 Task: Create reports for vendor object.
Action: Mouse moved to (29, 89)
Screenshot: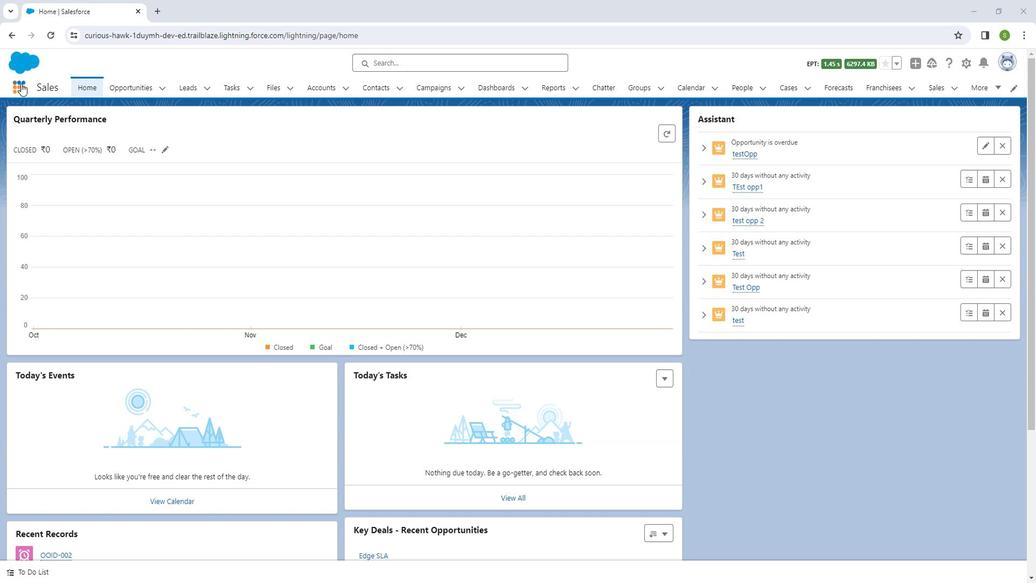 
Action: Mouse pressed left at (29, 89)
Screenshot: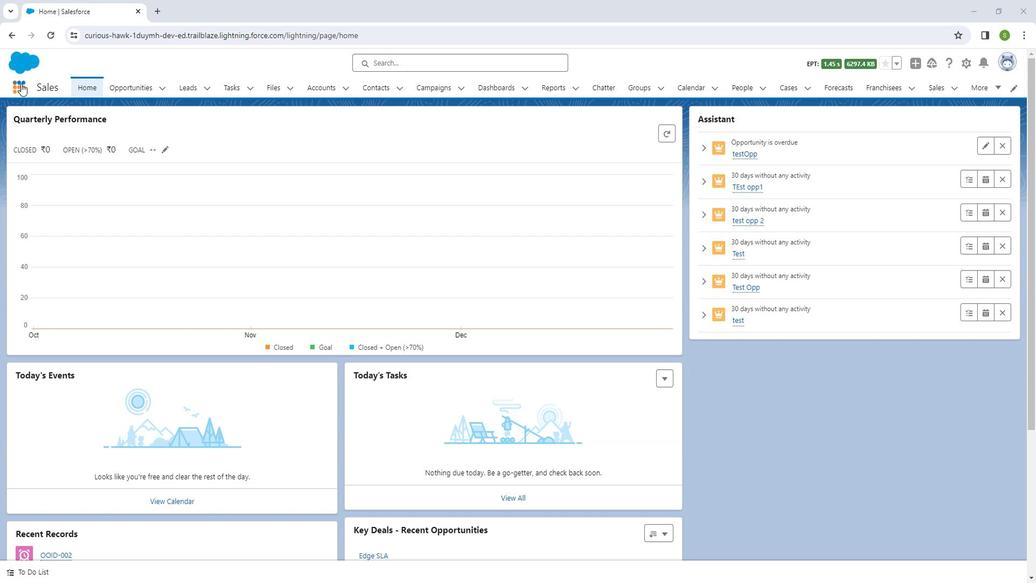 
Action: Mouse moved to (49, 284)
Screenshot: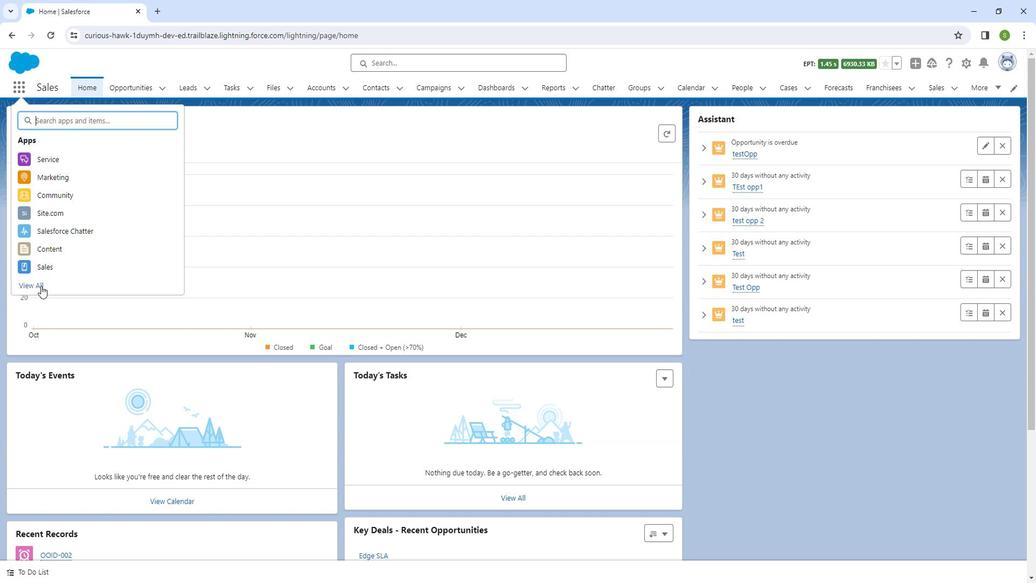 
Action: Mouse pressed left at (49, 284)
Screenshot: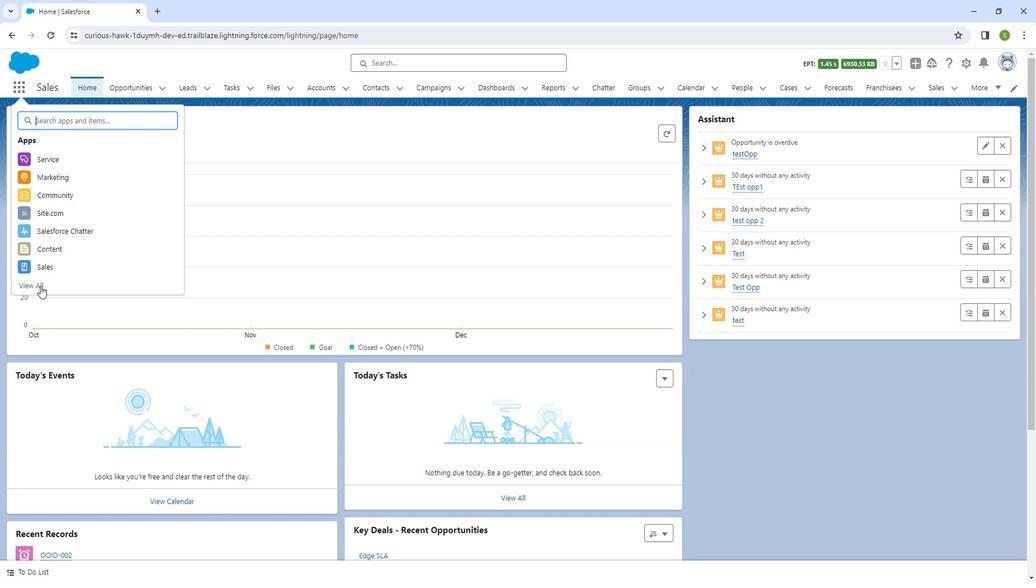 
Action: Mouse moved to (163, 449)
Screenshot: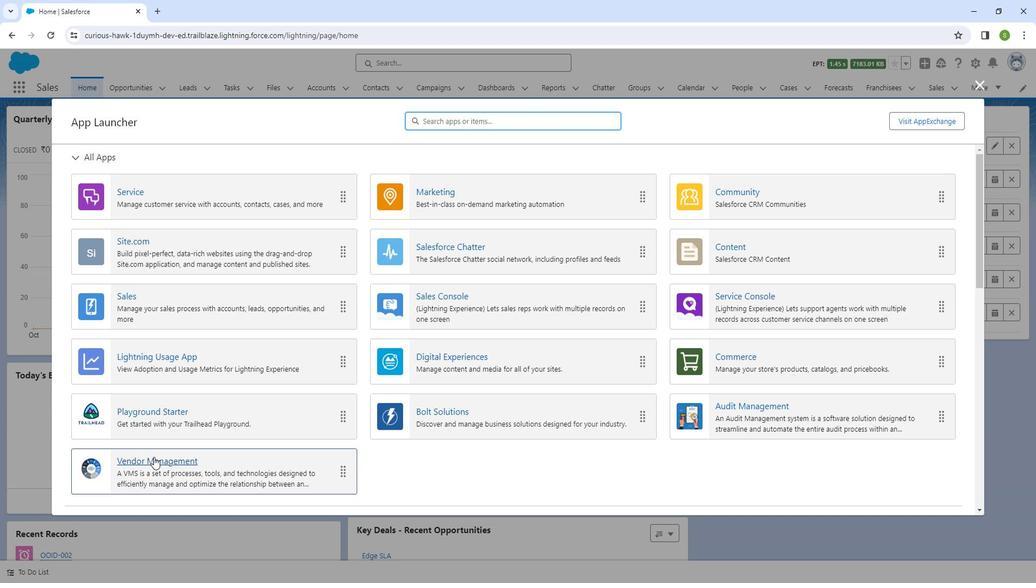 
Action: Mouse pressed left at (163, 449)
Screenshot: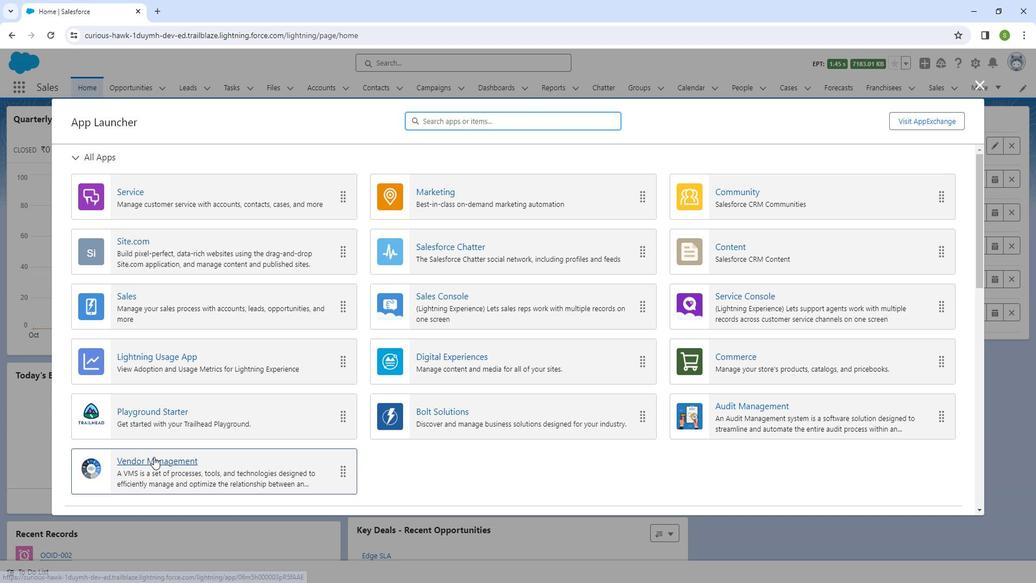 
Action: Mouse moved to (434, 94)
Screenshot: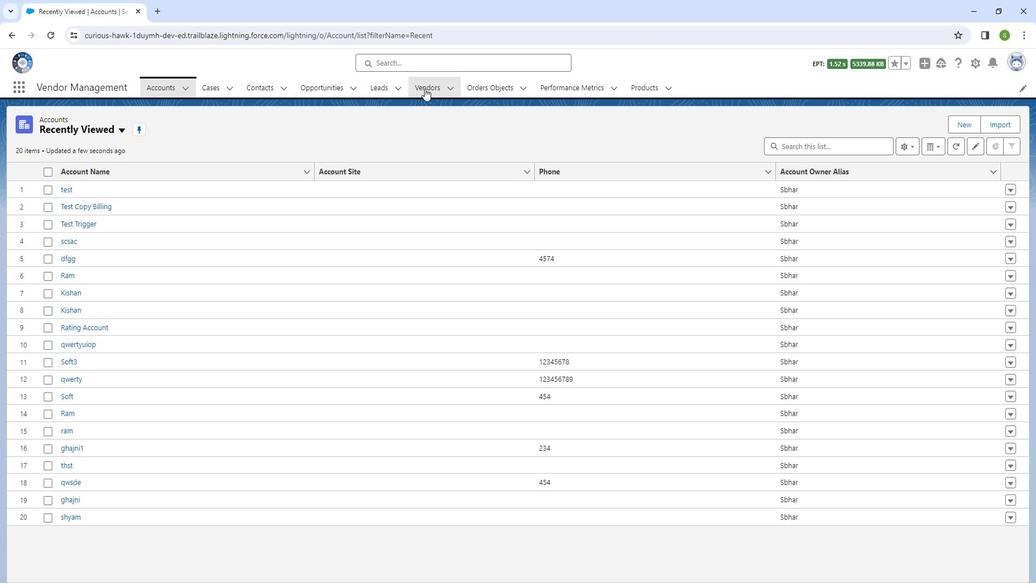 
Action: Mouse pressed left at (434, 94)
Screenshot: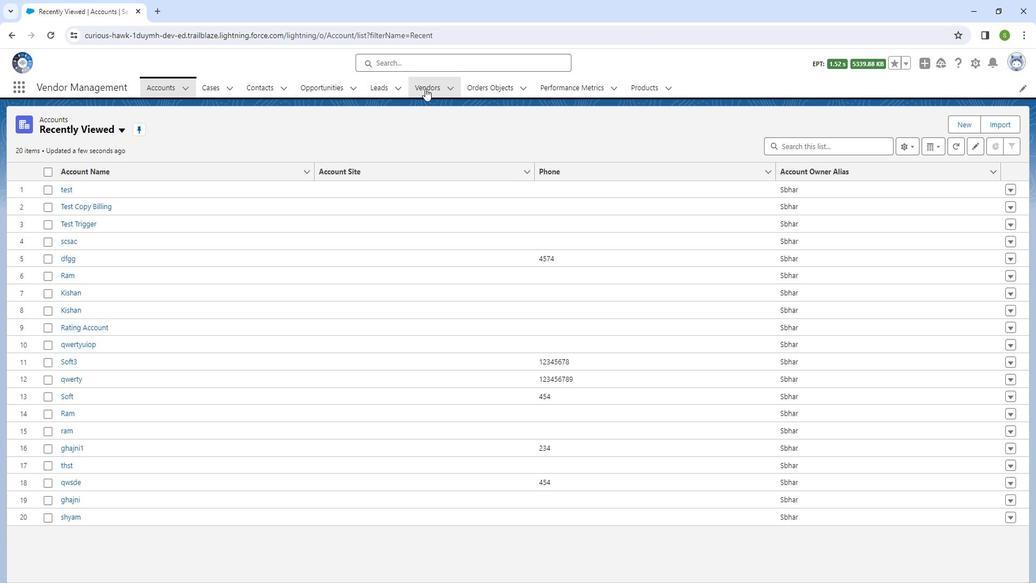 
Action: Mouse moved to (934, 132)
Screenshot: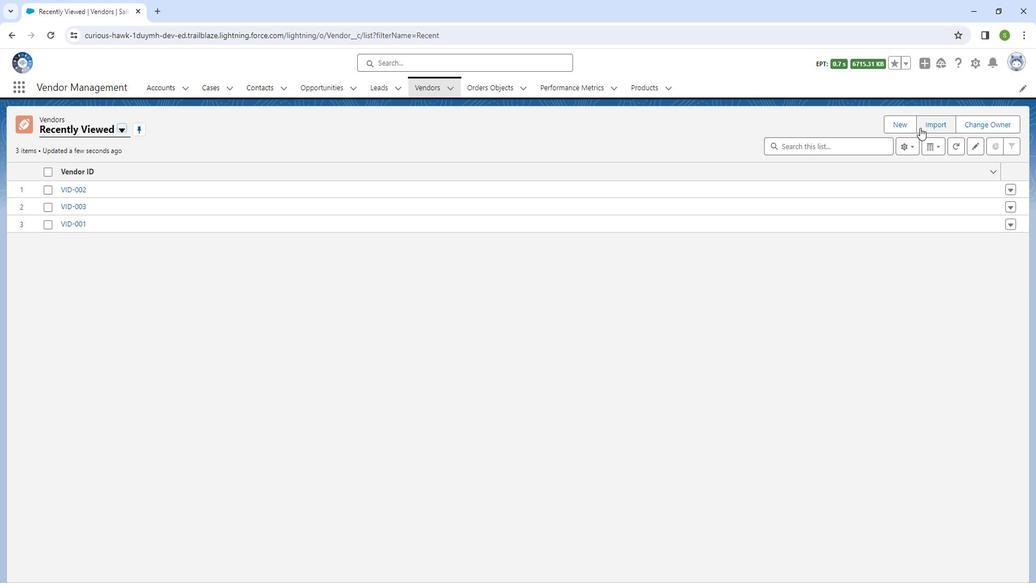 
Action: Mouse pressed left at (934, 132)
Screenshot: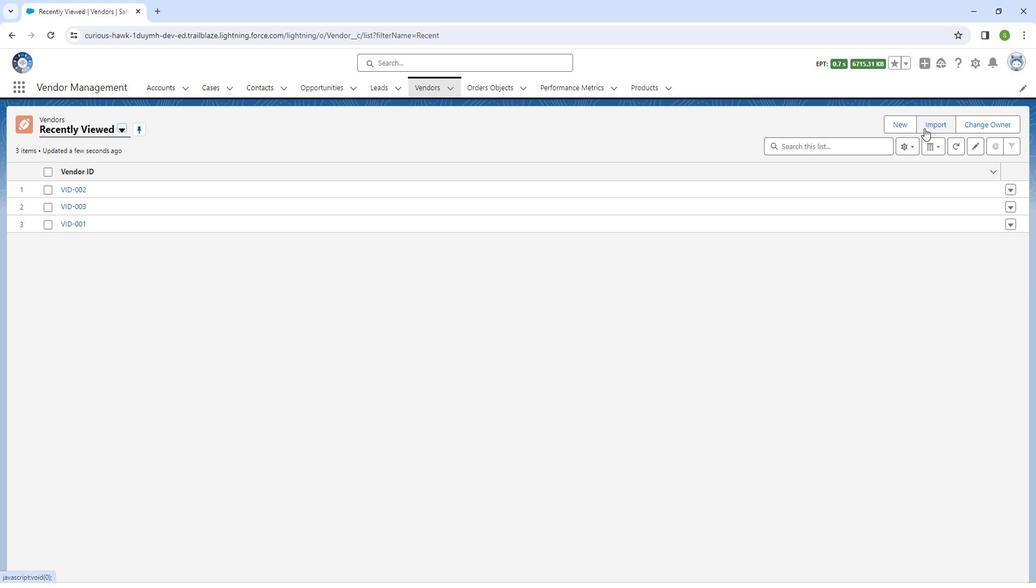 
Action: Mouse moved to (302, 295)
Screenshot: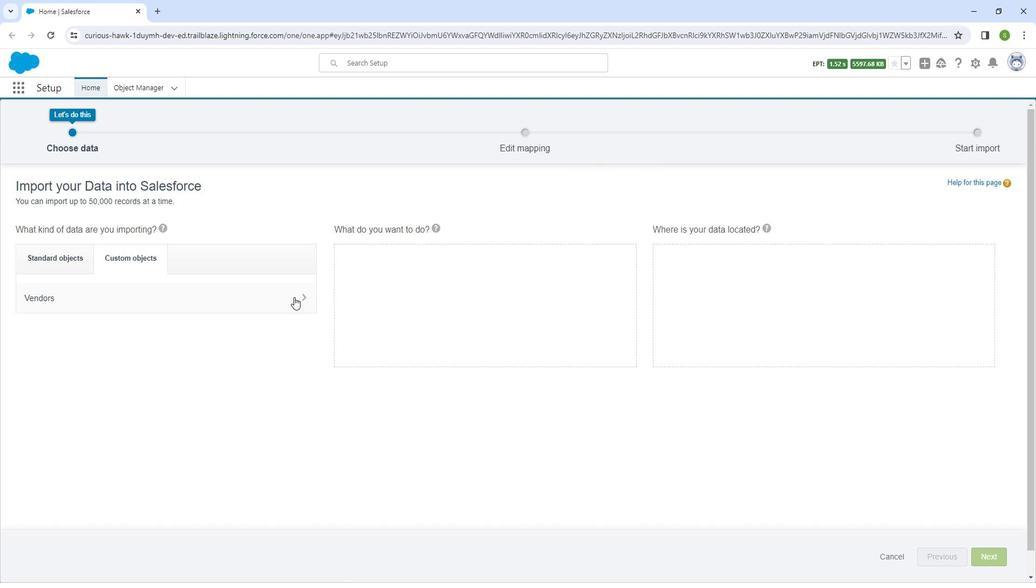 
Action: Mouse pressed left at (302, 295)
Screenshot: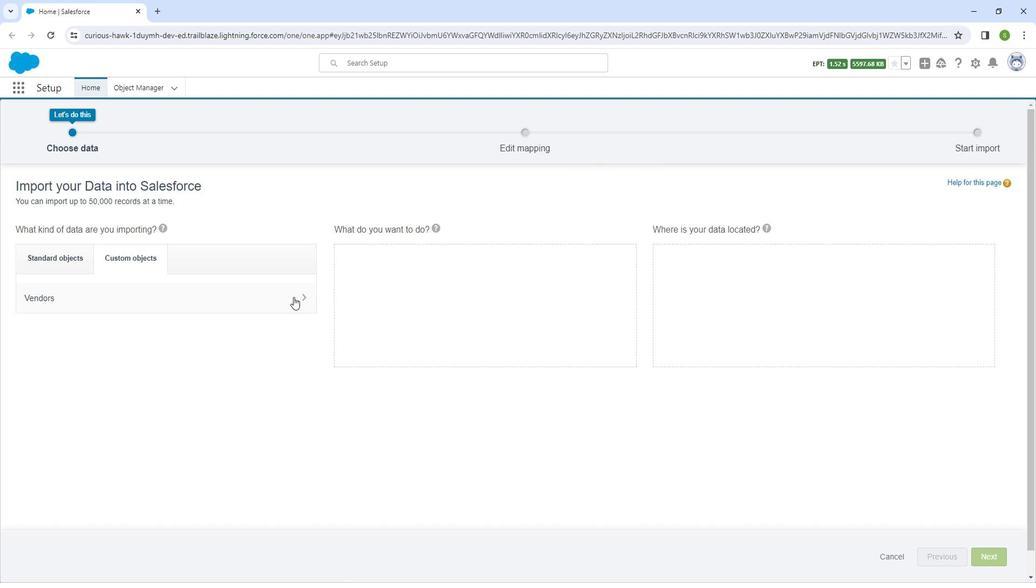 
Action: Mouse moved to (380, 259)
Screenshot: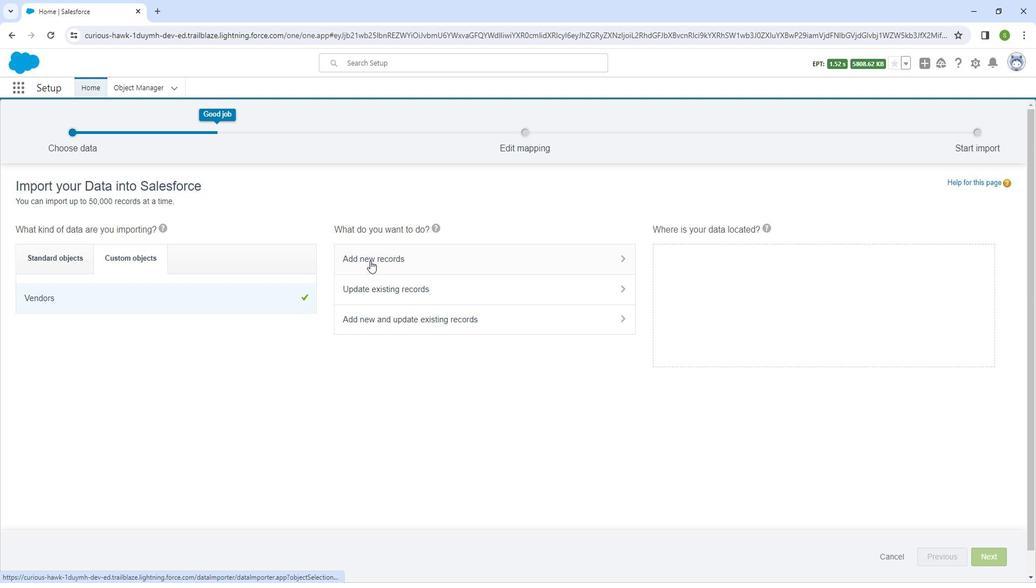 
Action: Mouse pressed left at (380, 259)
Screenshot: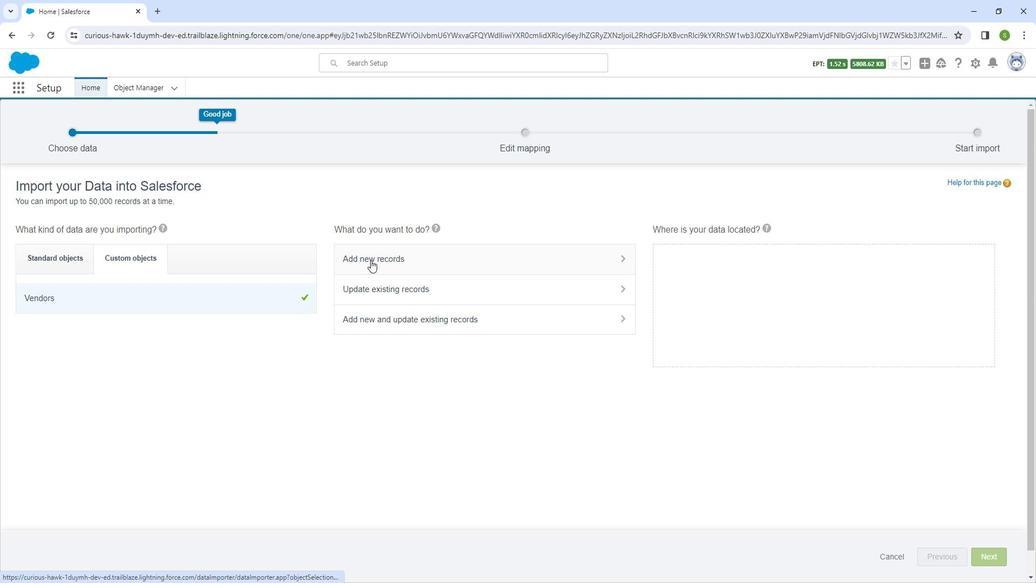 
Action: Mouse moved to (693, 298)
Screenshot: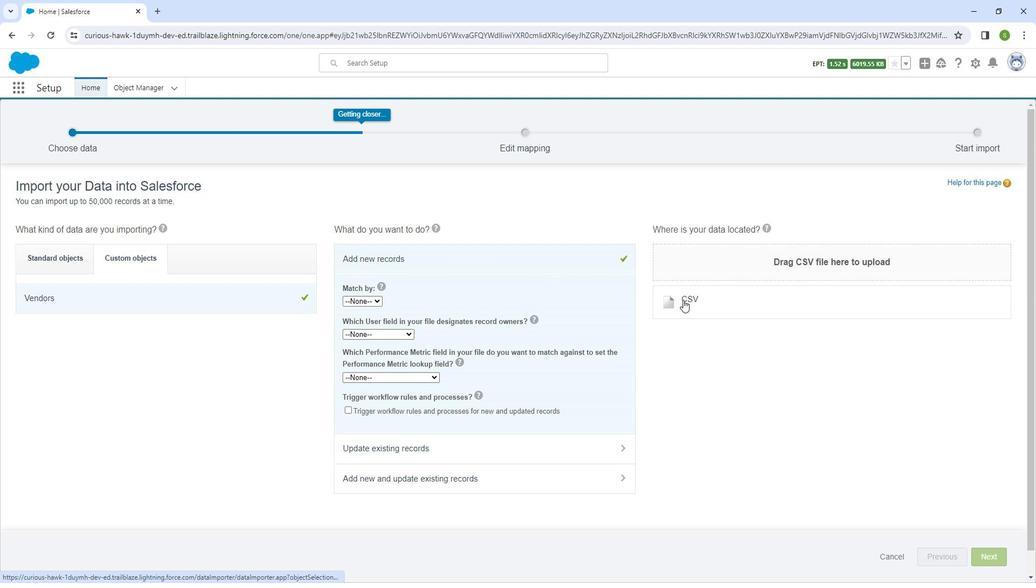 
Action: Mouse pressed left at (693, 298)
Screenshot: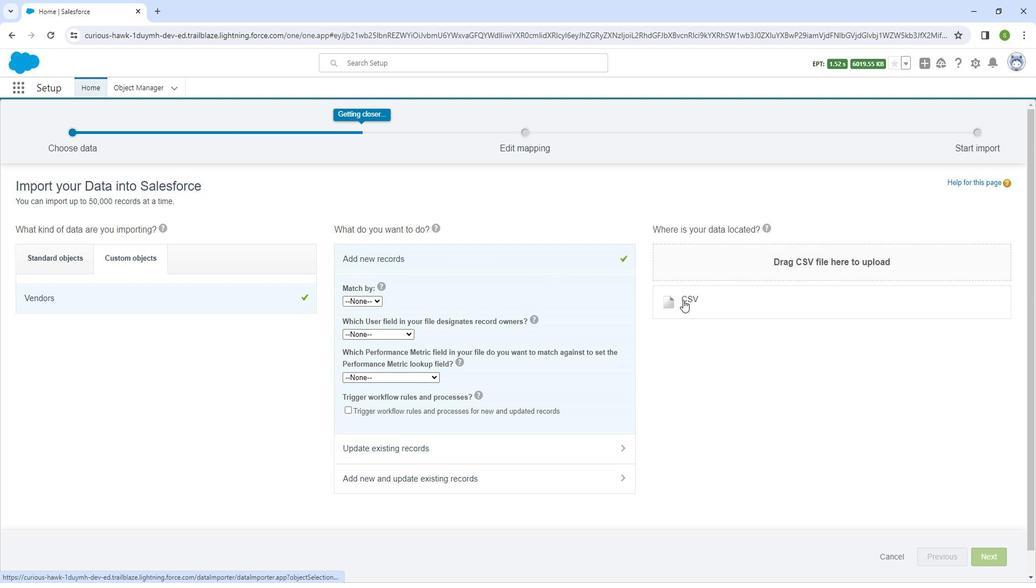 
Action: Mouse pressed left at (693, 298)
Screenshot: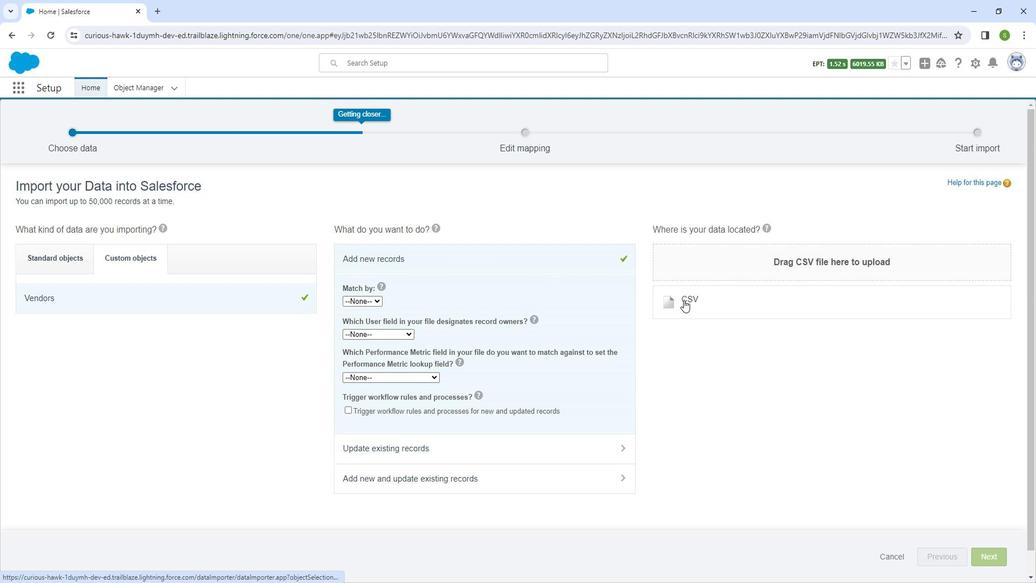 
Action: Mouse moved to (710, 329)
Screenshot: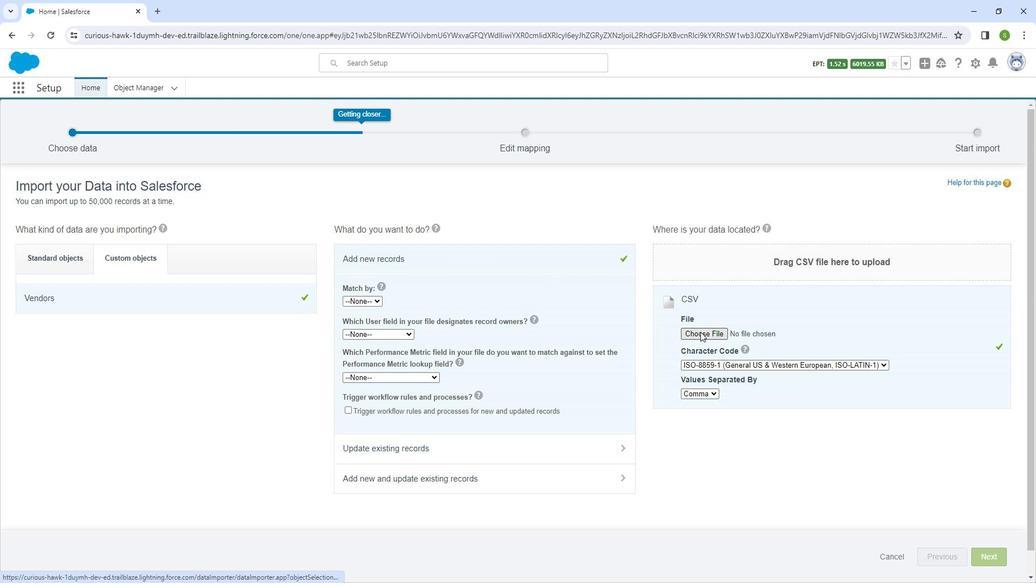 
Action: Mouse pressed left at (710, 329)
Screenshot: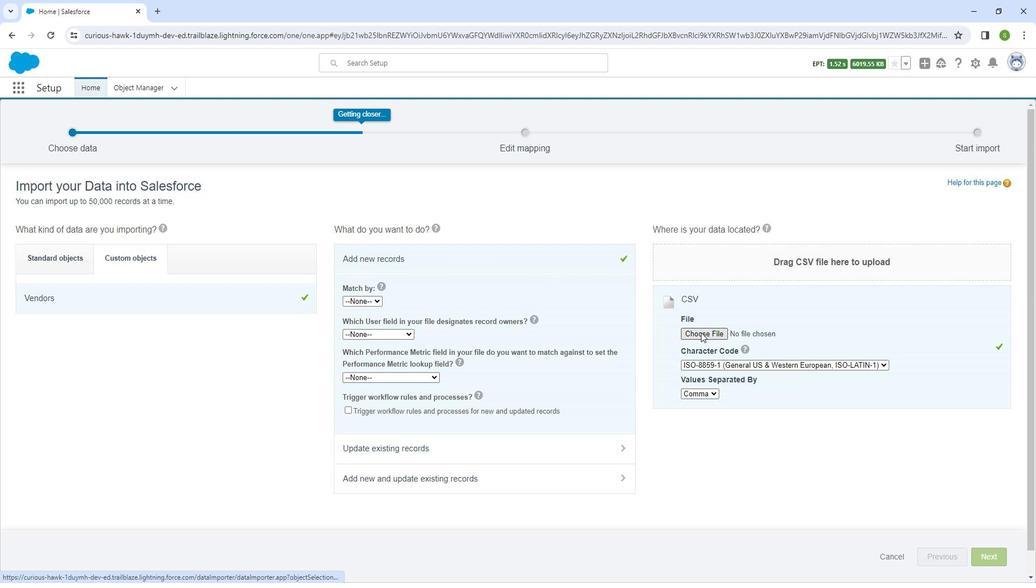
Action: Mouse moved to (186, 104)
Screenshot: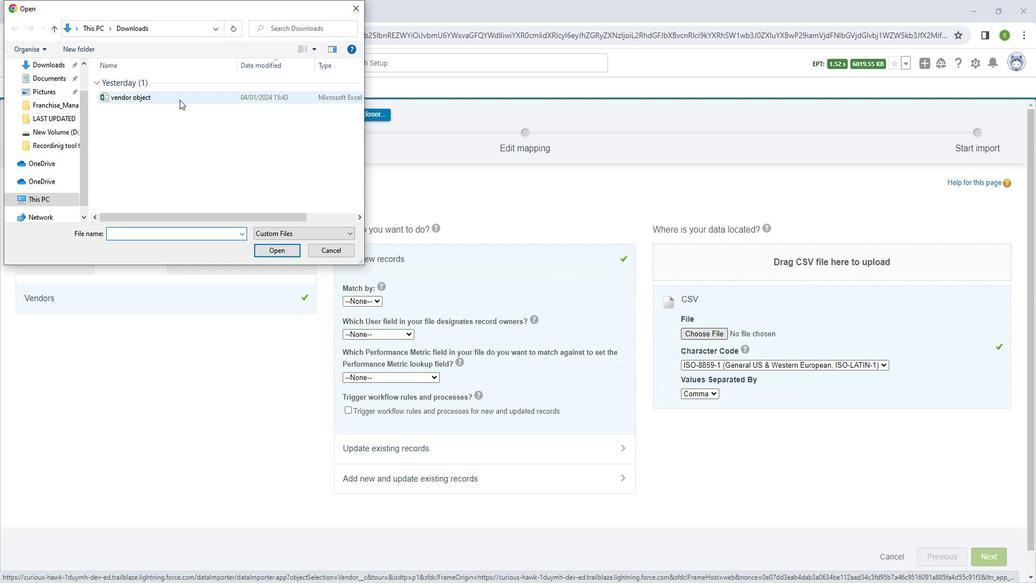 
Action: Mouse pressed left at (186, 104)
Screenshot: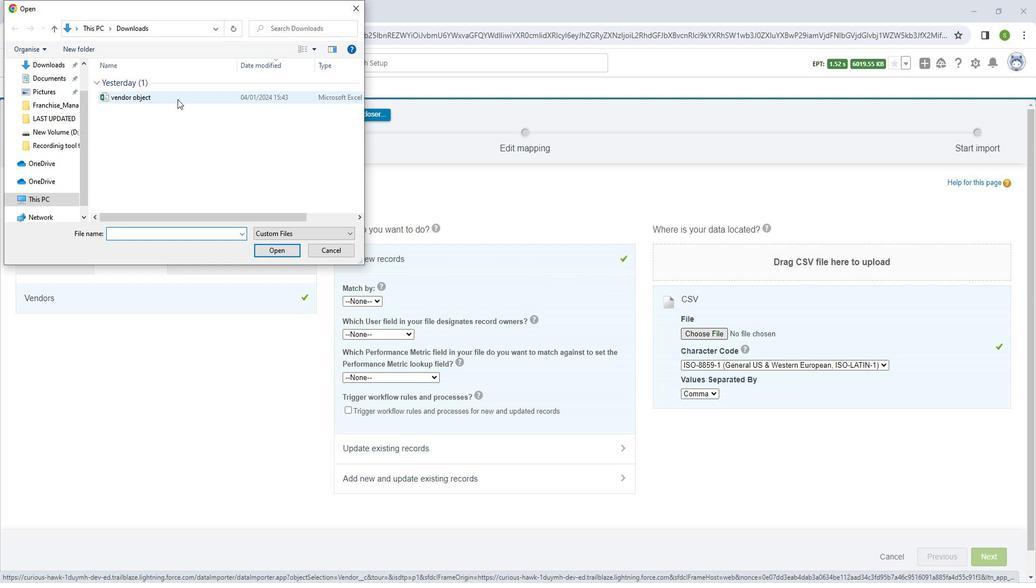 
Action: Mouse moved to (285, 252)
Screenshot: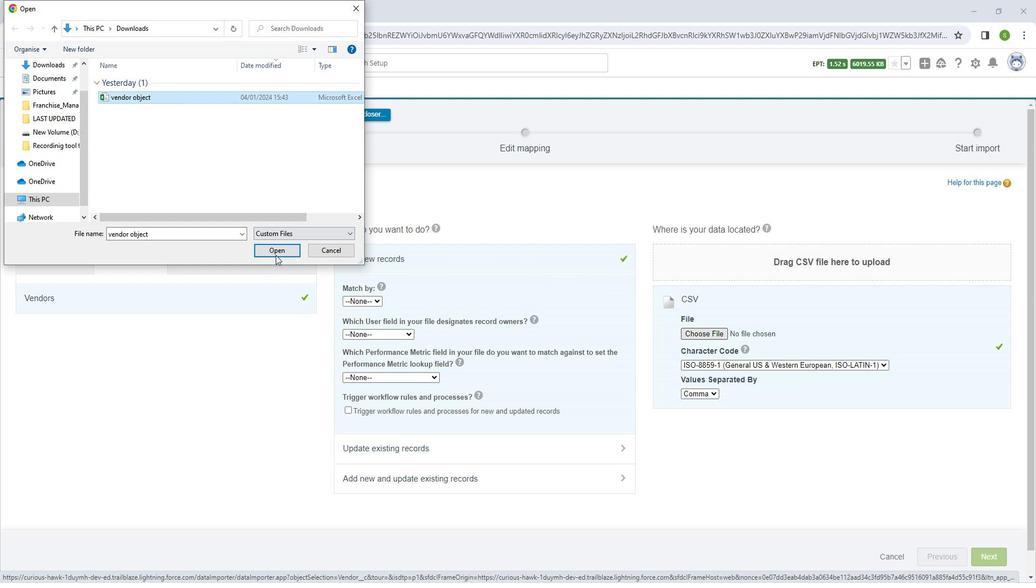 
Action: Mouse pressed left at (285, 252)
Screenshot: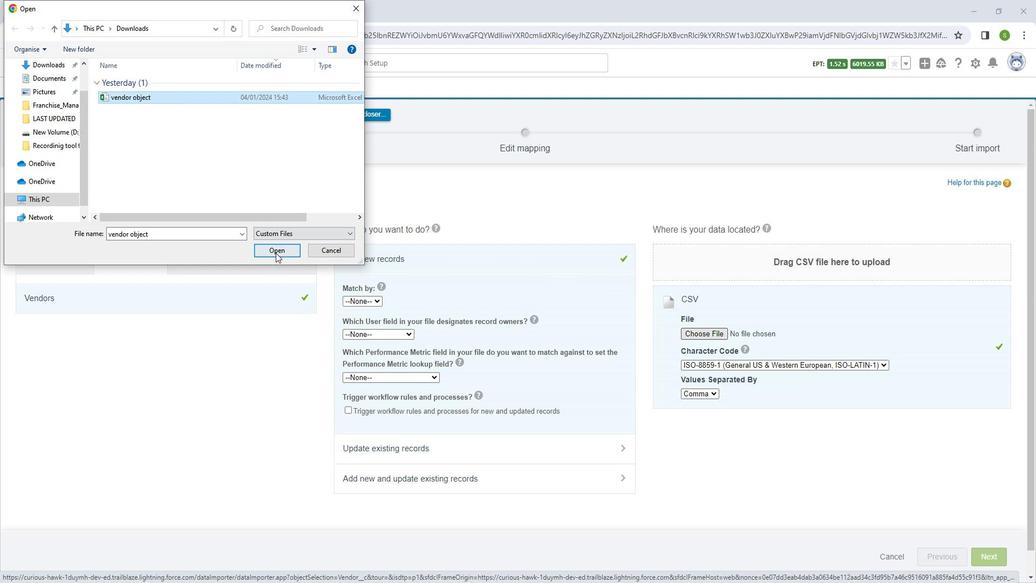 
Action: Mouse moved to (990, 542)
Screenshot: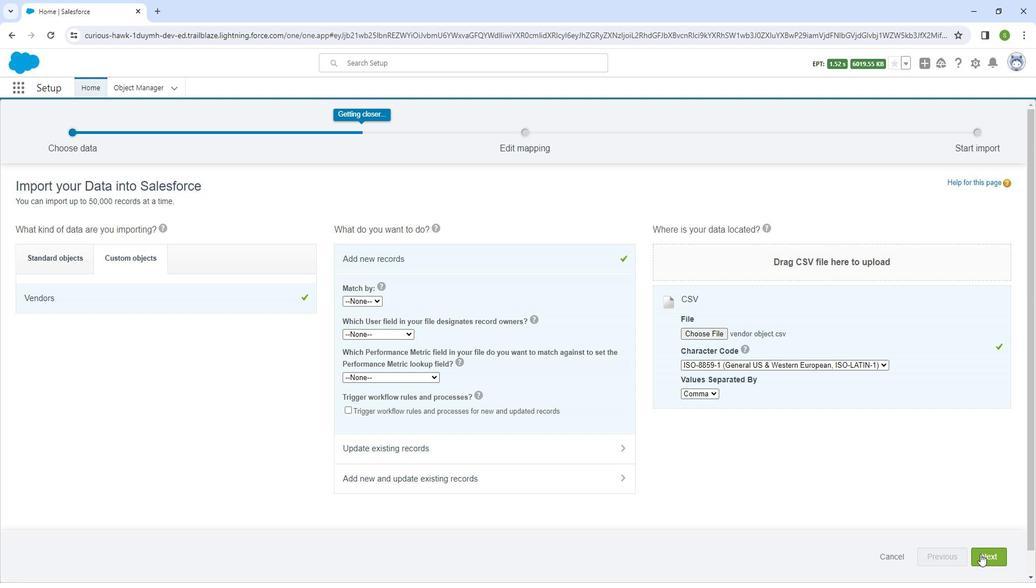 
Action: Mouse pressed left at (990, 542)
Screenshot: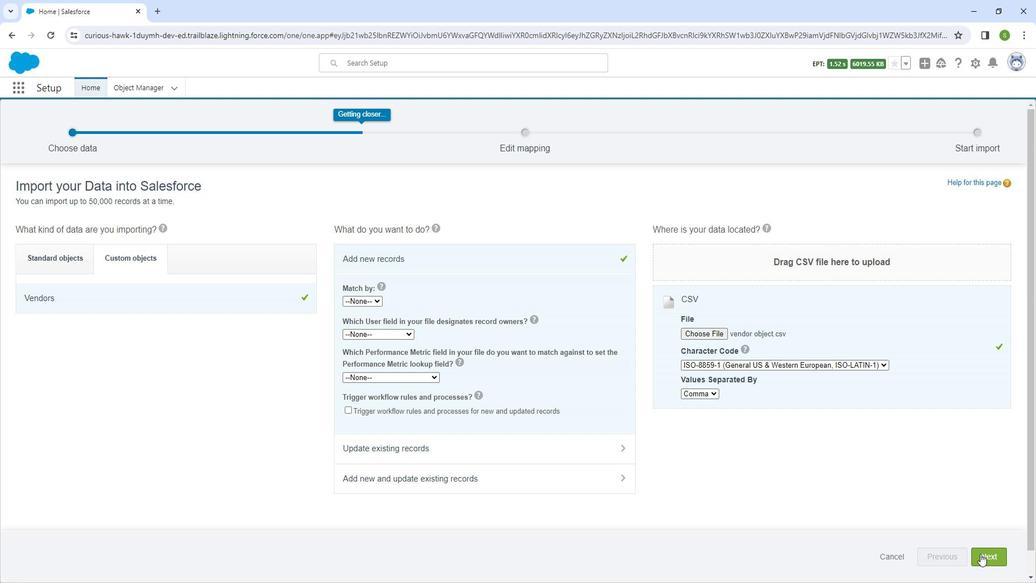 
Action: Mouse moved to (995, 544)
Screenshot: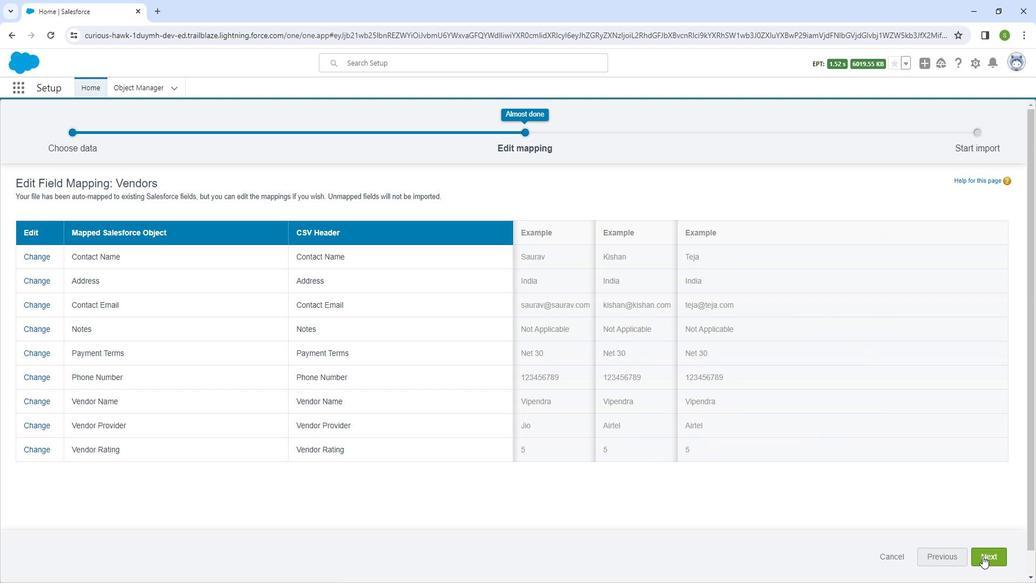 
Action: Mouse pressed left at (995, 544)
Screenshot: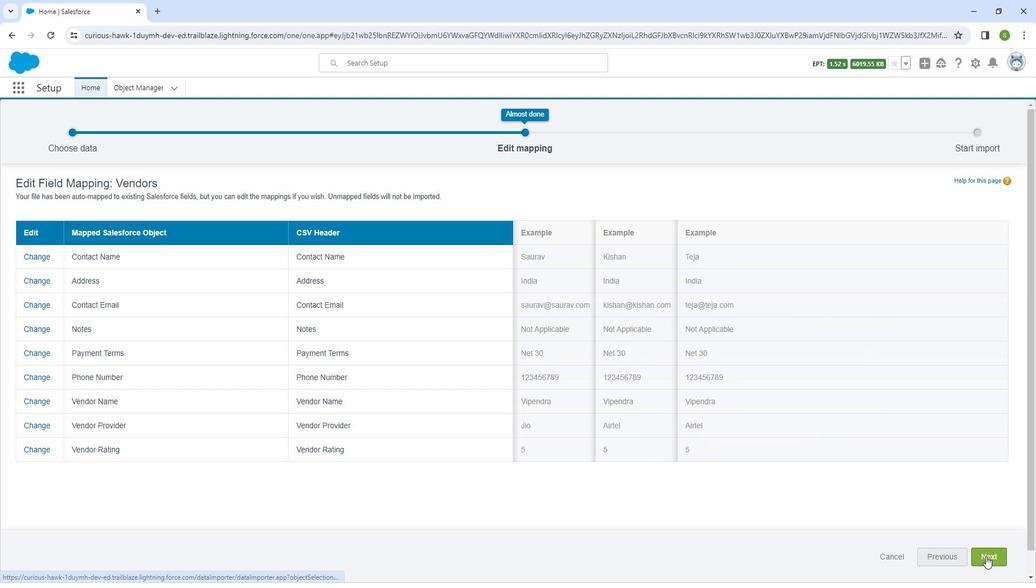 
Action: Mouse moved to (989, 540)
Screenshot: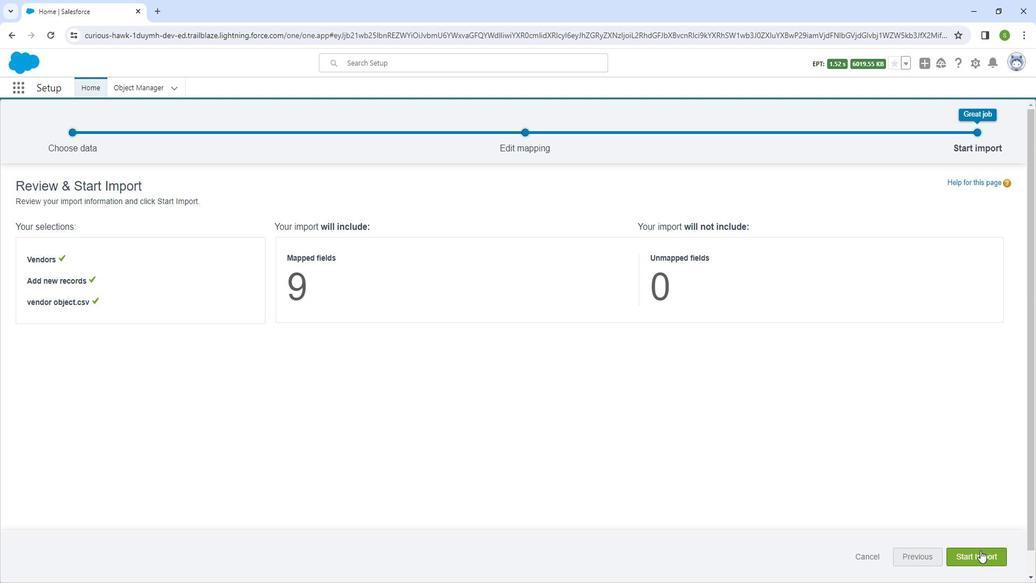 
Action: Mouse pressed left at (989, 540)
Screenshot: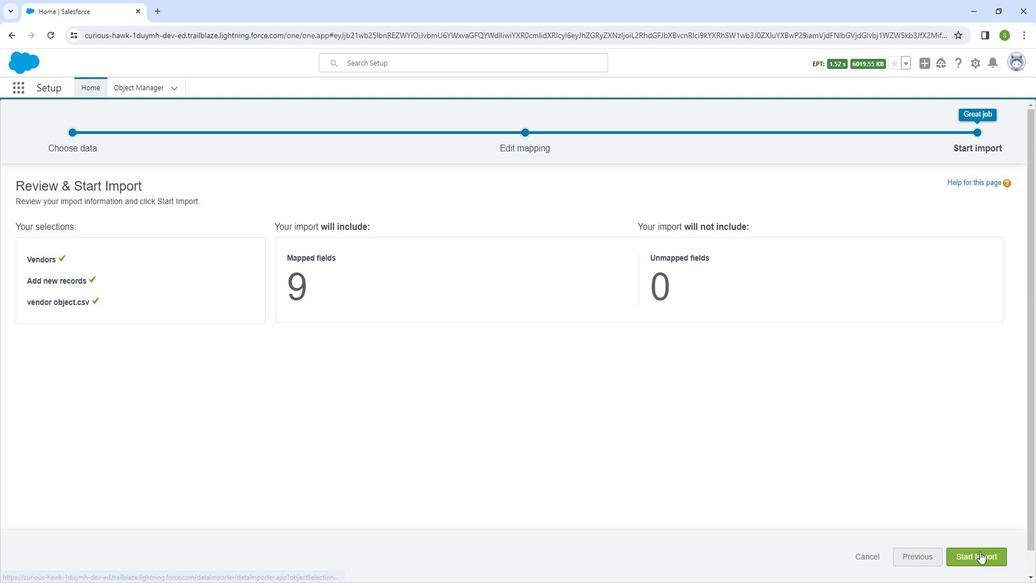 
Action: Mouse moved to (626, 269)
Screenshot: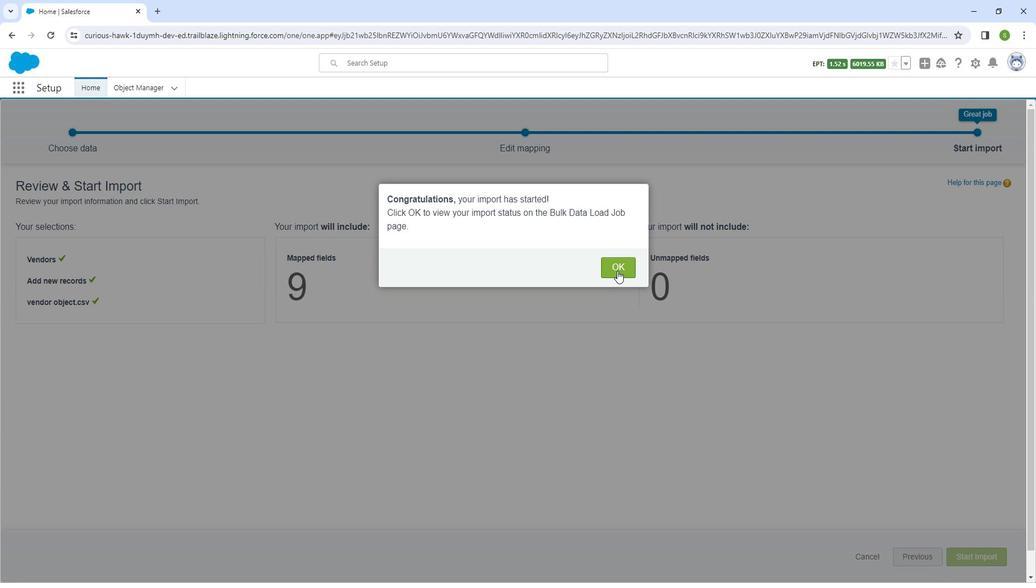 
Action: Mouse pressed left at (626, 269)
Screenshot: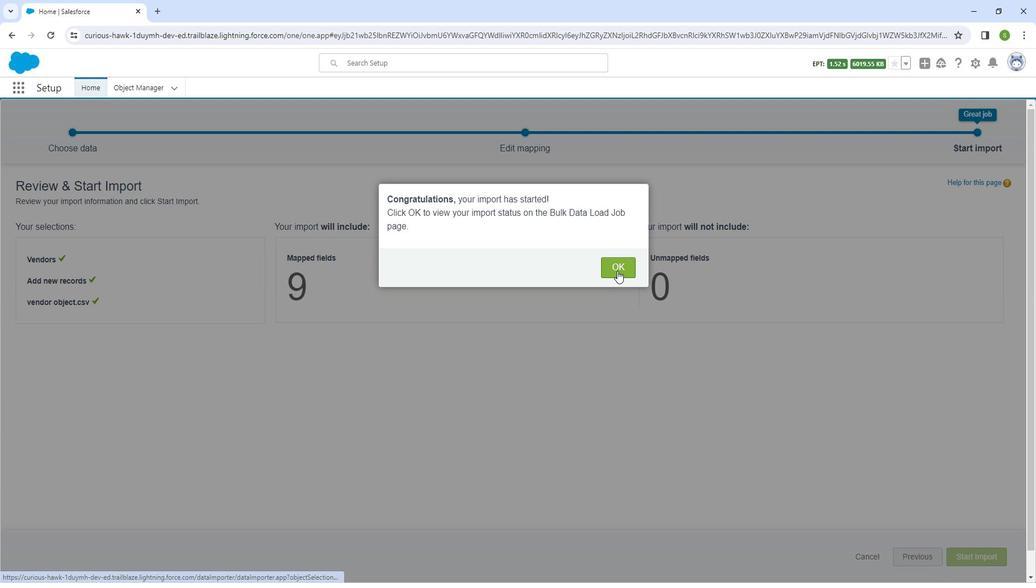 
Action: Mouse moved to (26, 88)
Screenshot: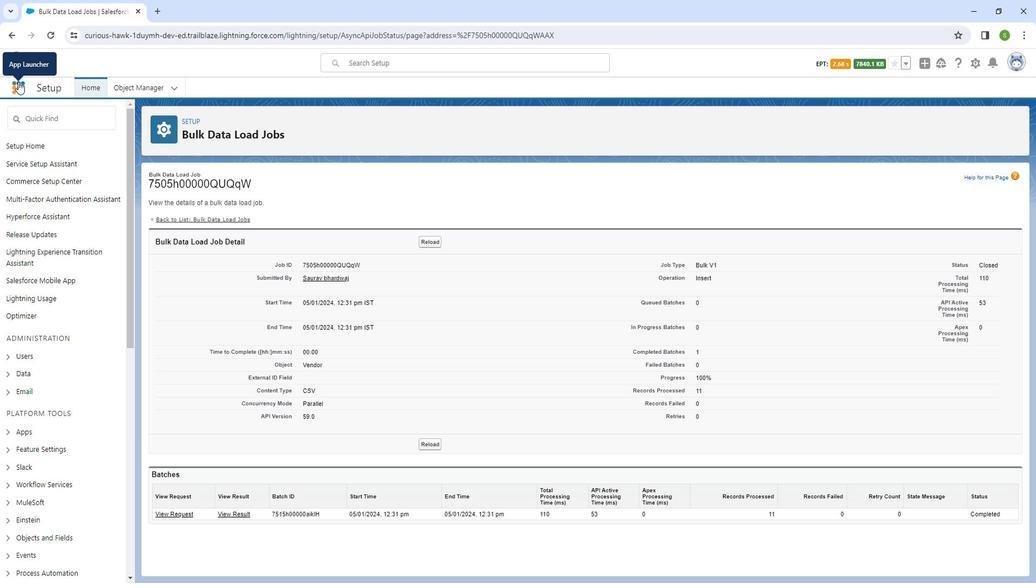 
Action: Mouse pressed left at (26, 88)
Screenshot: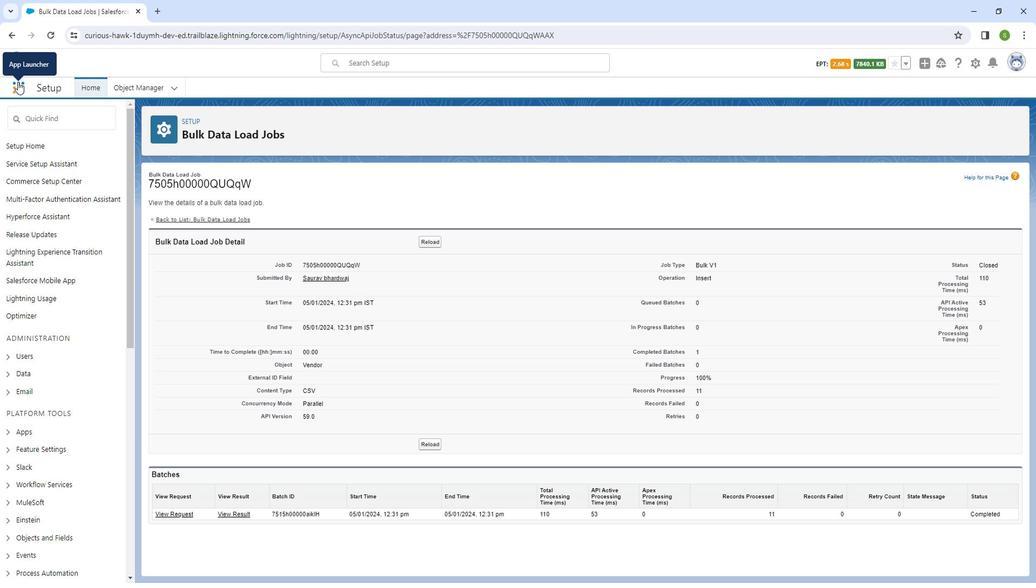 
Action: Mouse moved to (44, 282)
Screenshot: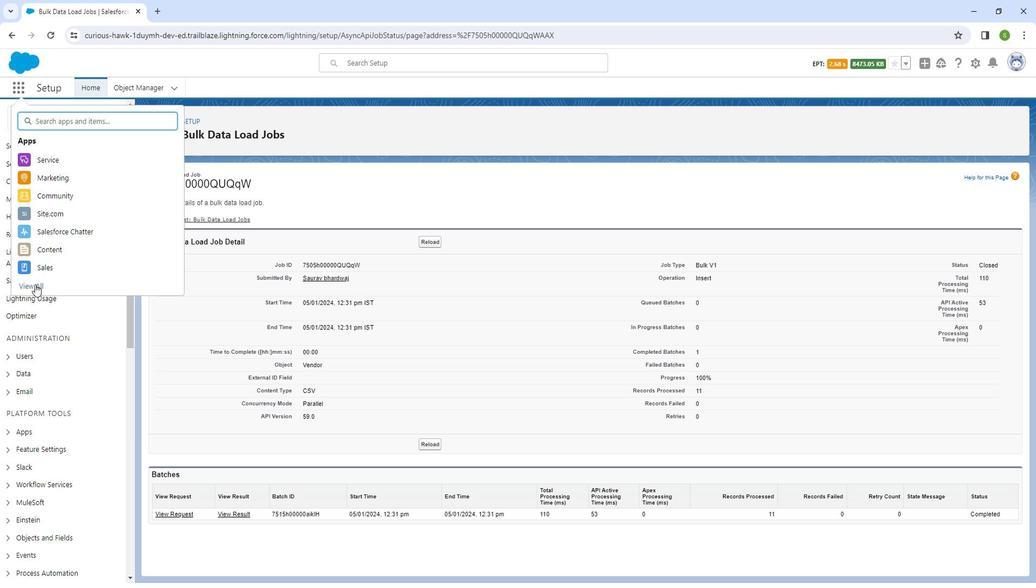 
Action: Mouse pressed left at (44, 282)
Screenshot: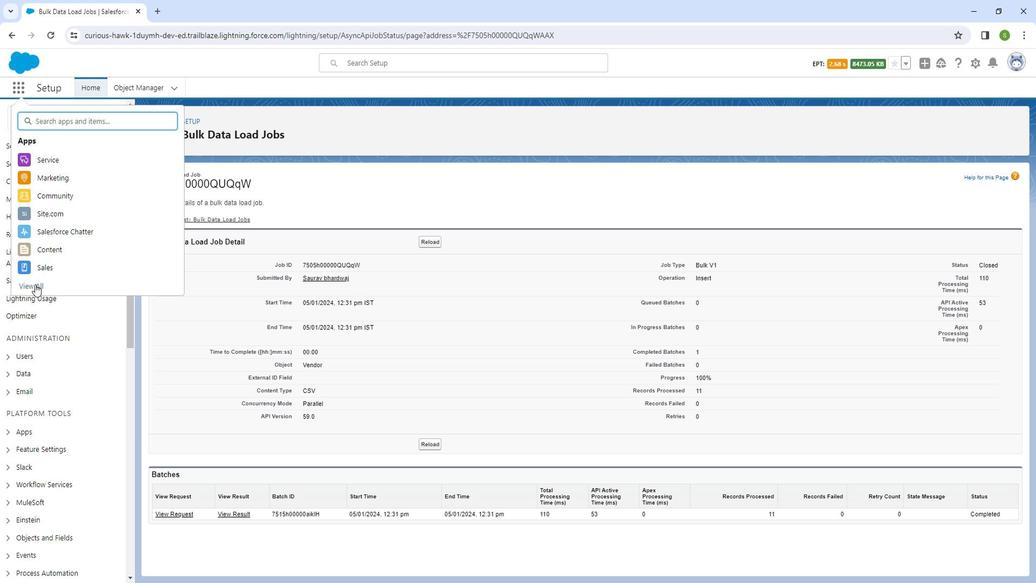
Action: Mouse moved to (152, 451)
Screenshot: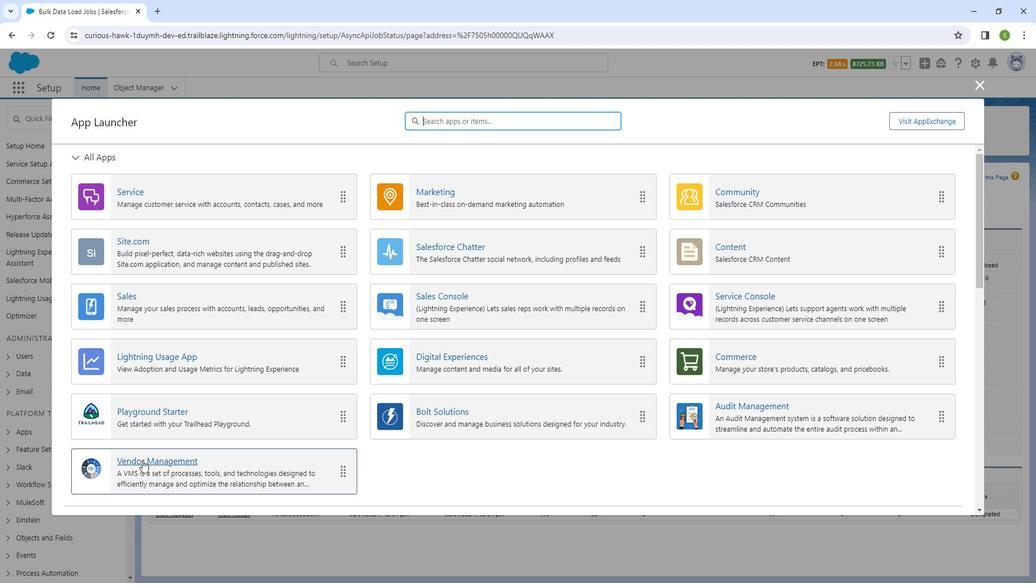 
Action: Mouse pressed left at (152, 451)
Screenshot: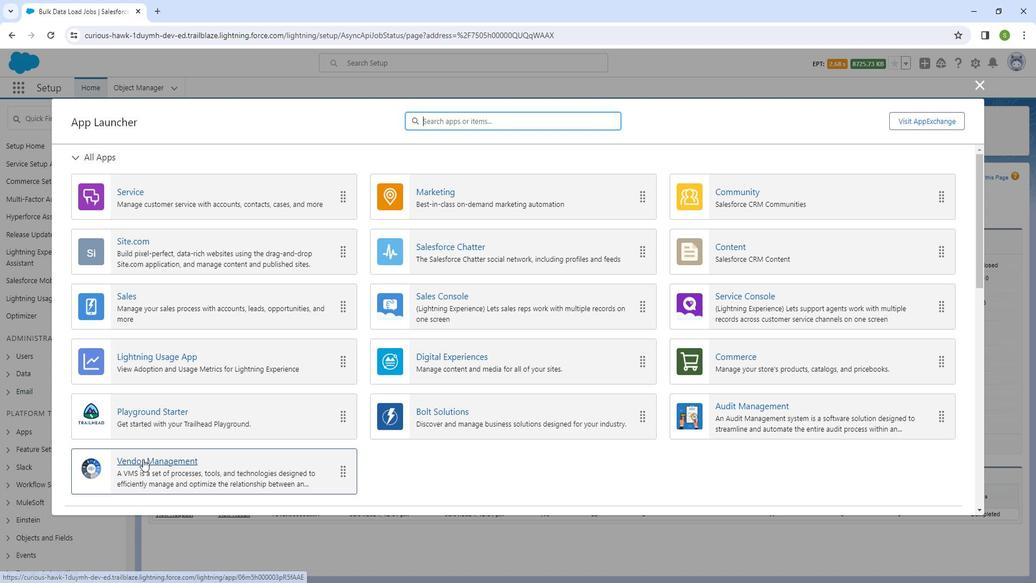 
Action: Mouse moved to (442, 88)
Screenshot: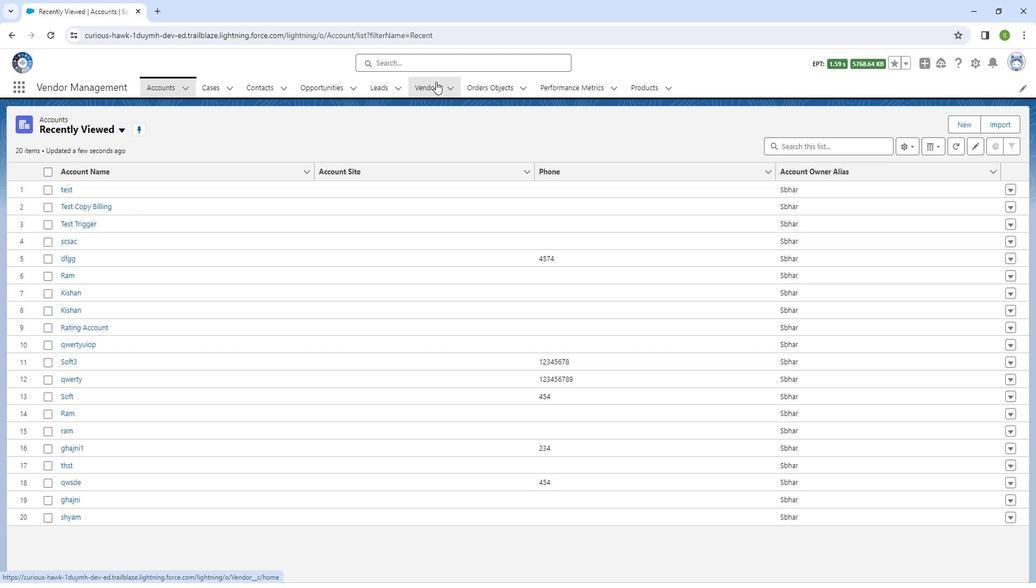 
Action: Mouse pressed left at (442, 88)
Screenshot: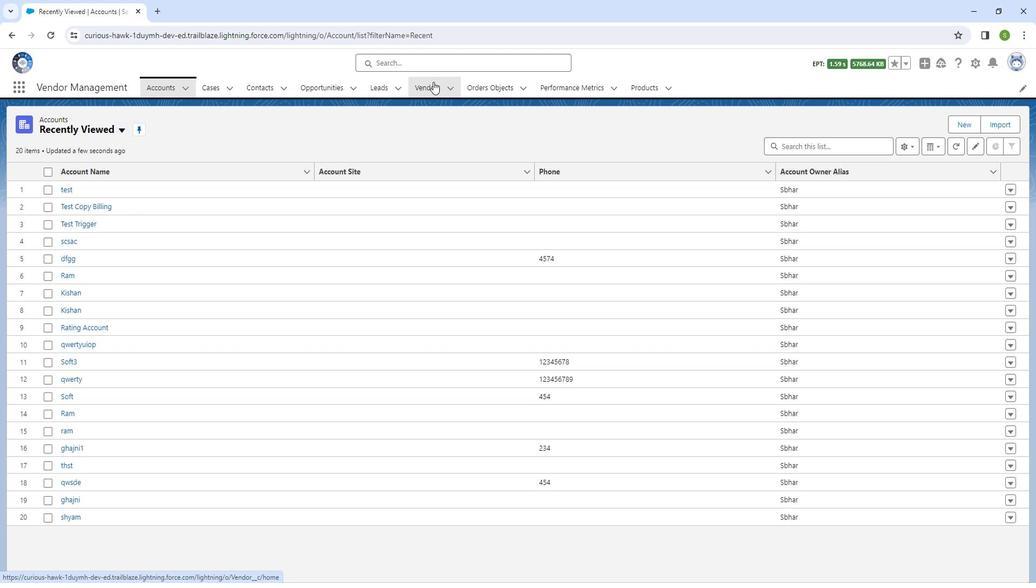 
Action: Mouse moved to (100, 135)
Screenshot: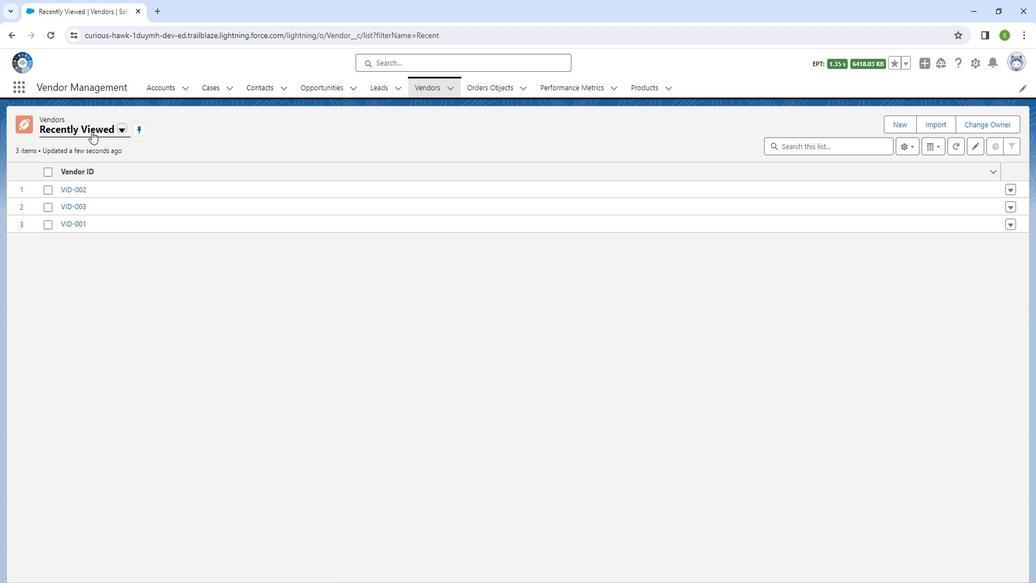 
Action: Mouse pressed left at (100, 135)
Screenshot: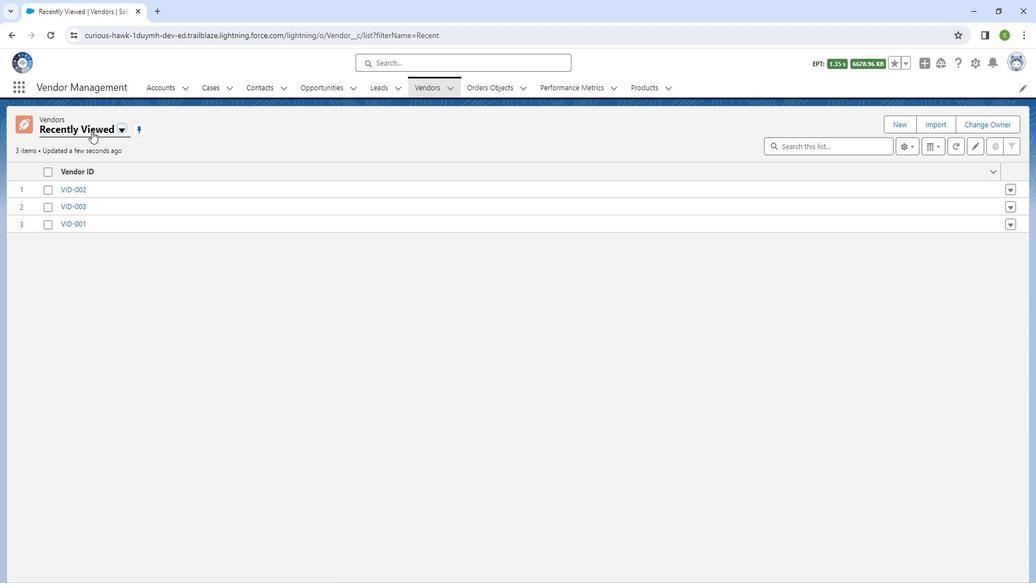 
Action: Mouse moved to (99, 169)
Screenshot: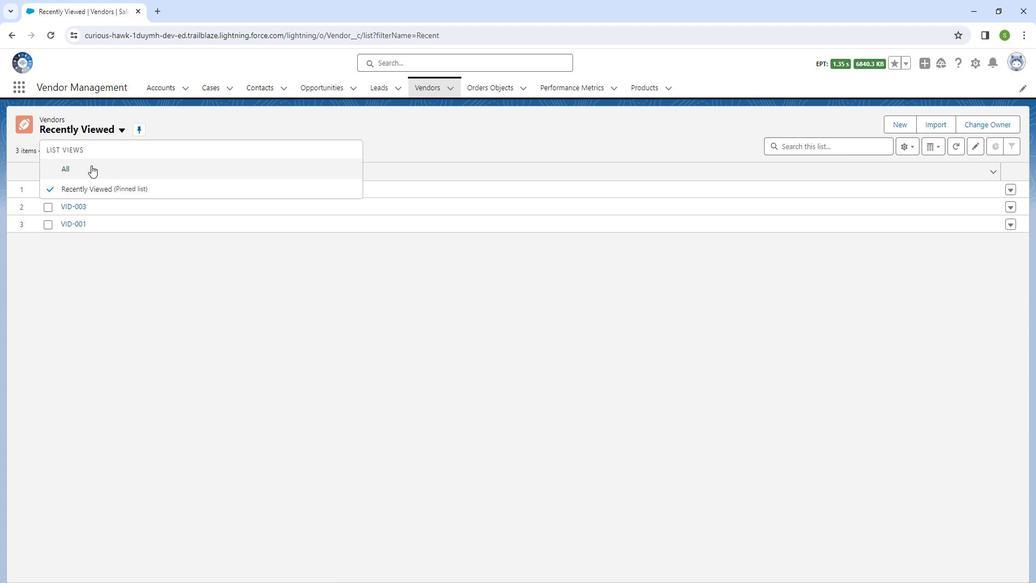 
Action: Mouse pressed left at (99, 169)
Screenshot: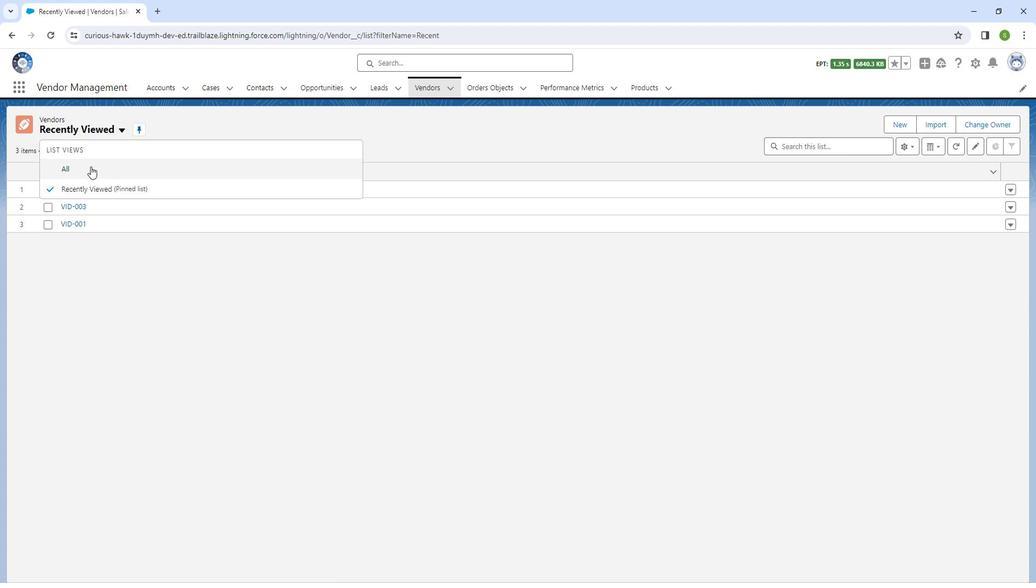 
Action: Mouse moved to (25, 94)
Screenshot: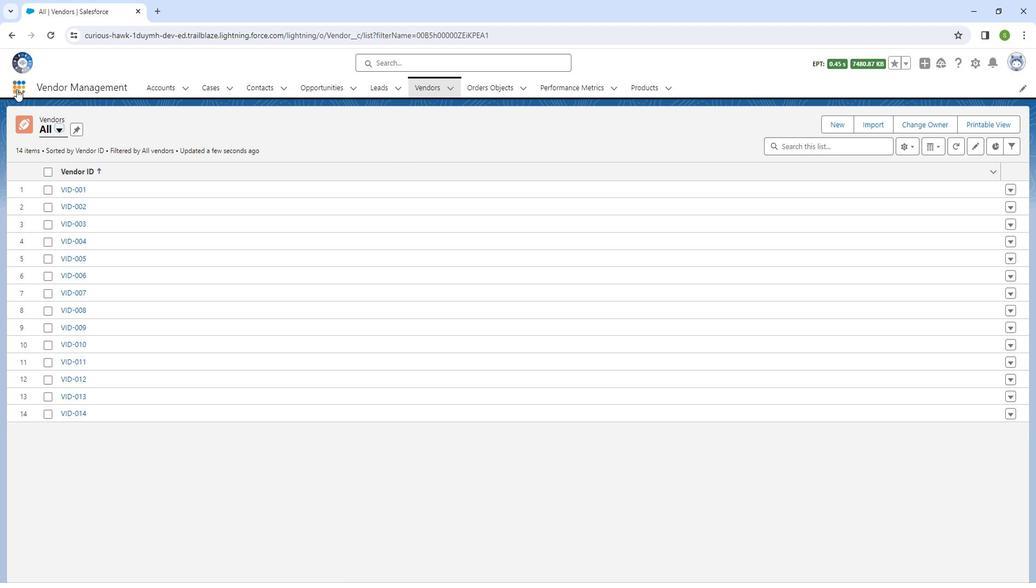 
Action: Mouse pressed left at (25, 94)
Screenshot: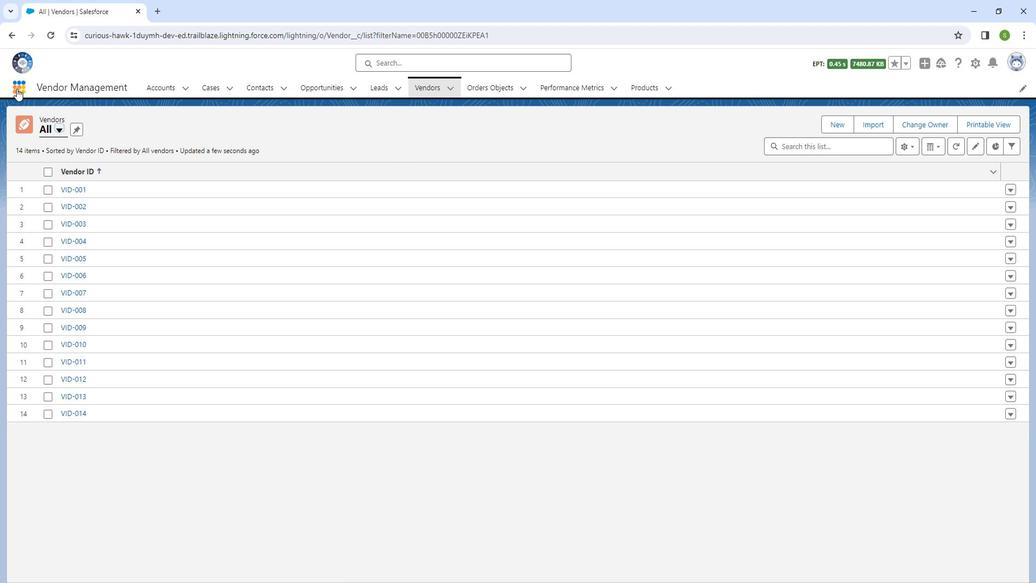 
Action: Mouse moved to (53, 124)
Screenshot: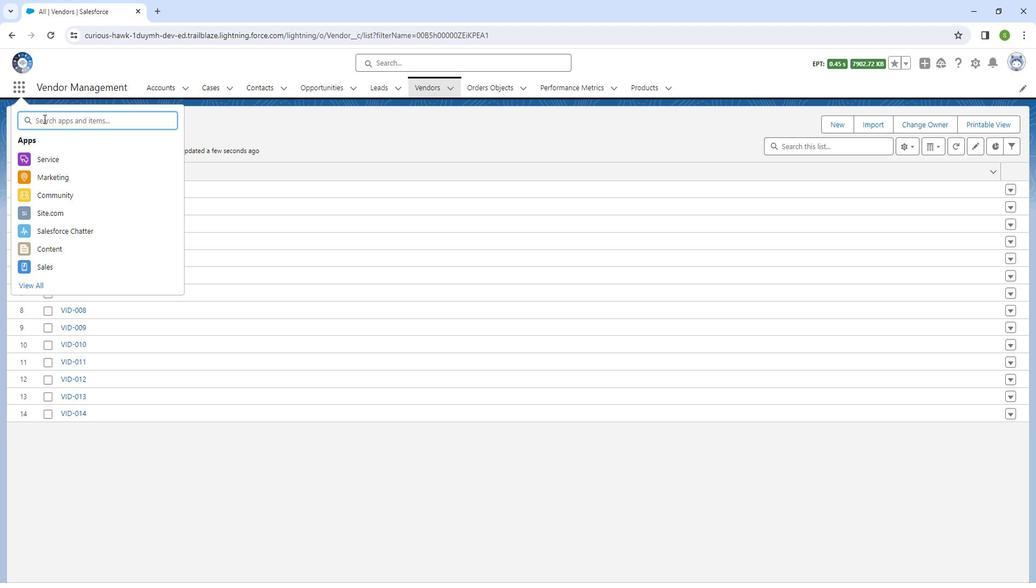 
Action: Mouse pressed left at (53, 124)
Screenshot: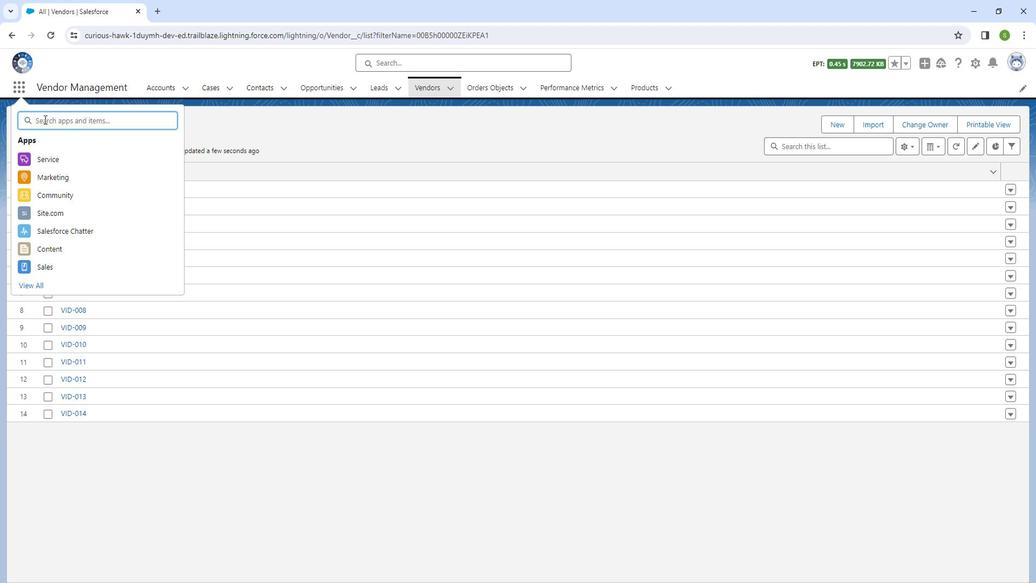 
Action: Mouse moved to (55, 124)
Screenshot: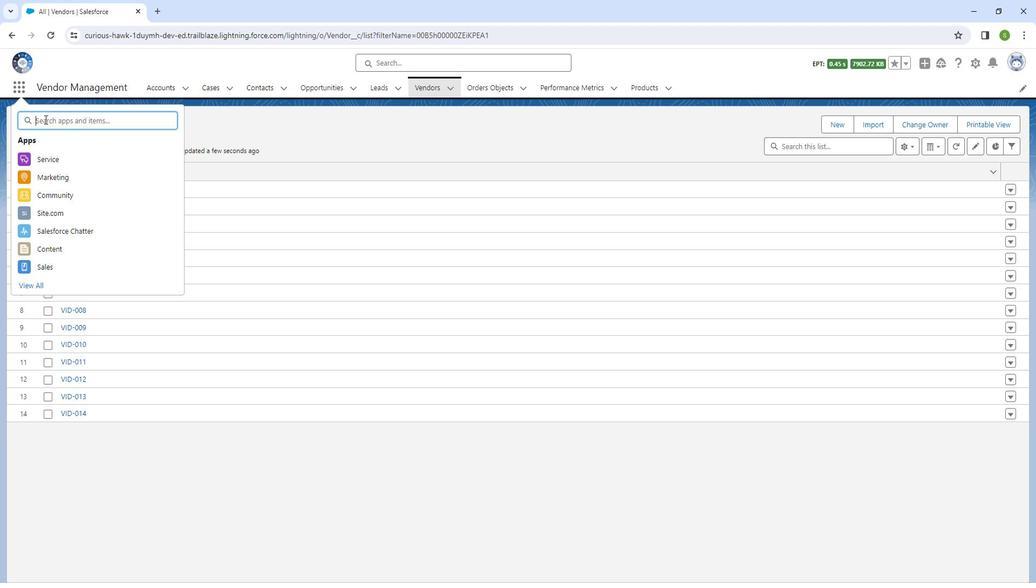 
Action: Key pressed <Key.shift>Re
Screenshot: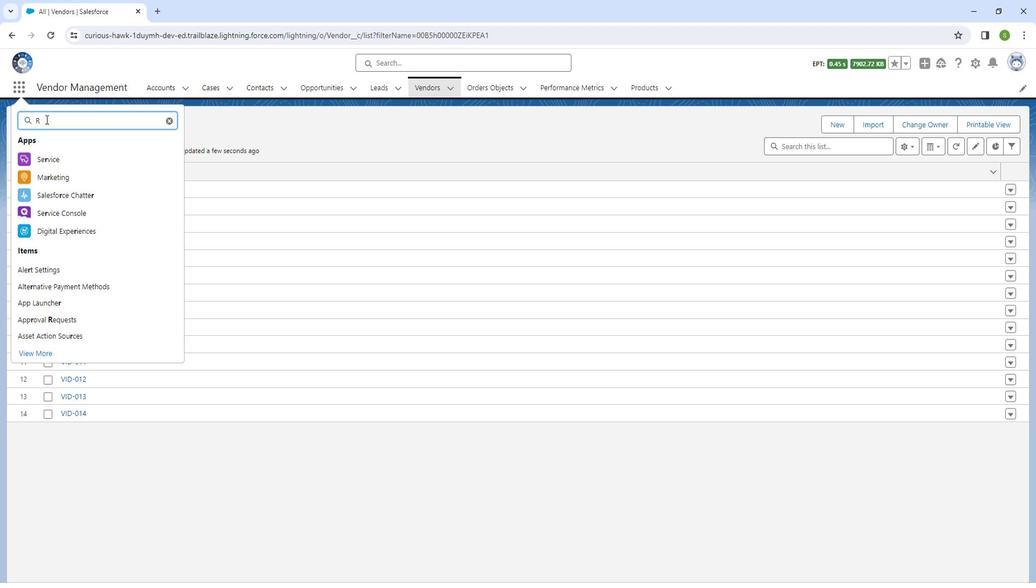 
Action: Mouse moved to (57, 141)
Screenshot: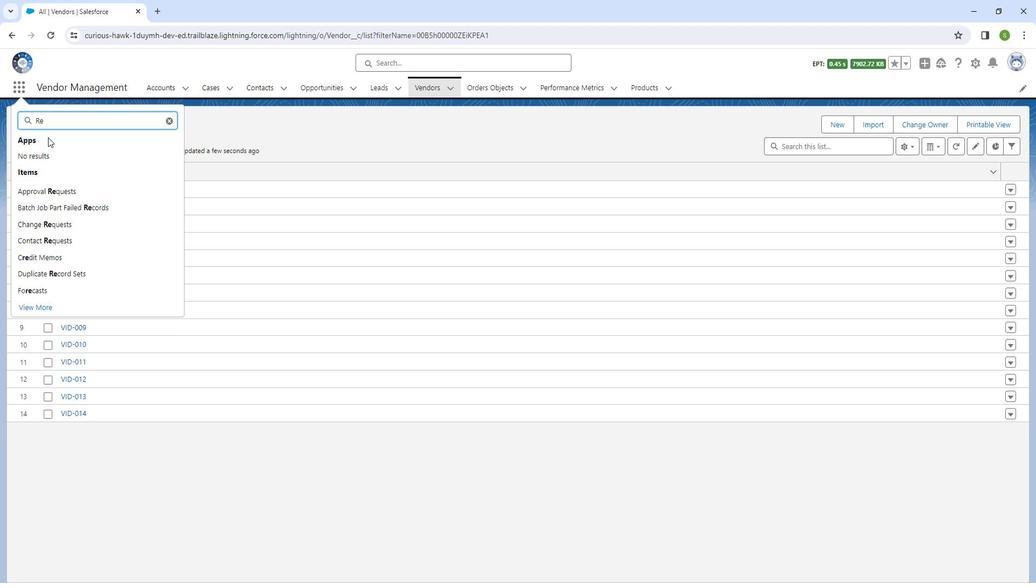 
Action: Key pressed po
Screenshot: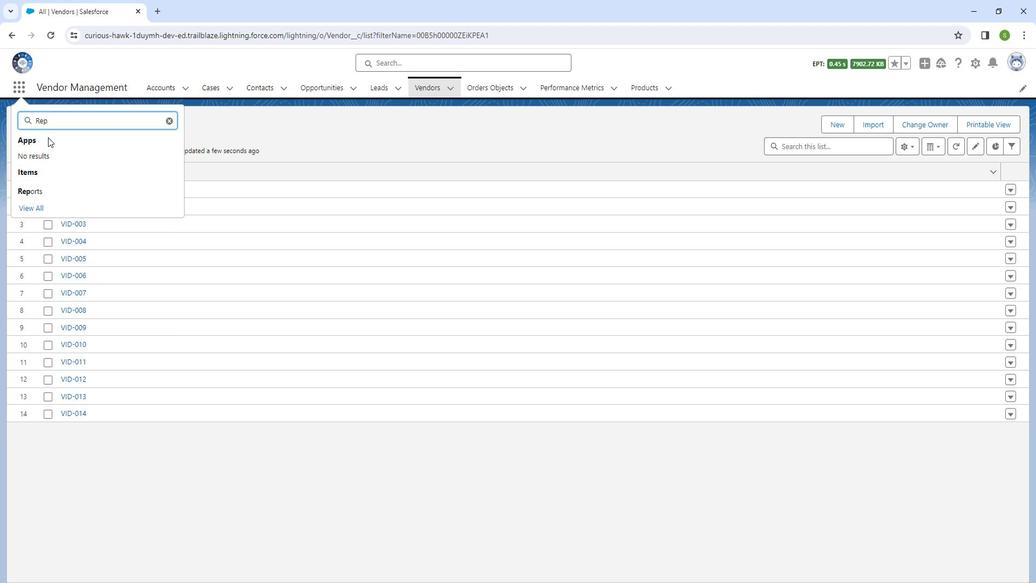 
Action: Mouse moved to (57, 142)
Screenshot: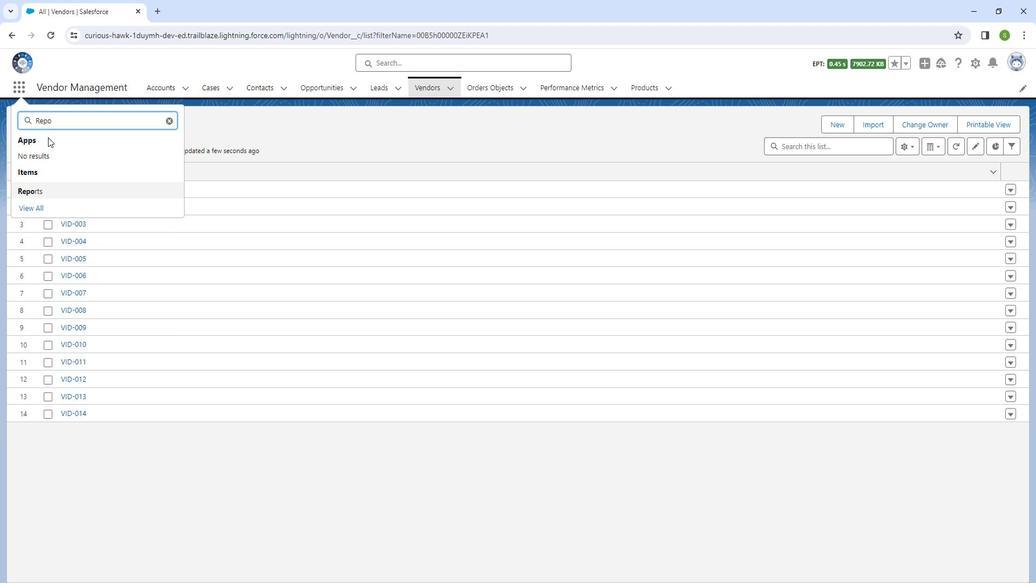 
Action: Key pressed rt
Screenshot: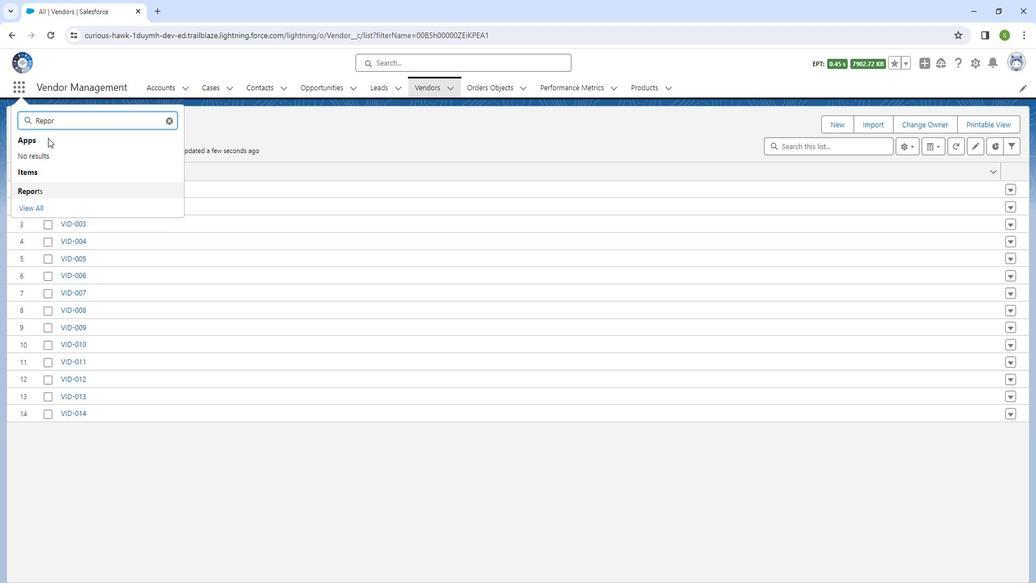 
Action: Mouse moved to (56, 143)
Screenshot: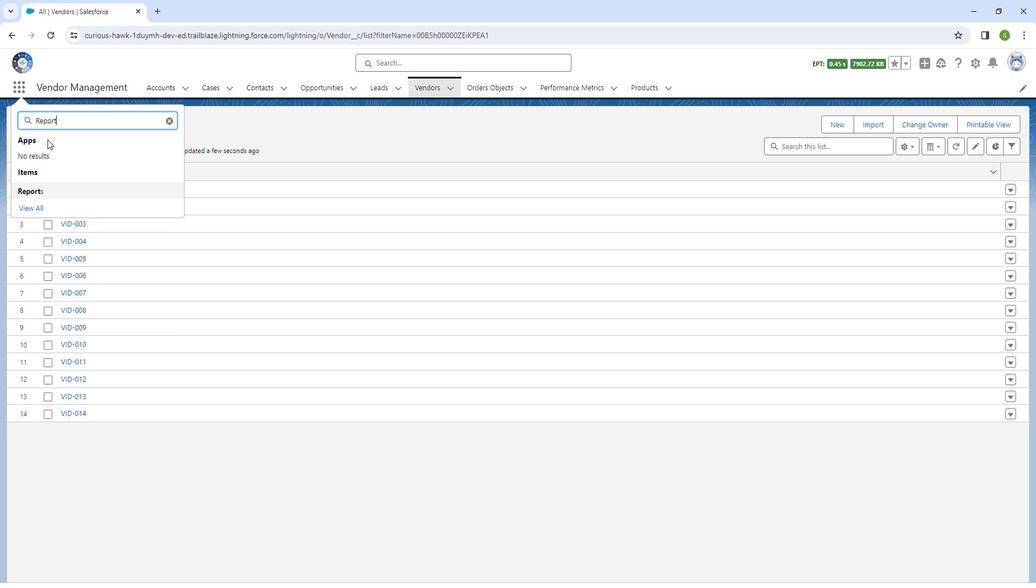
Action: Key pressed s
Screenshot: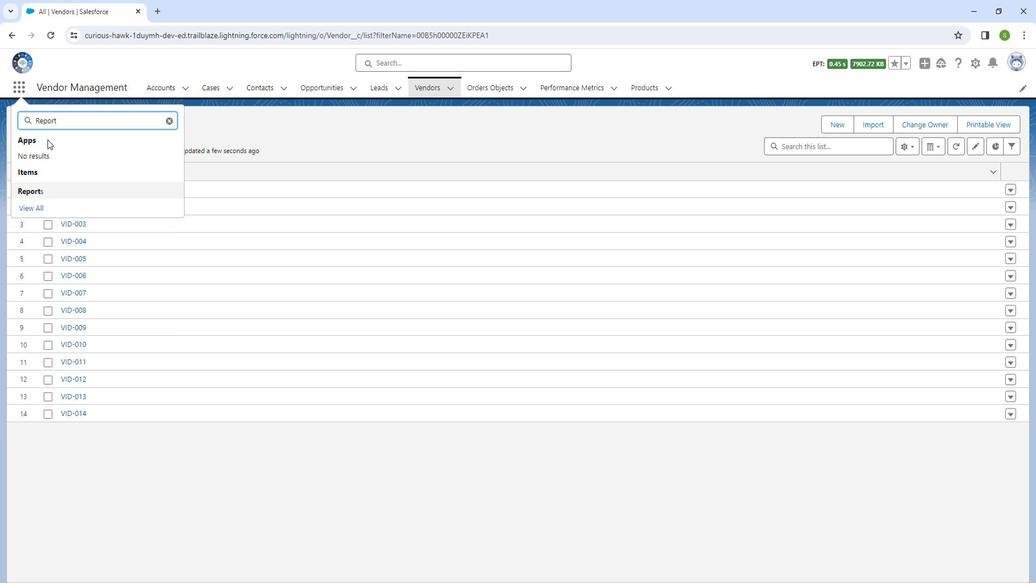 
Action: Mouse moved to (46, 192)
Screenshot: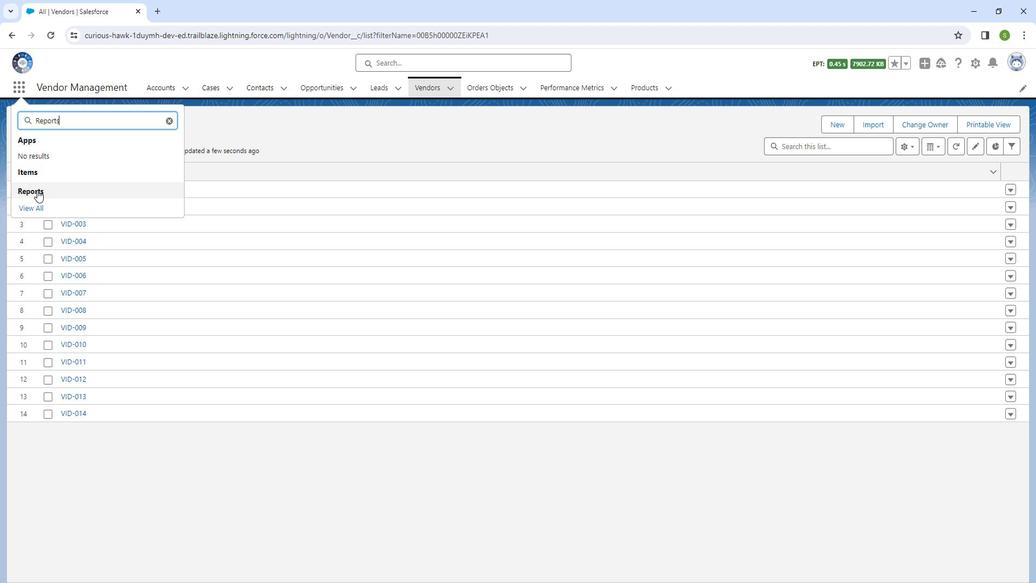 
Action: Mouse pressed left at (46, 192)
Screenshot: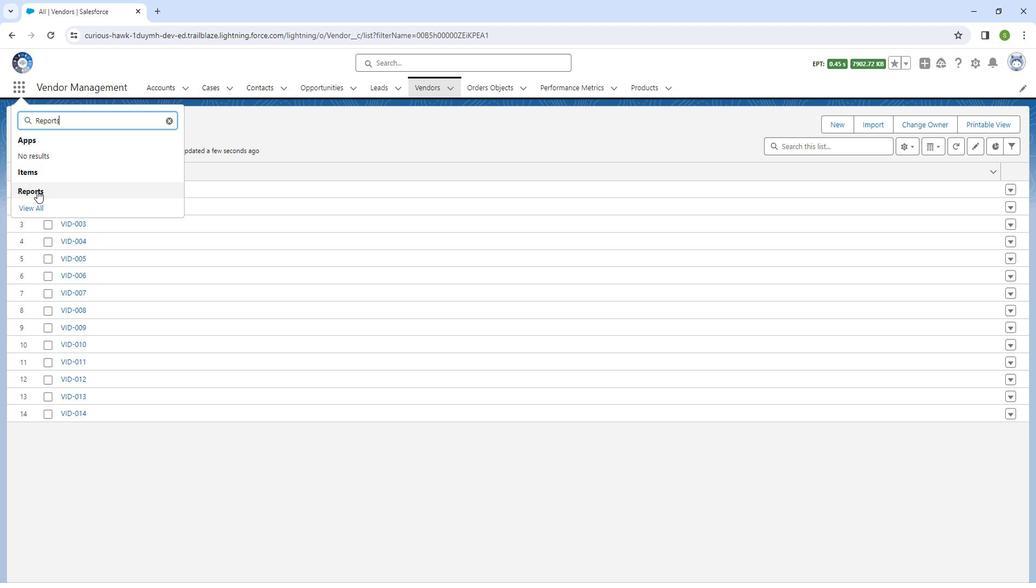 
Action: Mouse moved to (924, 133)
Screenshot: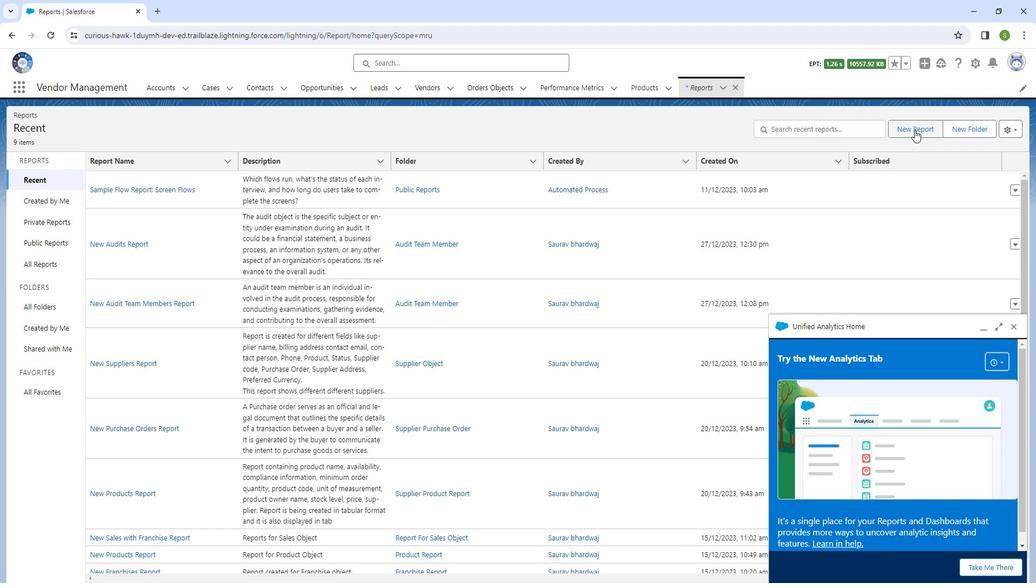
Action: Mouse pressed left at (924, 133)
Screenshot: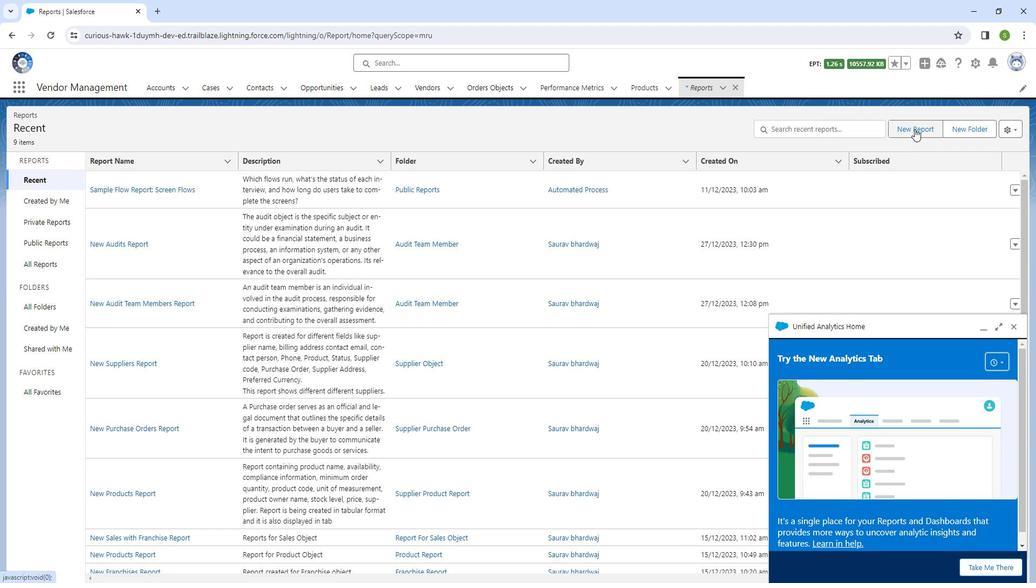 
Action: Mouse moved to (993, 323)
Screenshot: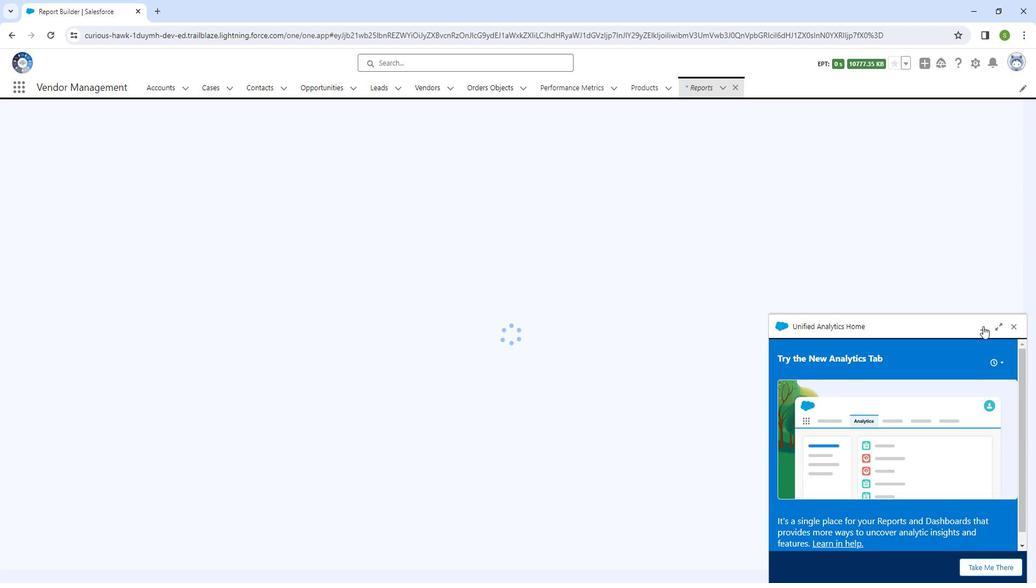 
Action: Mouse pressed left at (993, 323)
Screenshot: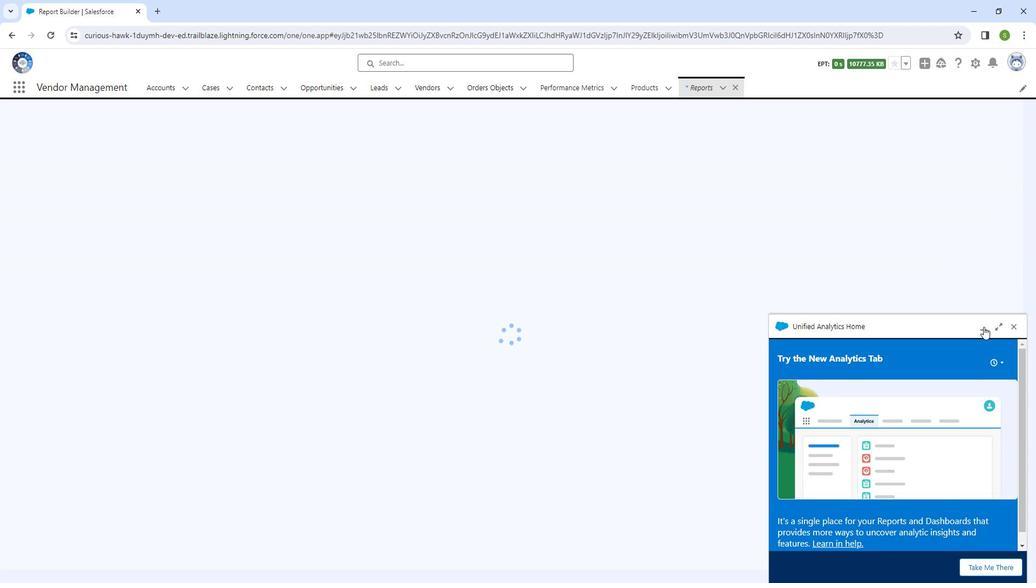 
Action: Mouse moved to (532, 198)
Screenshot: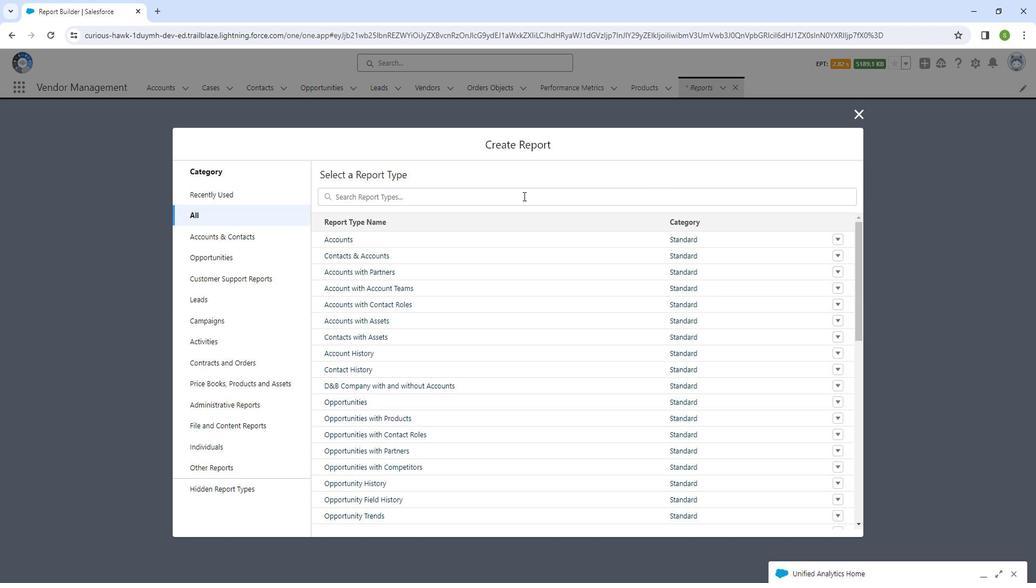 
Action: Mouse pressed left at (532, 198)
Screenshot: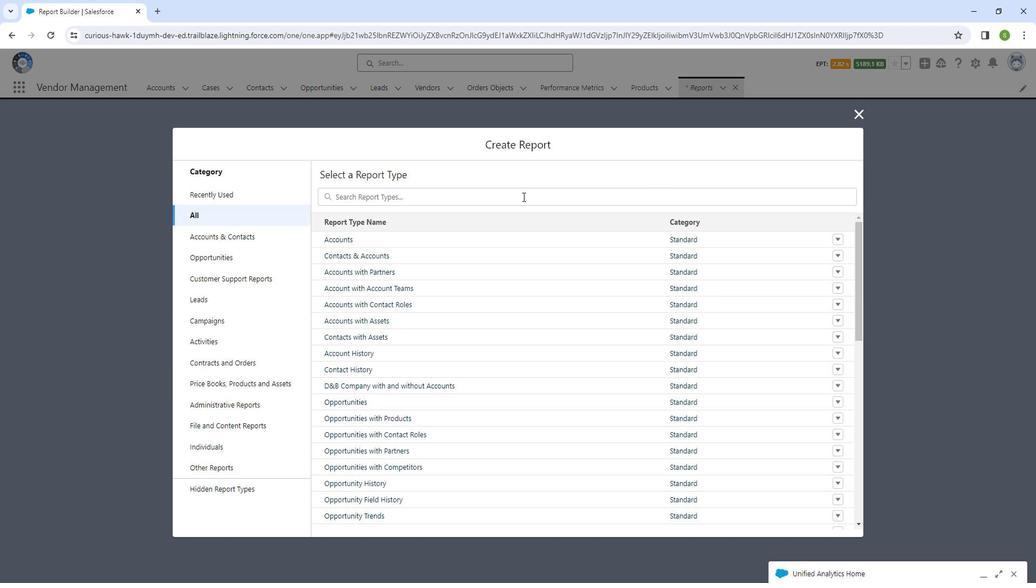 
Action: Mouse moved to (532, 199)
Screenshot: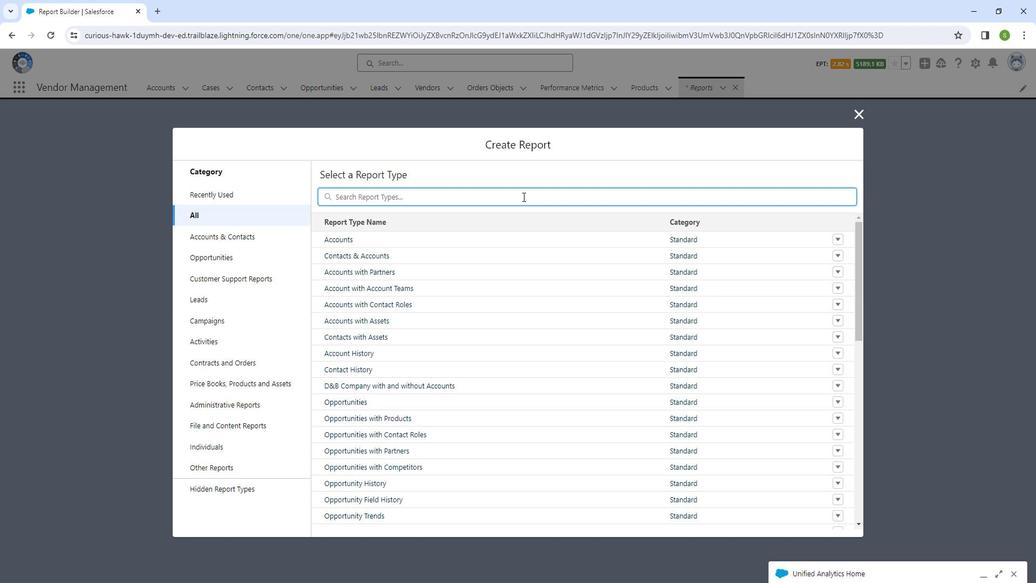 
Action: Mouse pressed left at (532, 199)
Screenshot: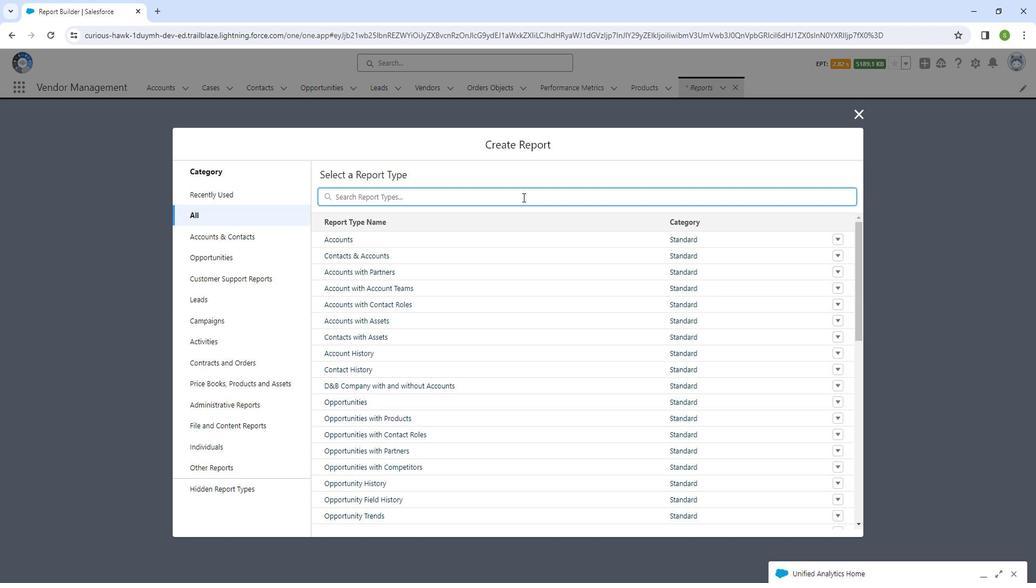 
Action: Mouse moved to (375, 197)
Screenshot: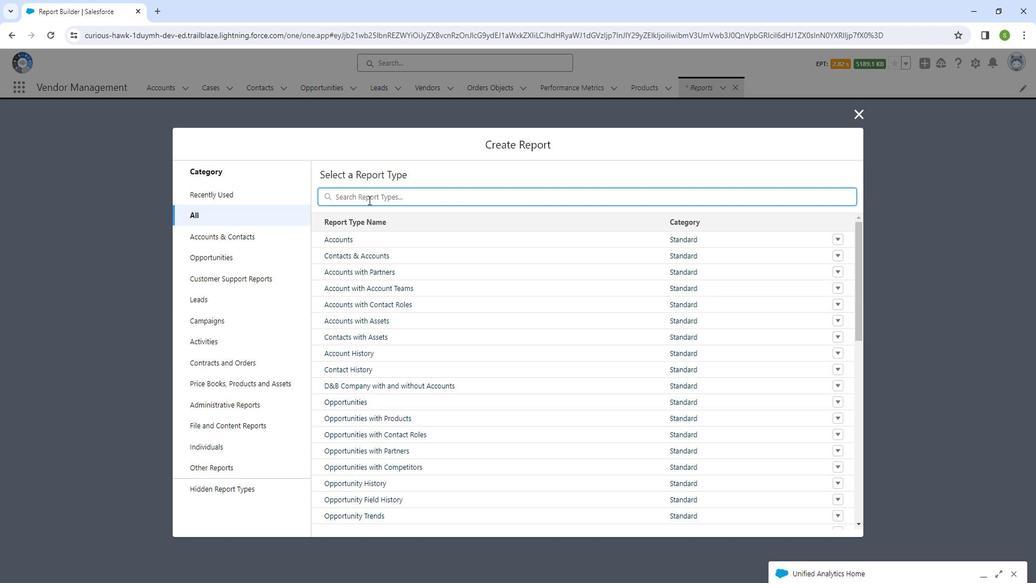 
Action: Key pressed v
Screenshot: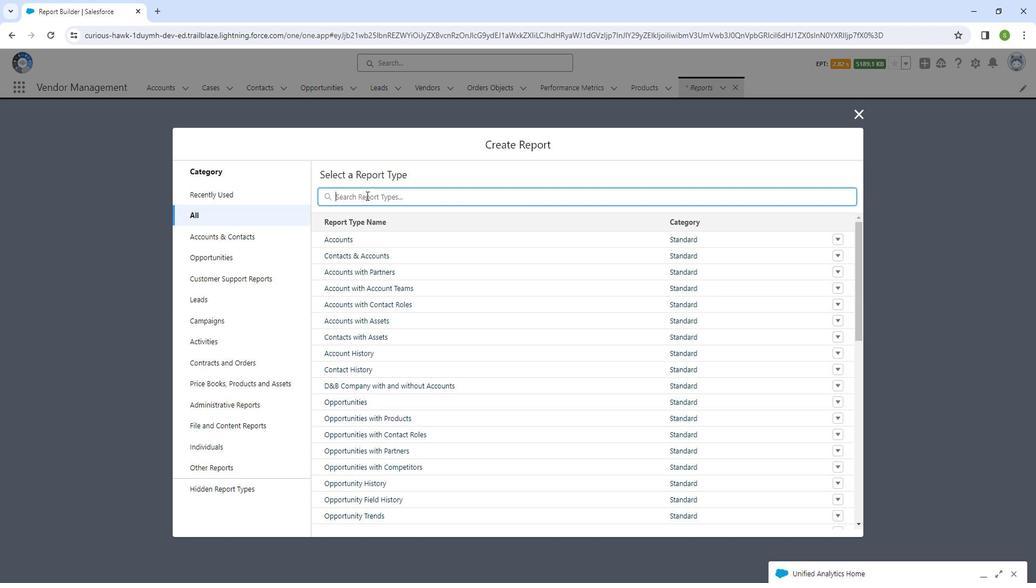 
Action: Mouse moved to (377, 197)
Screenshot: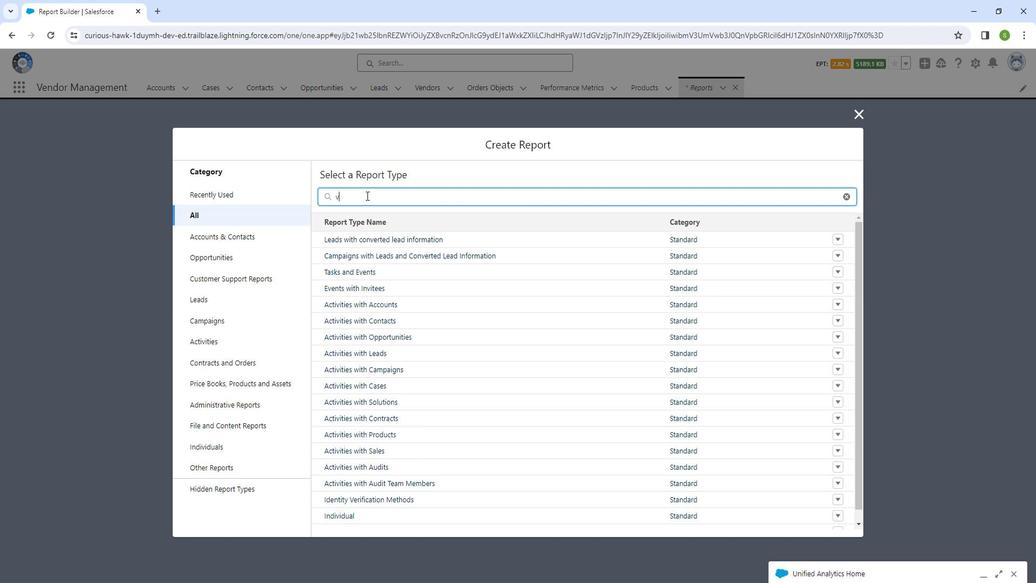 
Action: Key pressed en
Screenshot: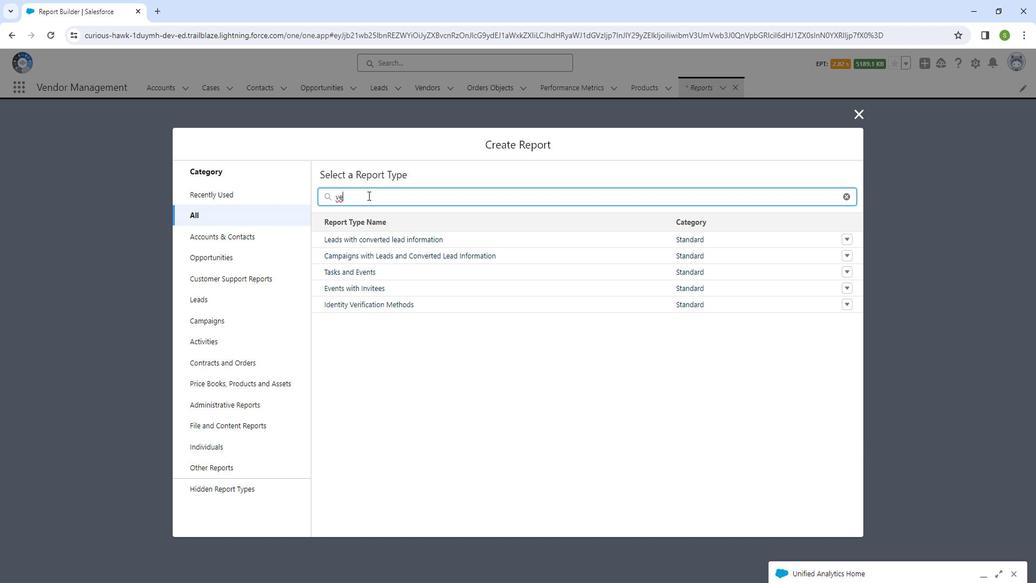 
Action: Mouse moved to (868, 118)
Screenshot: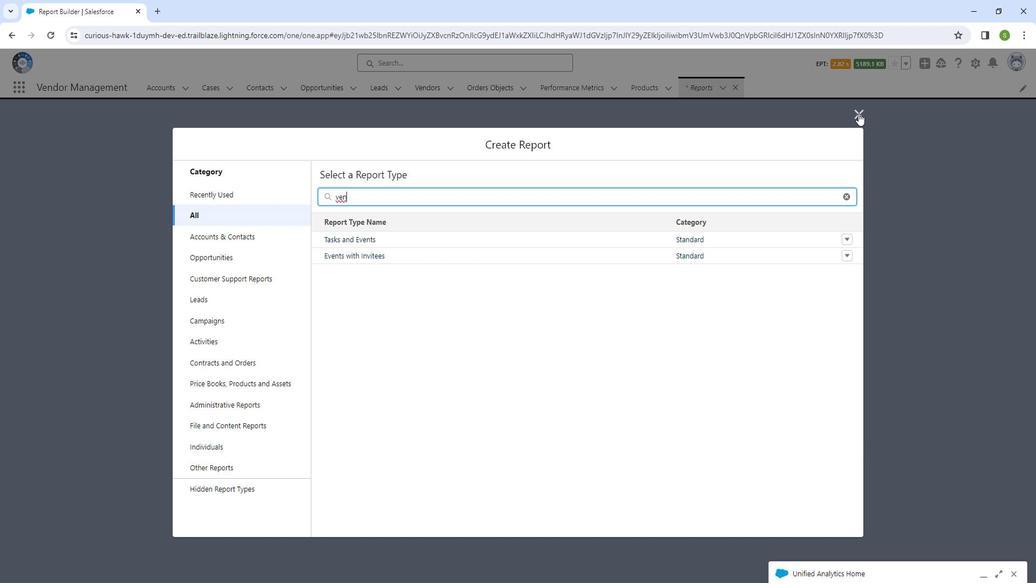 
Action: Mouse pressed left at (868, 118)
Screenshot: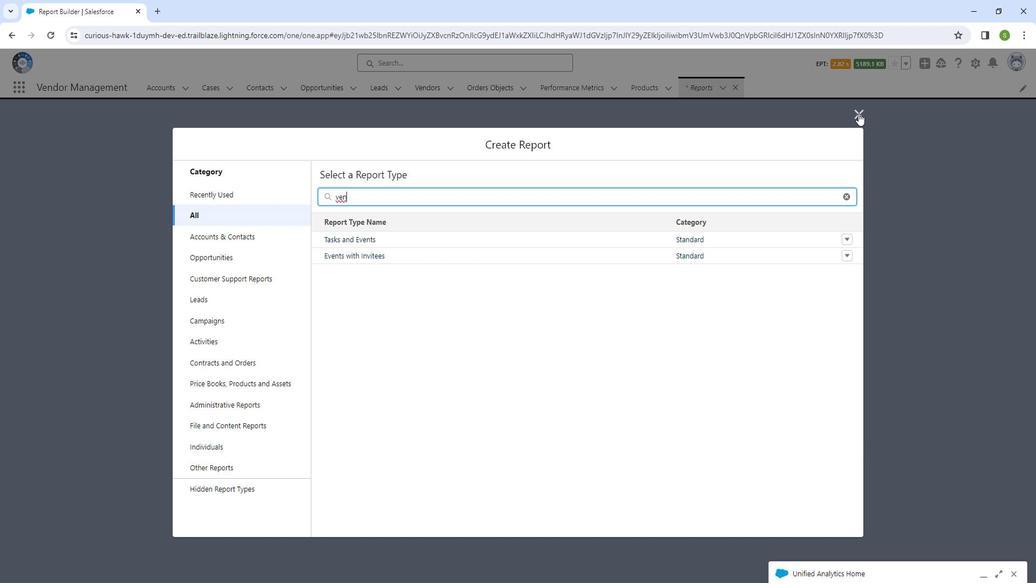 
Action: Mouse moved to (439, 91)
Screenshot: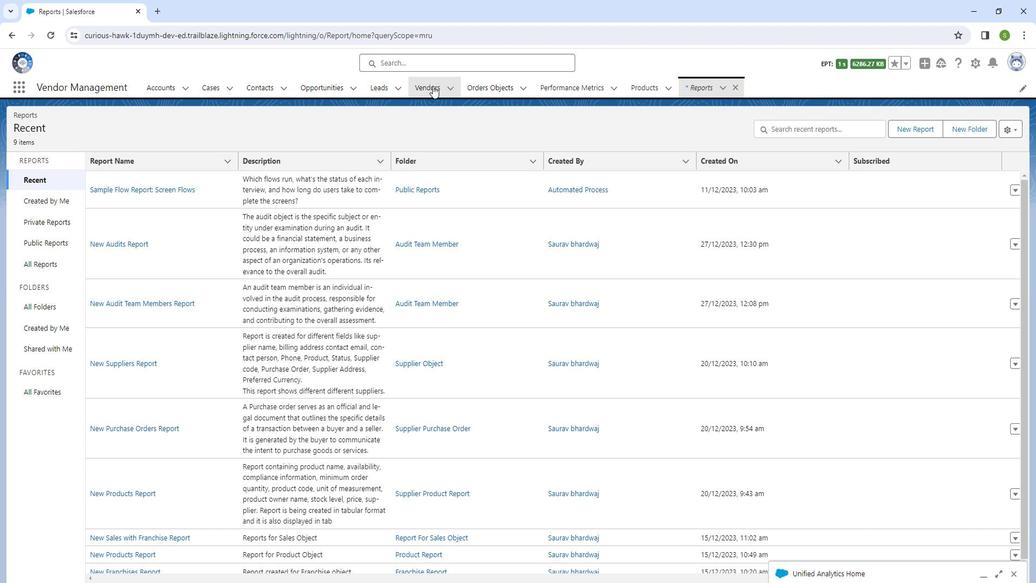 
Action: Mouse pressed left at (439, 91)
Screenshot: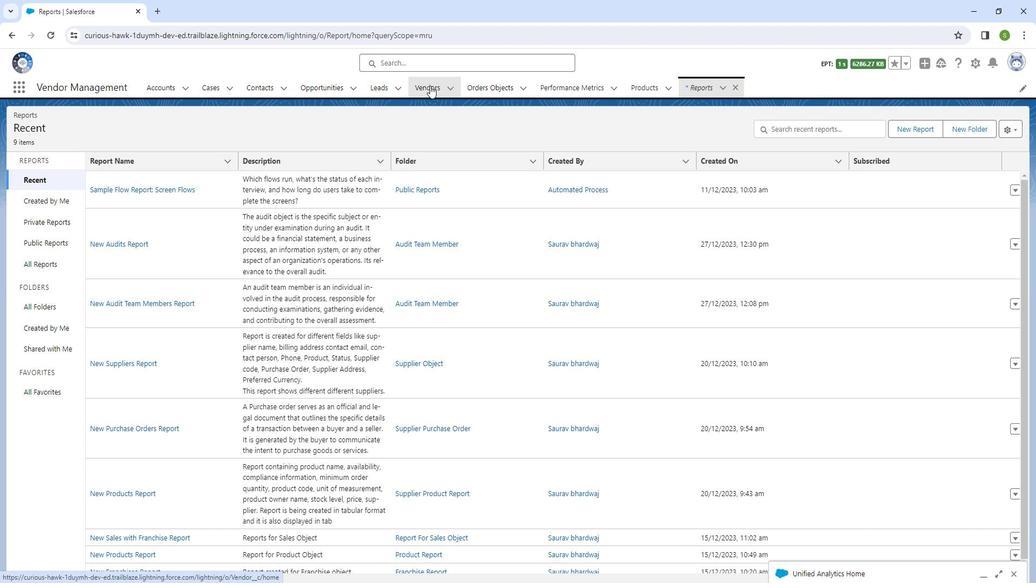 
Action: Mouse moved to (981, 71)
Screenshot: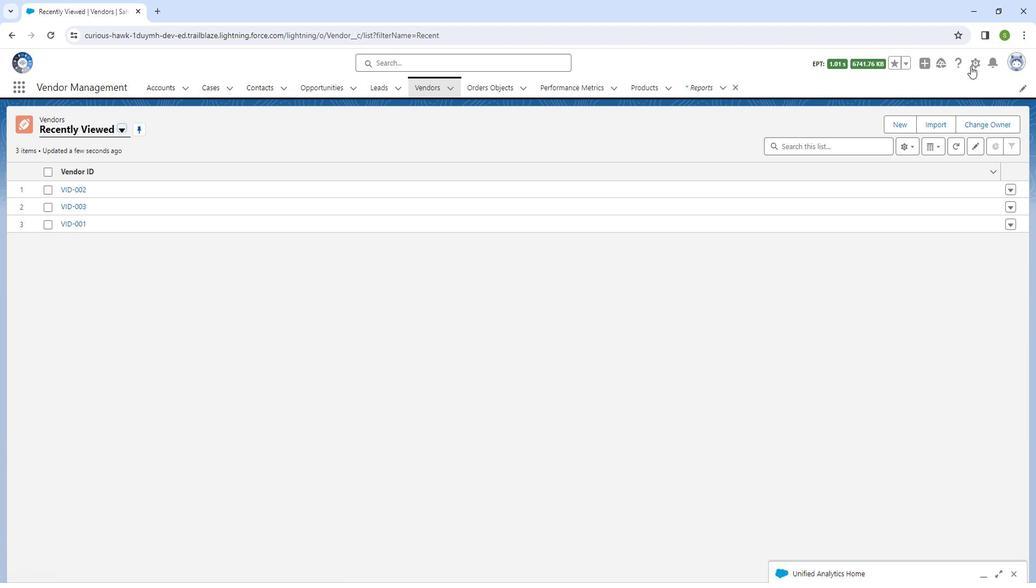
Action: Mouse pressed left at (981, 71)
Screenshot: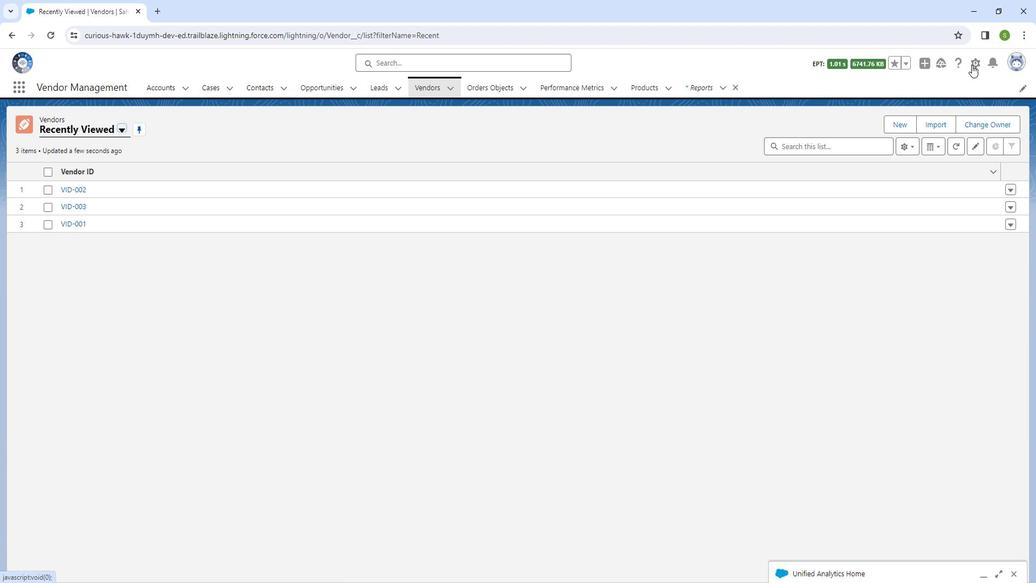 
Action: Mouse moved to (952, 99)
Screenshot: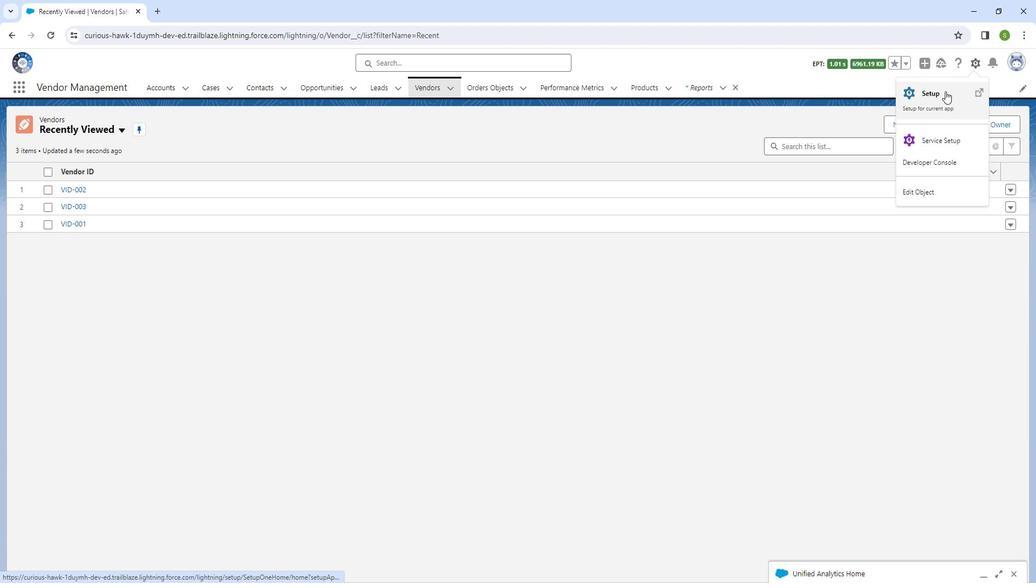 
Action: Mouse pressed left at (952, 99)
Screenshot: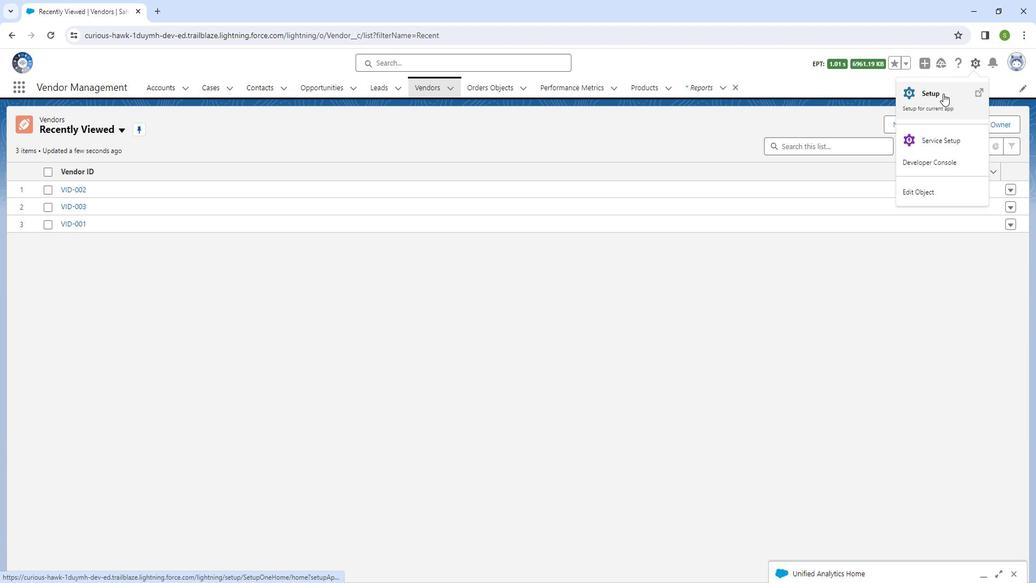 
Action: Mouse moved to (139, 91)
Screenshot: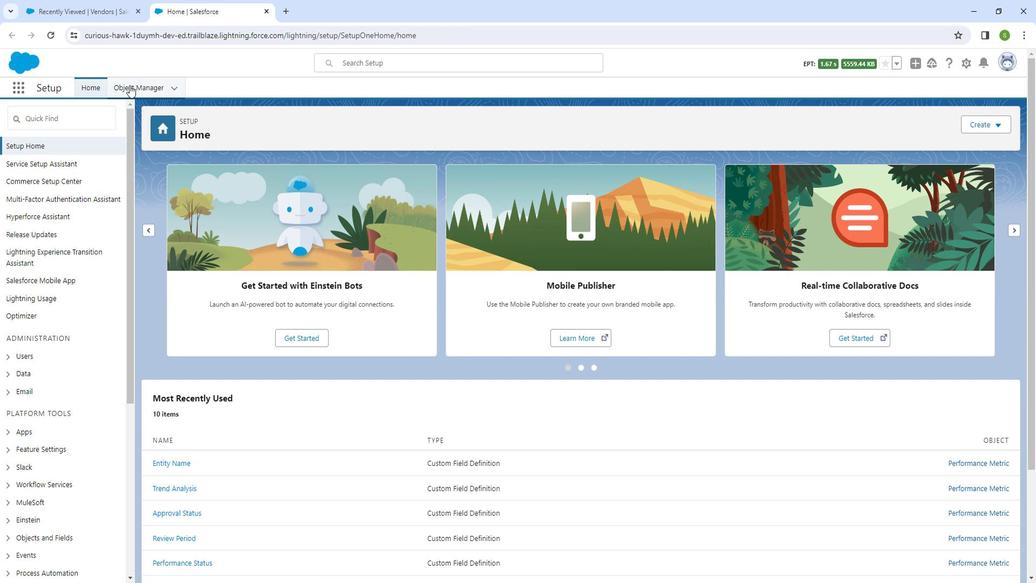 
Action: Mouse pressed left at (139, 91)
Screenshot: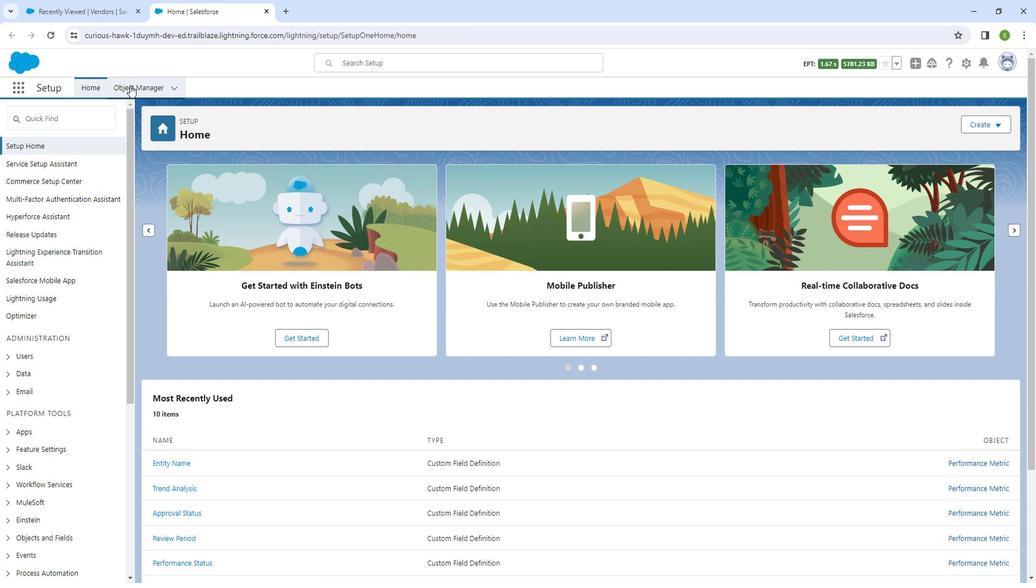 
Action: Mouse moved to (375, 311)
Screenshot: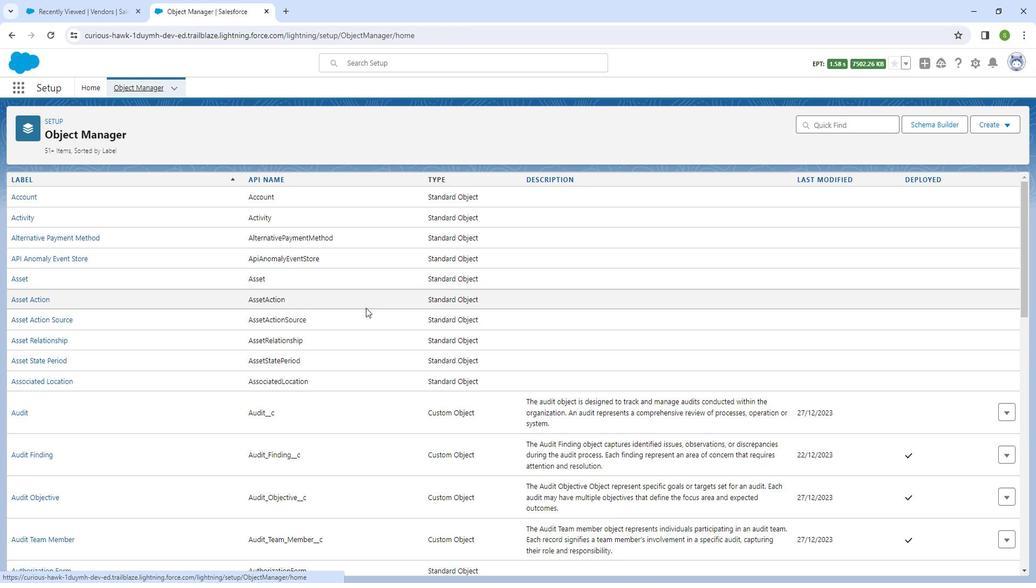 
Action: Mouse scrolled (375, 310) with delta (0, 0)
Screenshot: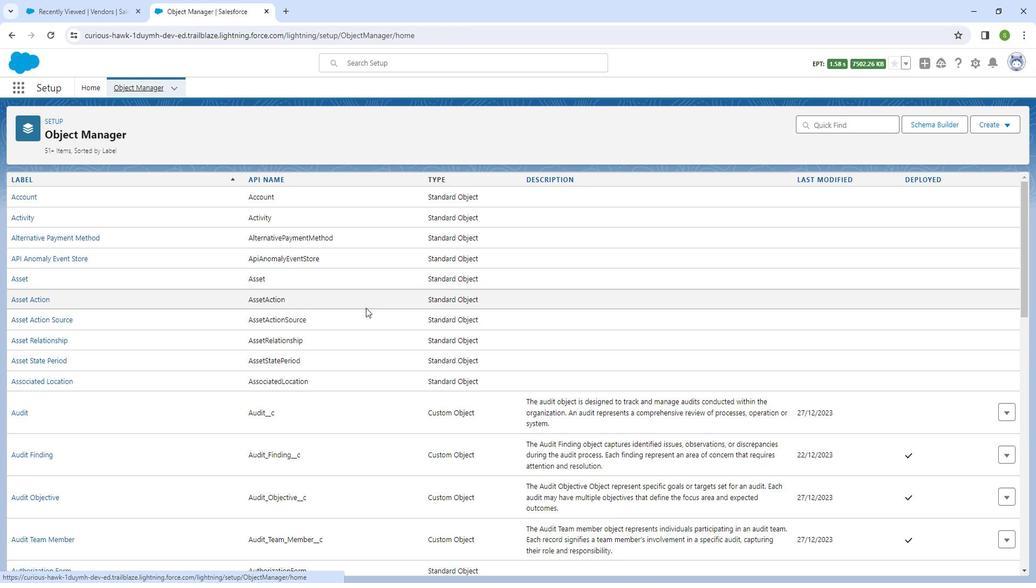 
Action: Mouse moved to (374, 314)
Screenshot: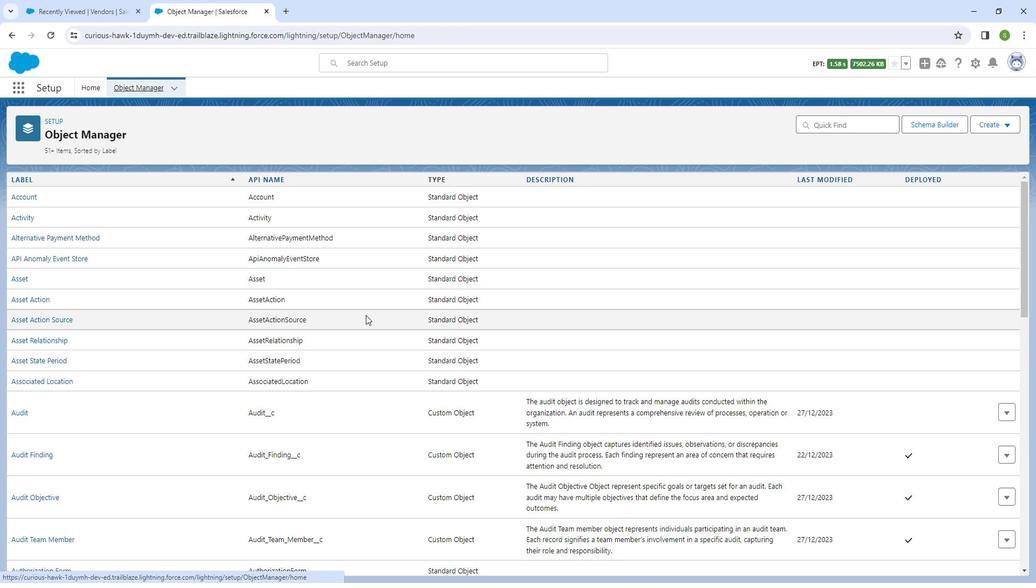 
Action: Mouse scrolled (374, 314) with delta (0, 0)
Screenshot: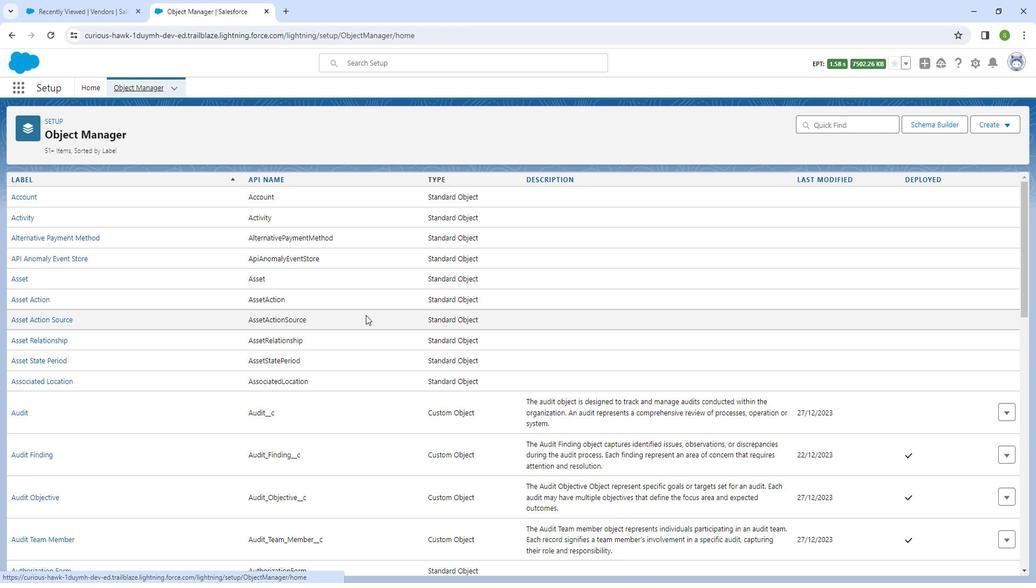 
Action: Mouse moved to (374, 316)
Screenshot: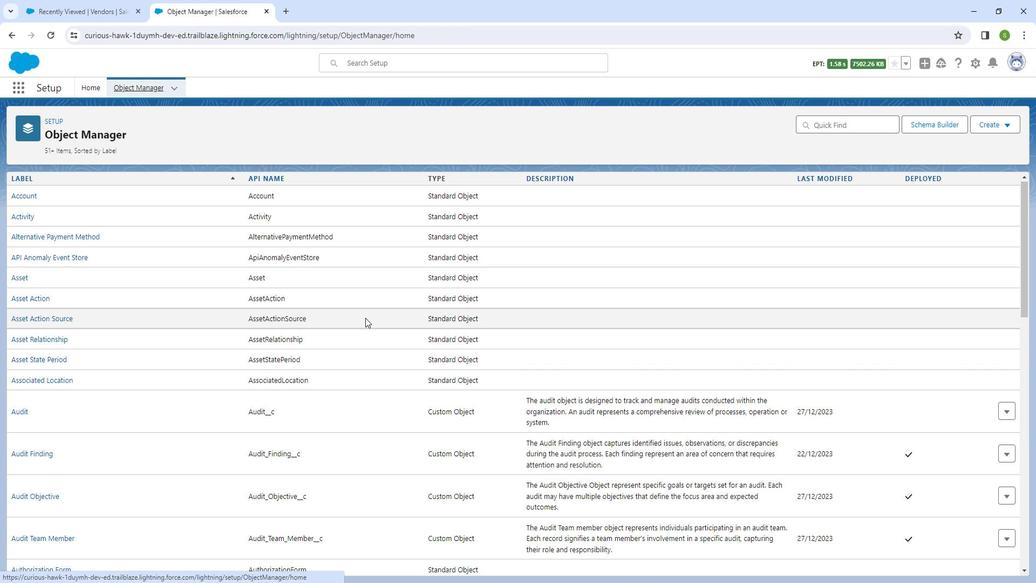 
Action: Mouse scrolled (374, 315) with delta (0, 0)
Screenshot: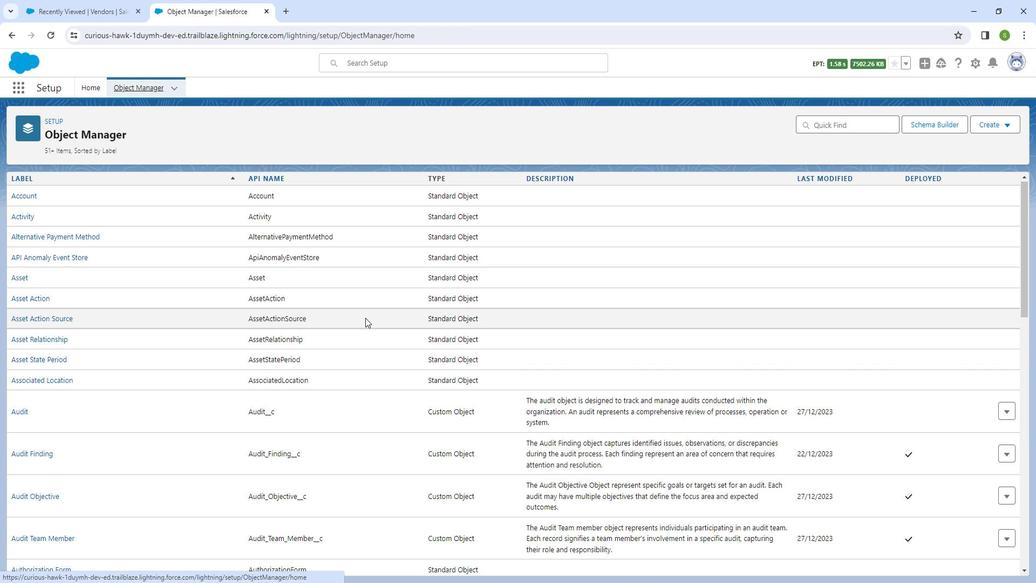 
Action: Mouse moved to (374, 316)
Screenshot: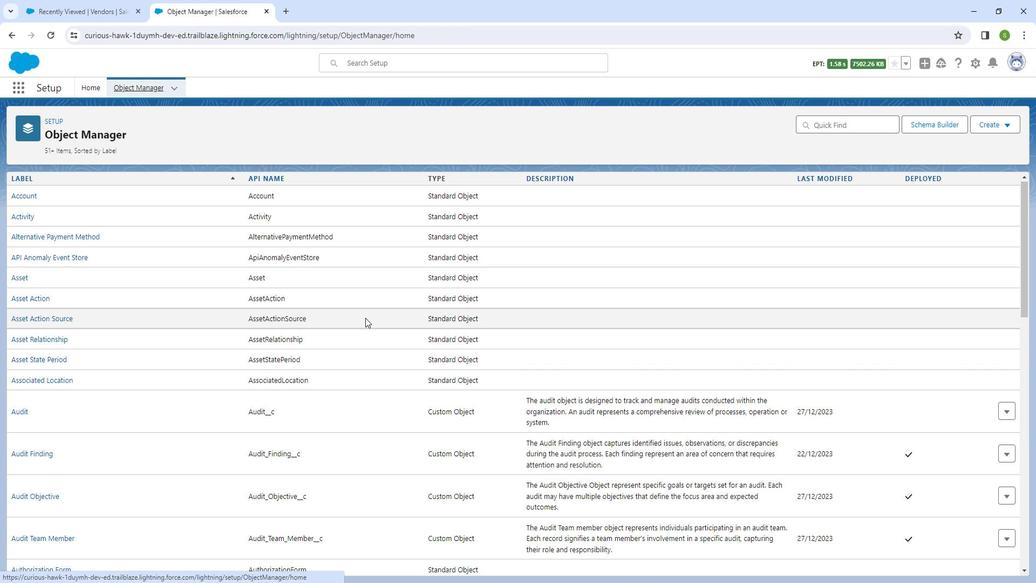 
Action: Mouse scrolled (374, 316) with delta (0, 0)
Screenshot: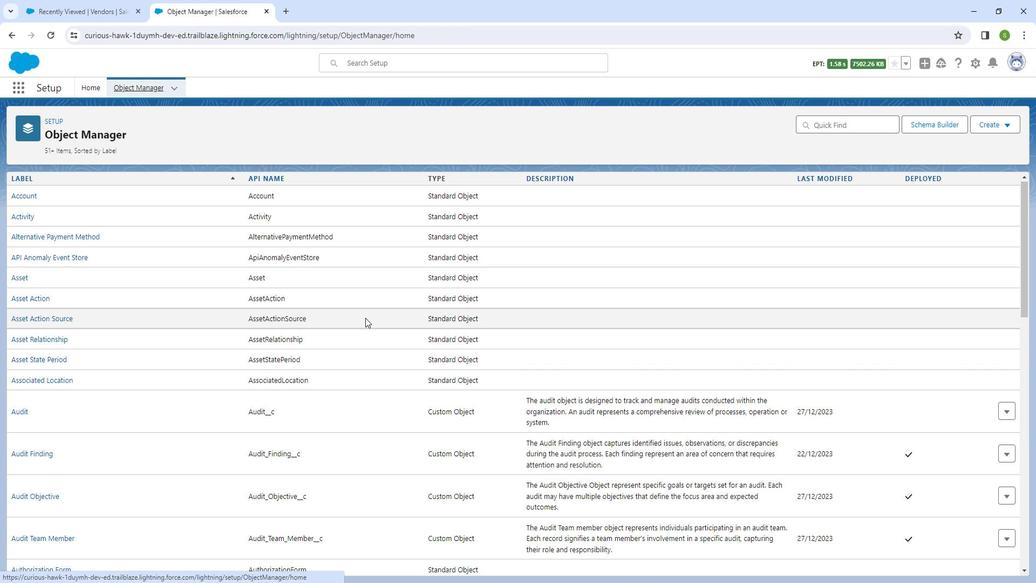 
Action: Mouse moved to (374, 316)
Screenshot: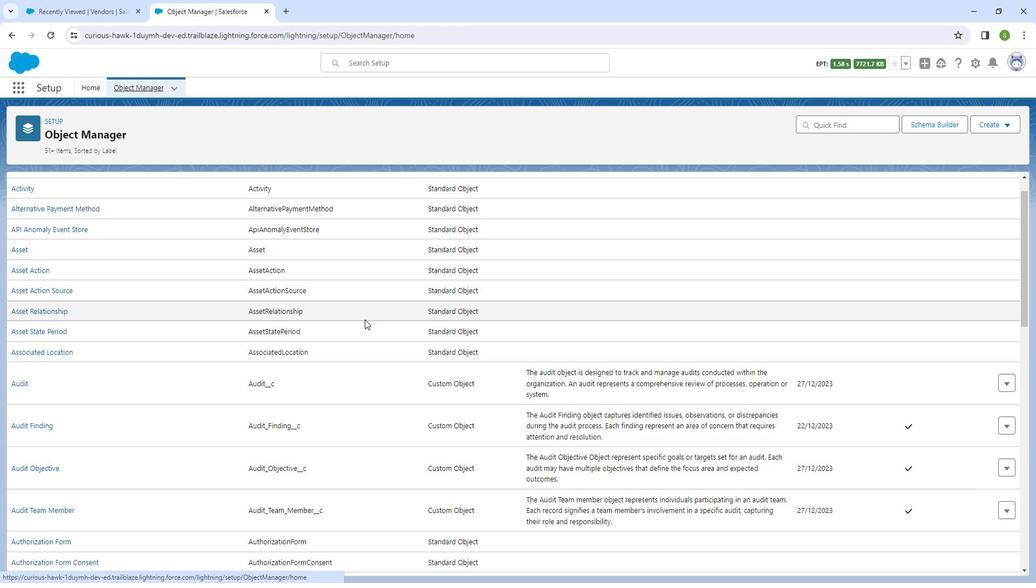 
Action: Mouse scrolled (374, 316) with delta (0, 0)
Screenshot: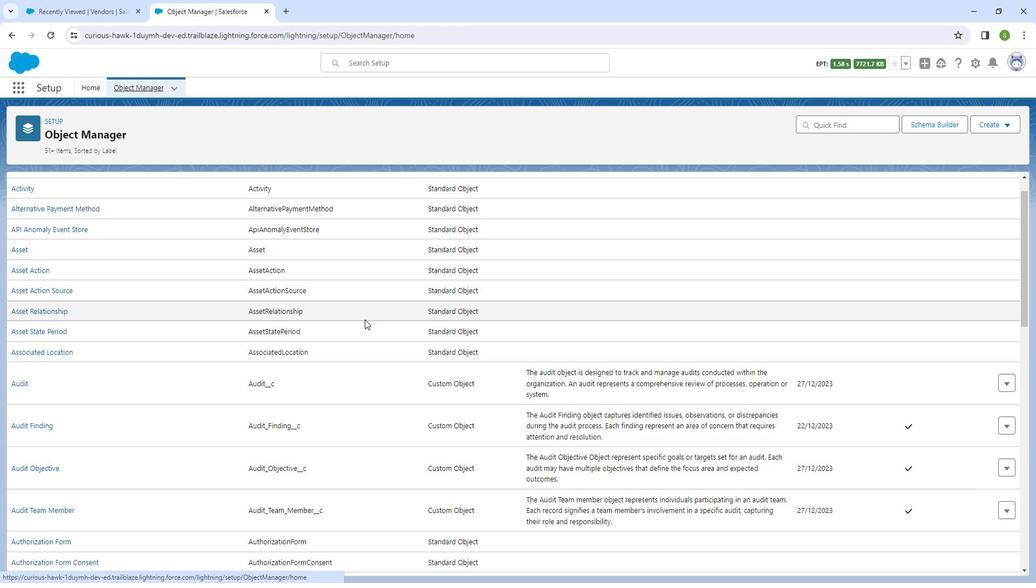 
Action: Mouse moved to (373, 317)
Screenshot: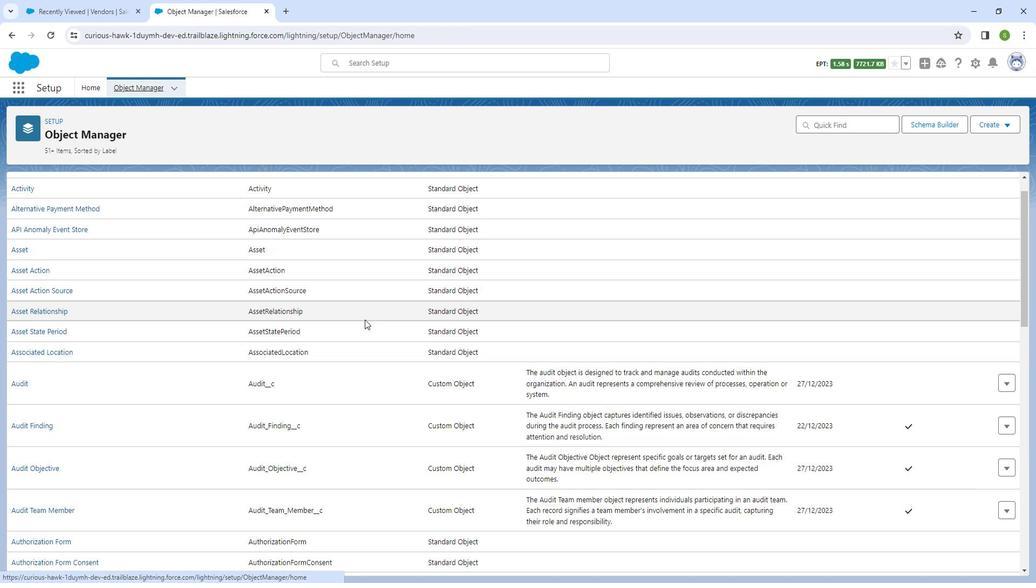 
Action: Mouse scrolled (373, 316) with delta (0, 0)
Screenshot: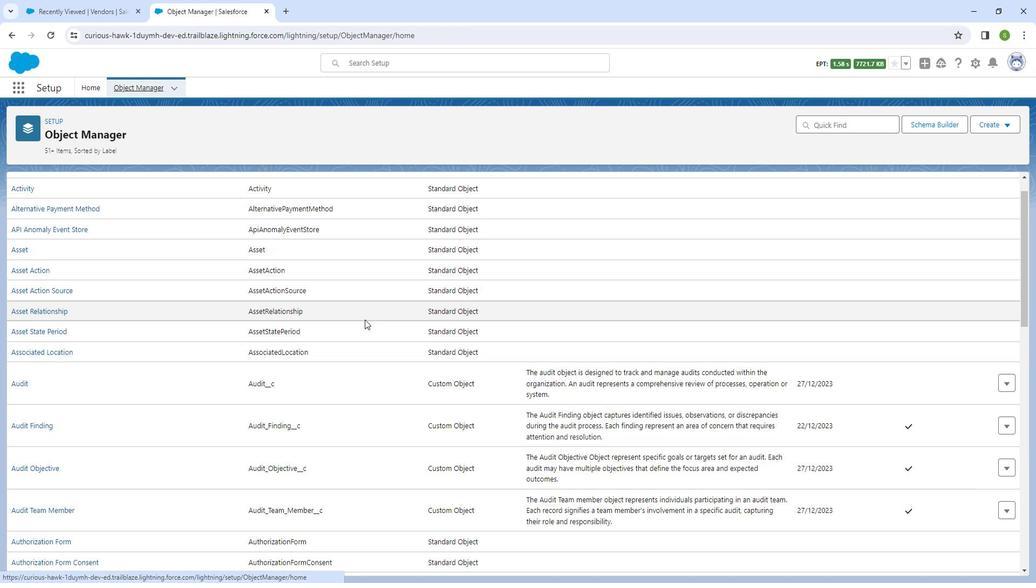 
Action: Mouse moved to (373, 318)
Screenshot: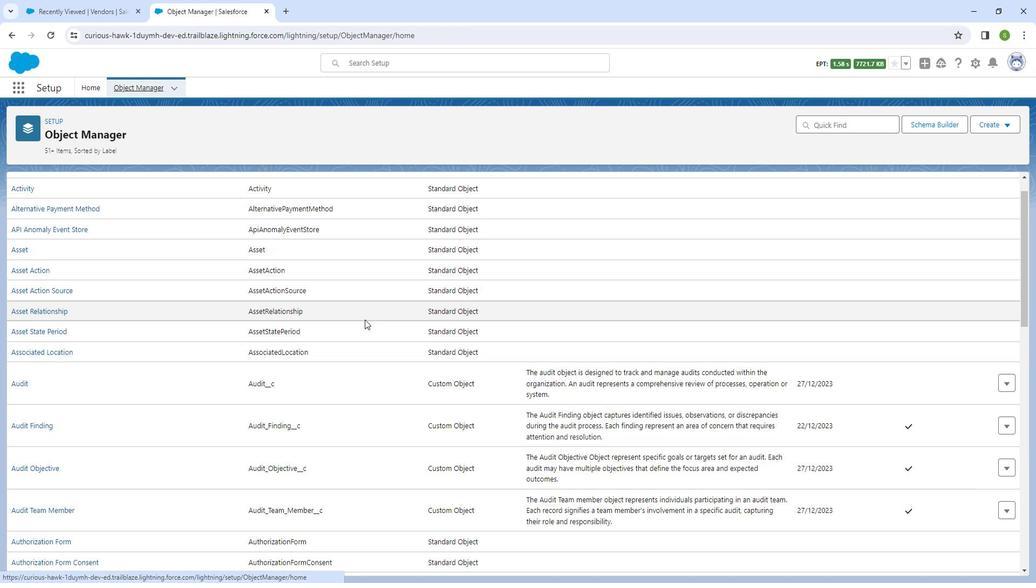 
Action: Mouse scrolled (373, 317) with delta (0, 0)
Screenshot: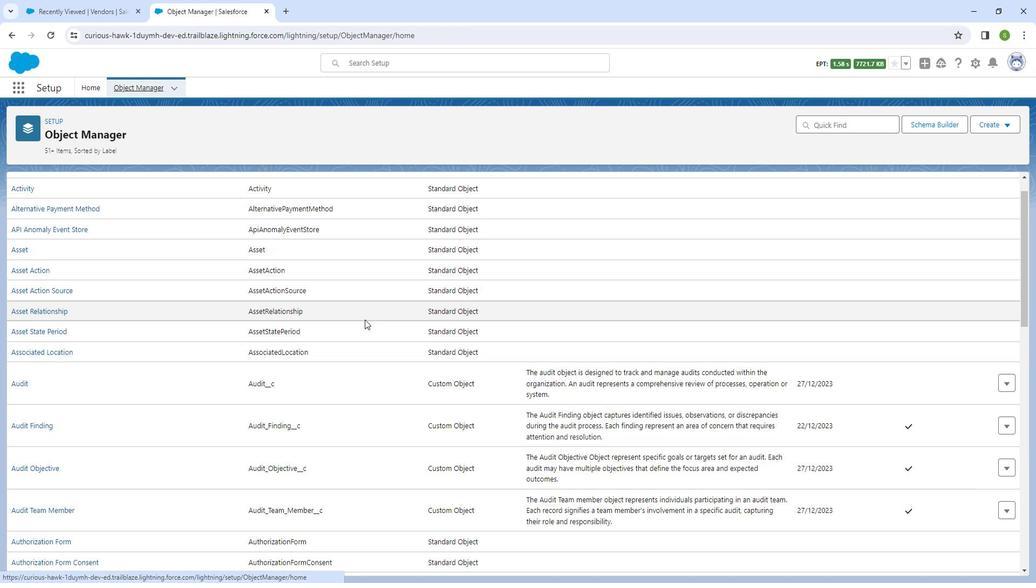 
Action: Mouse moved to (373, 319)
Screenshot: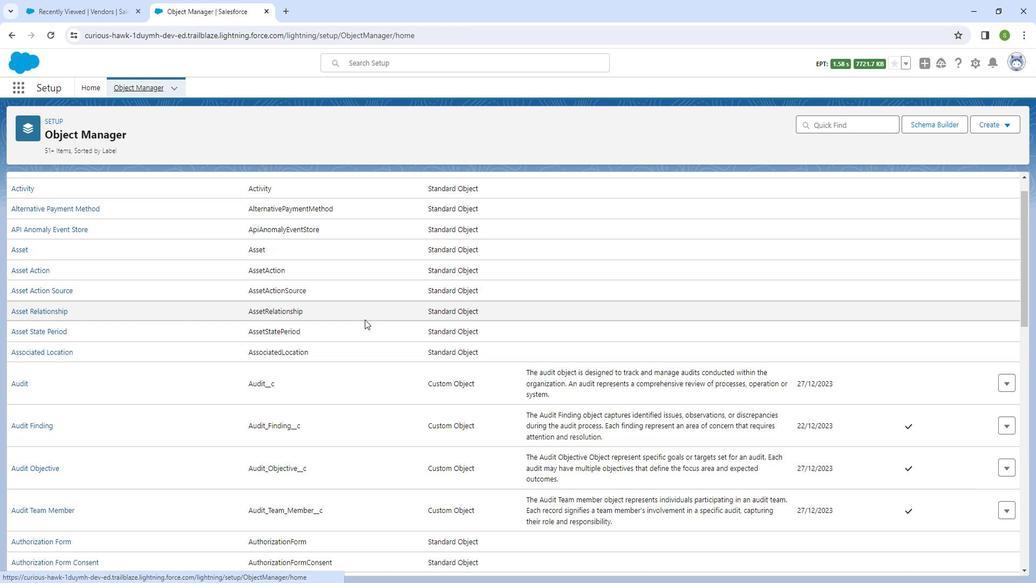 
Action: Mouse scrolled (373, 319) with delta (0, 0)
Screenshot: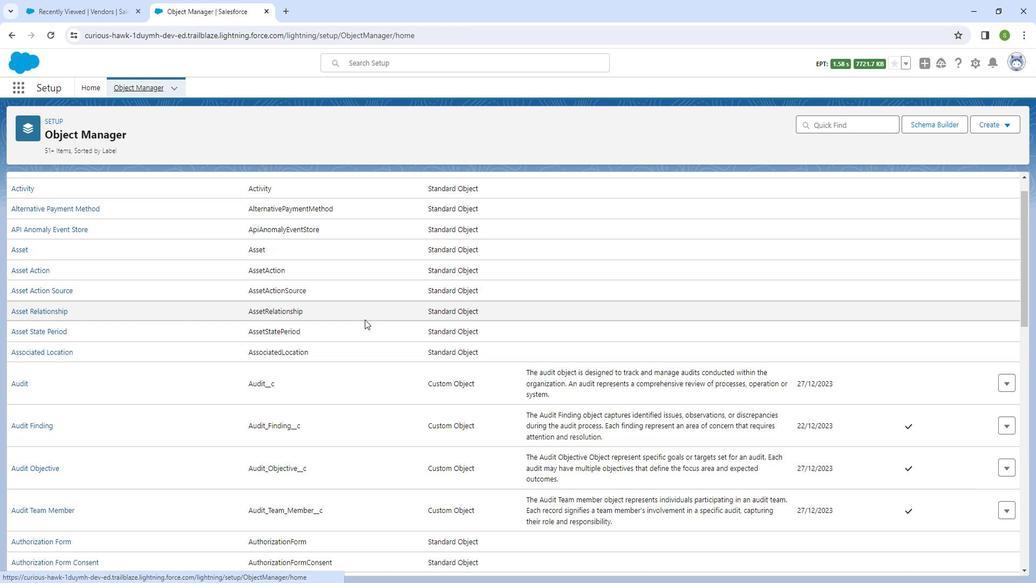 
Action: Mouse moved to (372, 326)
Screenshot: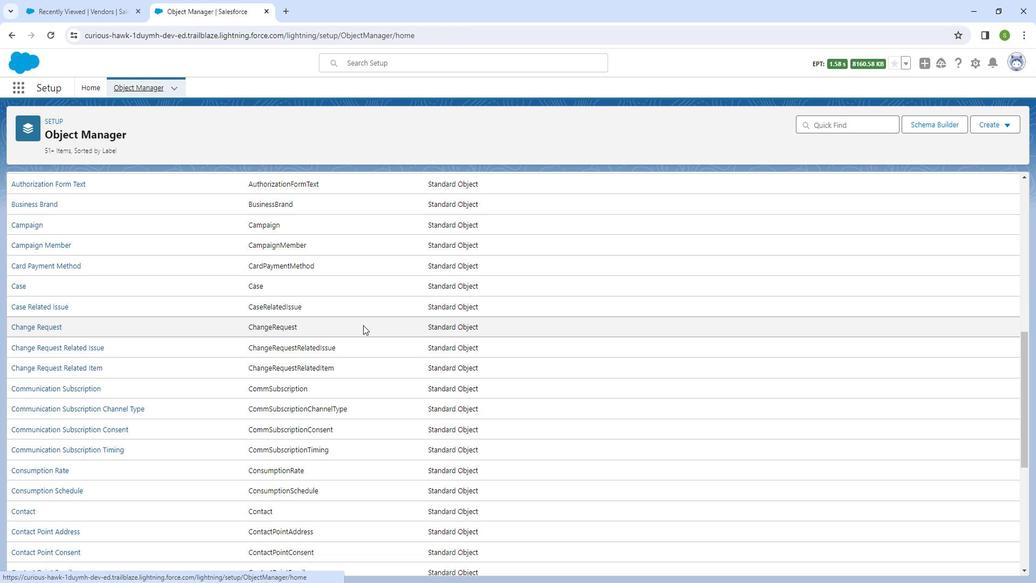 
Action: Mouse scrolled (372, 325) with delta (0, 0)
Screenshot: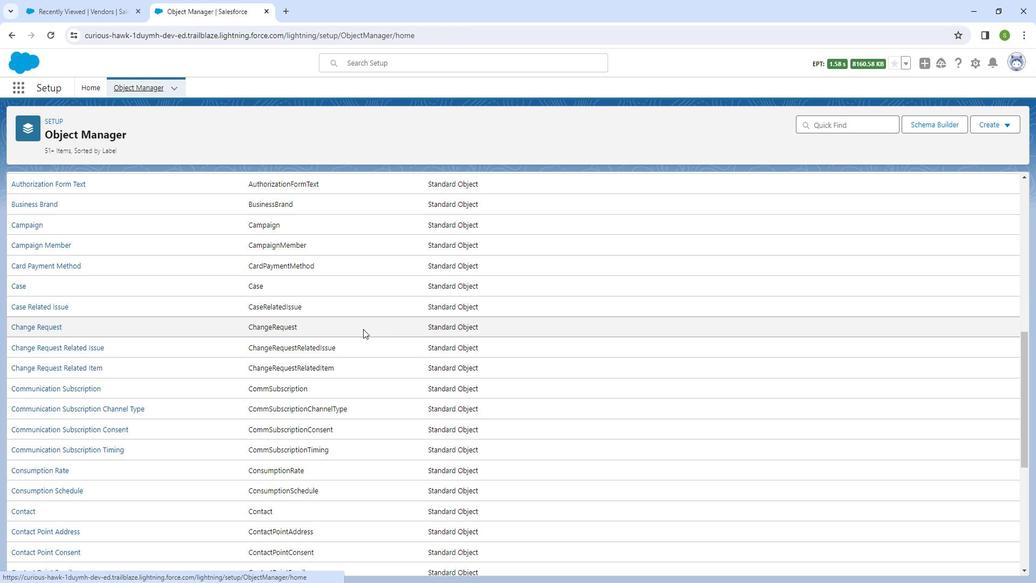 
Action: Mouse scrolled (372, 325) with delta (0, 0)
Screenshot: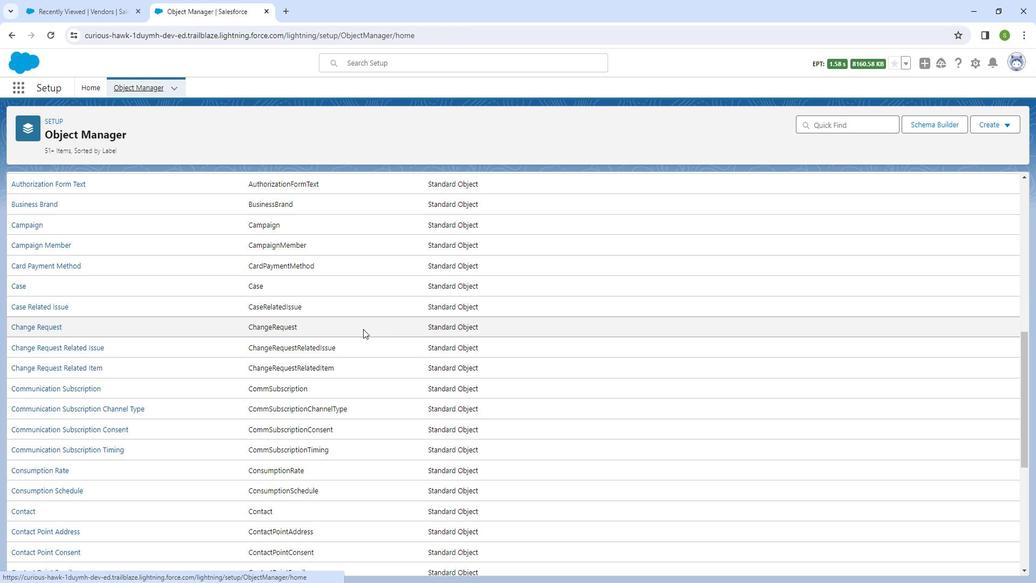 
Action: Mouse scrolled (372, 325) with delta (0, 0)
Screenshot: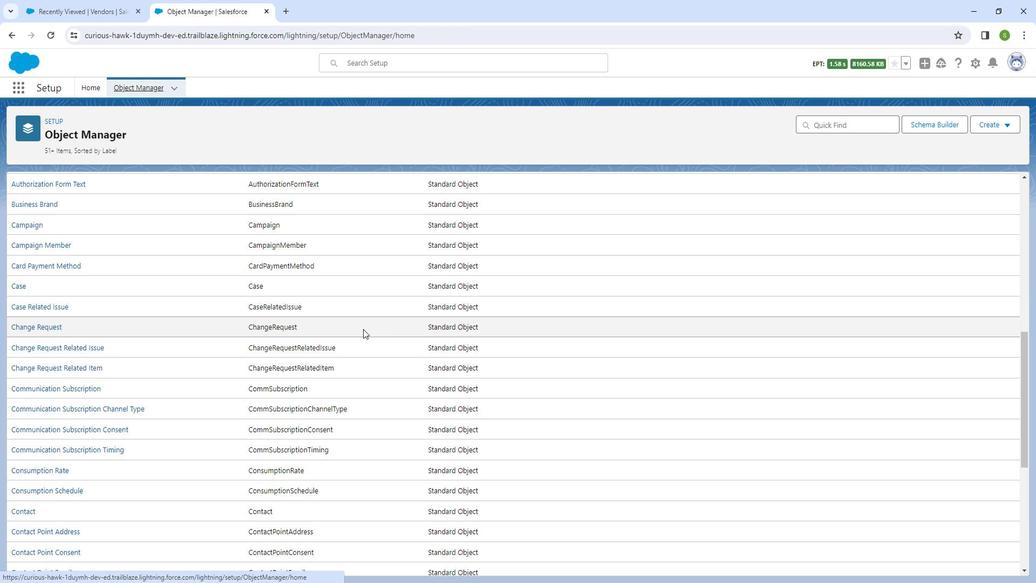
Action: Mouse scrolled (372, 325) with delta (0, 0)
Screenshot: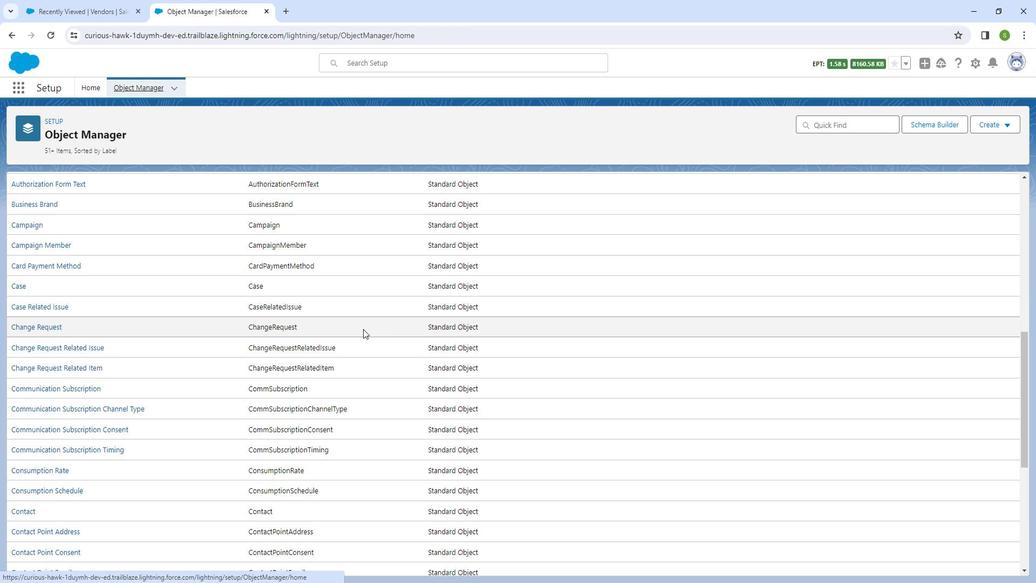 
Action: Mouse scrolled (372, 325) with delta (0, 0)
Screenshot: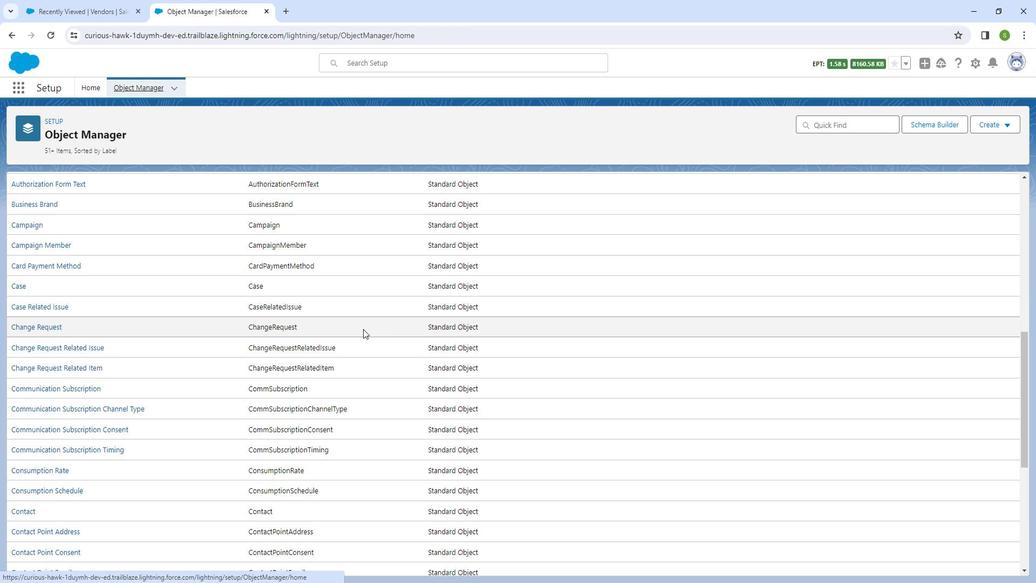 
Action: Mouse scrolled (372, 325) with delta (0, 0)
Screenshot: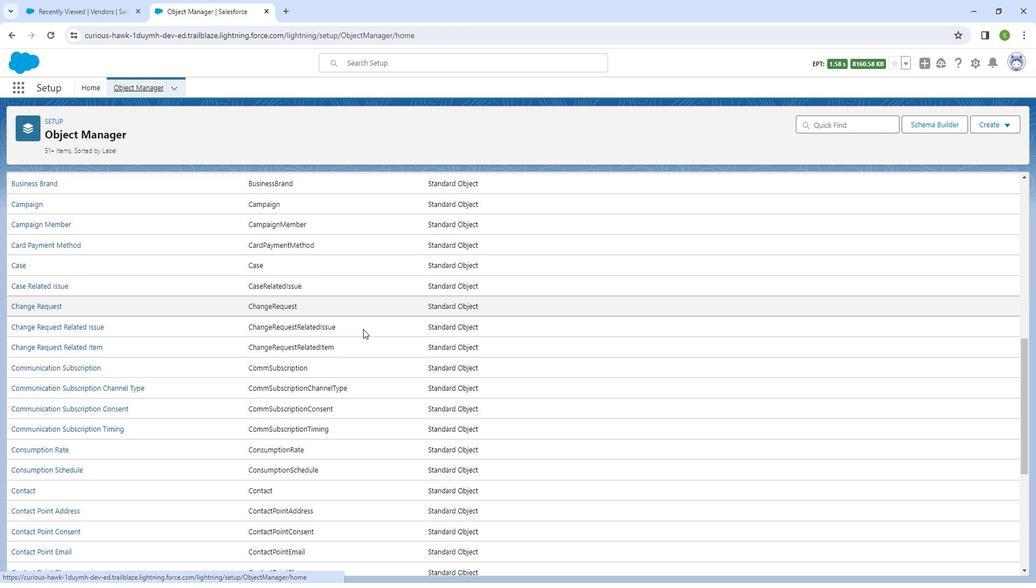 
Action: Mouse moved to (372, 327)
Screenshot: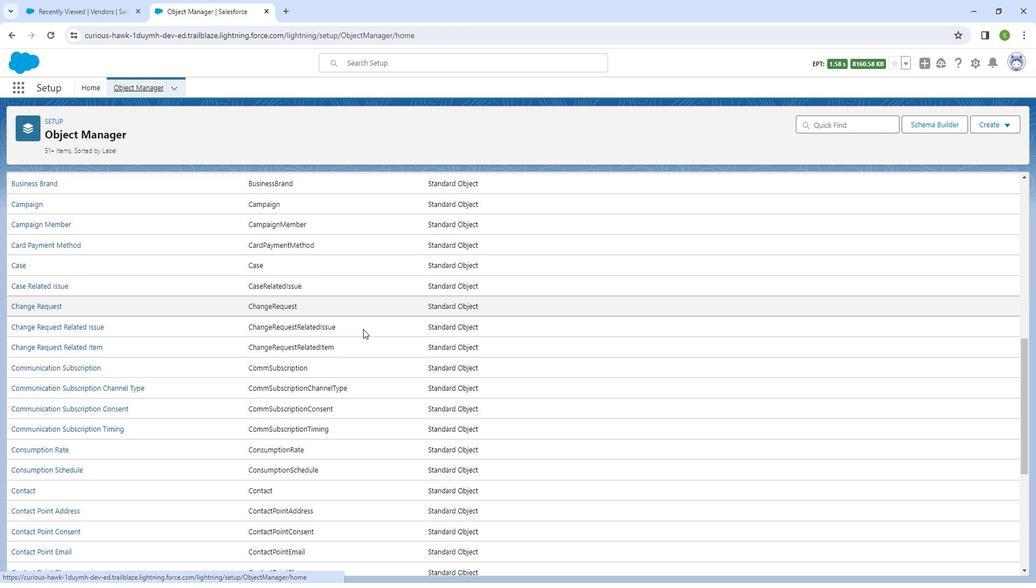 
Action: Mouse scrolled (372, 326) with delta (0, 0)
Screenshot: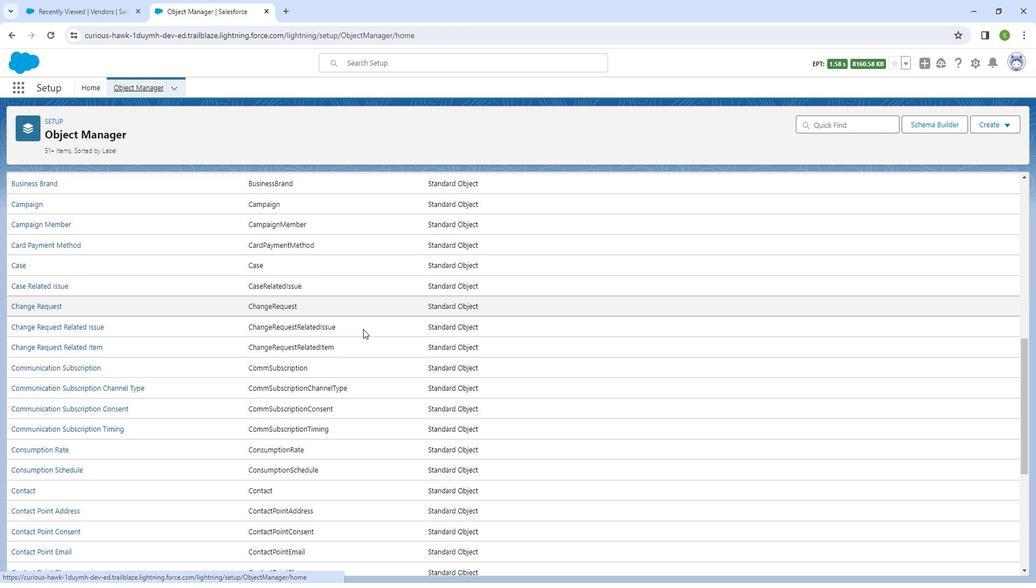 
Action: Mouse moved to (372, 330)
Screenshot: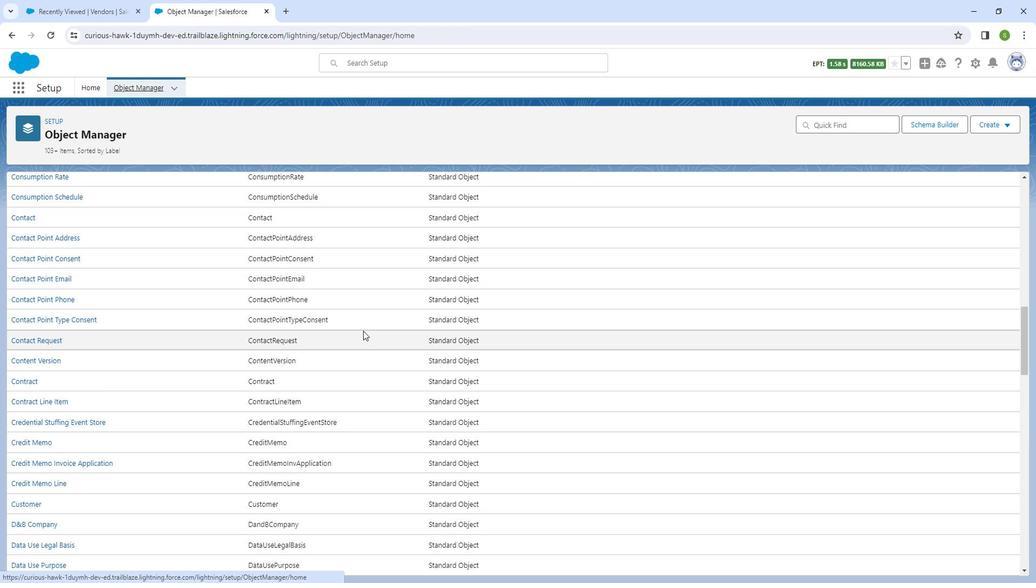 
Action: Mouse scrolled (372, 329) with delta (0, 0)
Screenshot: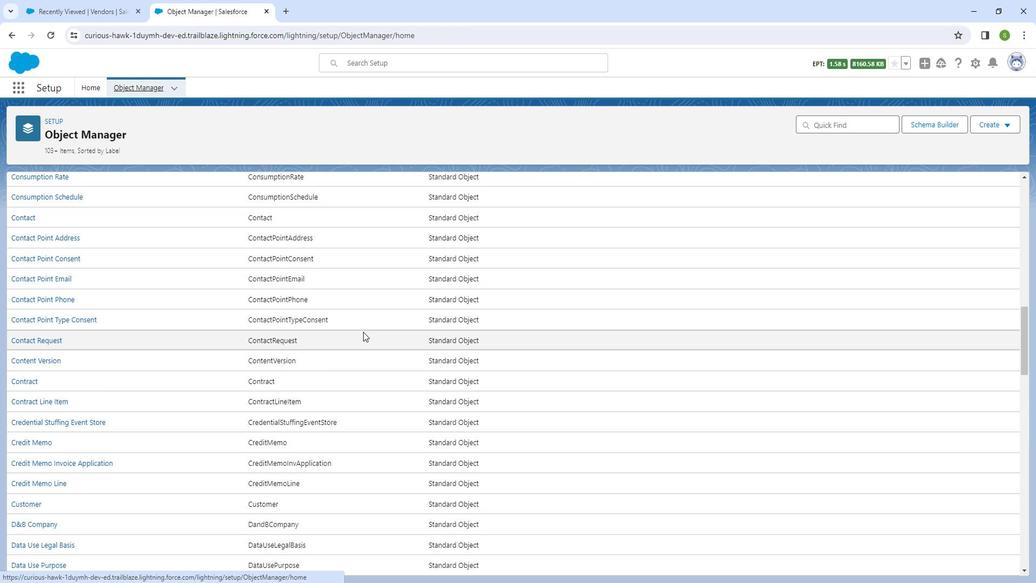 
Action: Mouse moved to (372, 330)
Screenshot: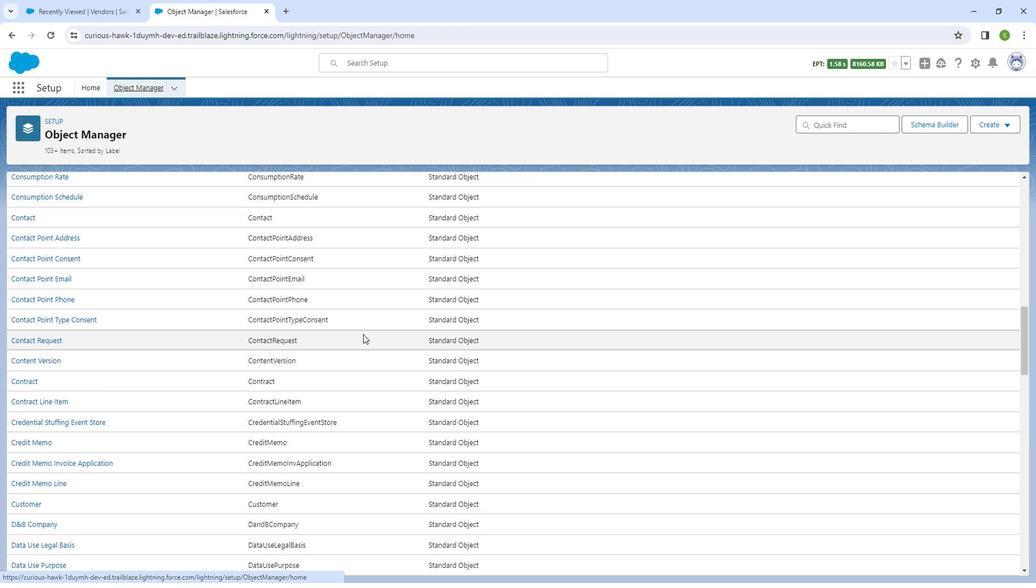 
Action: Mouse scrolled (372, 330) with delta (0, 0)
Screenshot: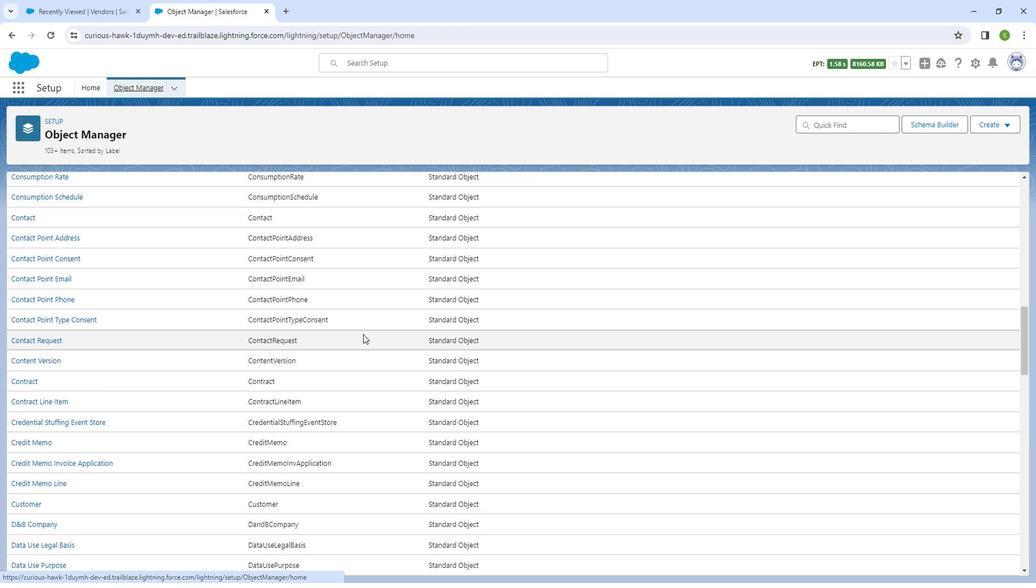 
Action: Mouse moved to (372, 332)
Screenshot: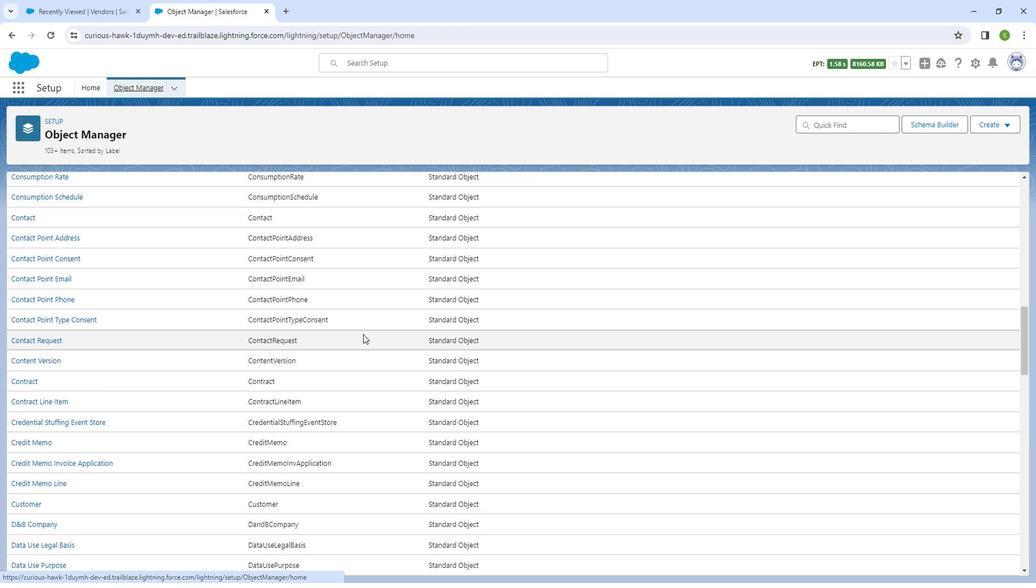 
Action: Mouse scrolled (372, 331) with delta (0, 0)
Screenshot: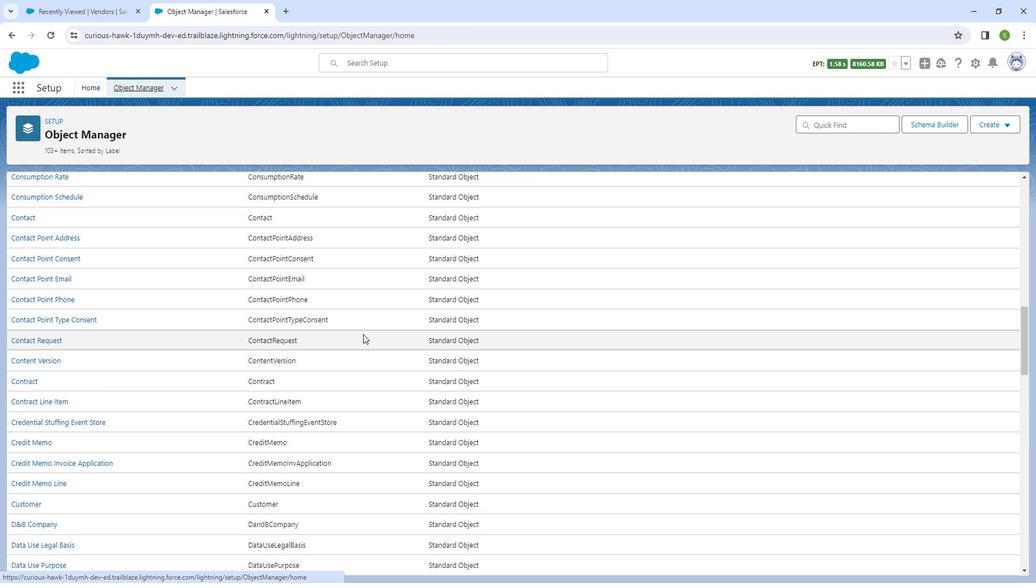
Action: Mouse scrolled (372, 331) with delta (0, 0)
Screenshot: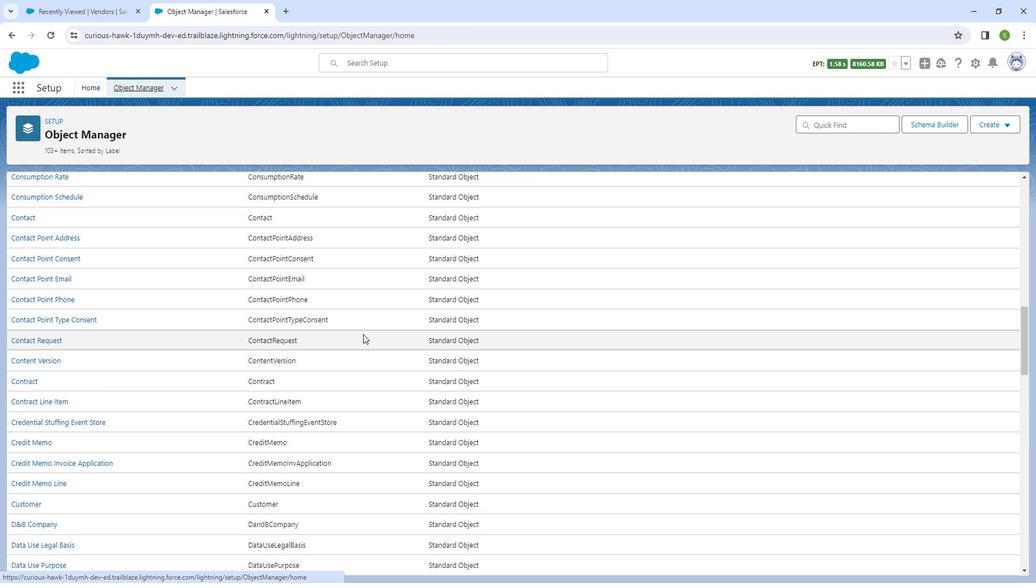 
Action: Mouse scrolled (372, 331) with delta (0, 0)
Screenshot: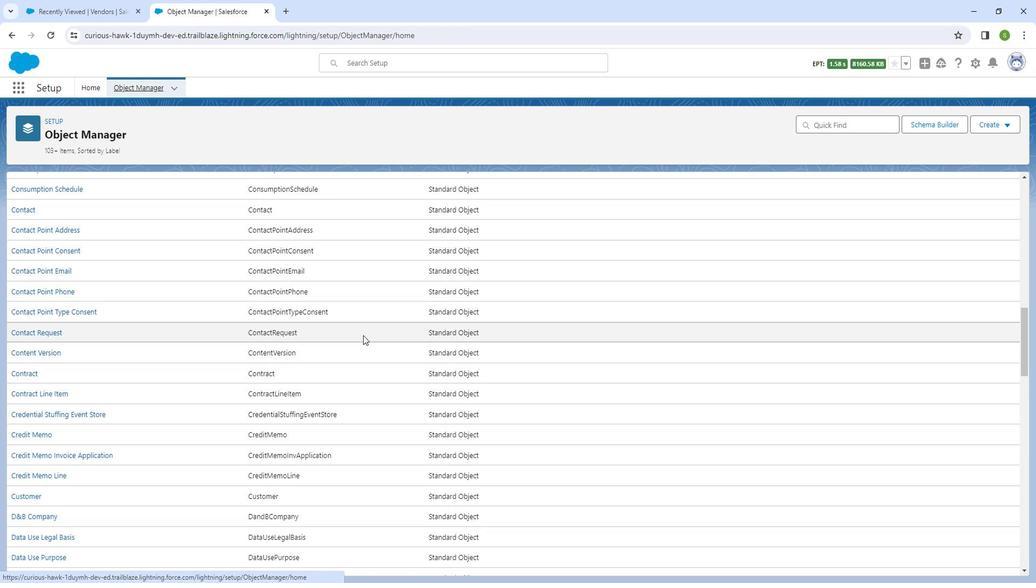 
Action: Mouse scrolled (372, 331) with delta (0, 0)
Screenshot: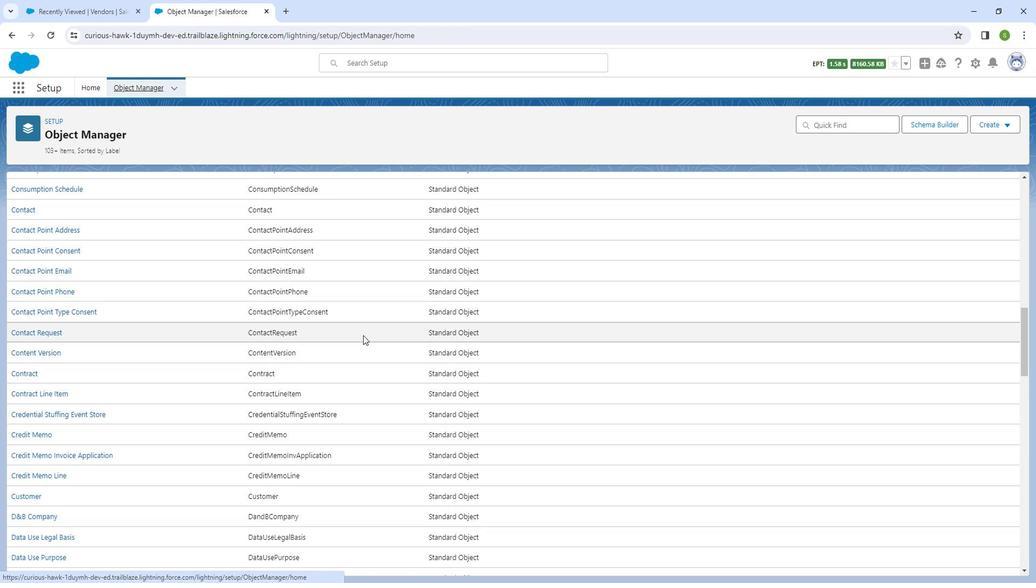 
Action: Mouse scrolled (372, 331) with delta (0, 0)
Screenshot: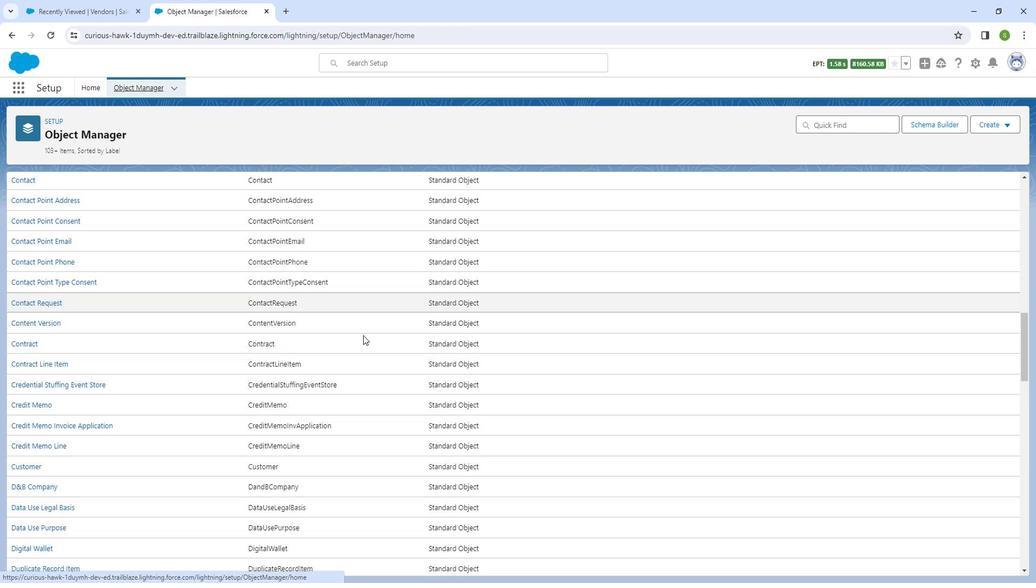 
Action: Mouse moved to (373, 334)
Screenshot: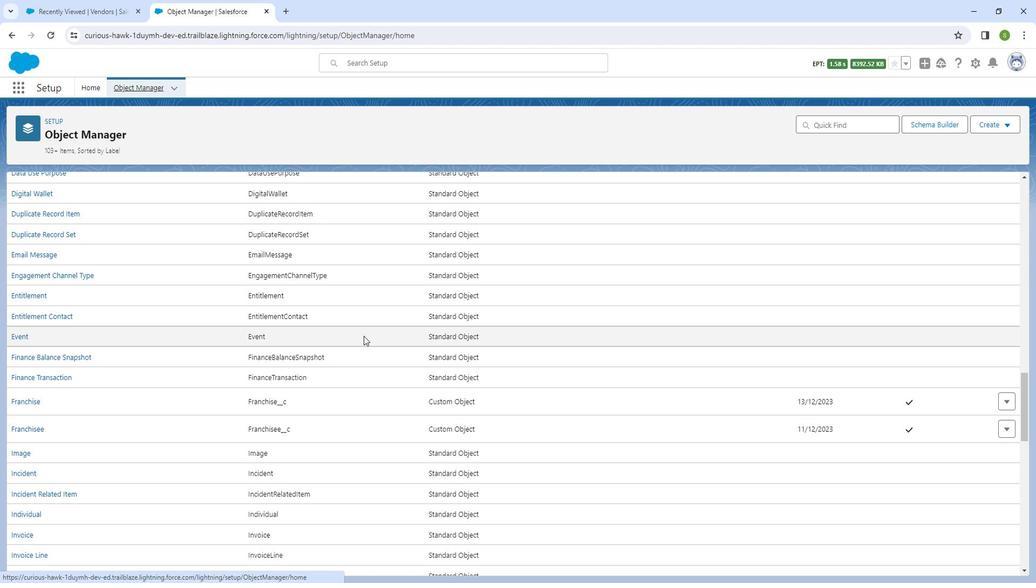 
Action: Mouse scrolled (373, 333) with delta (0, 0)
Screenshot: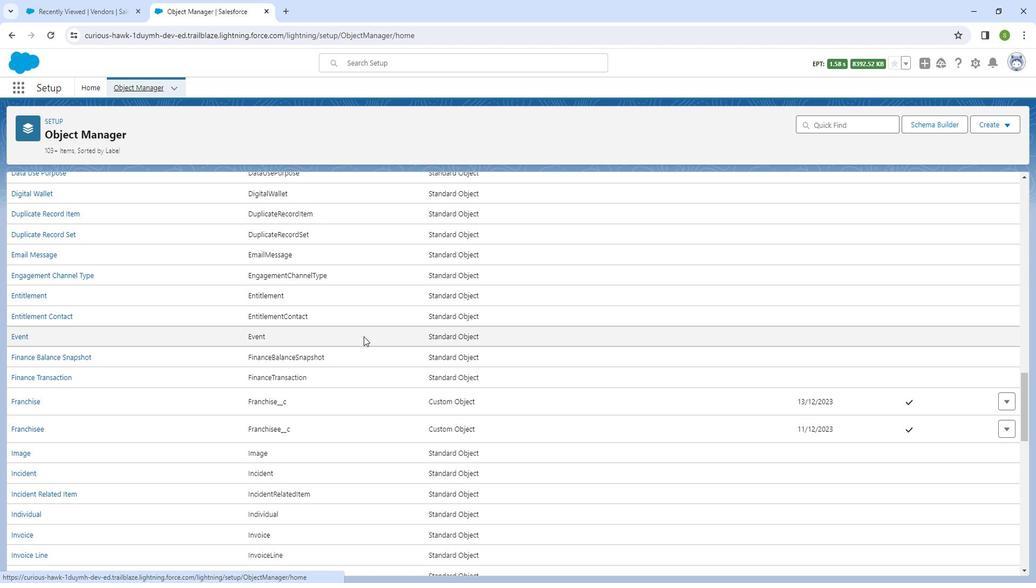 
Action: Mouse moved to (373, 335)
Screenshot: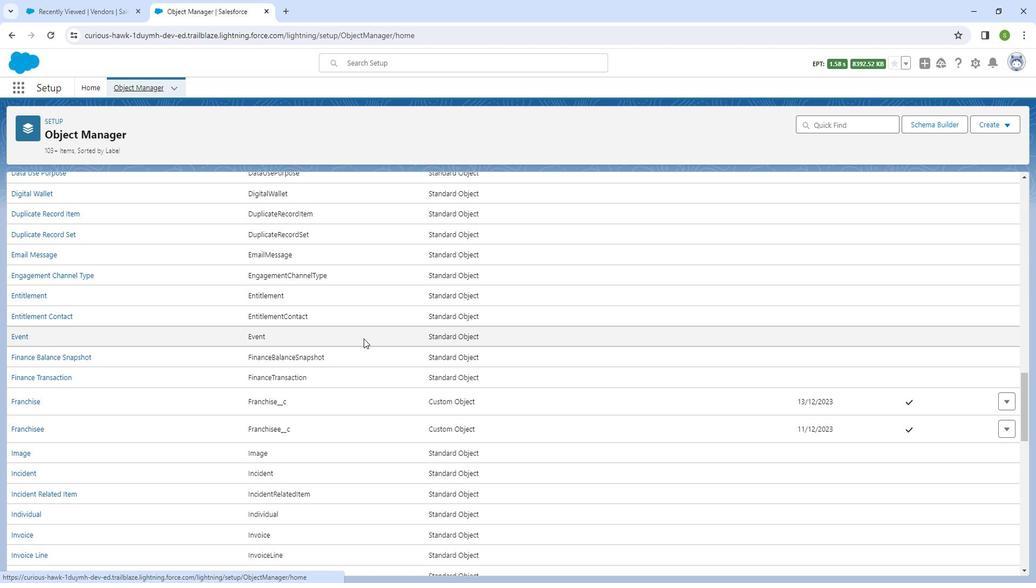 
Action: Mouse scrolled (373, 334) with delta (0, 0)
Screenshot: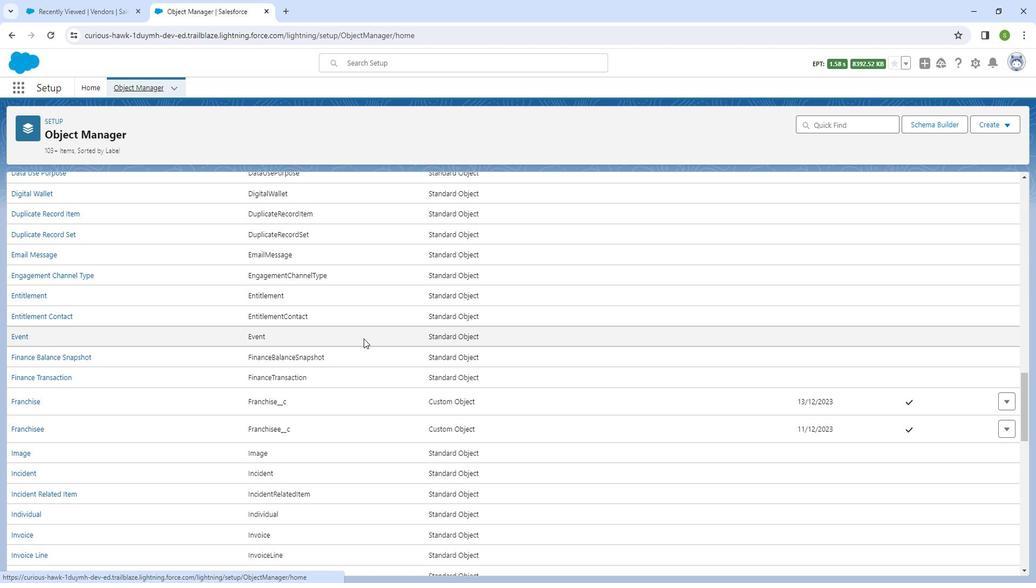 
Action: Mouse moved to (373, 335)
Screenshot: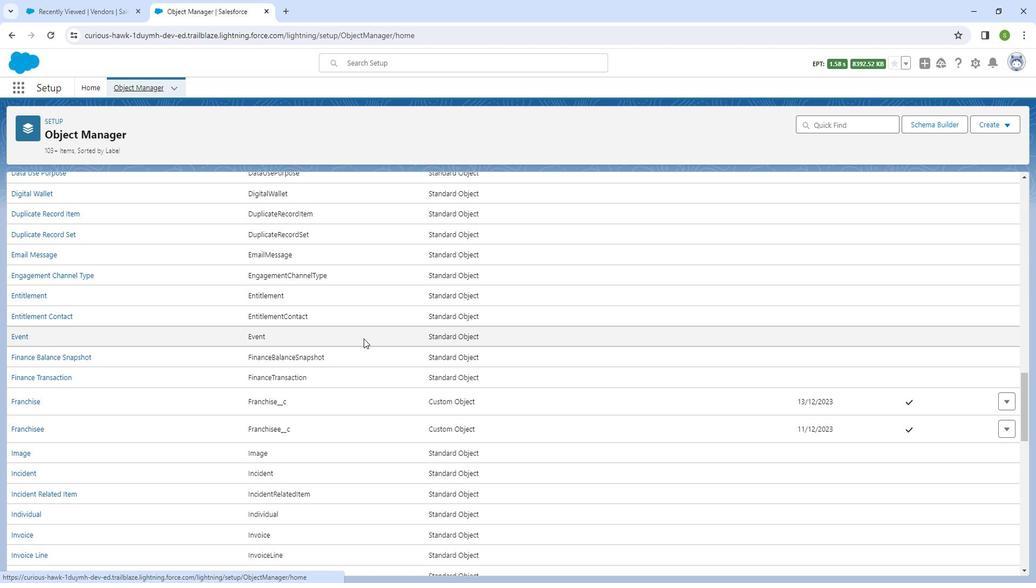 
Action: Mouse scrolled (373, 335) with delta (0, 0)
Screenshot: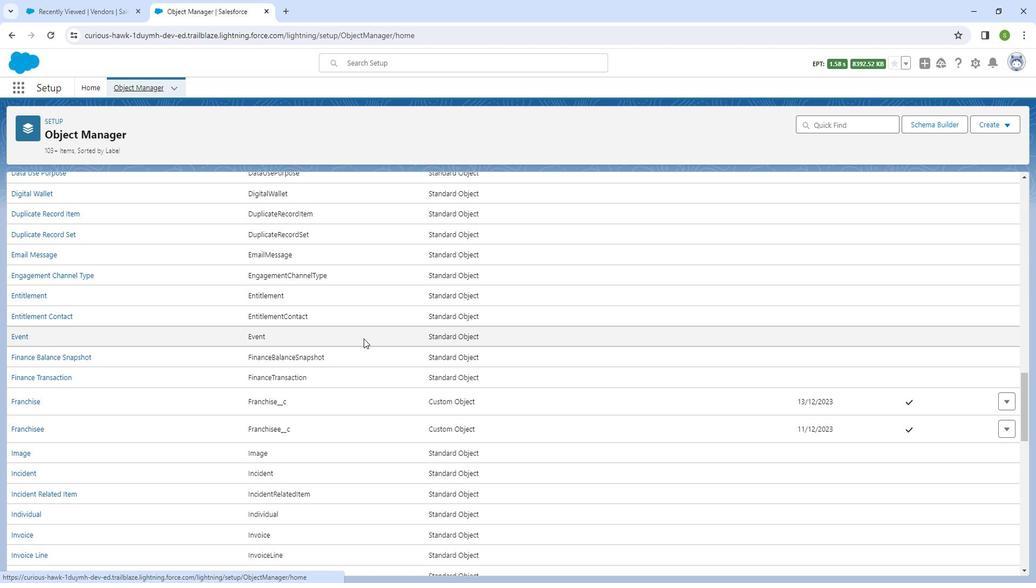 
Action: Mouse scrolled (373, 335) with delta (0, 0)
Screenshot: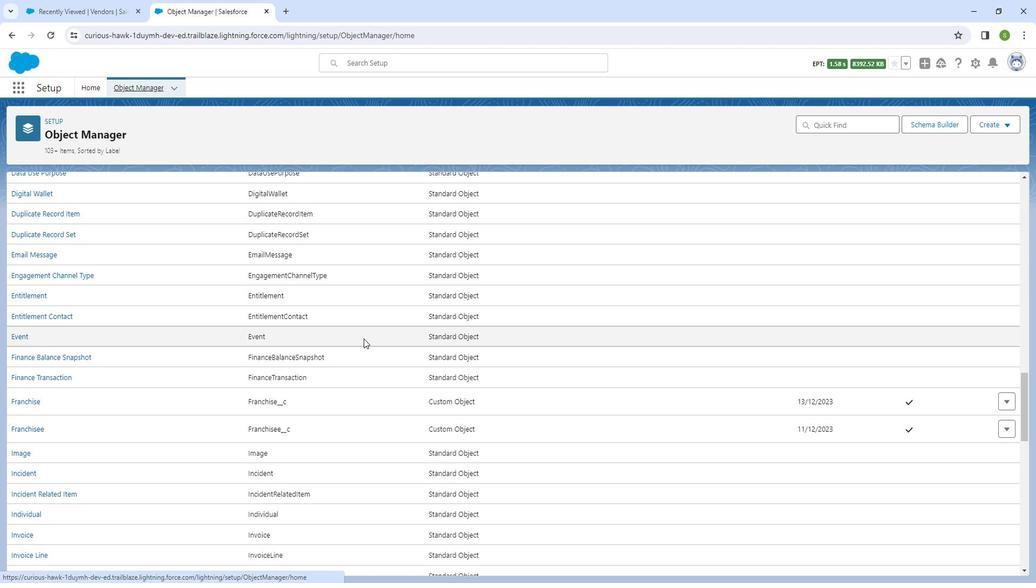 
Action: Mouse scrolled (373, 335) with delta (0, 0)
Screenshot: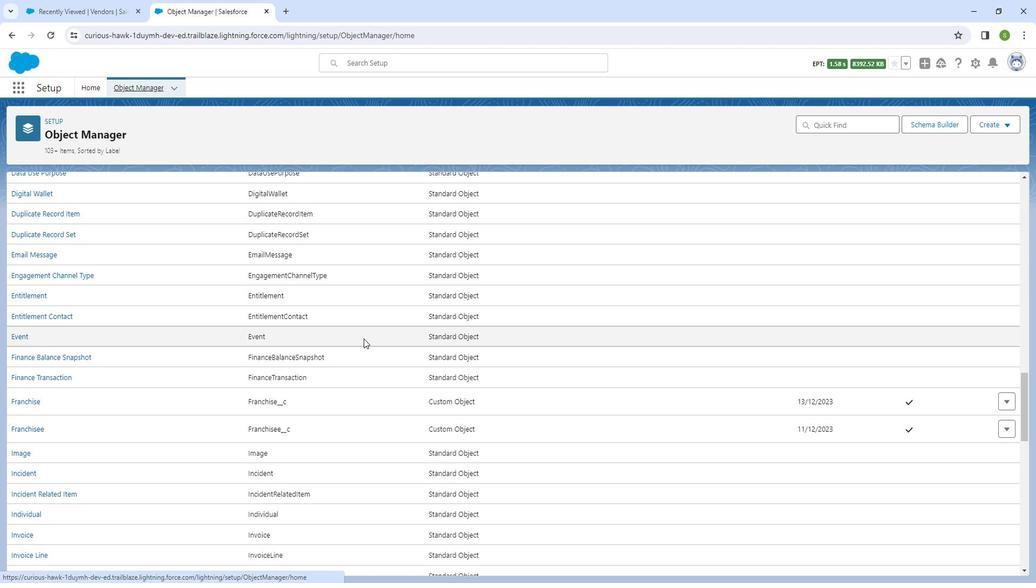 
Action: Mouse scrolled (373, 335) with delta (0, 0)
Screenshot: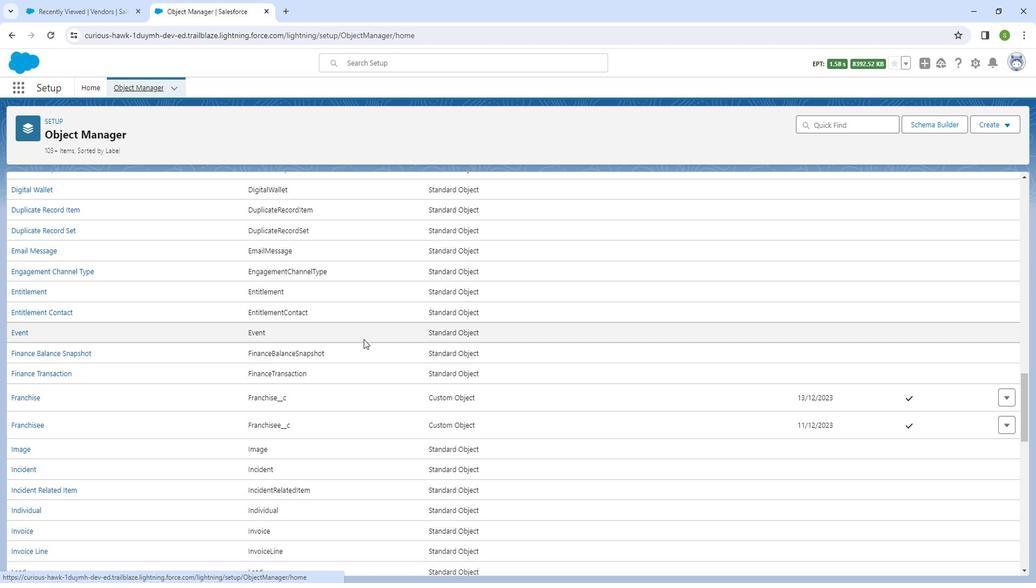 
Action: Mouse scrolled (373, 335) with delta (0, 0)
Screenshot: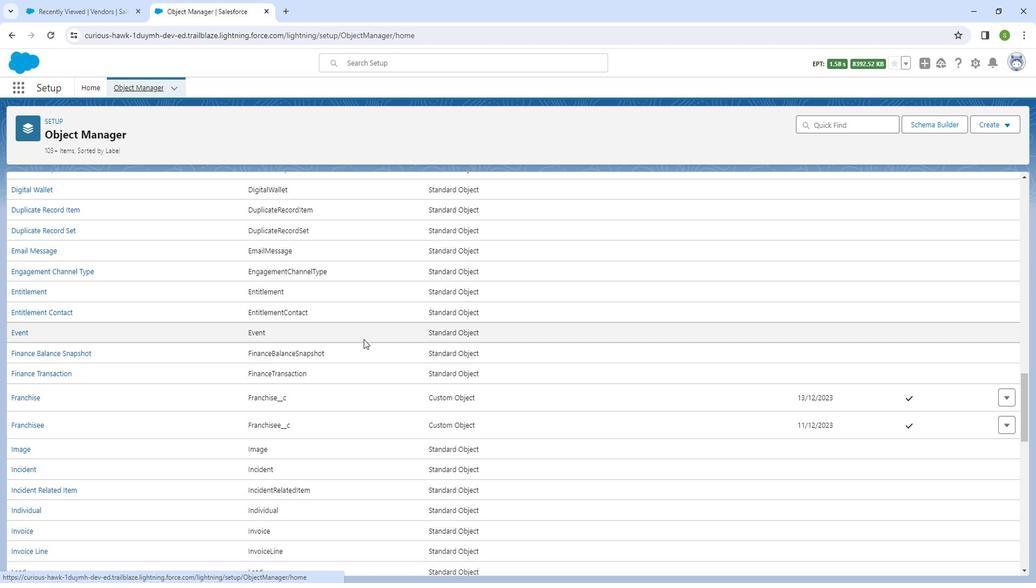 
Action: Mouse scrolled (373, 335) with delta (0, 0)
Screenshot: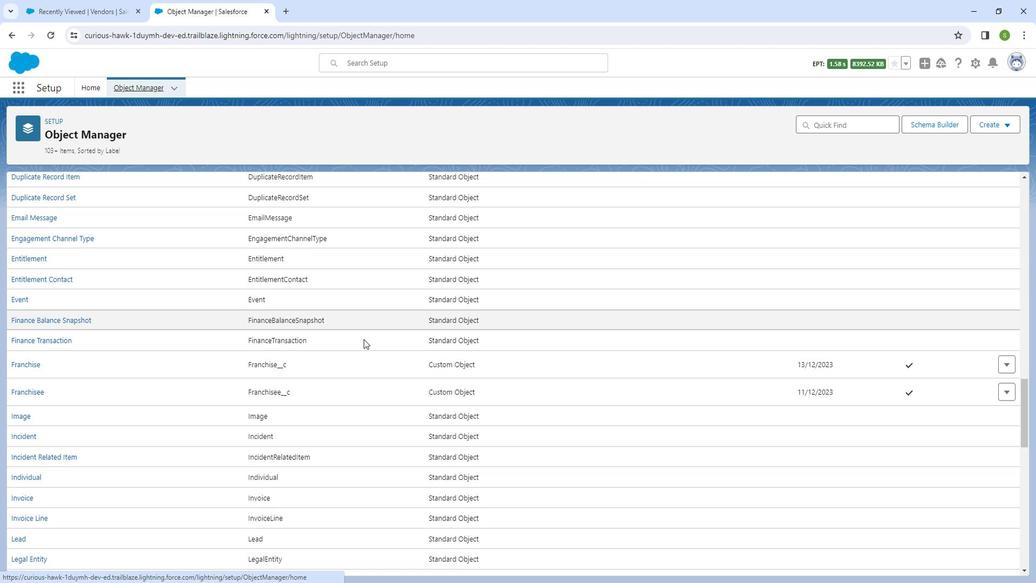 
Action: Mouse moved to (373, 335)
Screenshot: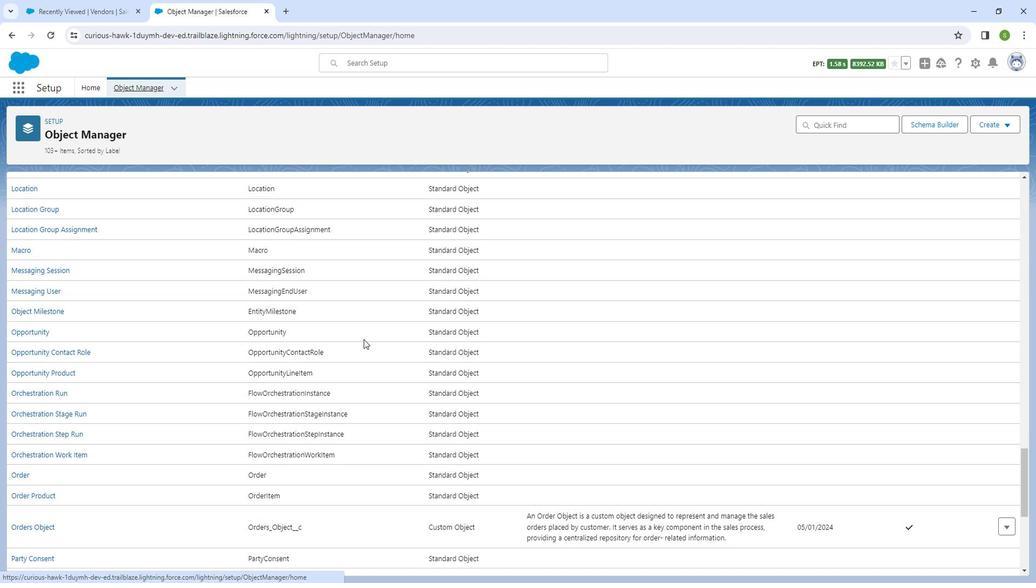 
Action: Mouse scrolled (373, 335) with delta (0, 0)
Screenshot: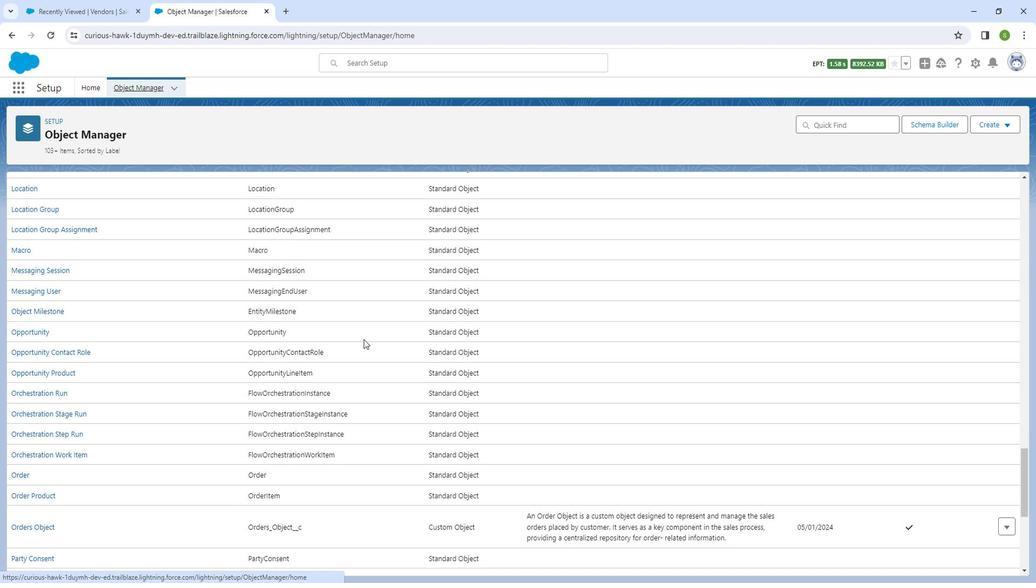 
Action: Mouse moved to (373, 336)
Screenshot: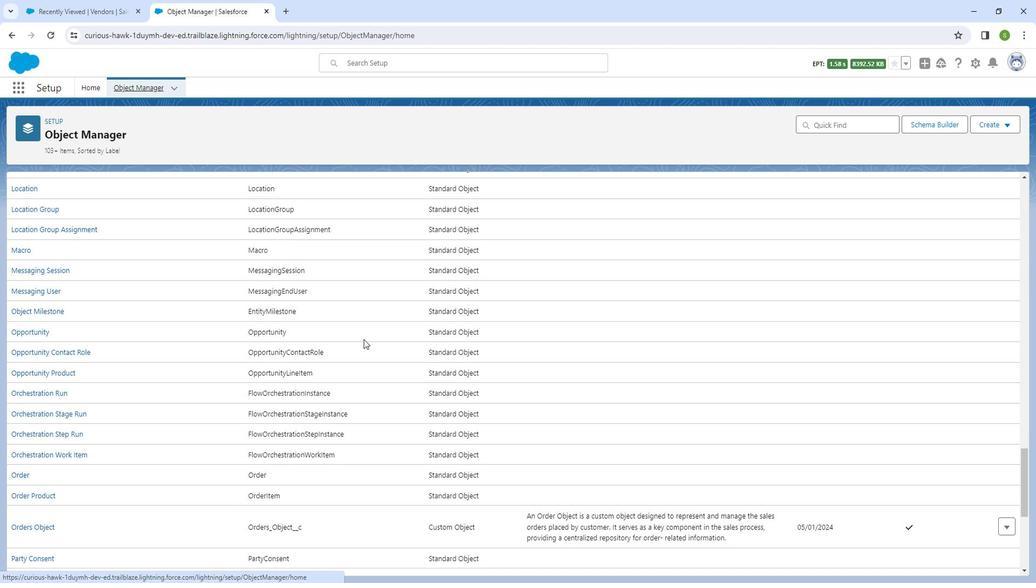 
Action: Mouse scrolled (373, 336) with delta (0, 0)
Screenshot: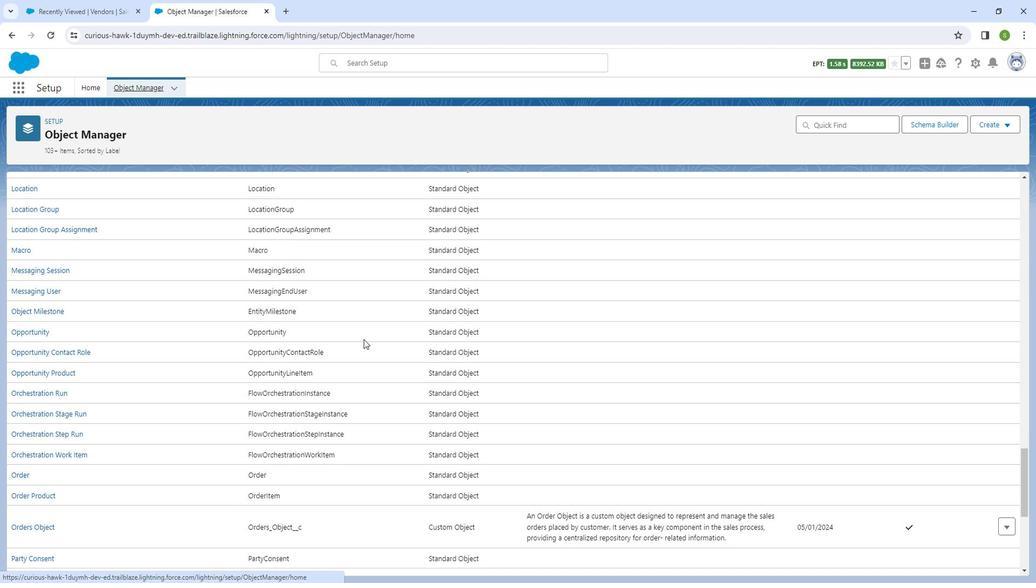 
Action: Mouse scrolled (373, 336) with delta (0, 0)
Screenshot: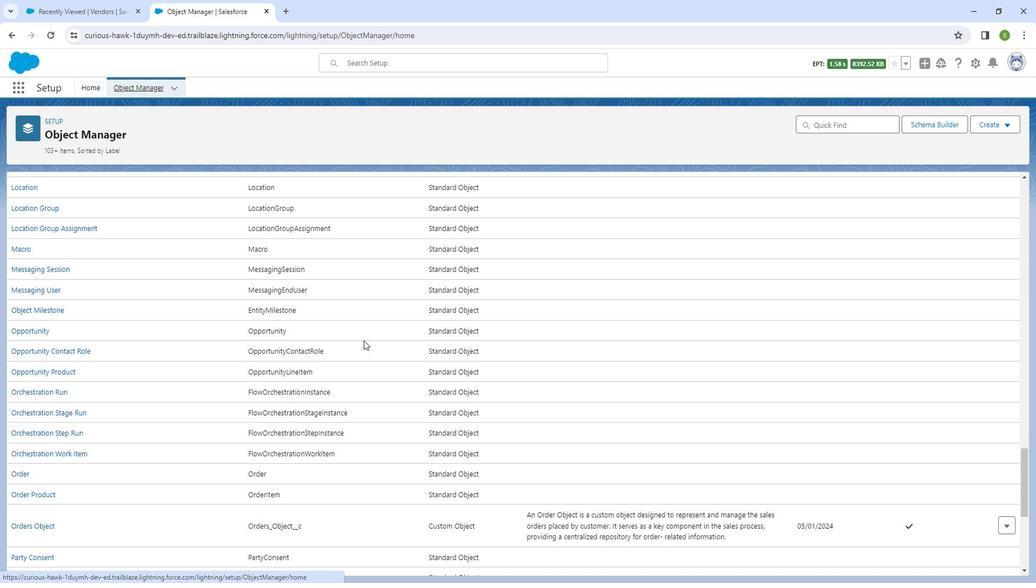 
Action: Mouse scrolled (373, 336) with delta (0, 0)
Screenshot: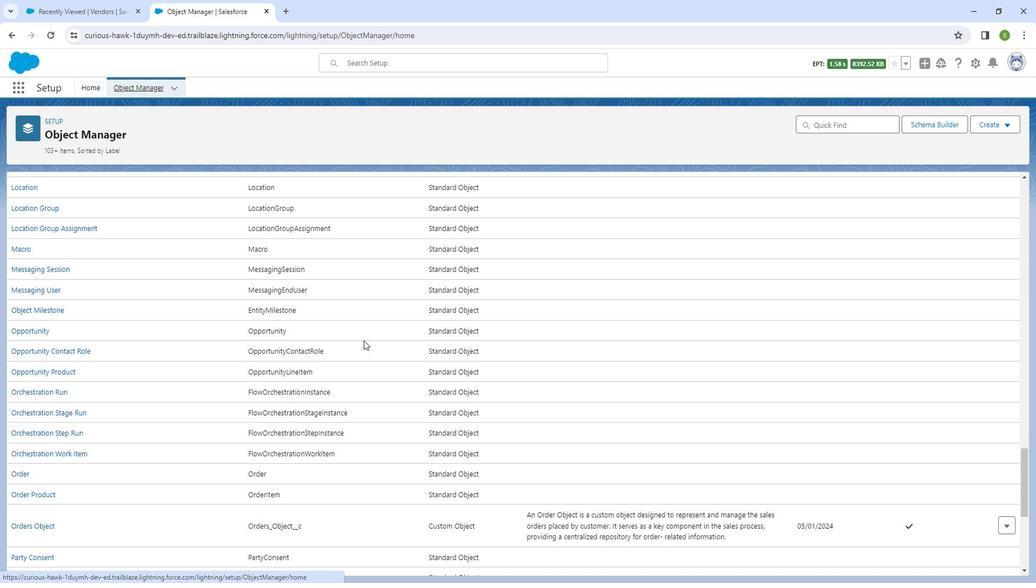 
Action: Mouse scrolled (373, 336) with delta (0, 0)
Screenshot: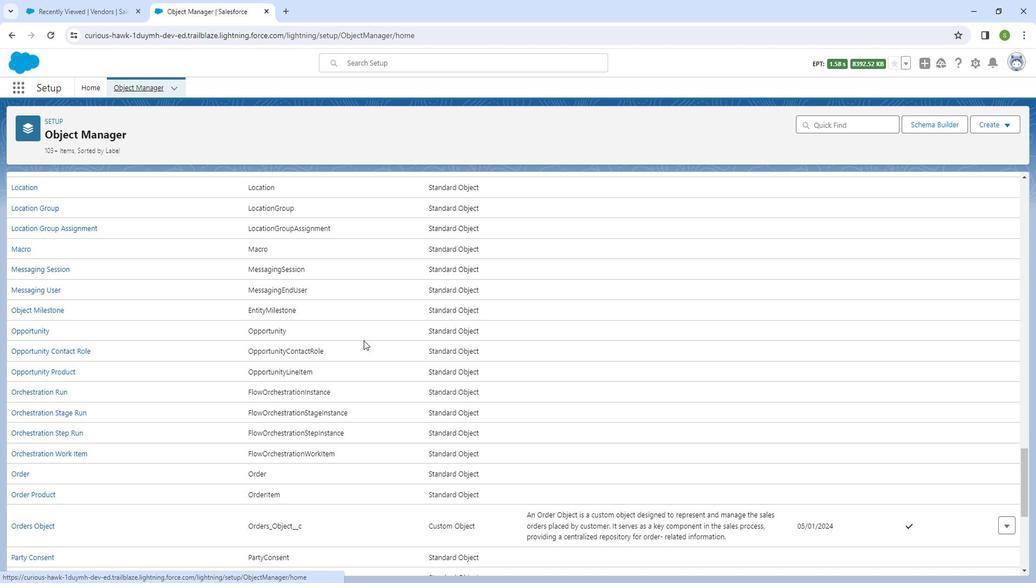 
Action: Mouse scrolled (373, 336) with delta (0, 0)
Screenshot: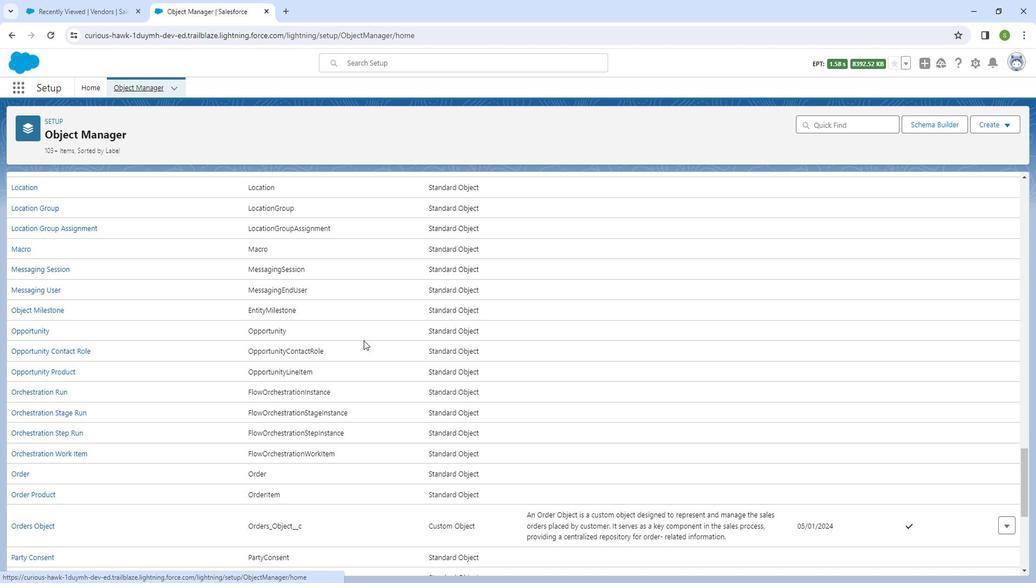 
Action: Mouse scrolled (373, 336) with delta (0, 0)
Screenshot: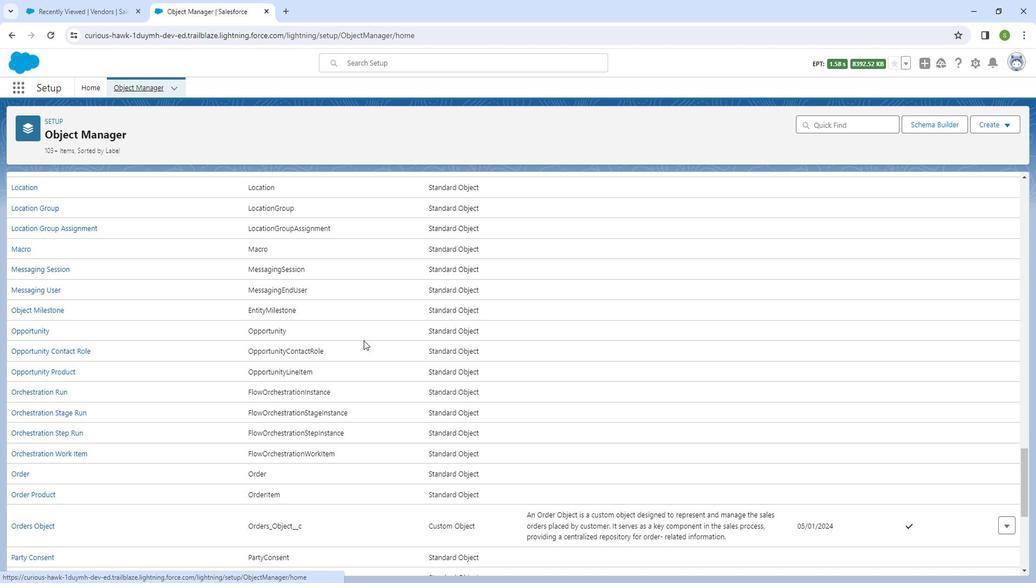 
Action: Mouse scrolled (373, 336) with delta (0, 0)
Screenshot: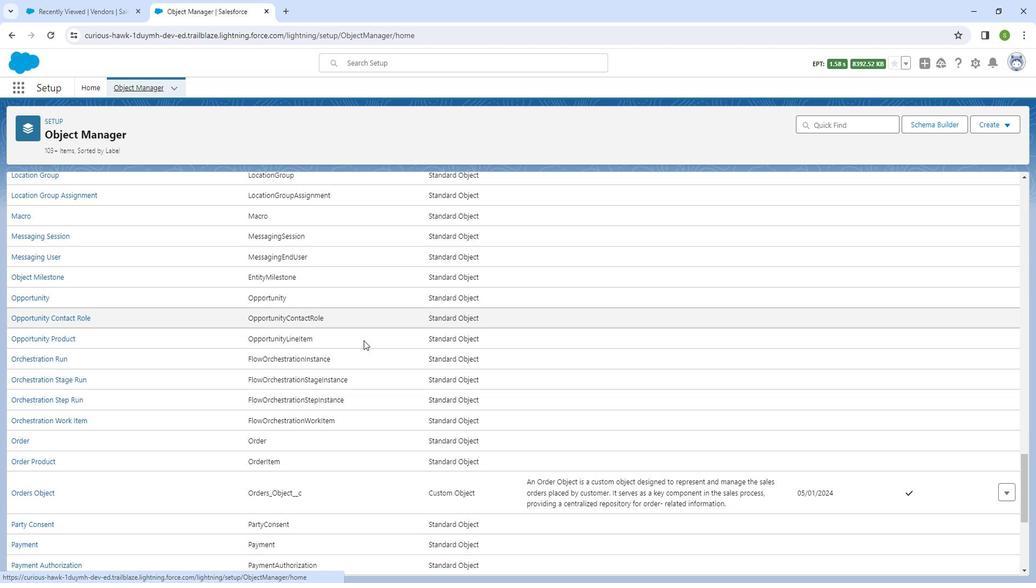 
Action: Mouse moved to (371, 336)
Screenshot: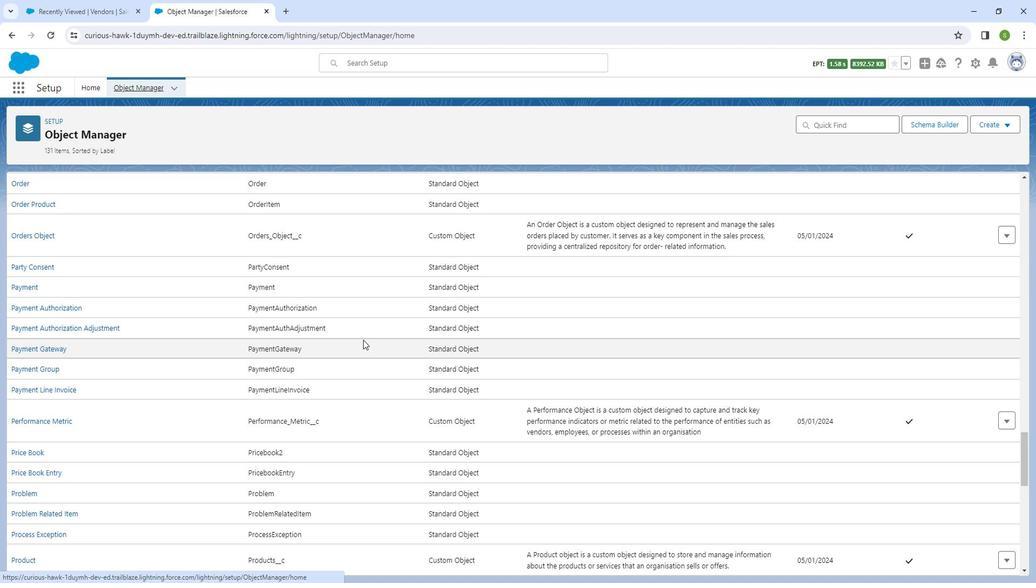 
Action: Mouse scrolled (371, 335) with delta (0, 0)
Screenshot: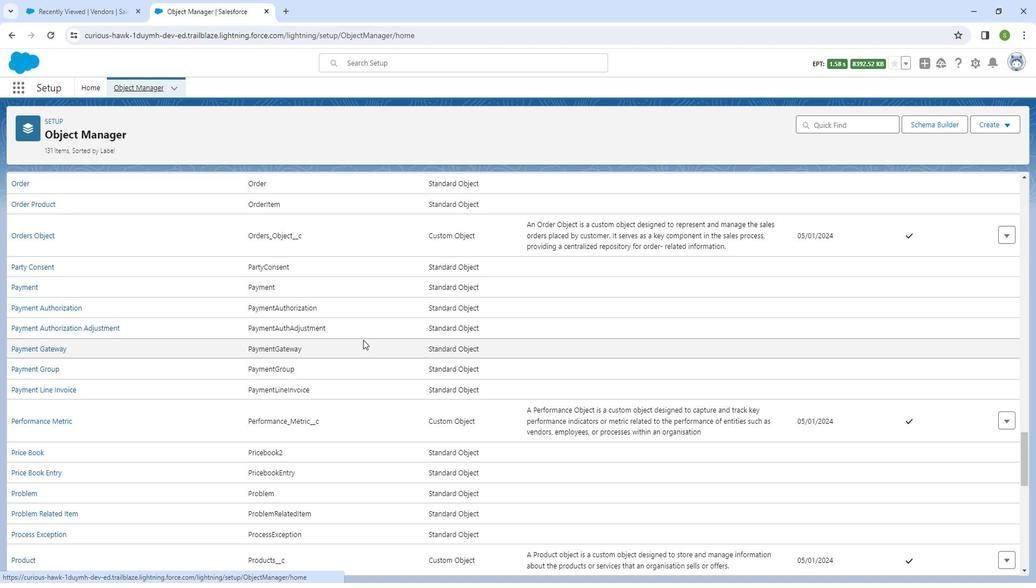 
Action: Mouse moved to (371, 336)
Screenshot: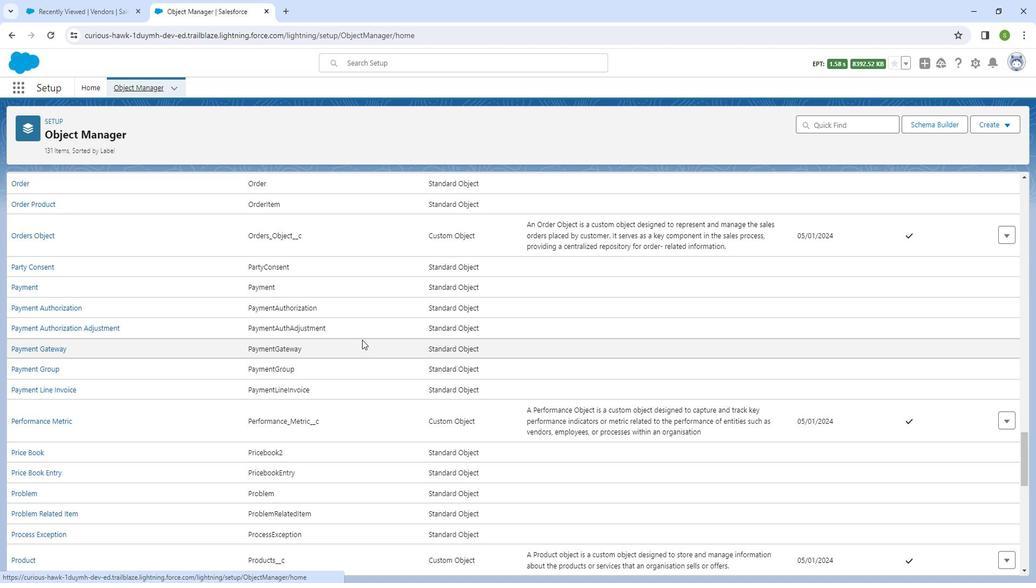 
Action: Mouse scrolled (371, 335) with delta (0, 0)
Screenshot: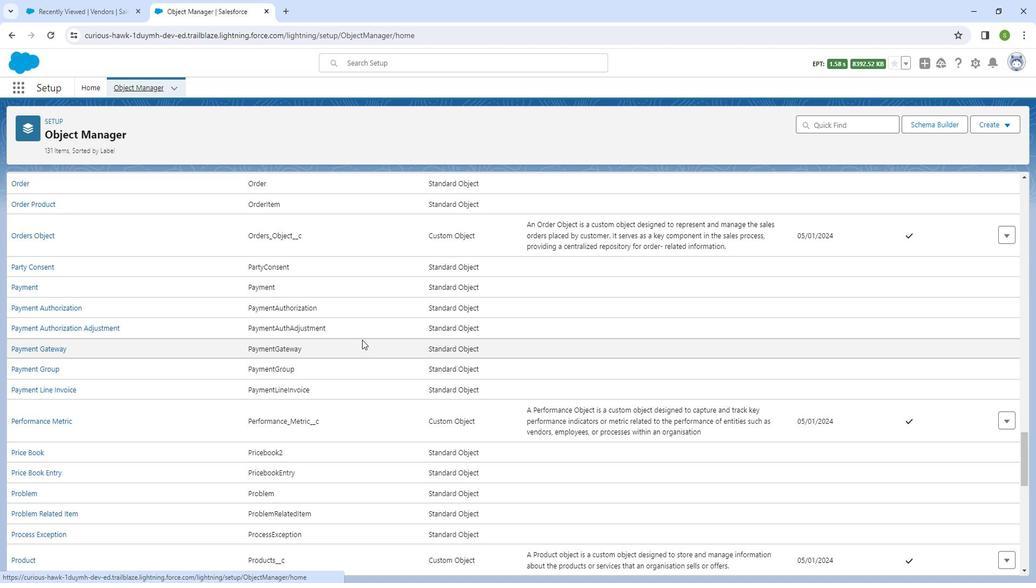 
Action: Mouse scrolled (371, 335) with delta (0, 0)
Screenshot: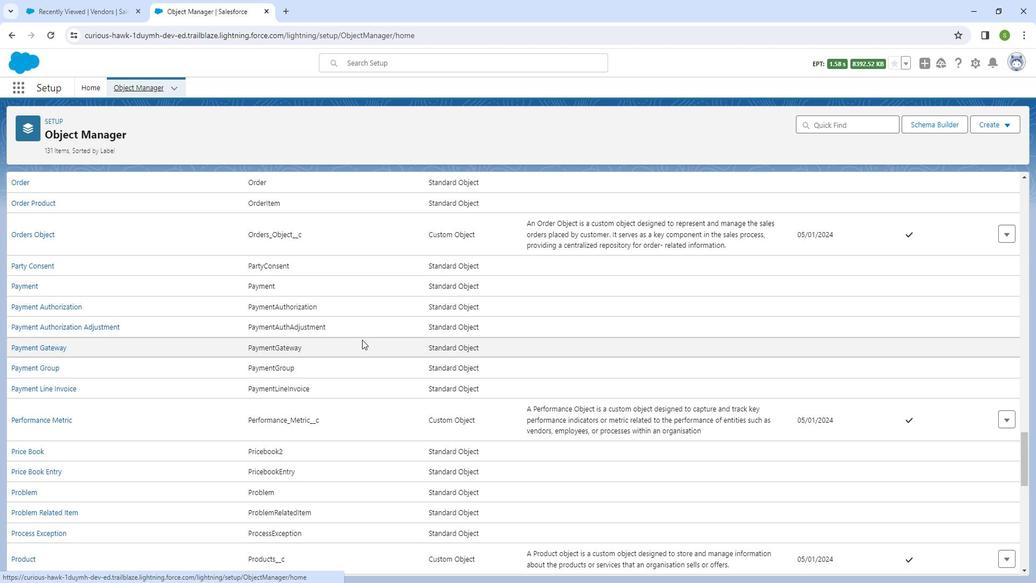 
Action: Mouse scrolled (371, 335) with delta (0, 0)
Screenshot: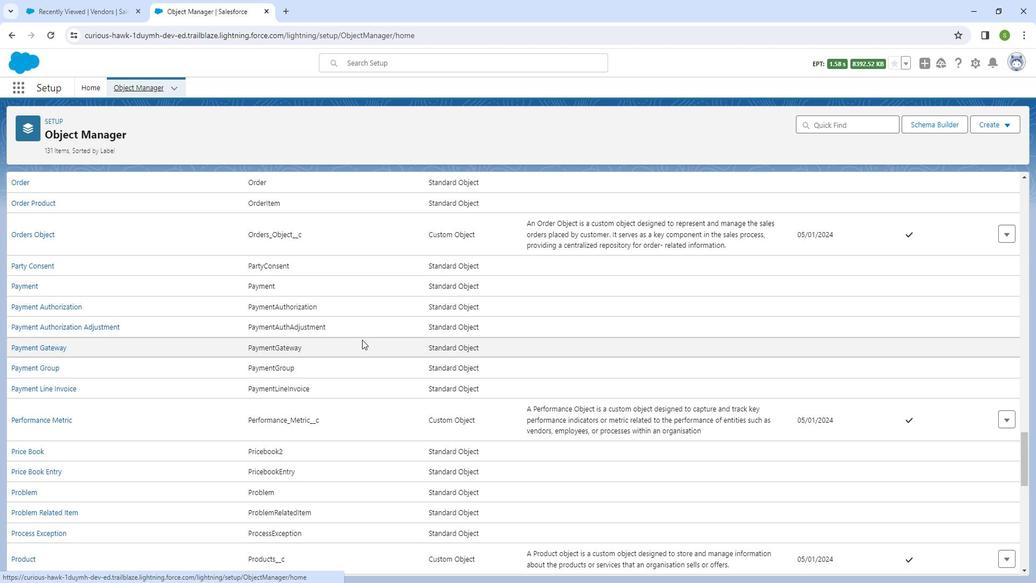 
Action: Mouse scrolled (371, 335) with delta (0, 0)
Screenshot: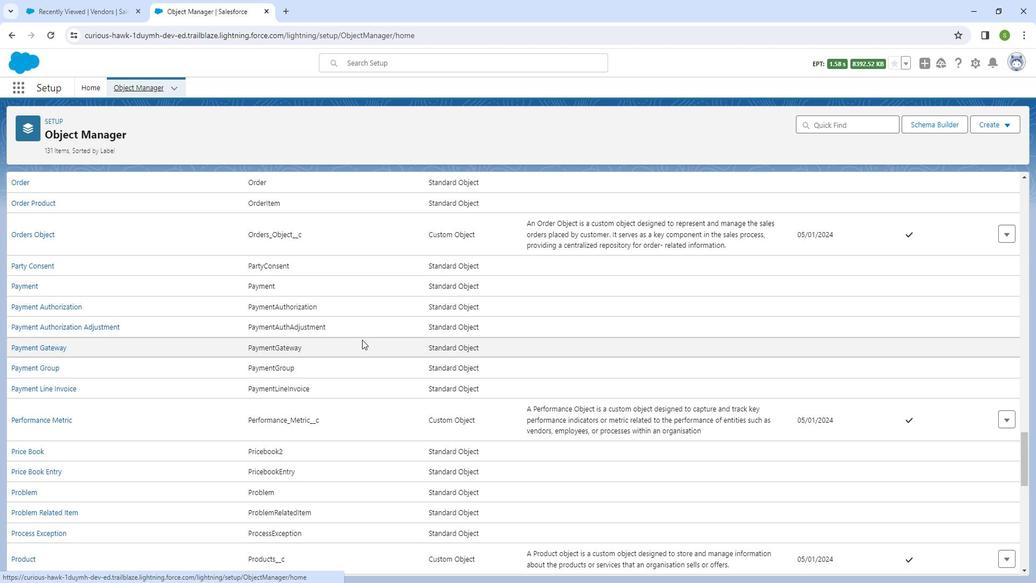 
Action: Mouse scrolled (371, 335) with delta (0, 0)
Screenshot: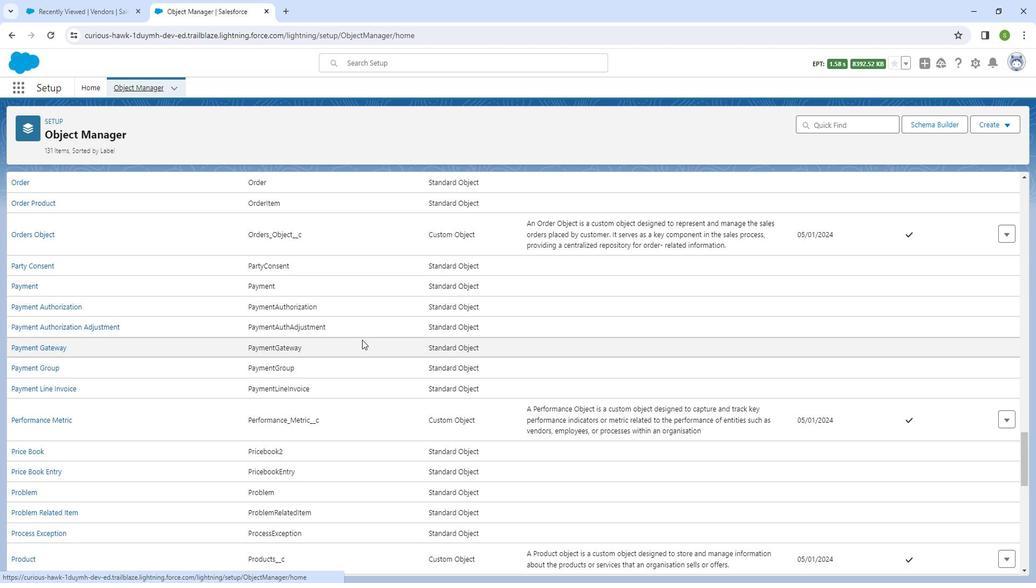
Action: Mouse scrolled (371, 335) with delta (0, 0)
Screenshot: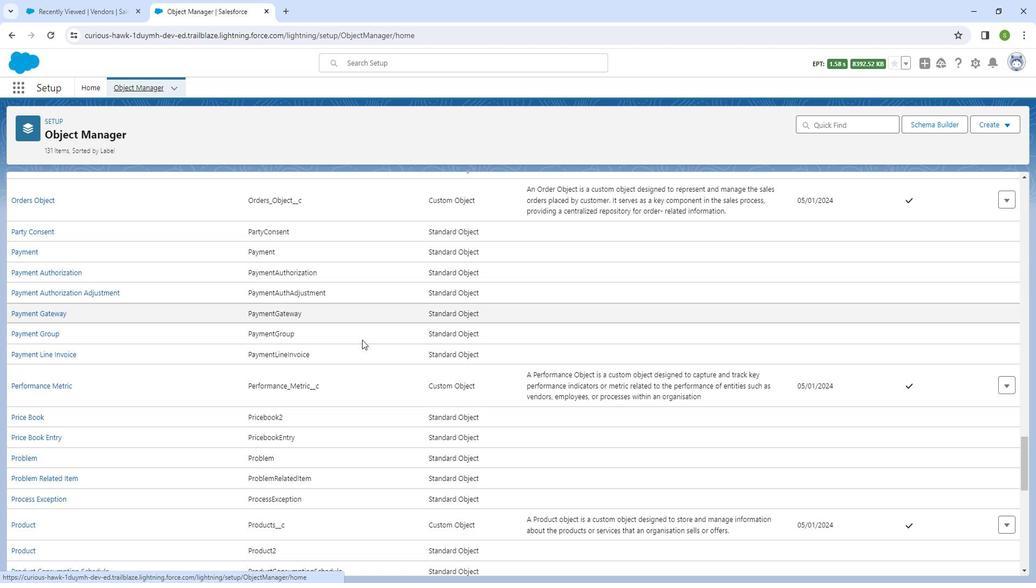 
Action: Mouse moved to (370, 336)
Screenshot: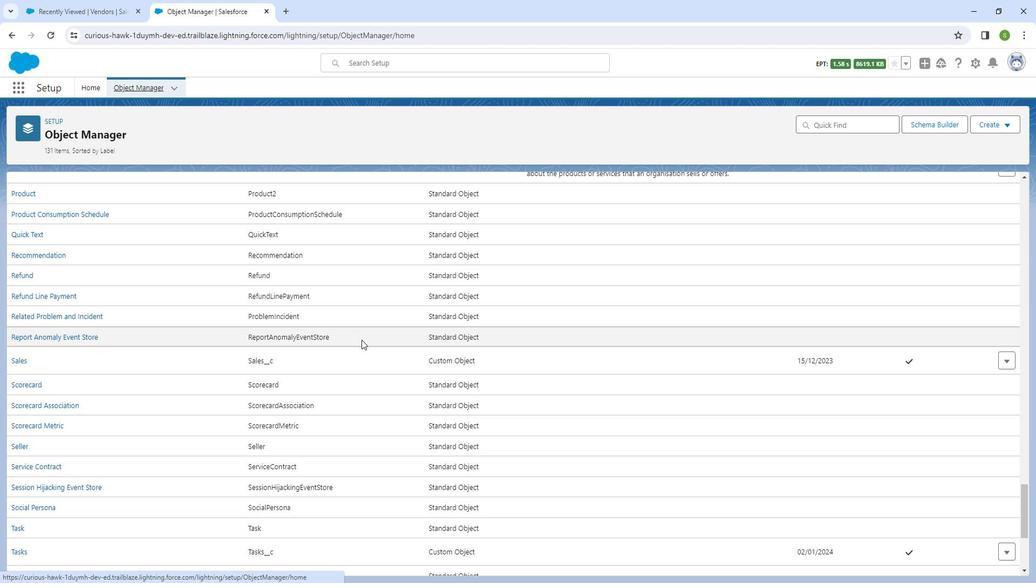 
Action: Mouse scrolled (370, 335) with delta (0, 0)
Screenshot: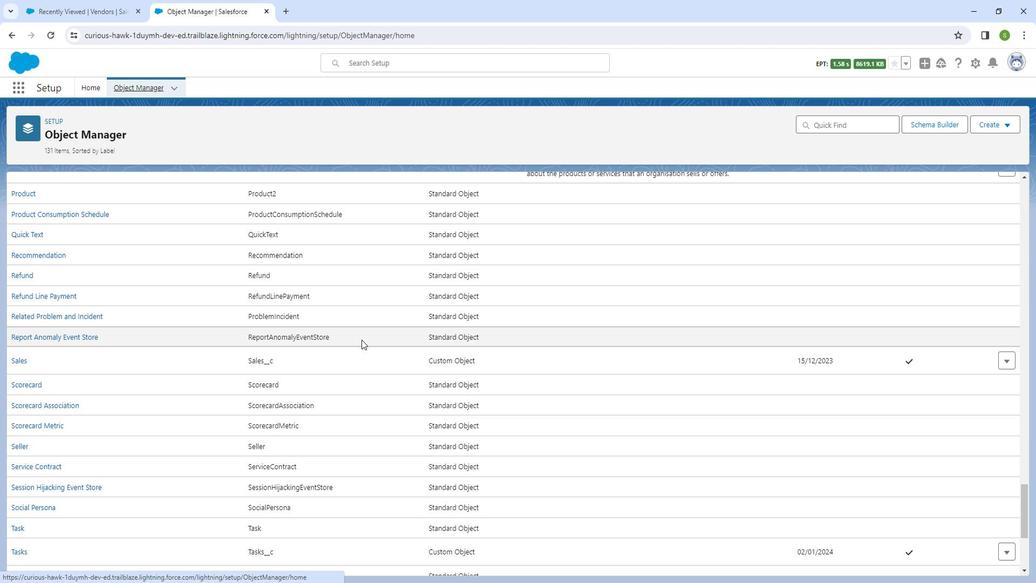 
Action: Mouse moved to (369, 336)
Screenshot: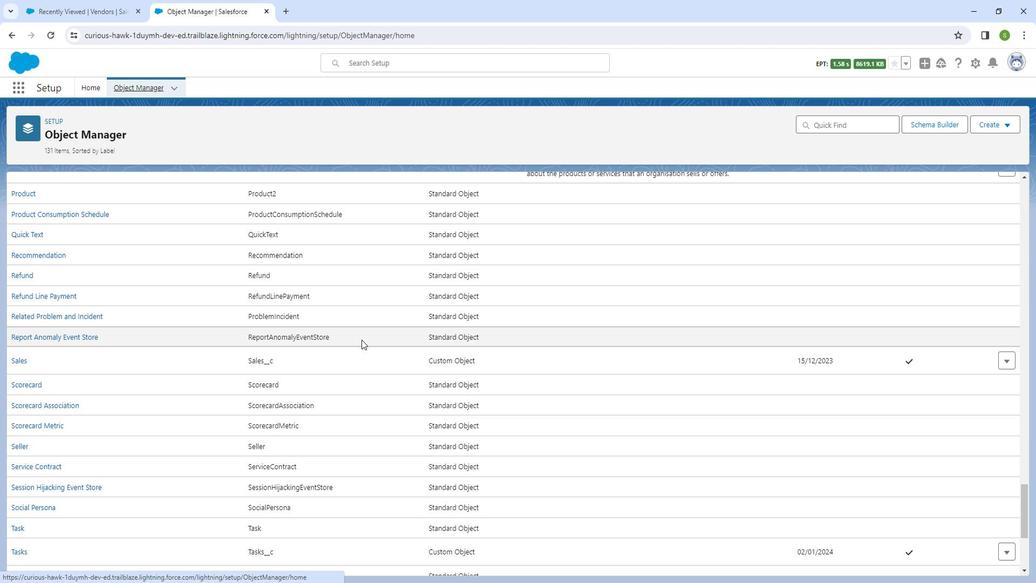
Action: Mouse scrolled (369, 335) with delta (0, 0)
Screenshot: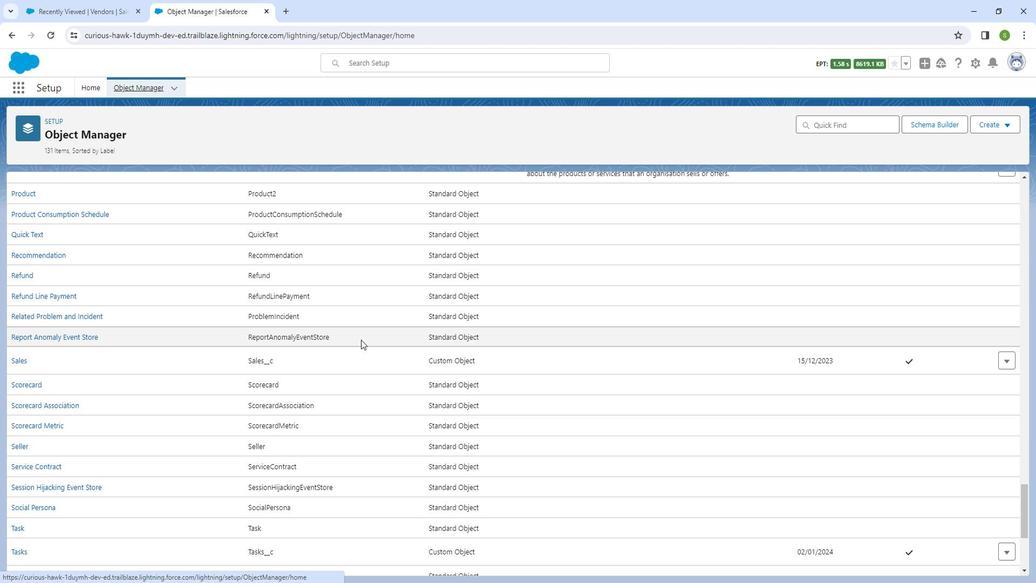 
Action: Mouse scrolled (369, 335) with delta (0, 0)
Screenshot: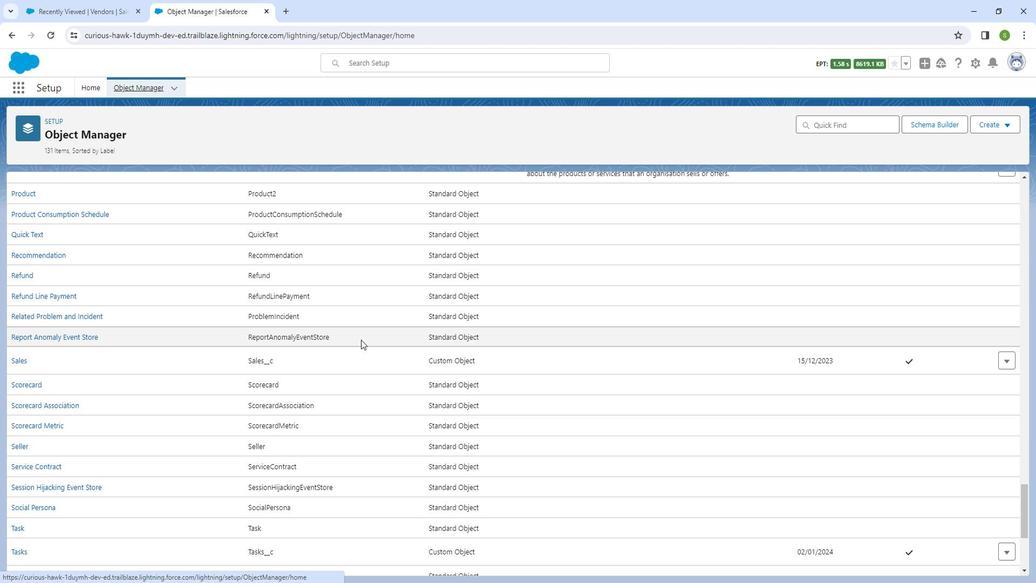 
Action: Mouse scrolled (369, 335) with delta (0, 0)
Screenshot: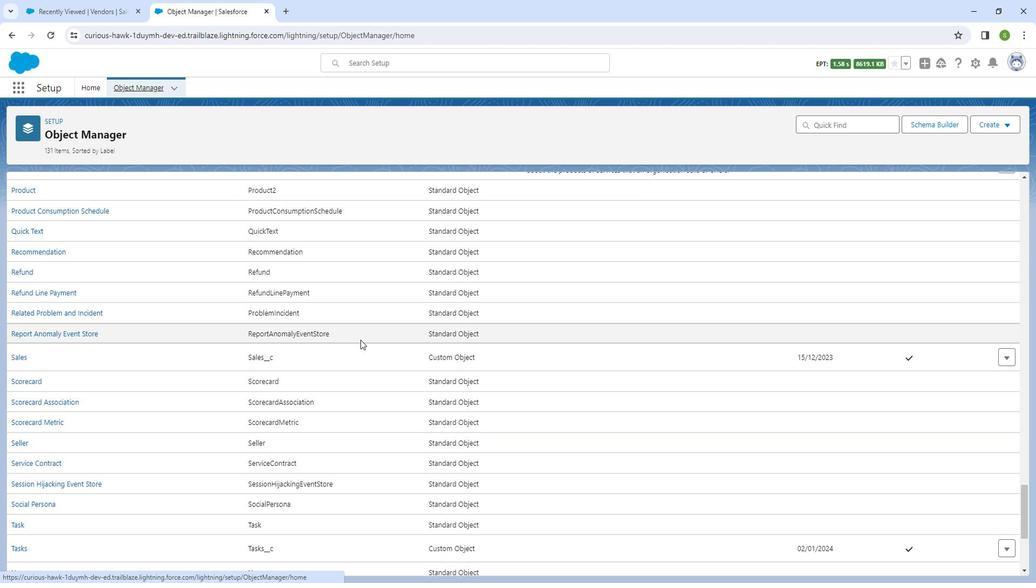 
Action: Mouse scrolled (369, 335) with delta (0, 0)
Screenshot: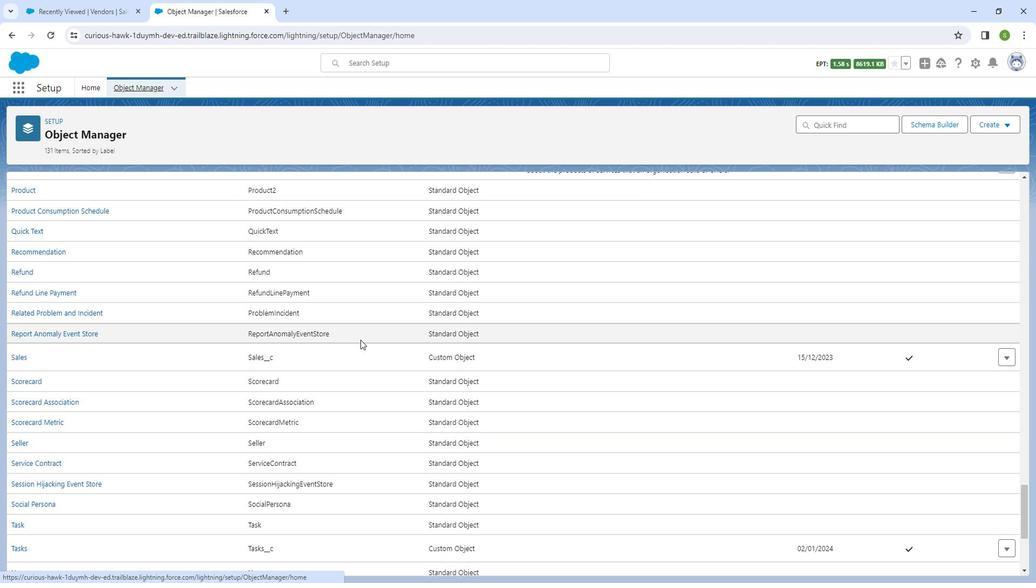 
Action: Mouse scrolled (369, 335) with delta (0, 0)
Screenshot: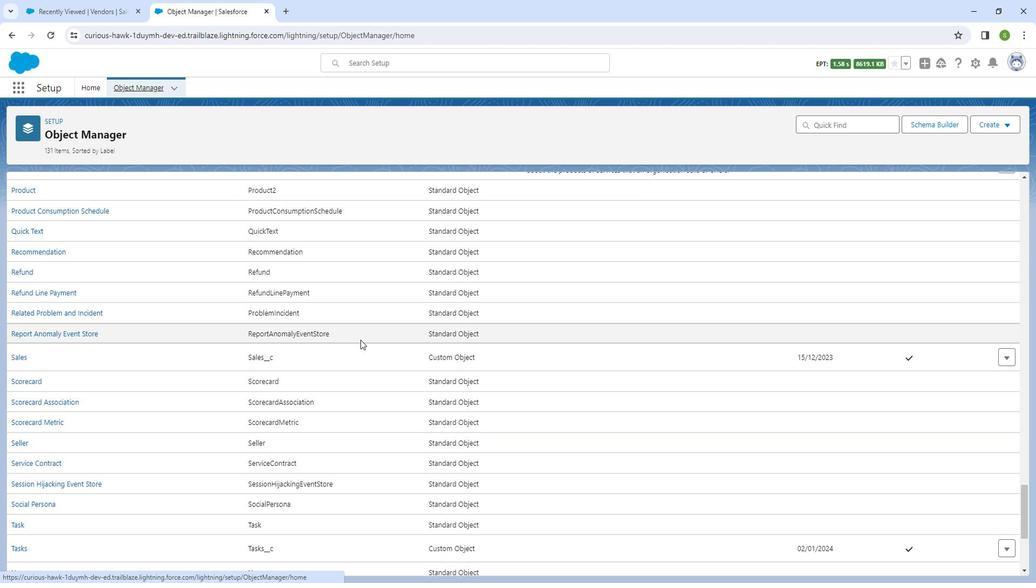 
Action: Mouse scrolled (369, 335) with delta (0, 0)
Screenshot: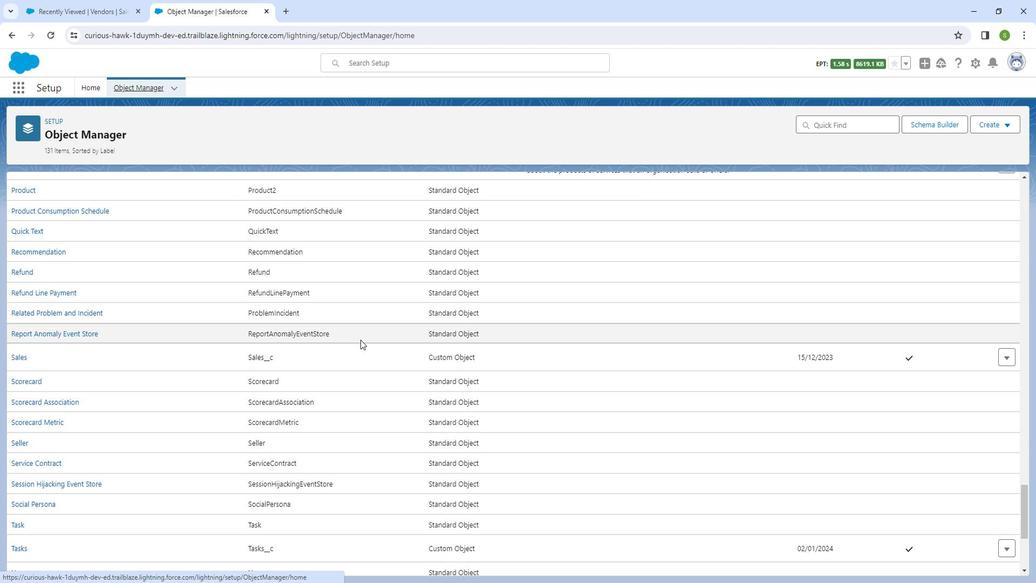 
Action: Mouse scrolled (369, 335) with delta (0, 0)
Screenshot: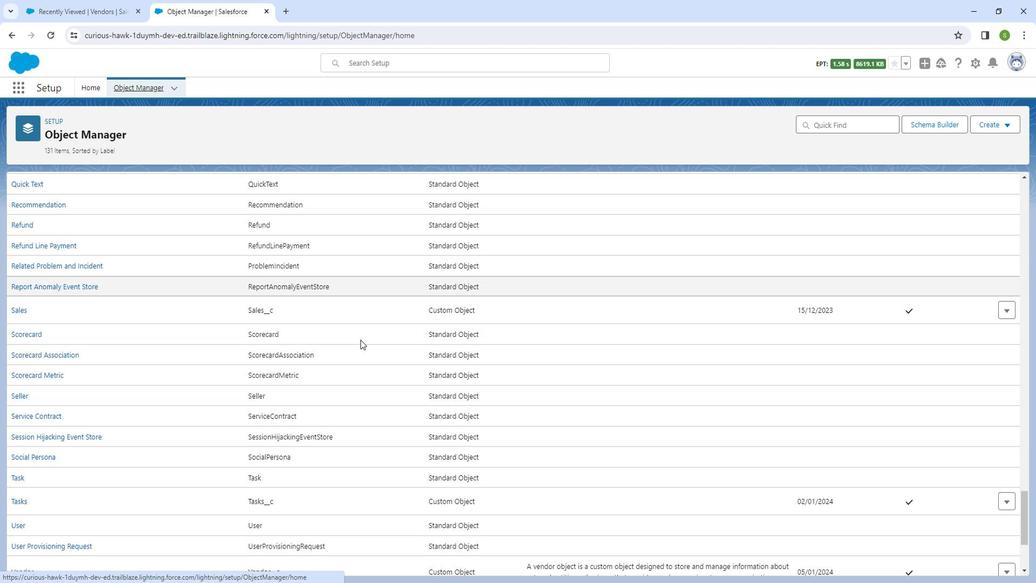 
Action: Mouse moved to (368, 337)
Screenshot: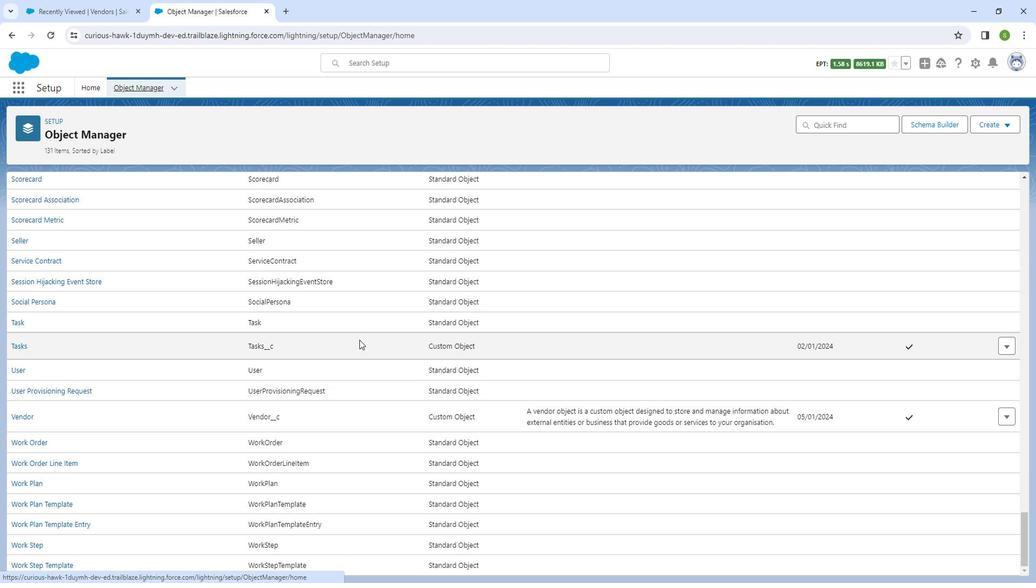 
Action: Mouse scrolled (368, 337) with delta (0, 0)
Screenshot: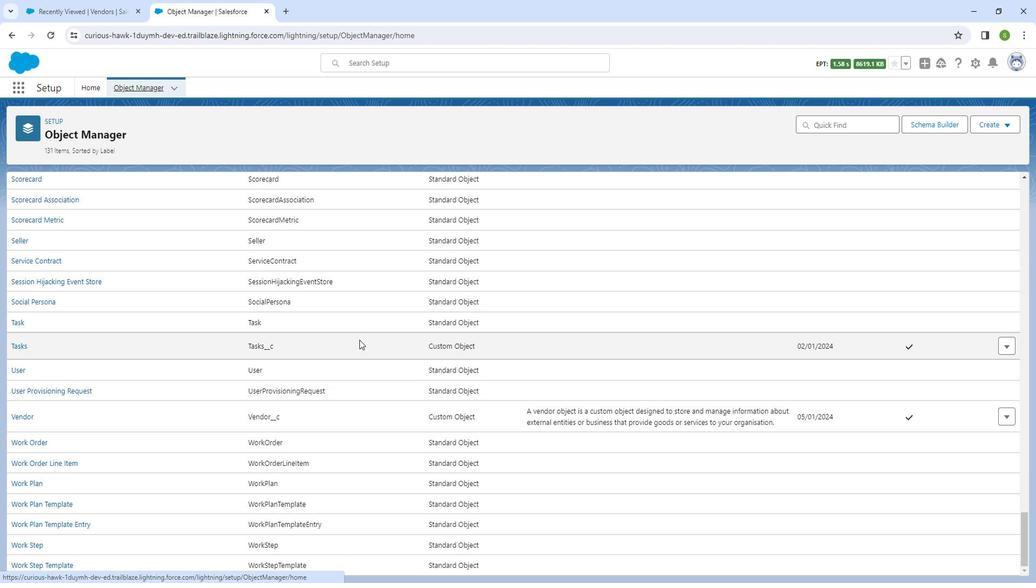 
Action: Mouse moved to (368, 338)
Screenshot: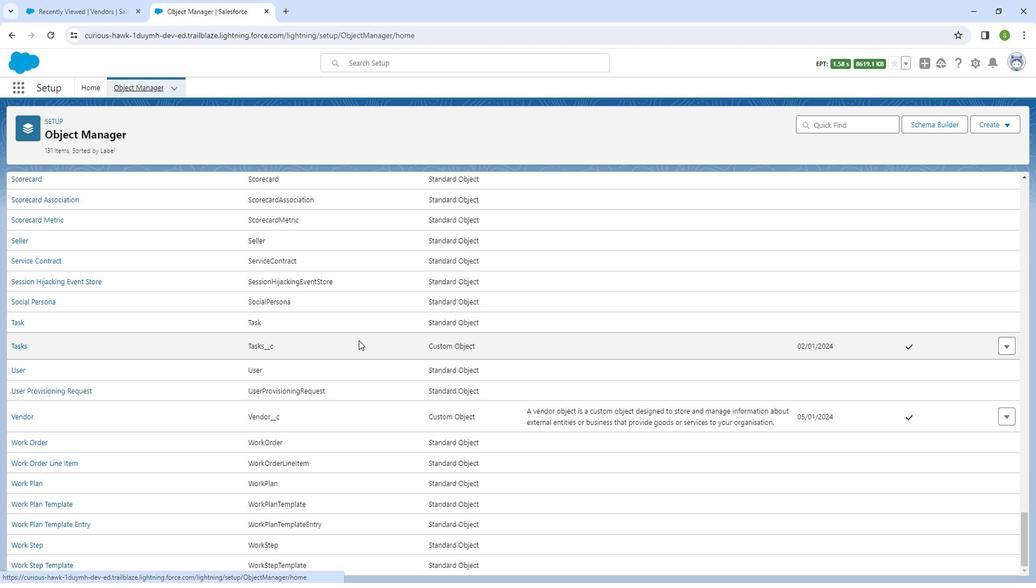 
Action: Mouse scrolled (368, 337) with delta (0, 0)
Screenshot: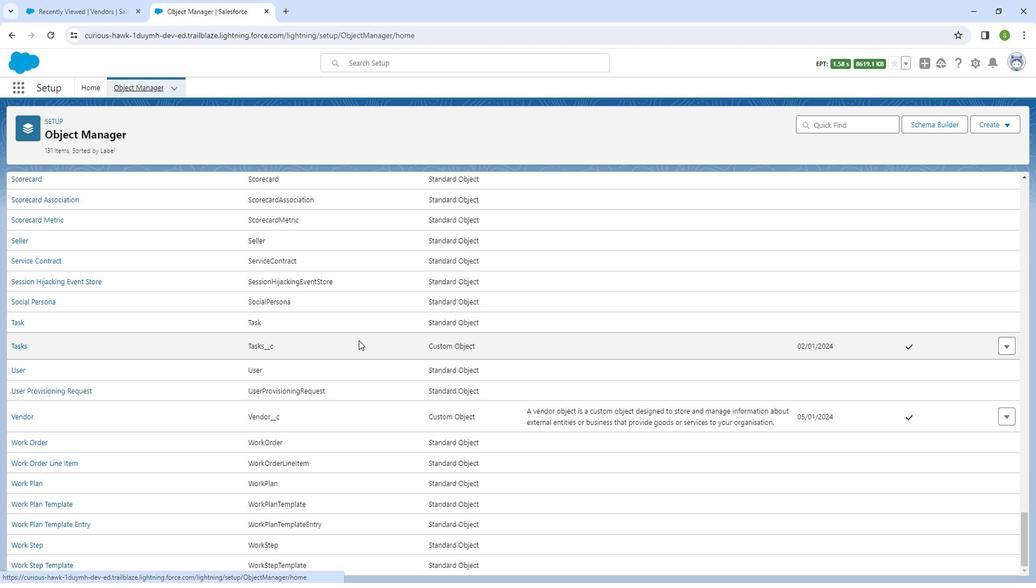 
Action: Mouse scrolled (368, 337) with delta (0, 0)
Screenshot: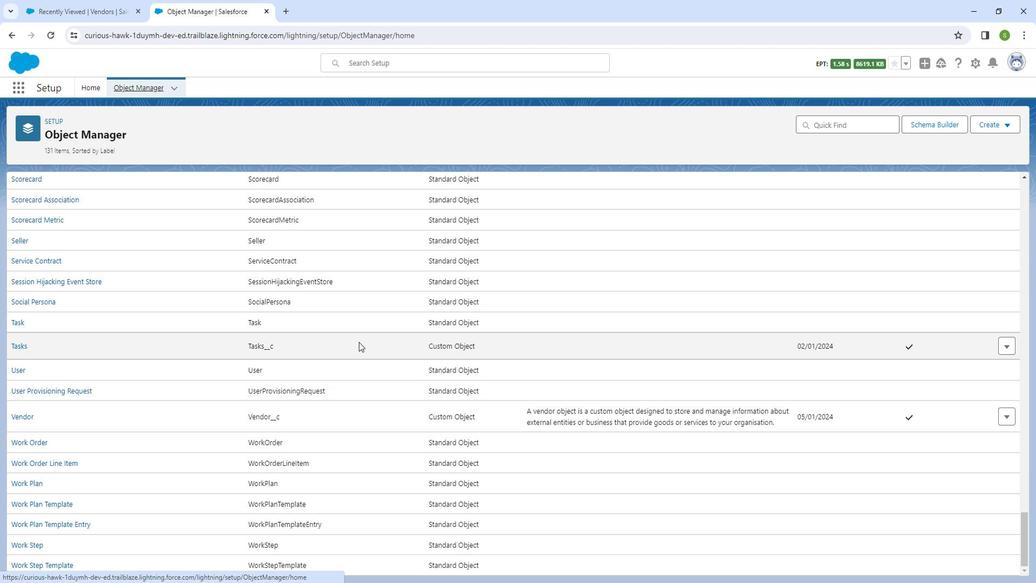 
Action: Mouse moved to (368, 339)
Screenshot: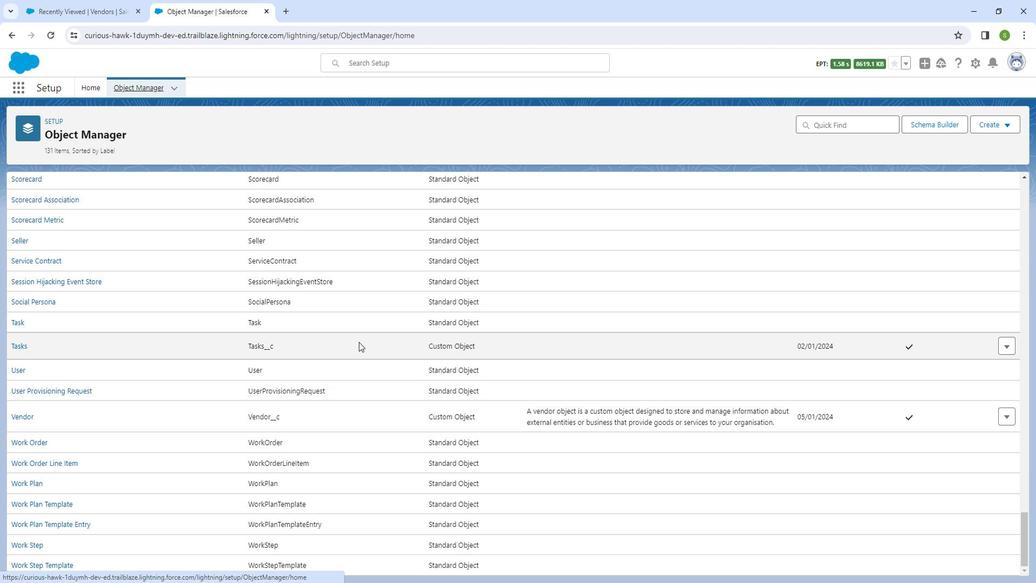 
Action: Mouse scrolled (368, 339) with delta (0, 0)
Screenshot: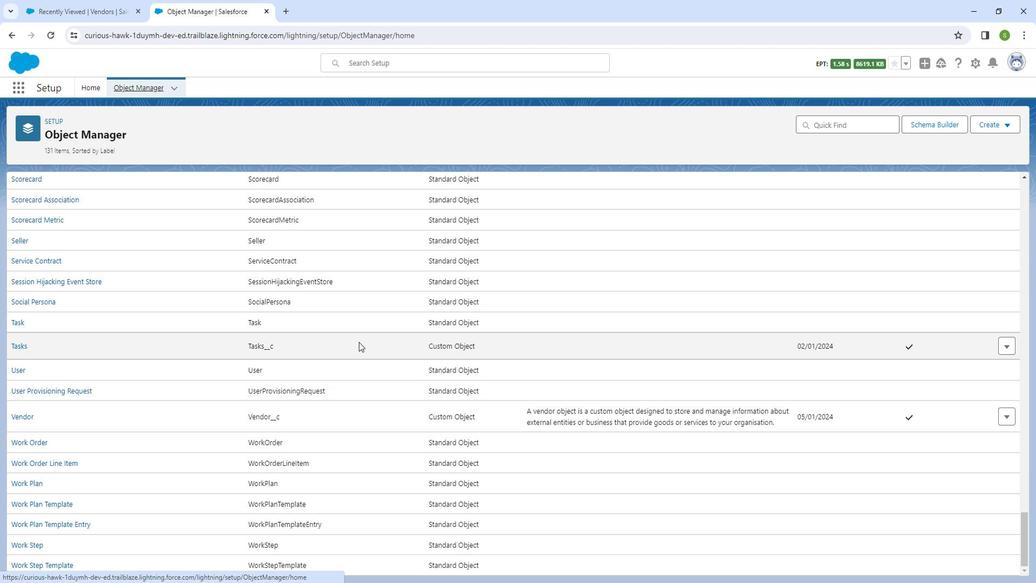 
Action: Mouse scrolled (368, 339) with delta (0, 0)
Screenshot: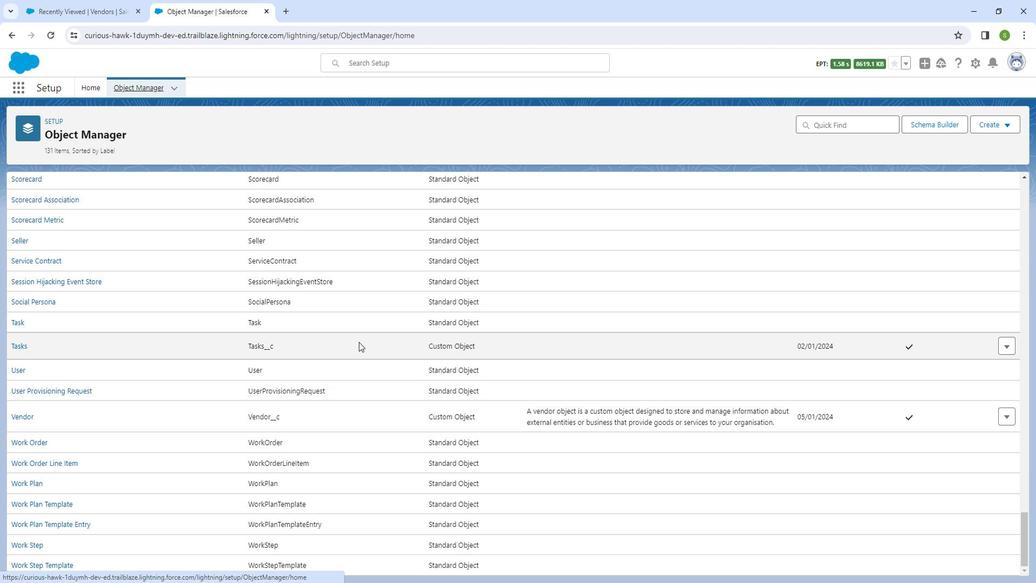 
Action: Mouse scrolled (368, 339) with delta (0, 0)
Screenshot: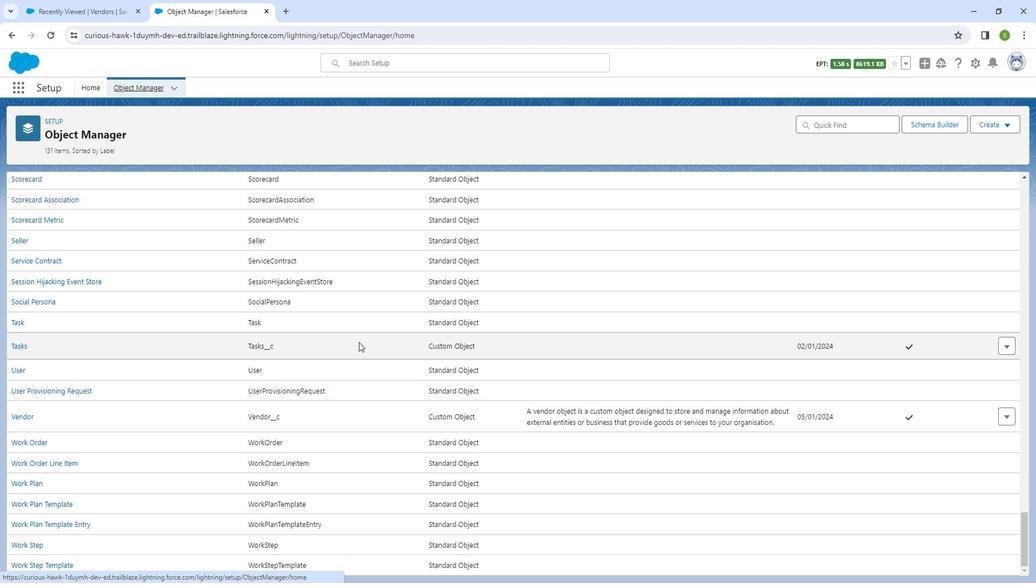 
Action: Mouse moved to (367, 340)
Screenshot: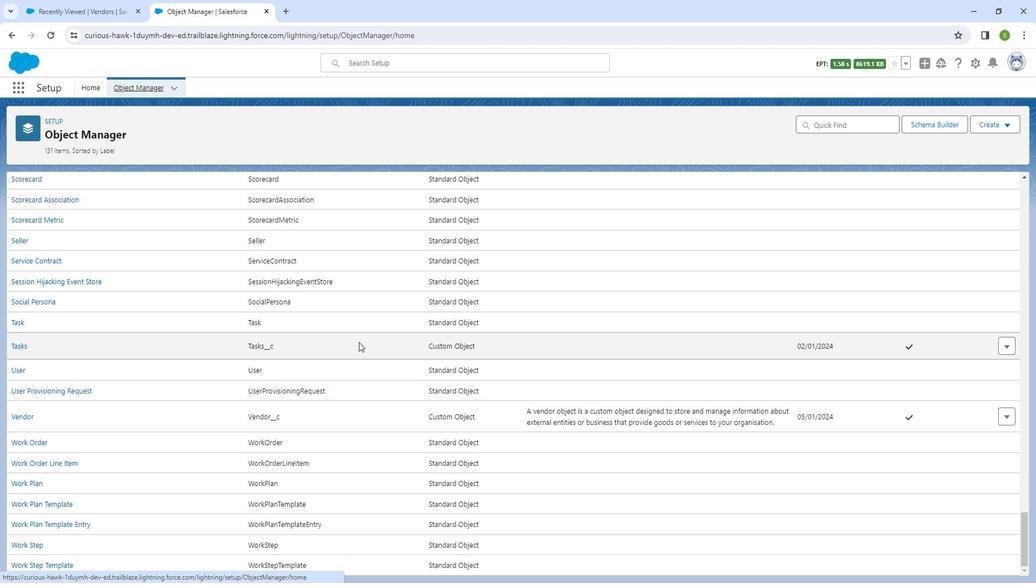 
Action: Mouse scrolled (367, 340) with delta (0, 0)
Screenshot: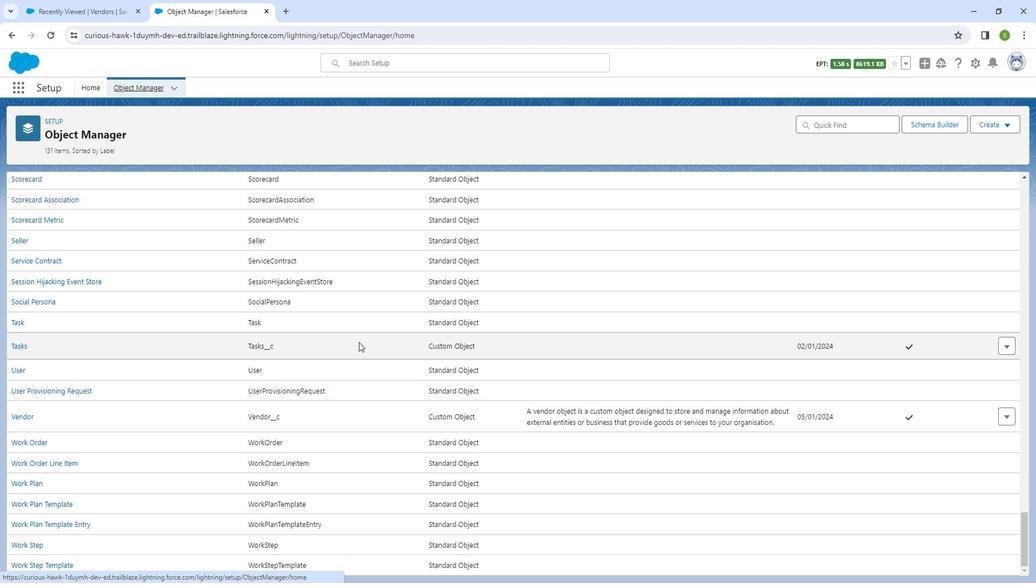 
Action: Mouse scrolled (367, 340) with delta (0, 0)
Screenshot: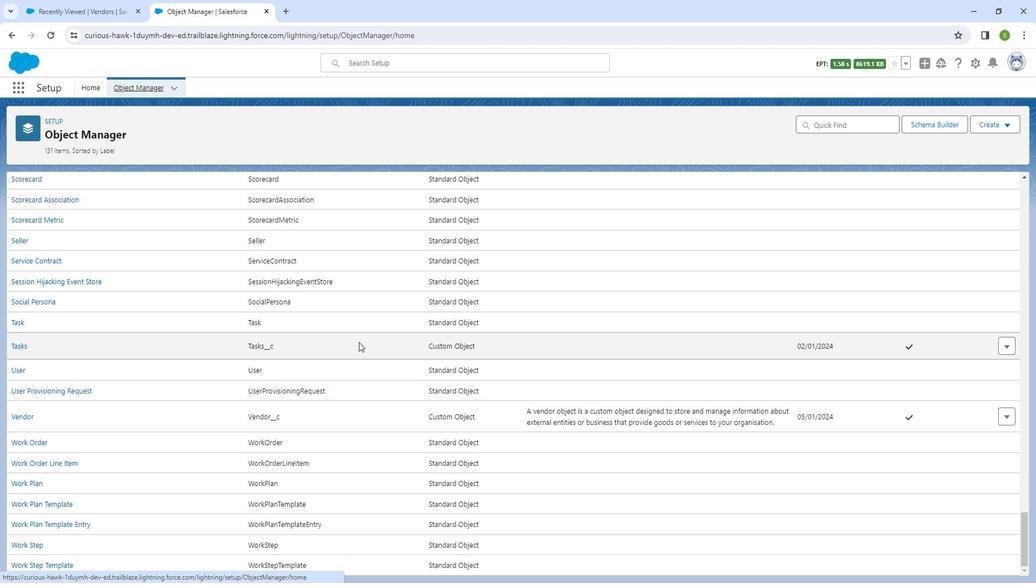 
Action: Mouse moved to (38, 413)
Screenshot: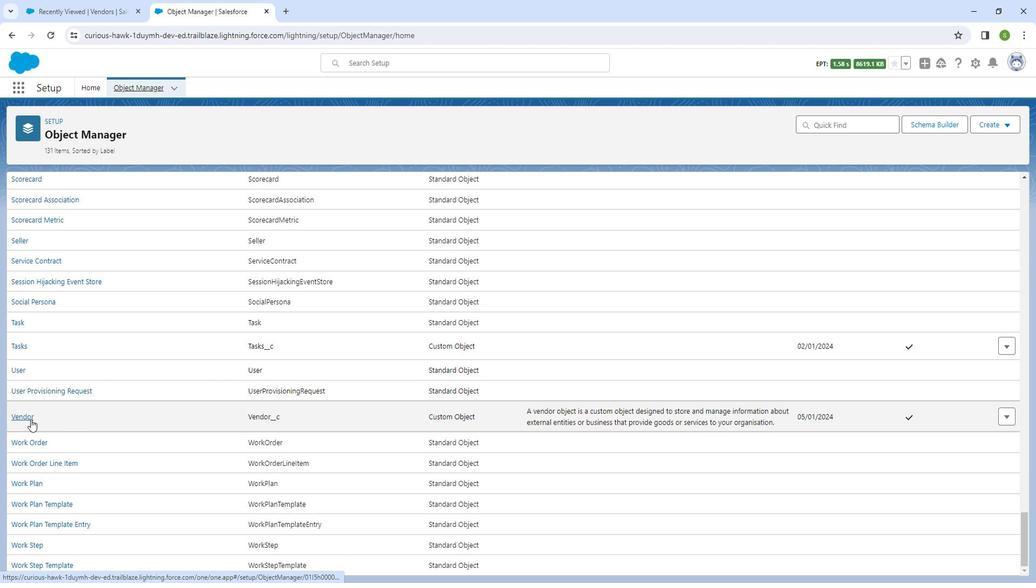 
Action: Mouse pressed left at (38, 413)
Screenshot: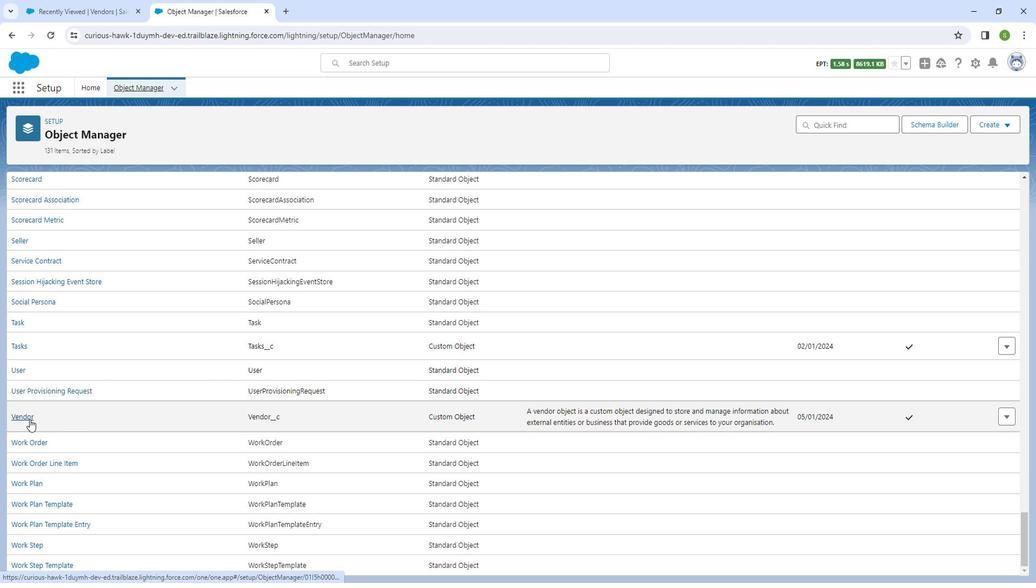 
Action: Mouse moved to (976, 183)
Screenshot: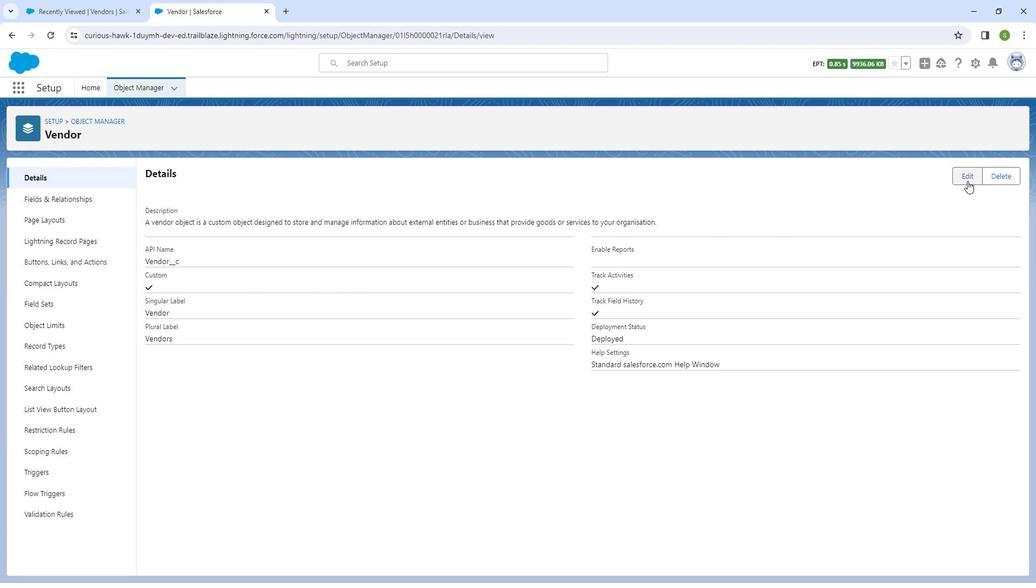 
Action: Mouse pressed left at (976, 183)
Screenshot: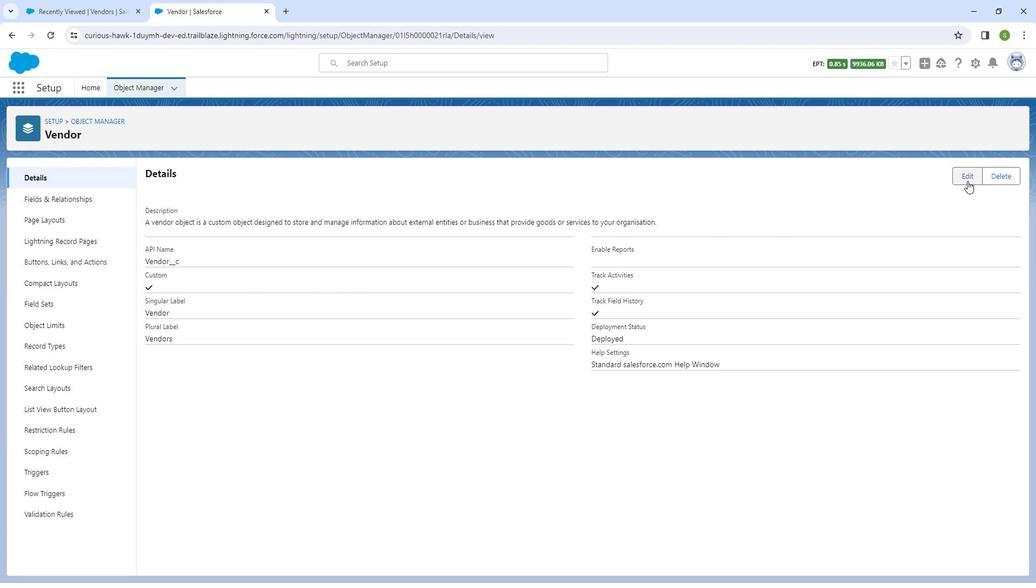
Action: Mouse moved to (632, 269)
Screenshot: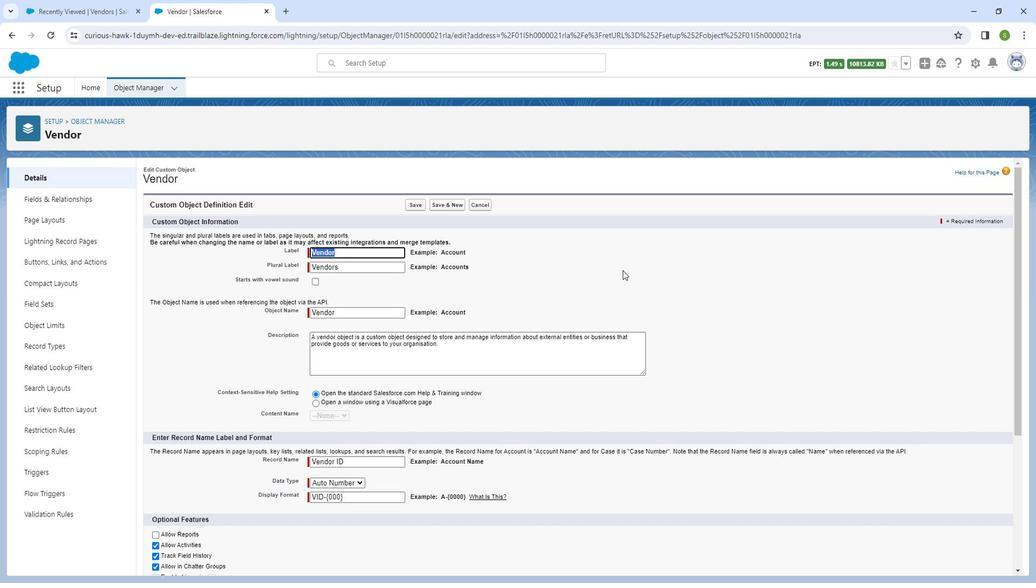 
Action: Mouse scrolled (632, 268) with delta (0, 0)
Screenshot: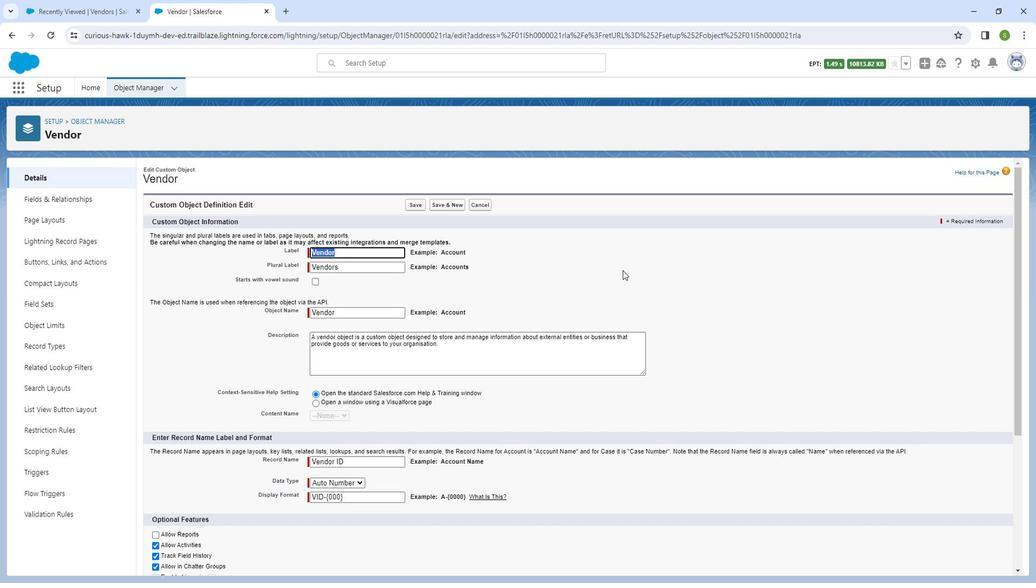 
Action: Mouse moved to (632, 271)
Screenshot: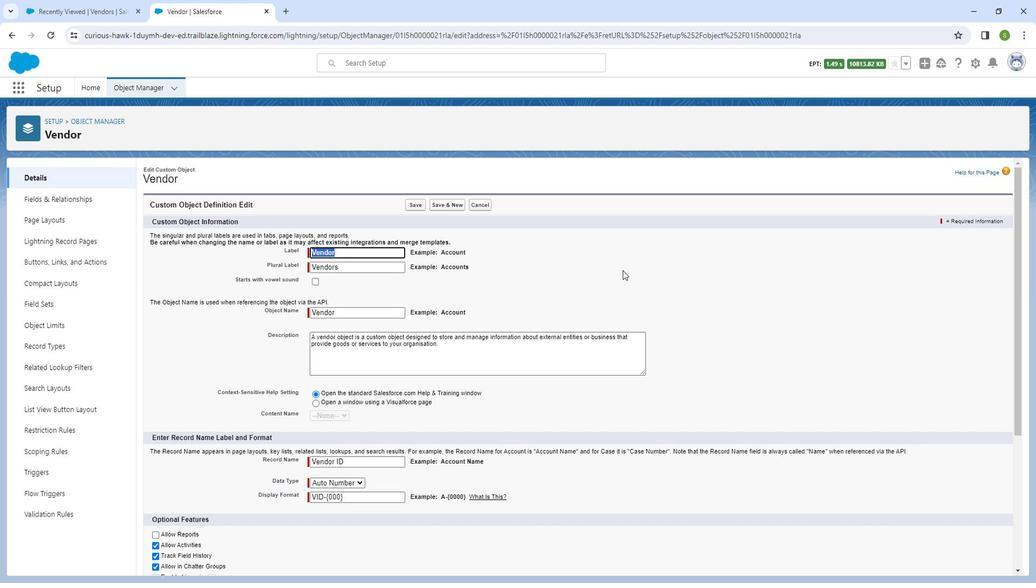 
Action: Mouse scrolled (632, 271) with delta (0, 0)
Screenshot: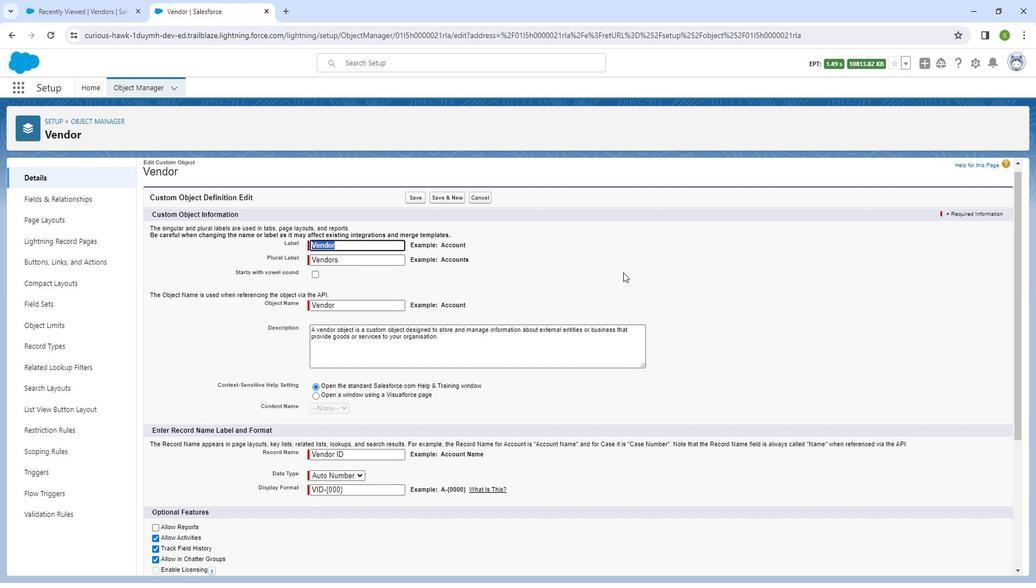 
Action: Mouse scrolled (632, 271) with delta (0, 0)
Screenshot: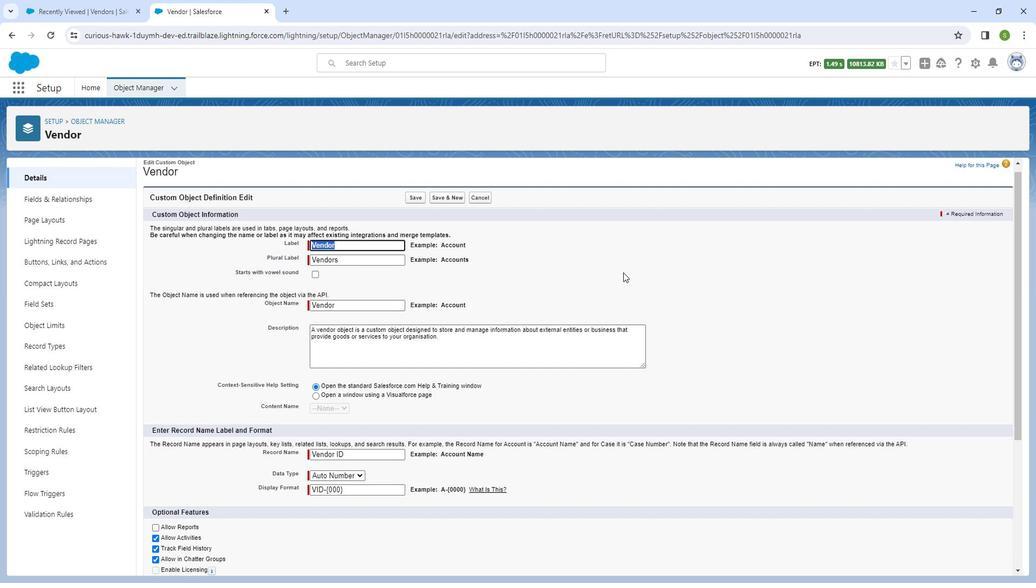 
Action: Mouse scrolled (632, 271) with delta (0, 0)
Screenshot: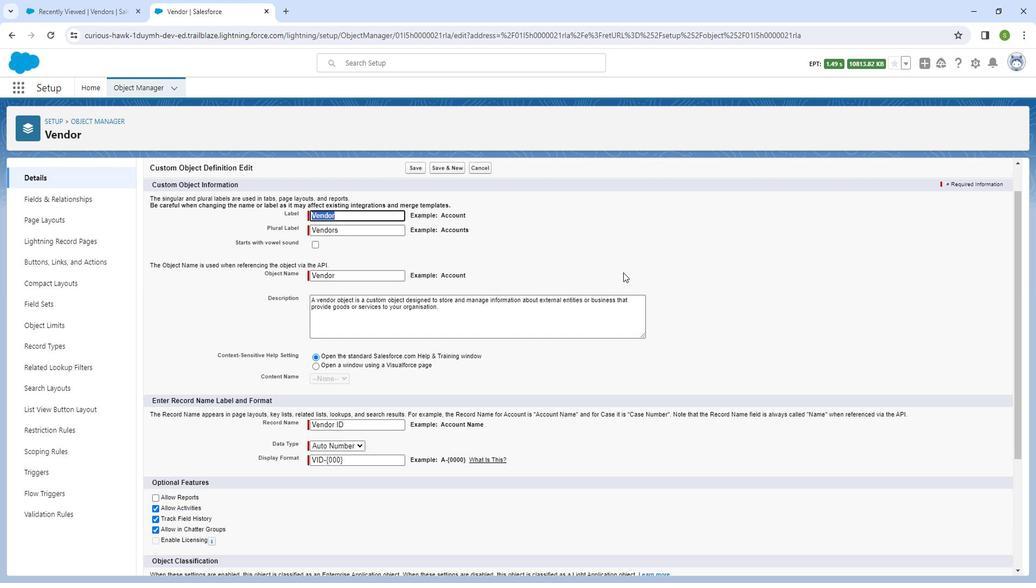 
Action: Mouse scrolled (632, 271) with delta (0, 0)
Screenshot: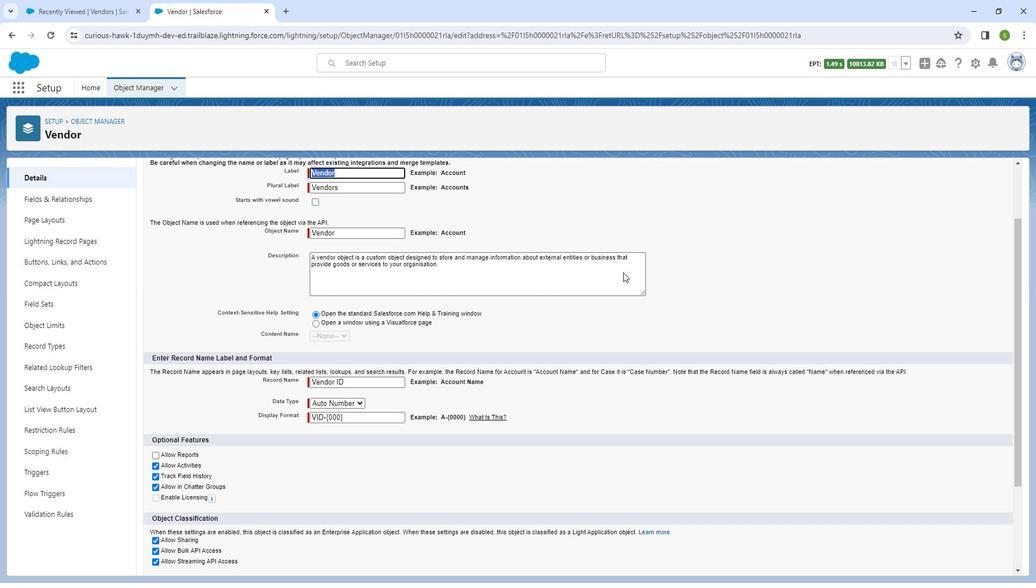 
Action: Mouse moved to (195, 325)
Screenshot: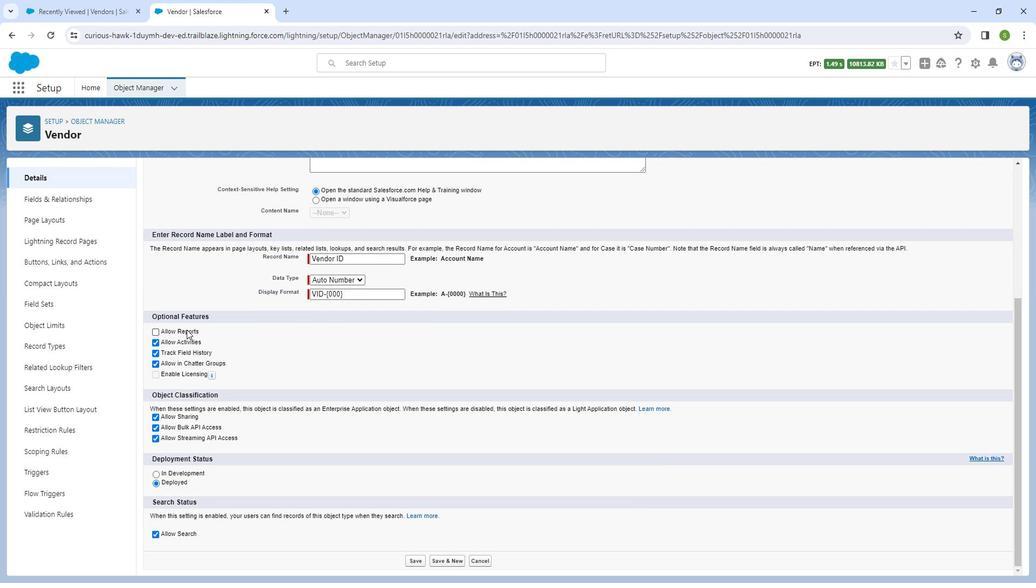 
Action: Mouse pressed left at (195, 325)
Screenshot: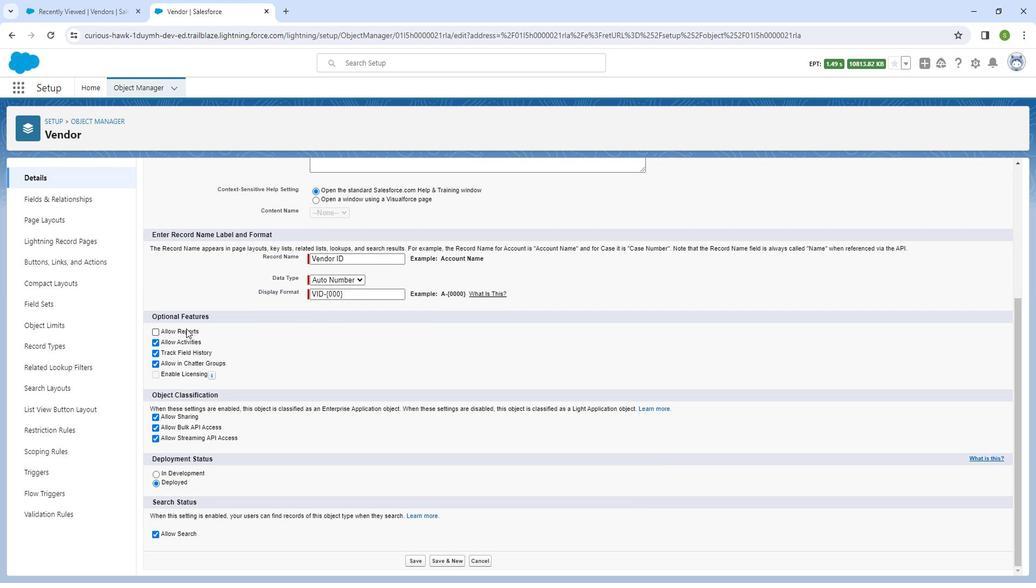 
Action: Mouse moved to (823, 307)
Screenshot: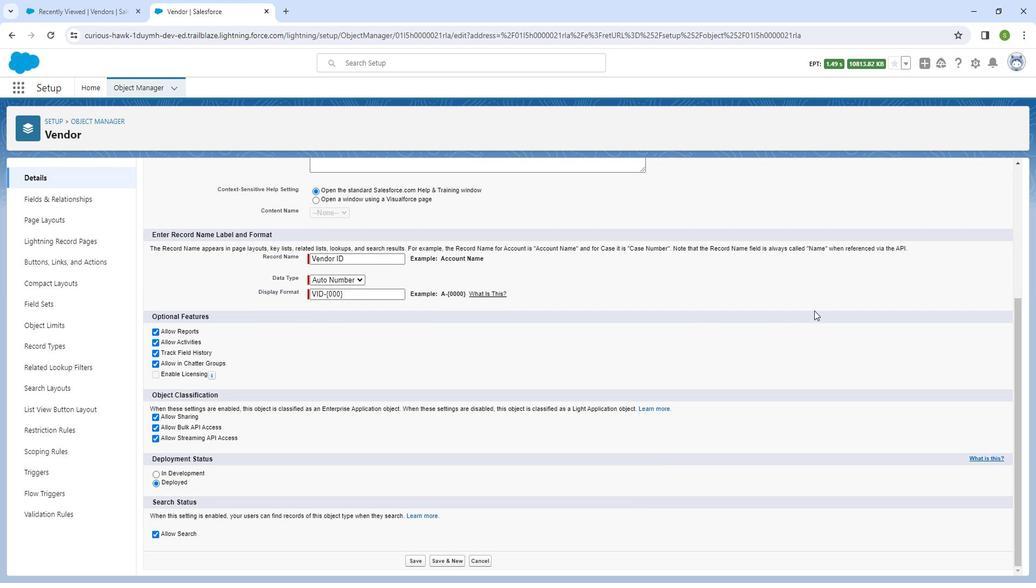 
Action: Mouse scrolled (823, 308) with delta (0, 0)
Screenshot: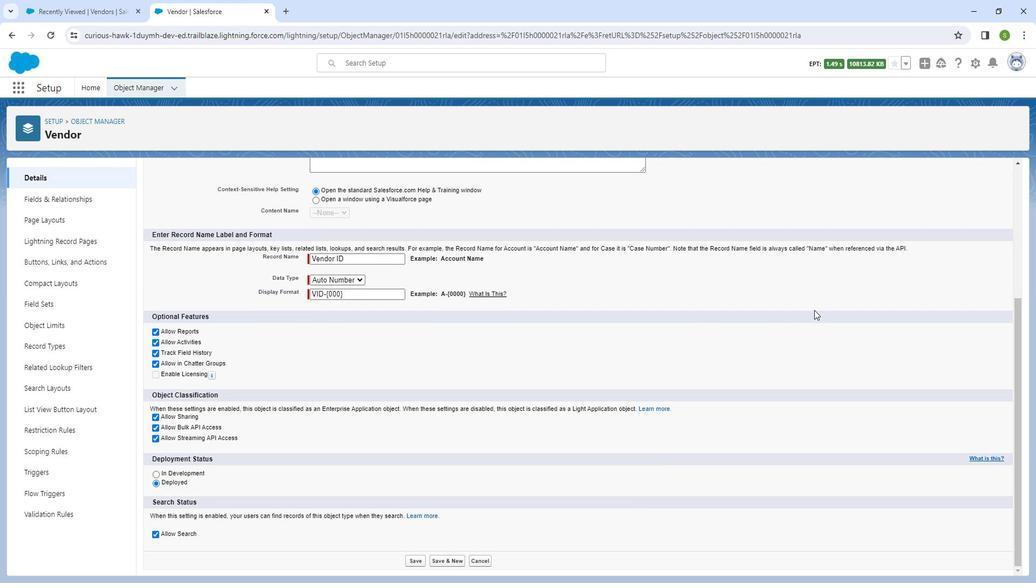 
Action: Mouse scrolled (823, 308) with delta (0, 0)
Screenshot: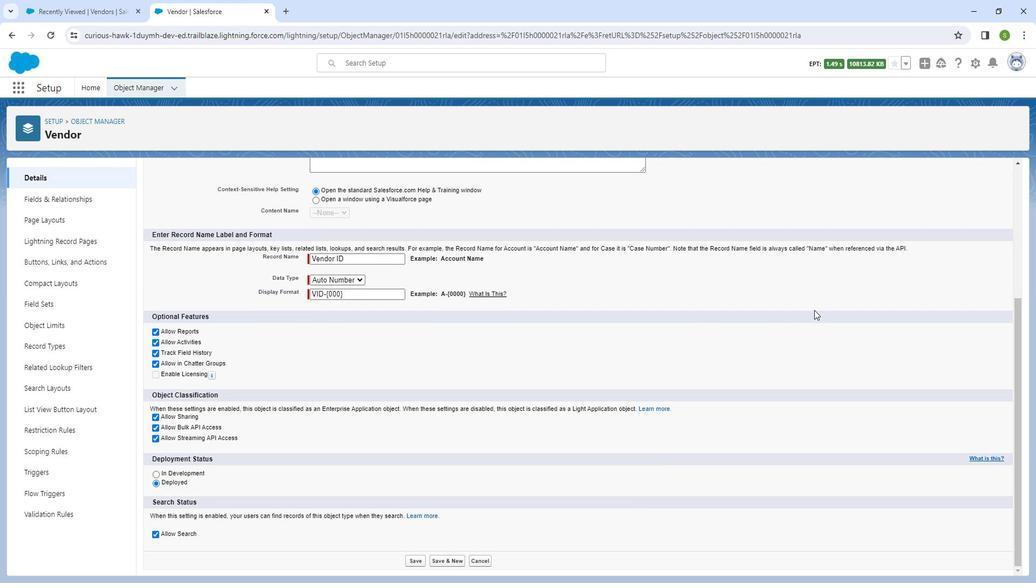 
Action: Mouse moved to (824, 307)
Screenshot: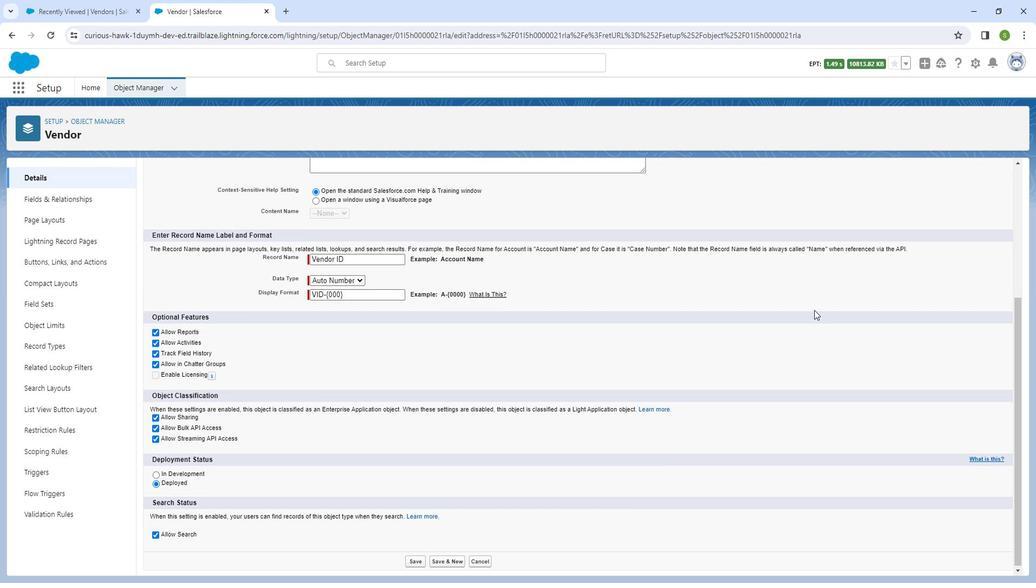 
Action: Mouse scrolled (824, 308) with delta (0, 0)
Screenshot: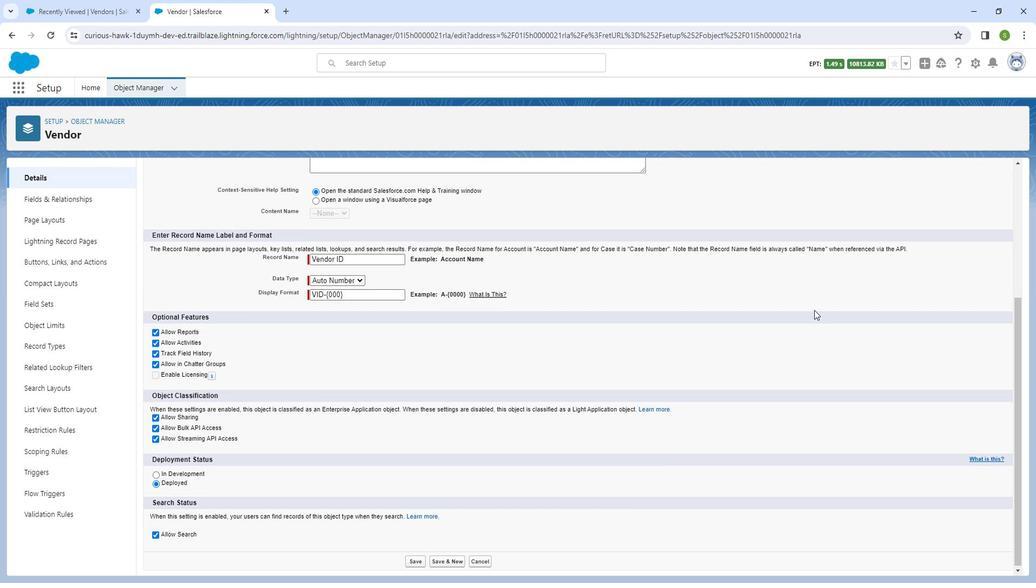 
Action: Mouse moved to (825, 307)
Screenshot: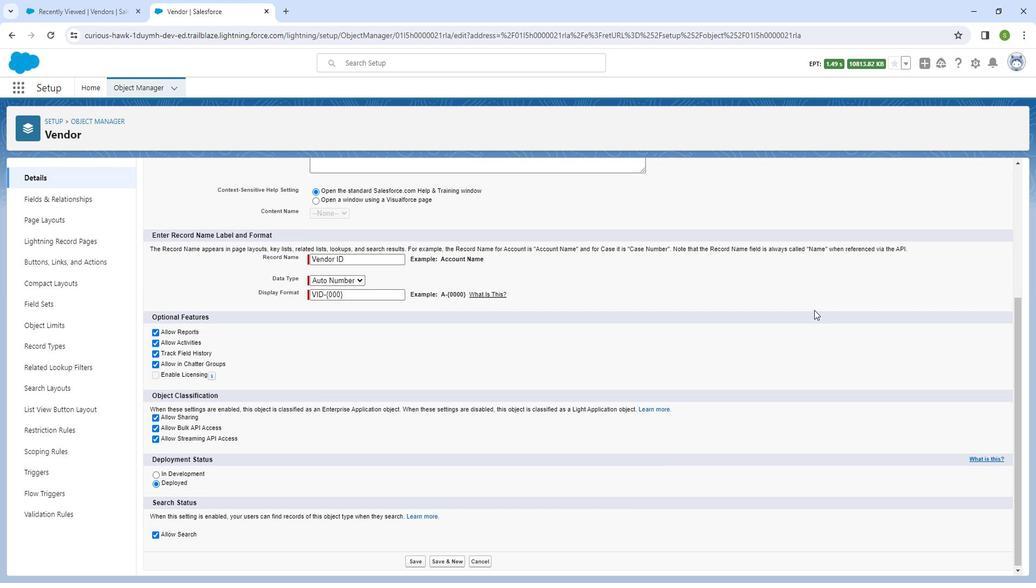 
Action: Mouse scrolled (825, 308) with delta (0, 0)
Screenshot: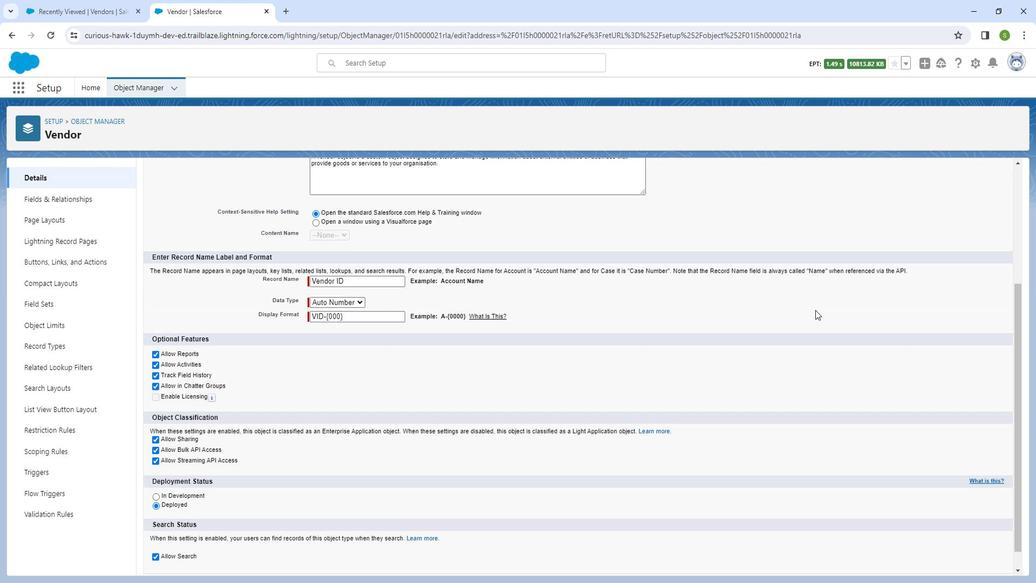 
Action: Mouse moved to (826, 306)
Screenshot: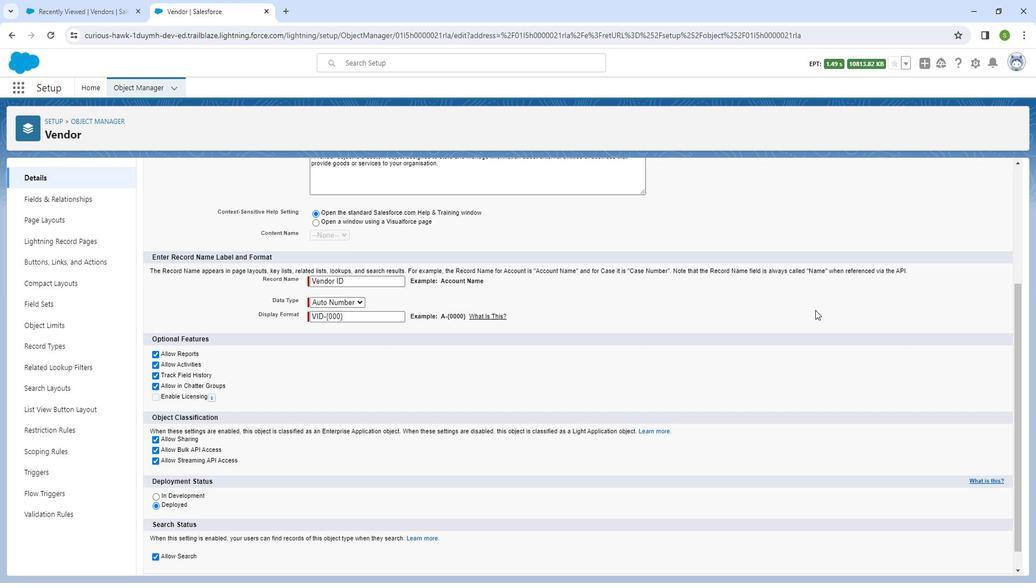 
Action: Mouse scrolled (826, 307) with delta (0, 0)
Screenshot: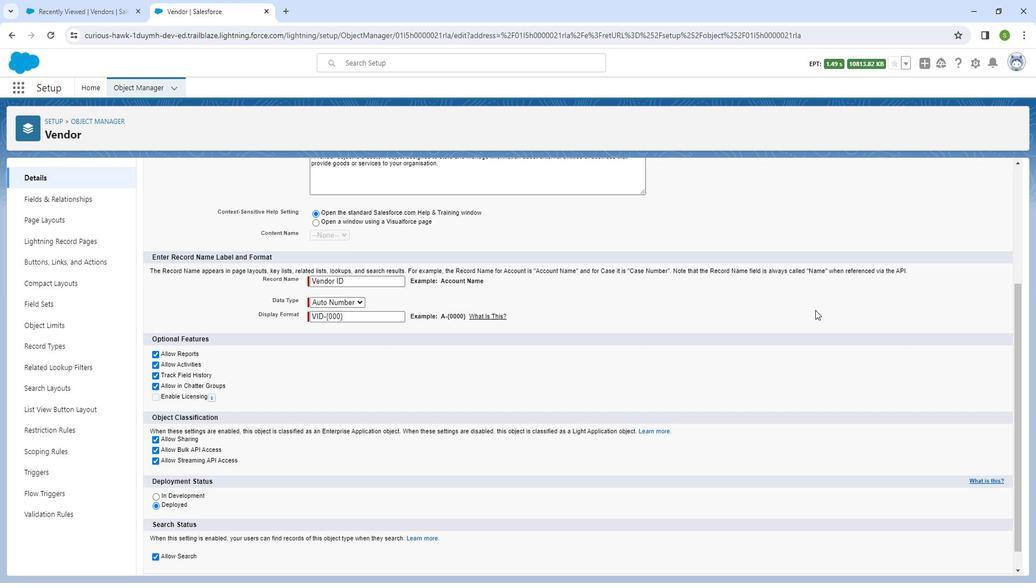 
Action: Mouse moved to (423, 207)
Screenshot: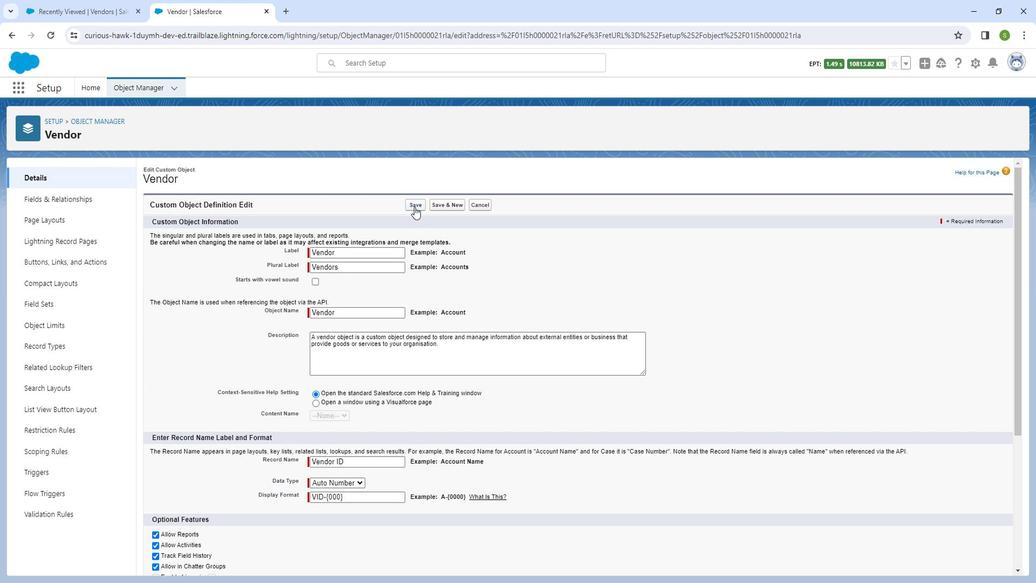 
Action: Mouse pressed left at (423, 207)
Screenshot: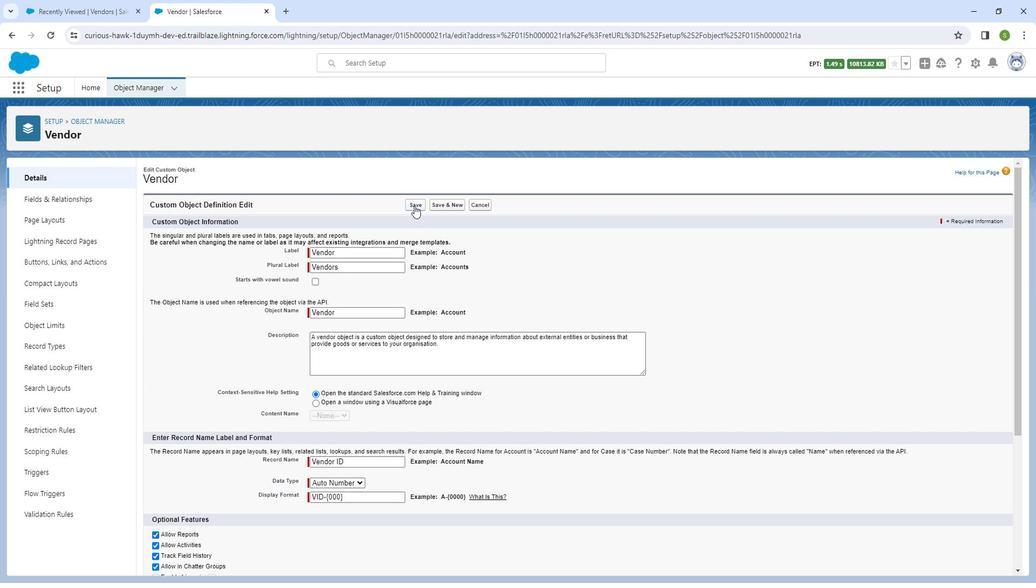 
Action: Mouse moved to (115, 23)
Screenshot: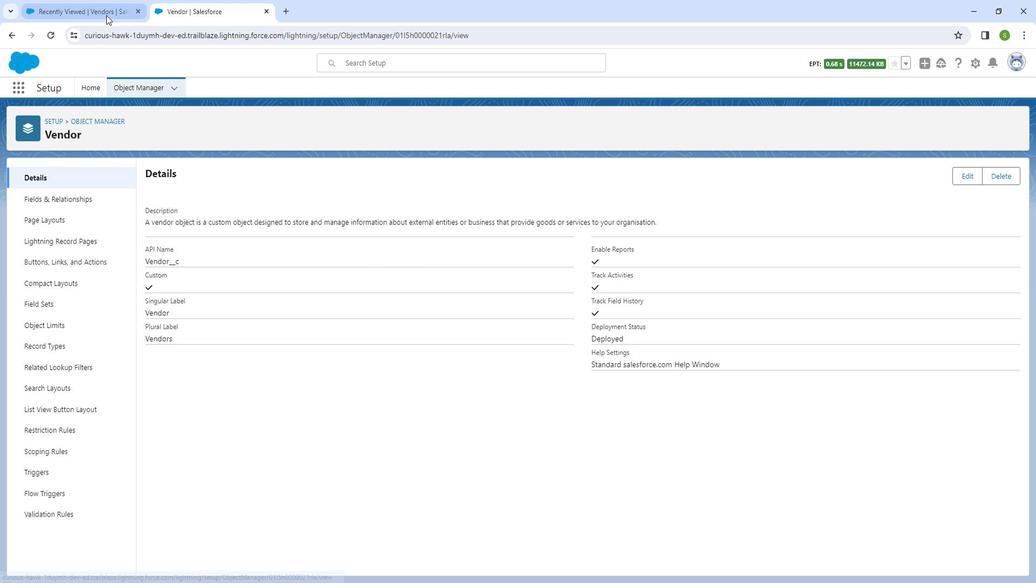 
Action: Mouse pressed left at (115, 23)
Screenshot: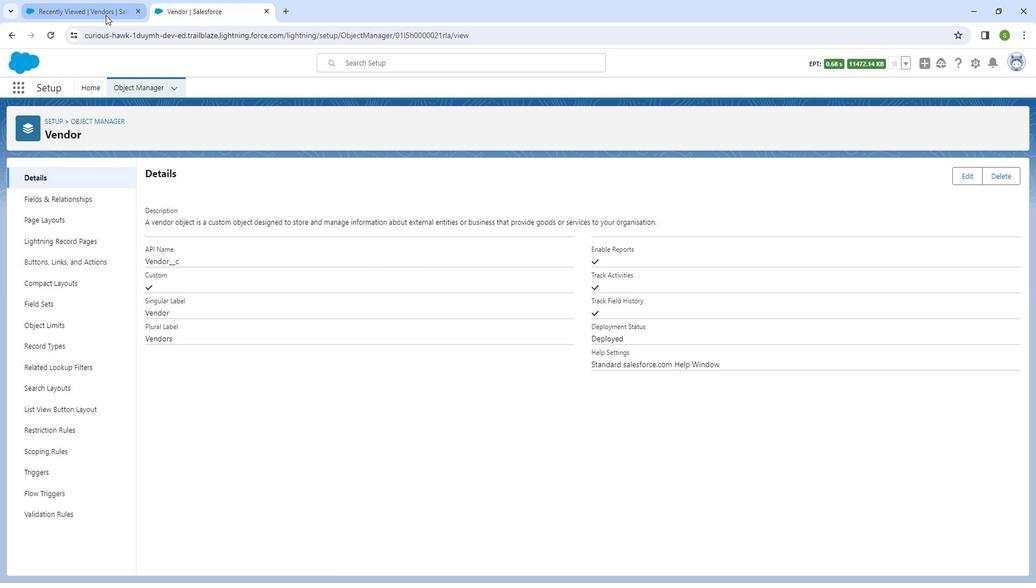 
Action: Mouse moved to (61, 44)
Screenshot: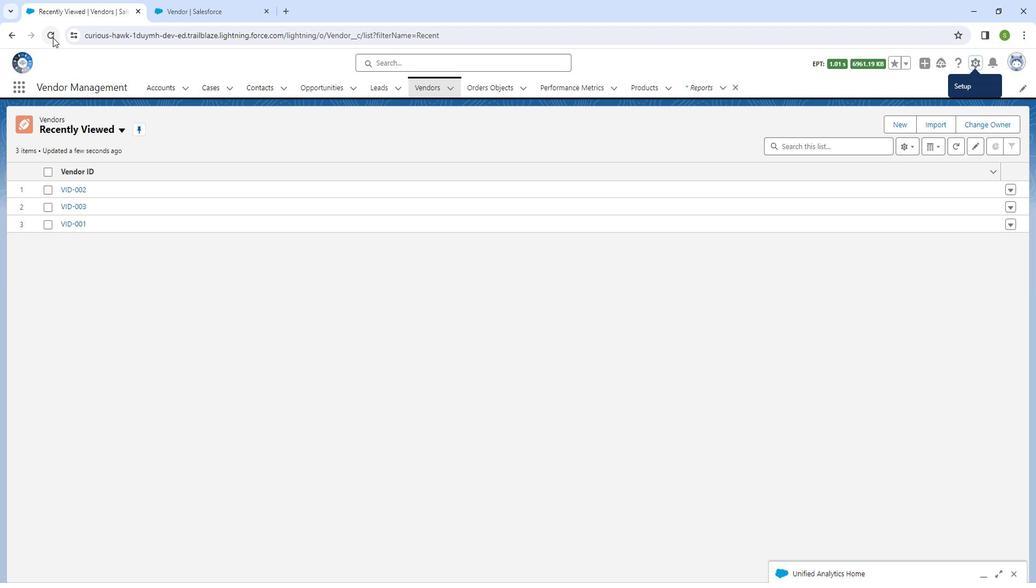 
Action: Mouse pressed left at (61, 44)
Screenshot: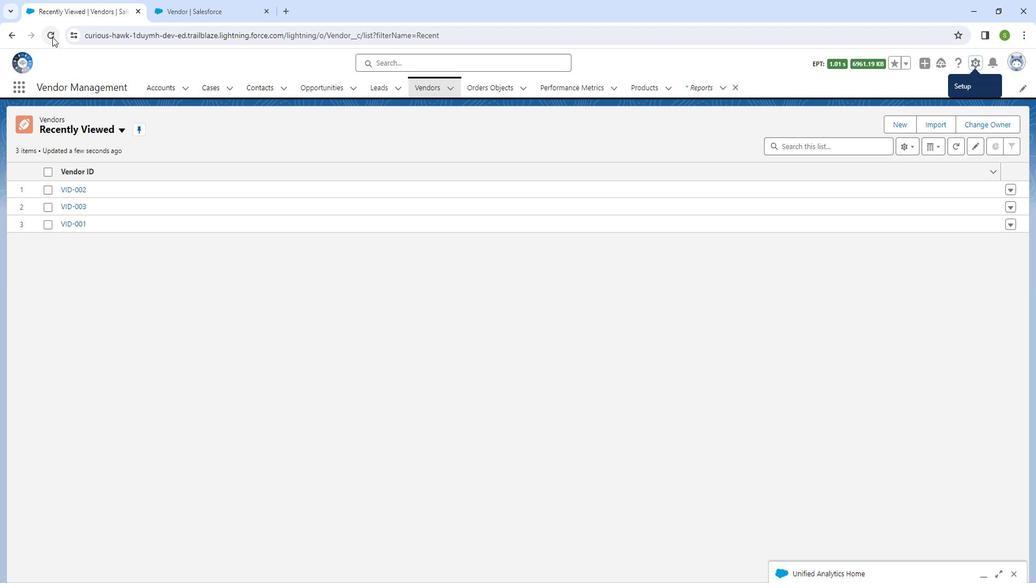 
Action: Mouse moved to (215, 10)
Screenshot: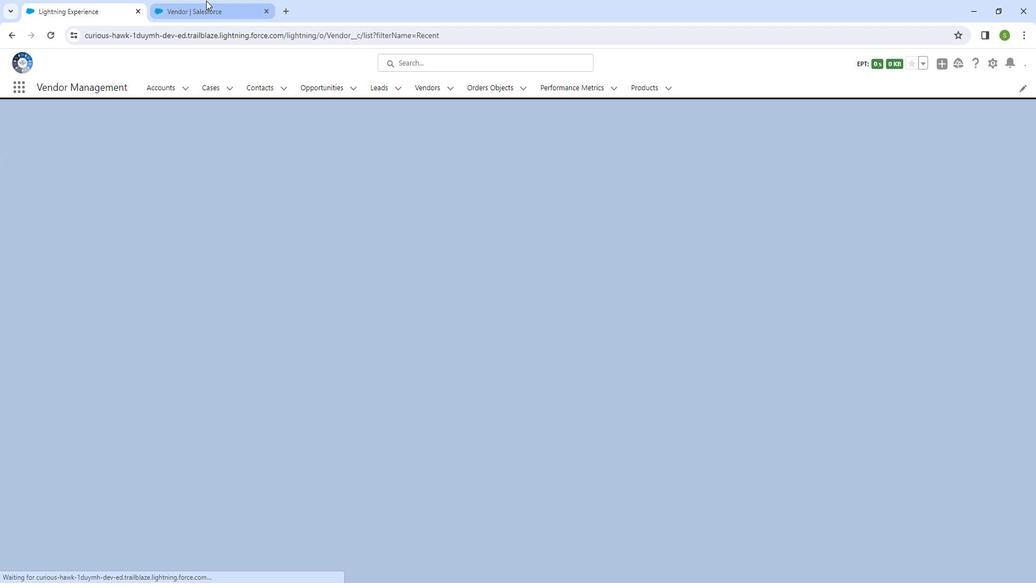 
Action: Mouse pressed left at (215, 10)
Screenshot: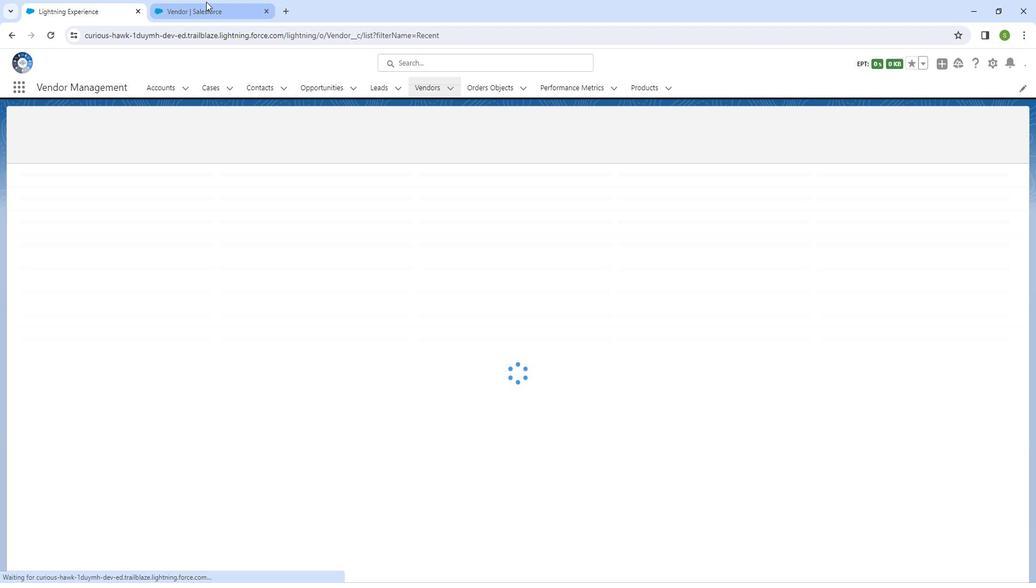
Action: Mouse moved to (119, 23)
Screenshot: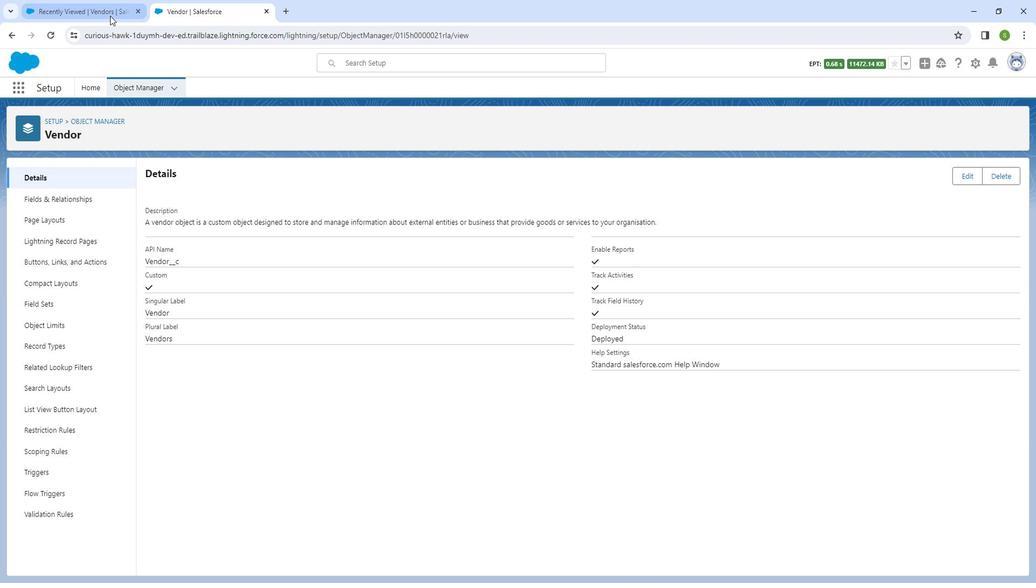 
Action: Mouse pressed left at (119, 23)
Screenshot: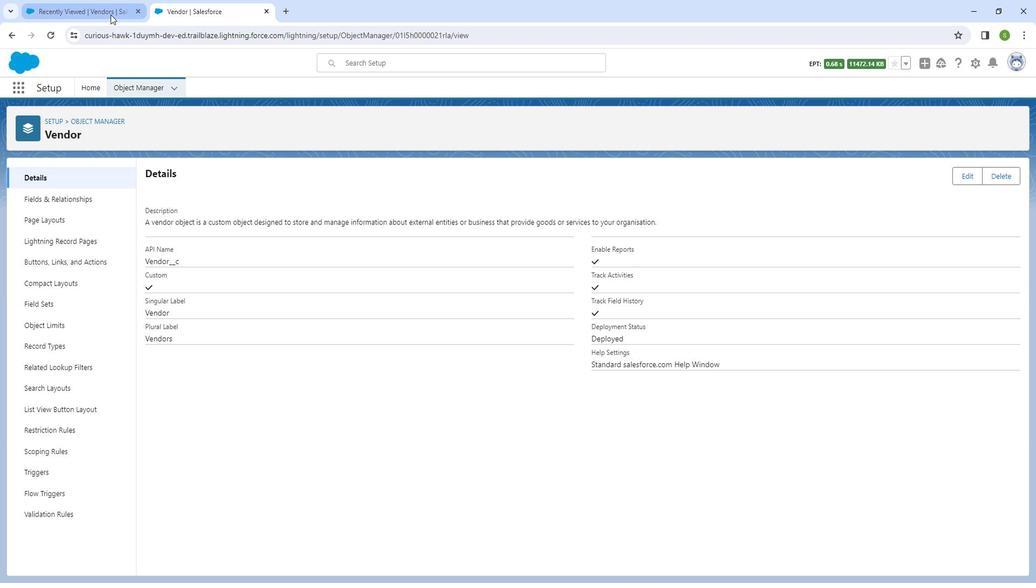 
Action: Mouse moved to (33, 90)
Screenshot: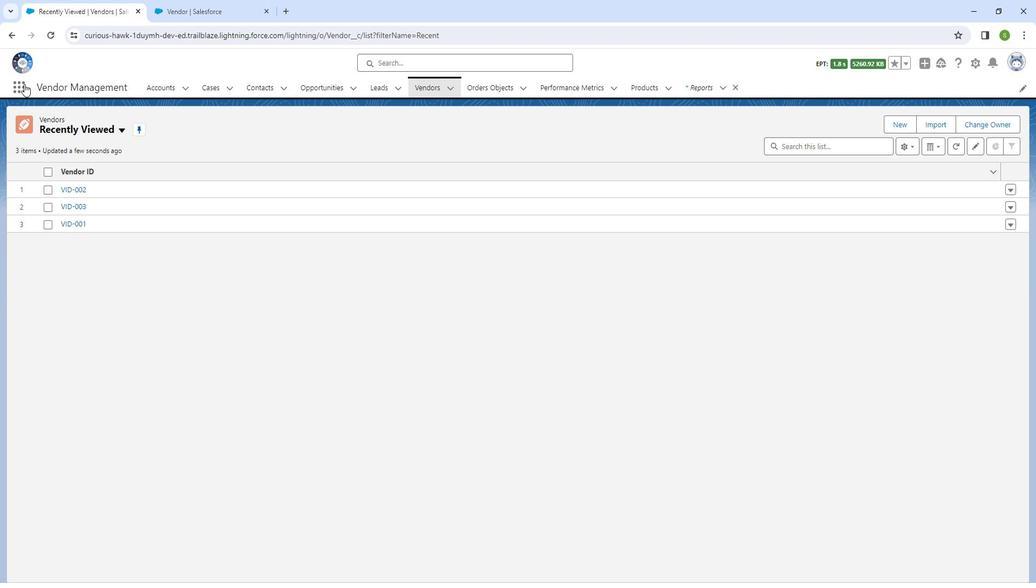 
Action: Mouse pressed left at (33, 90)
Screenshot: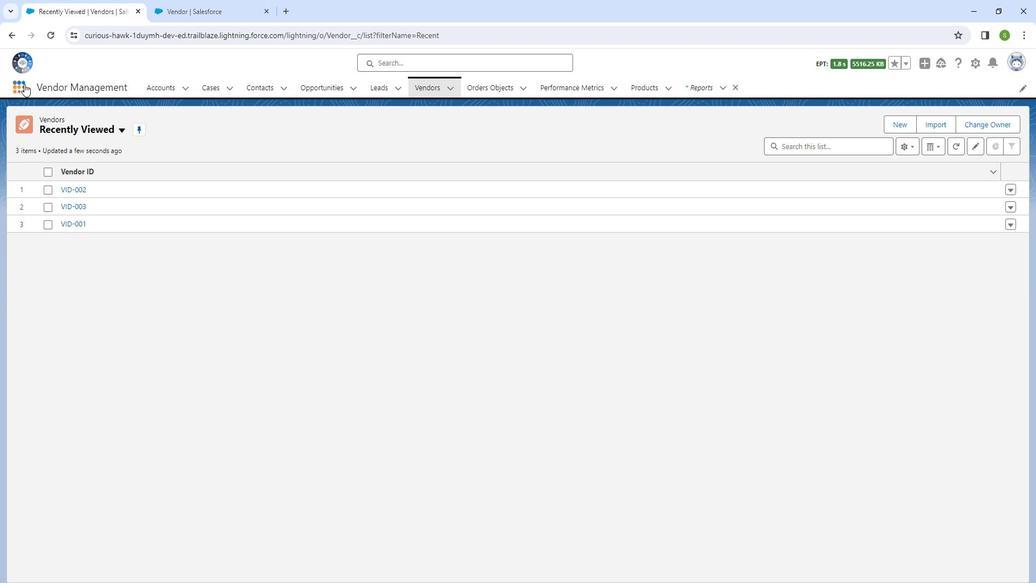 
Action: Mouse moved to (63, 127)
Screenshot: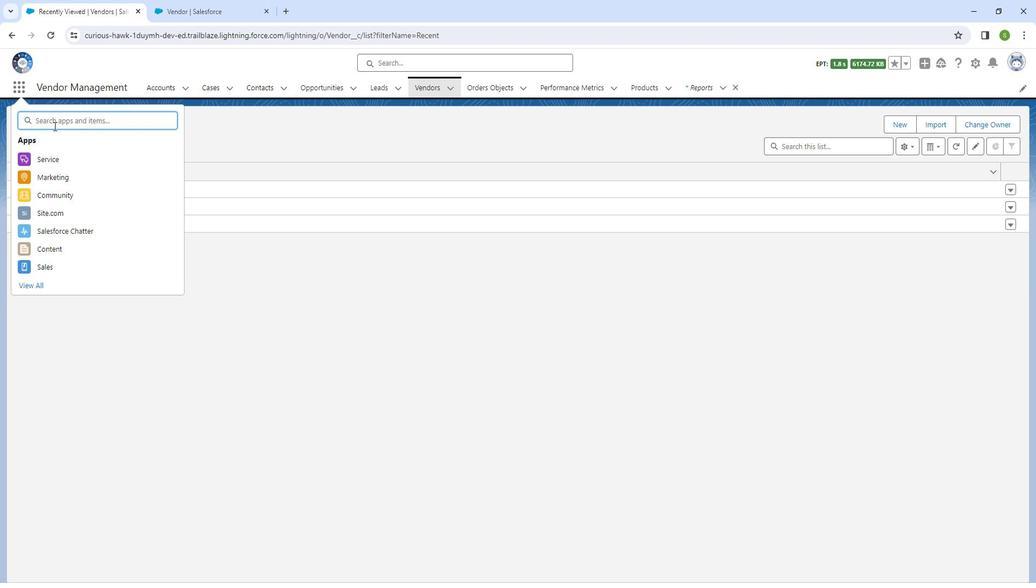 
Action: Mouse pressed left at (63, 127)
Screenshot: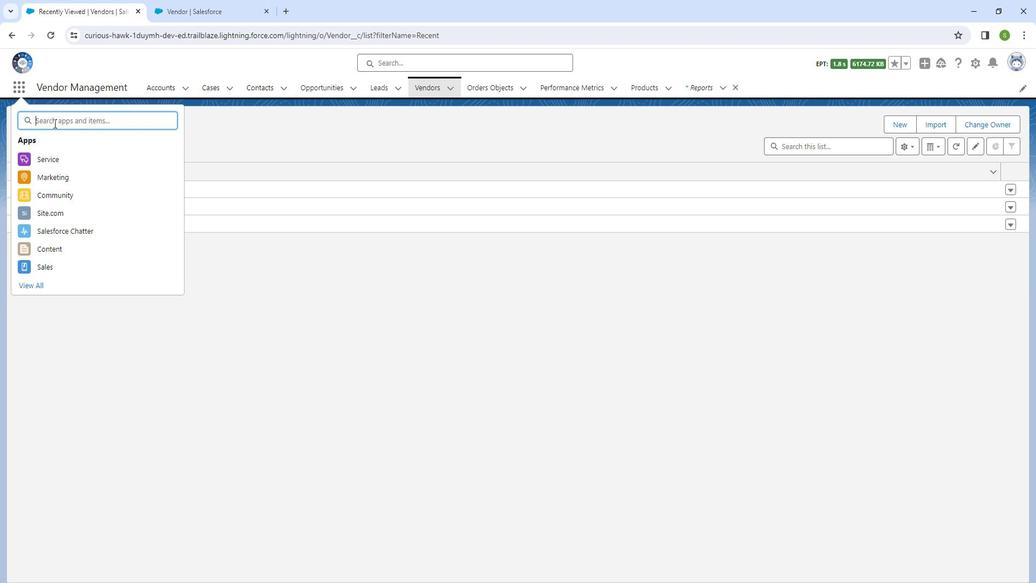 
Action: Key pressed <Key.shift>Repo
Screenshot: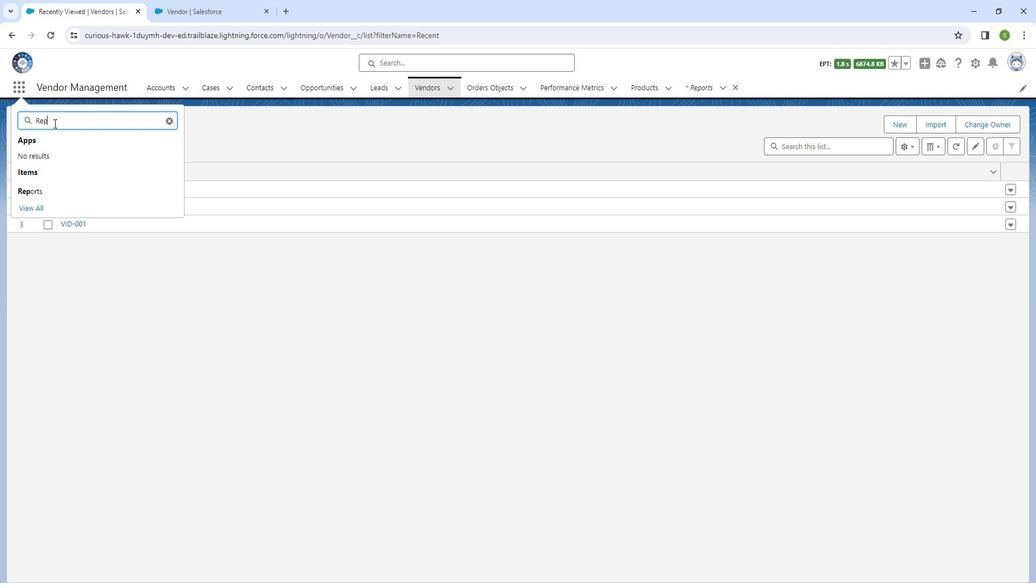 
Action: Mouse moved to (38, 193)
Screenshot: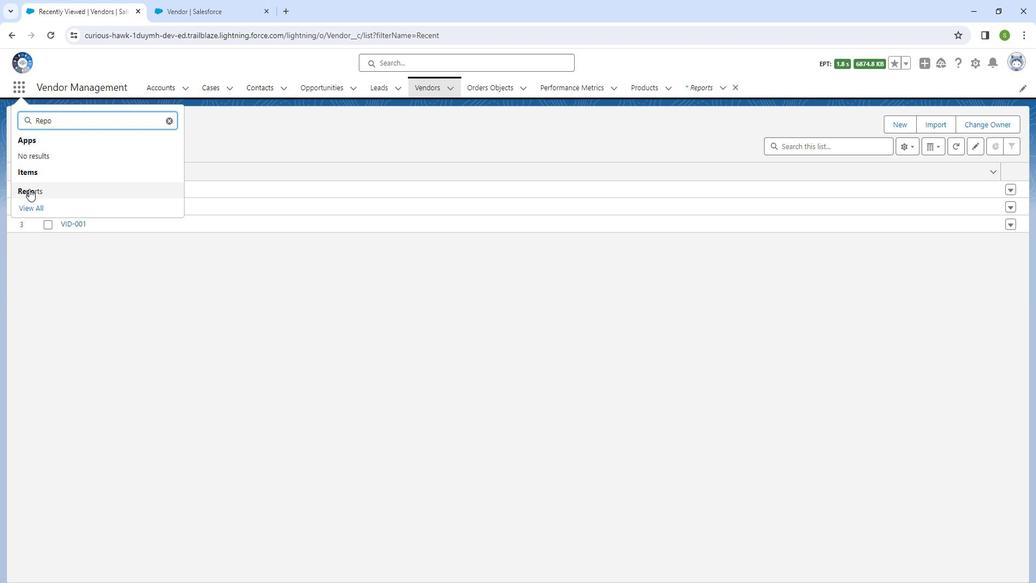 
Action: Mouse pressed left at (38, 193)
Screenshot: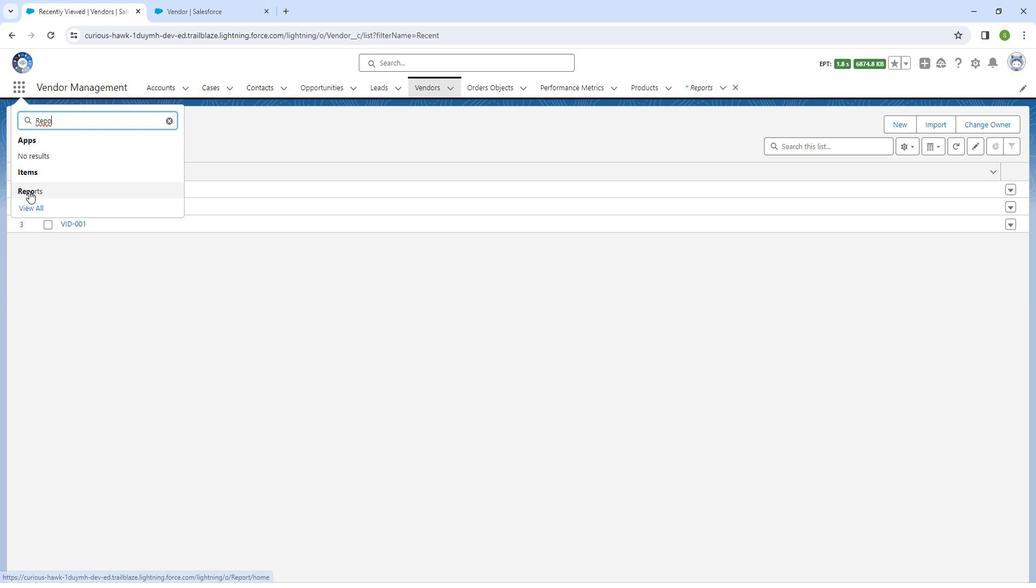 
Action: Mouse moved to (925, 136)
Screenshot: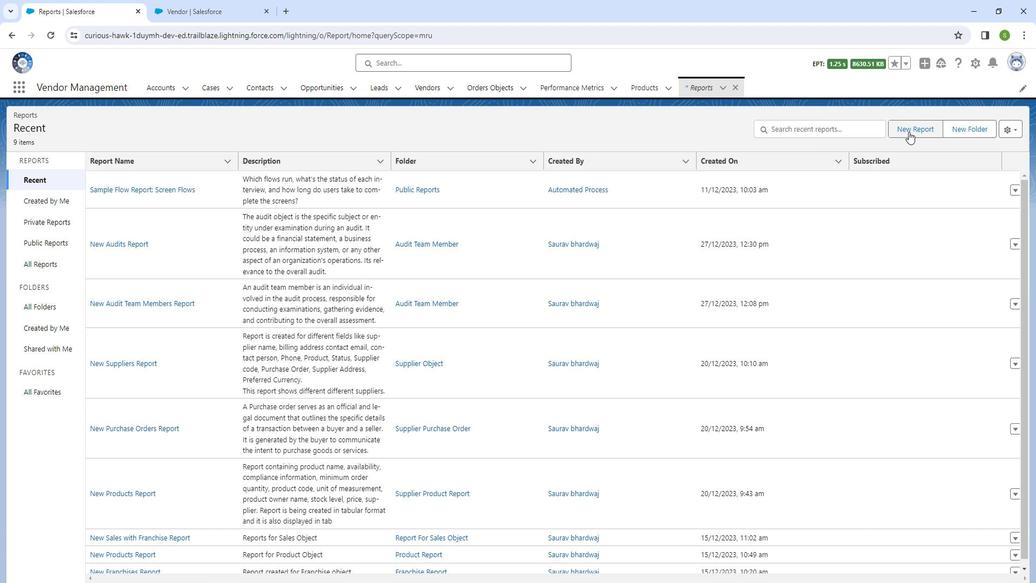 
Action: Mouse pressed left at (925, 136)
Screenshot: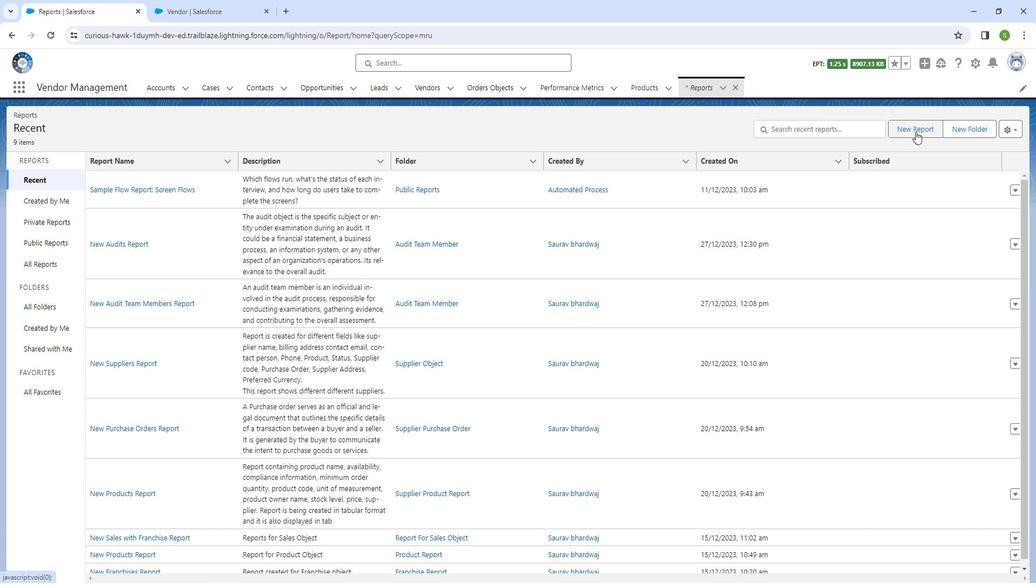 
Action: Mouse moved to (356, 198)
Screenshot: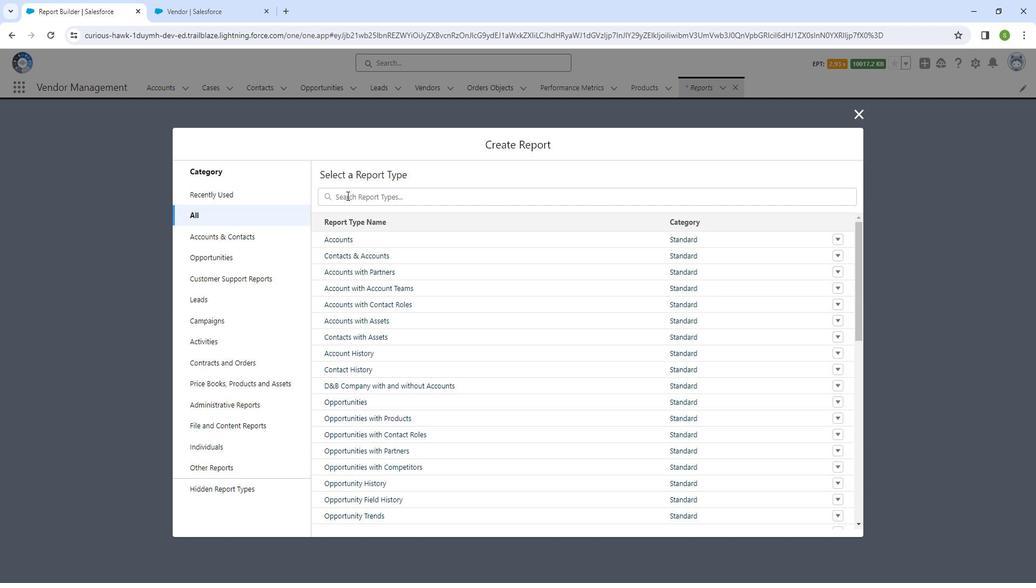 
Action: Mouse pressed left at (356, 198)
Screenshot: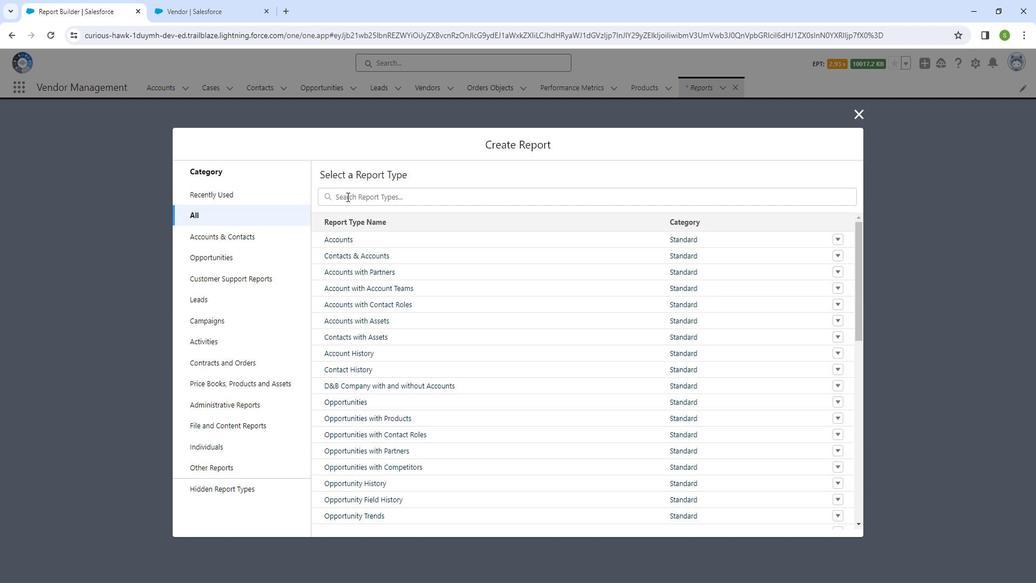 
Action: Mouse moved to (356, 198)
Screenshot: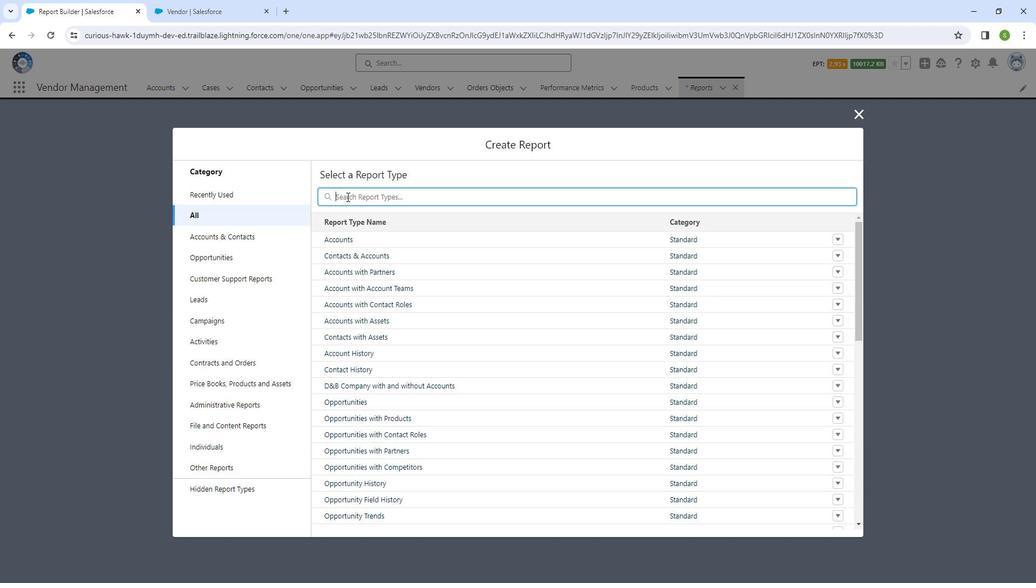 
Action: Key pressed v
Screenshot: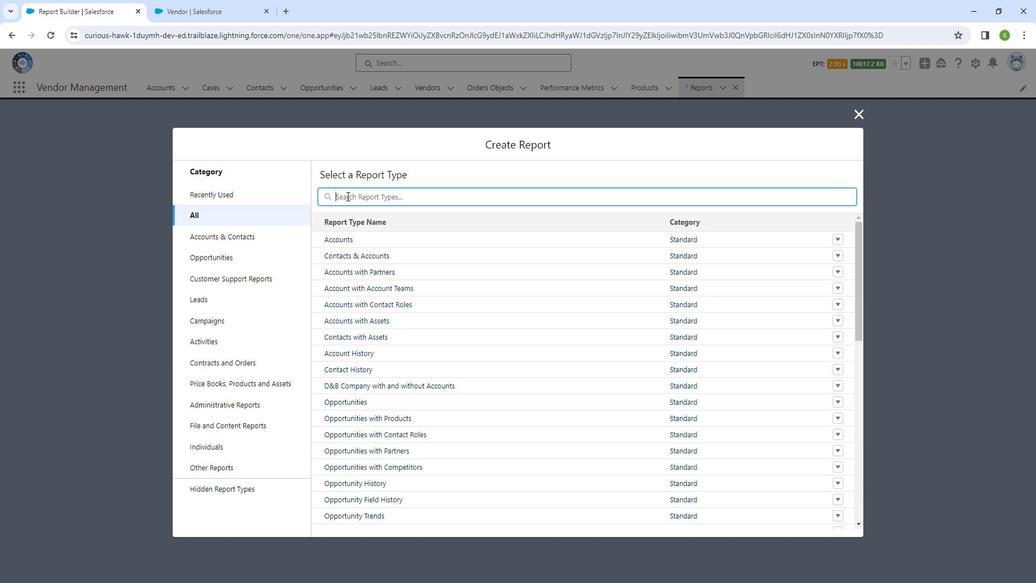 
Action: Mouse moved to (357, 197)
Screenshot: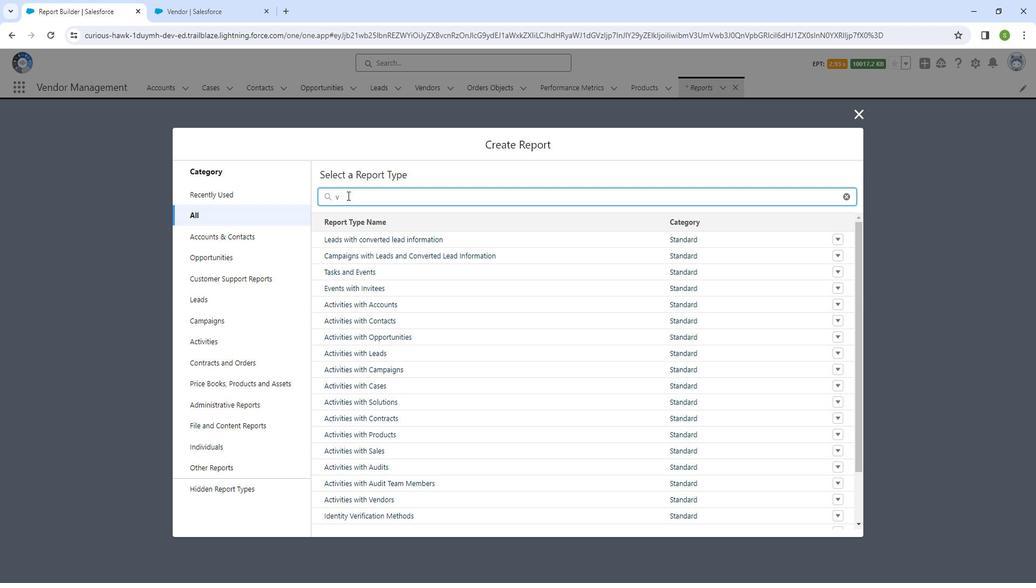 
Action: Key pressed e
Screenshot: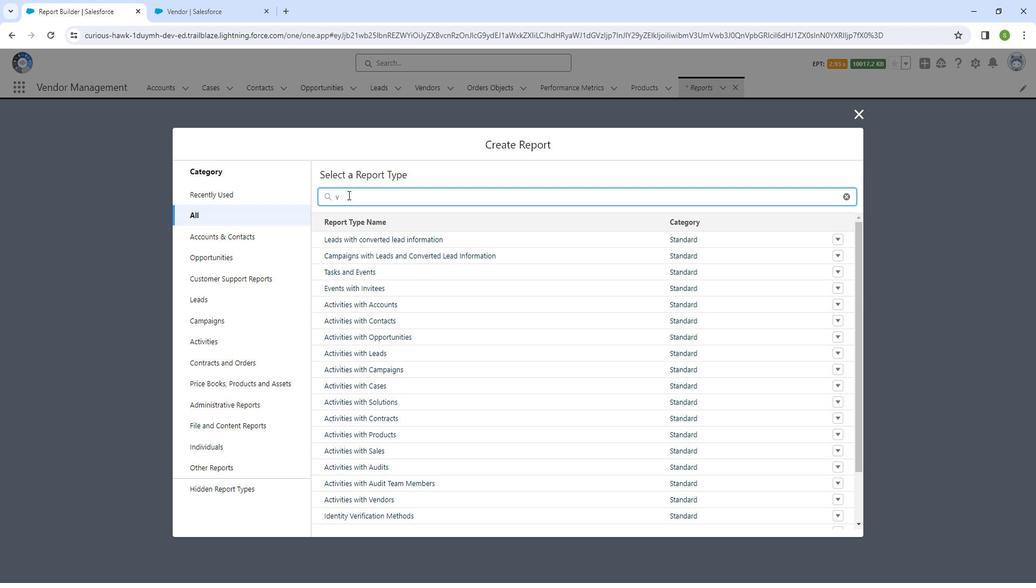 
Action: Mouse moved to (350, 331)
Screenshot: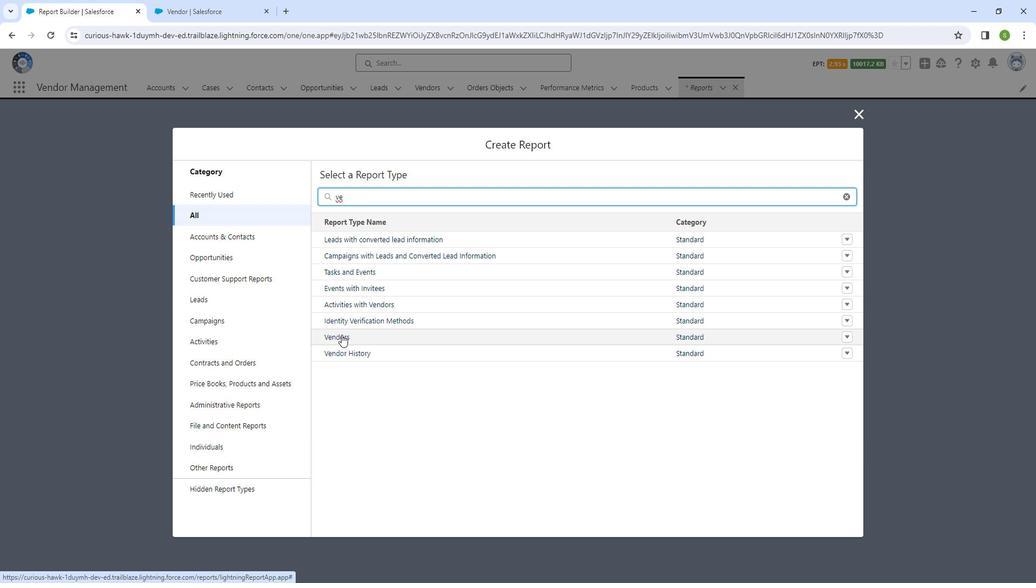 
Action: Mouse pressed left at (350, 331)
Screenshot: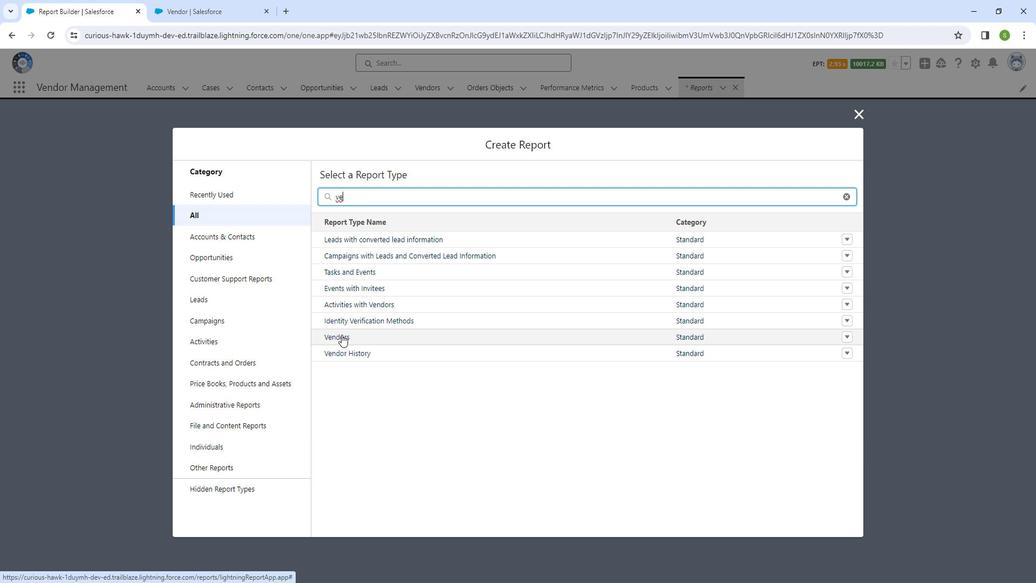 
Action: Mouse moved to (730, 238)
Screenshot: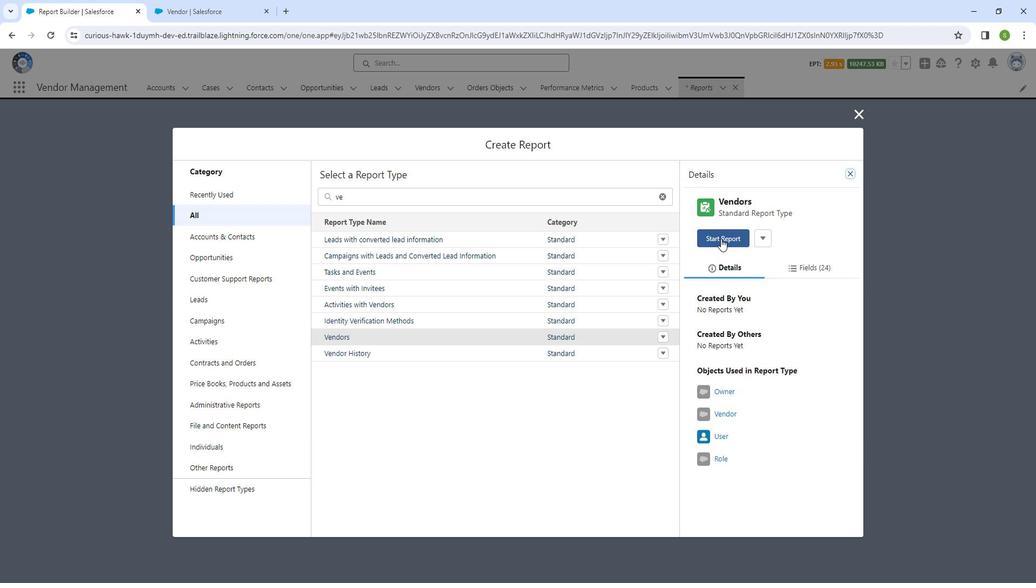
Action: Mouse pressed left at (730, 238)
Screenshot: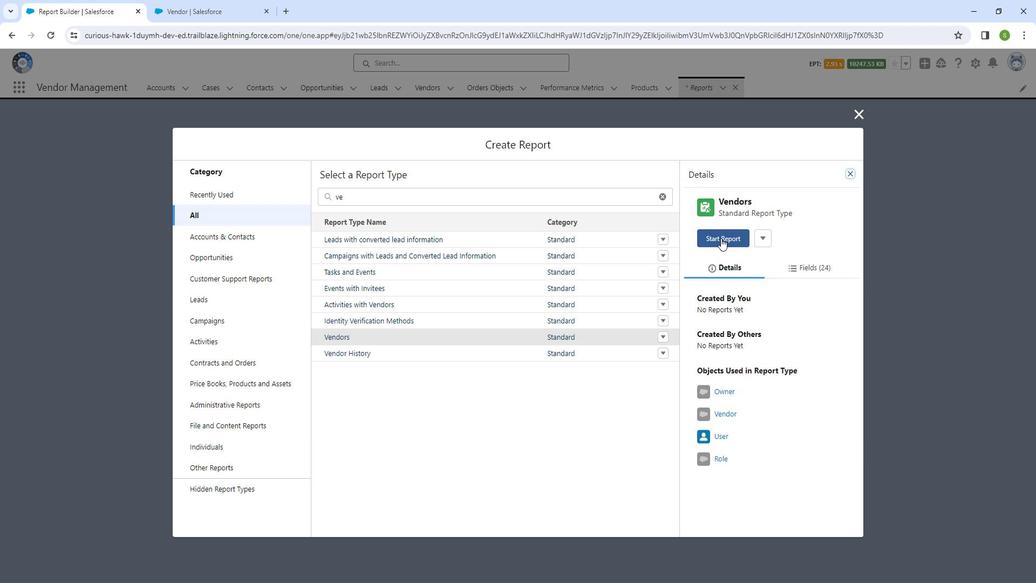 
Action: Mouse moved to (98, 269)
Screenshot: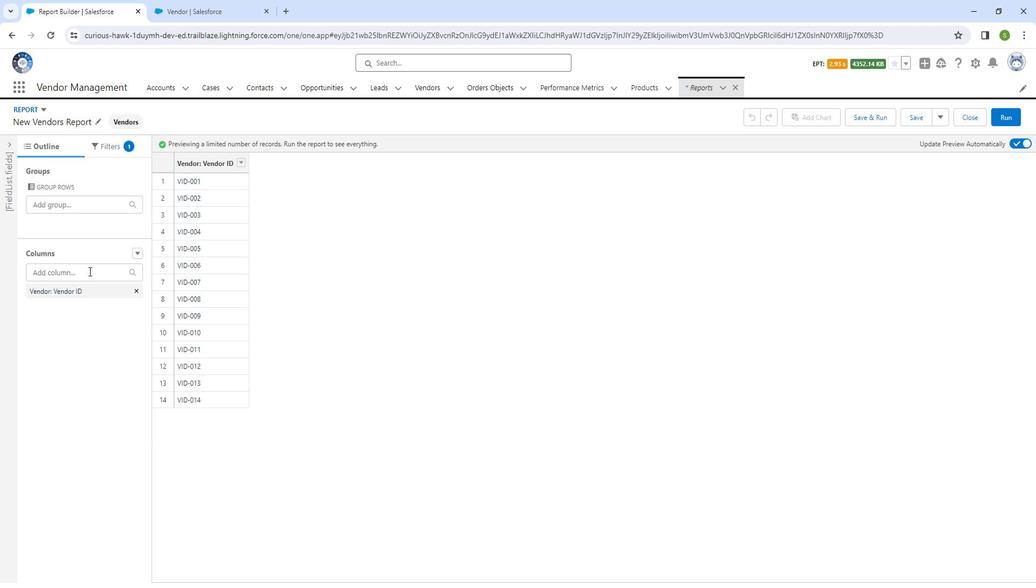 
Action: Mouse pressed left at (98, 269)
Screenshot: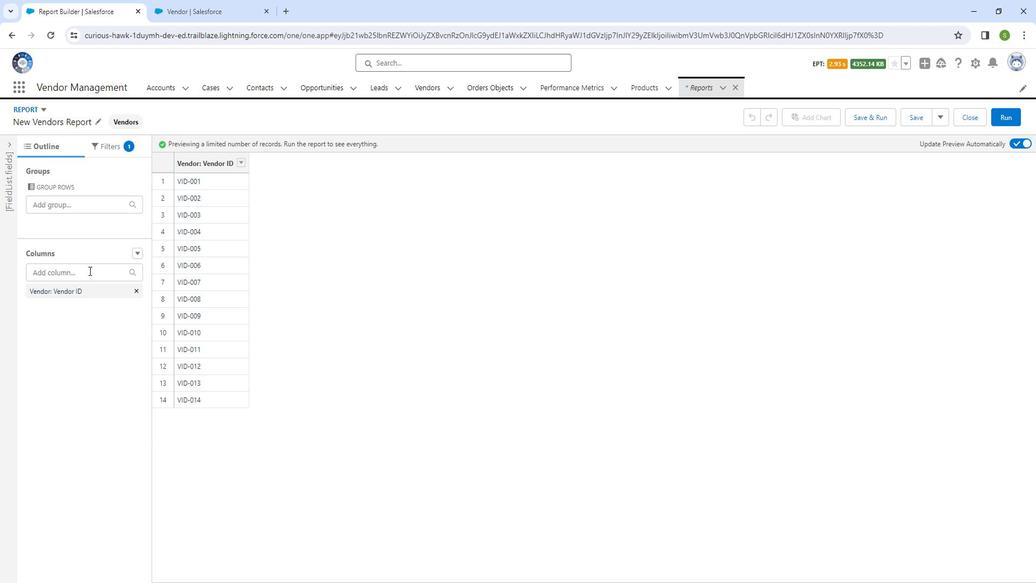 
Action: Mouse moved to (76, 322)
Screenshot: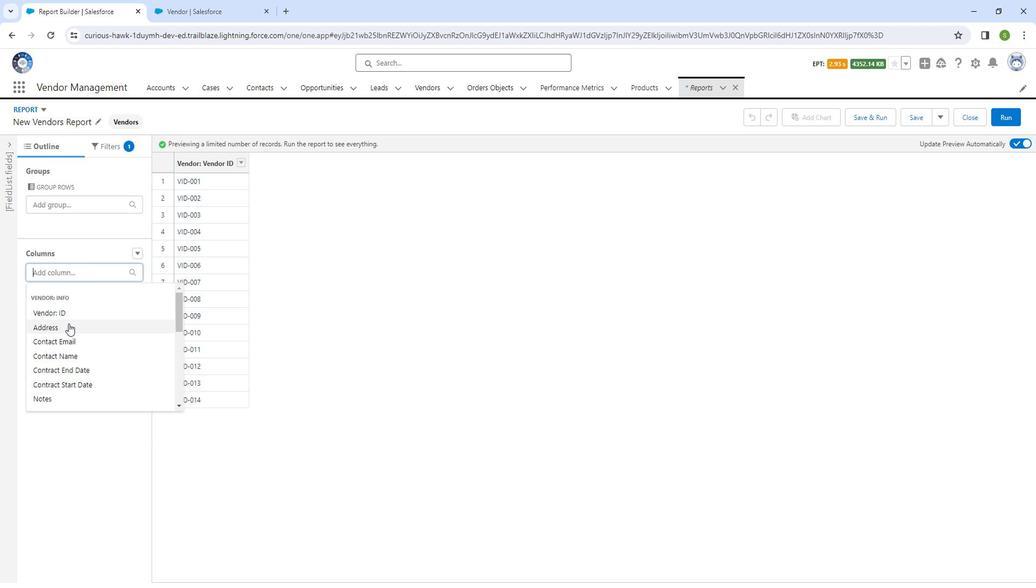 
Action: Mouse pressed left at (76, 322)
Screenshot: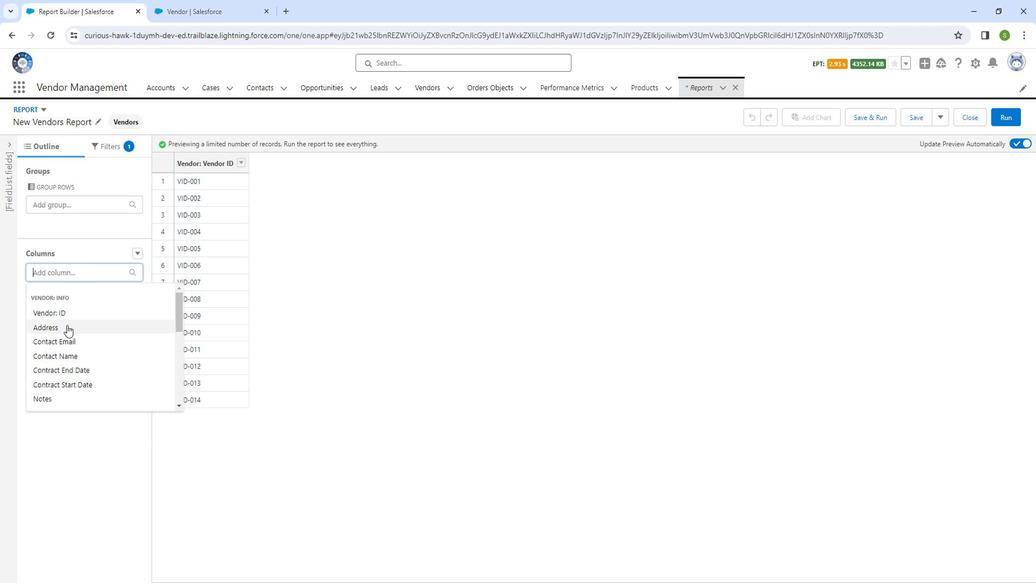 
Action: Mouse moved to (102, 272)
Screenshot: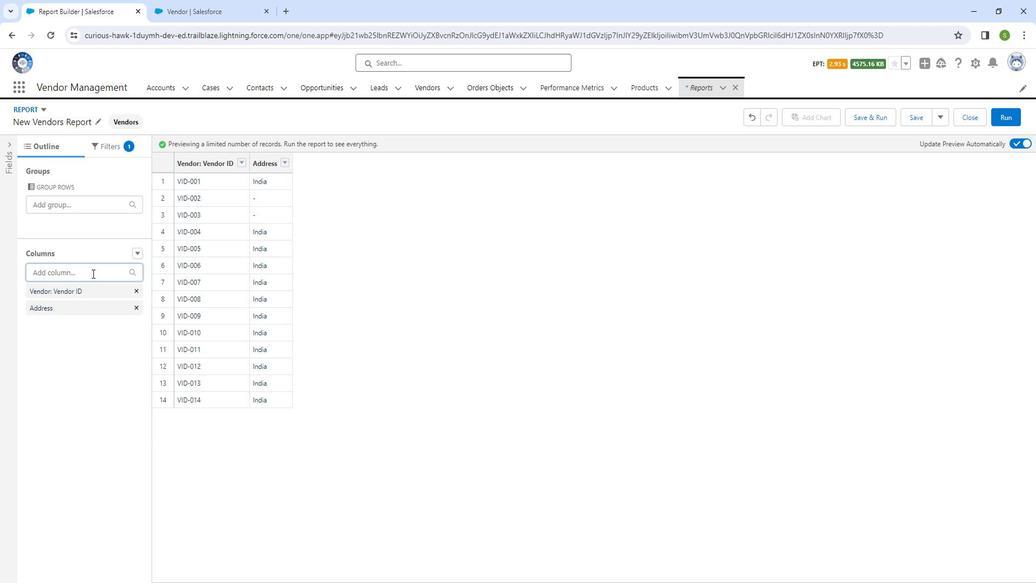 
Action: Mouse pressed left at (102, 272)
Screenshot: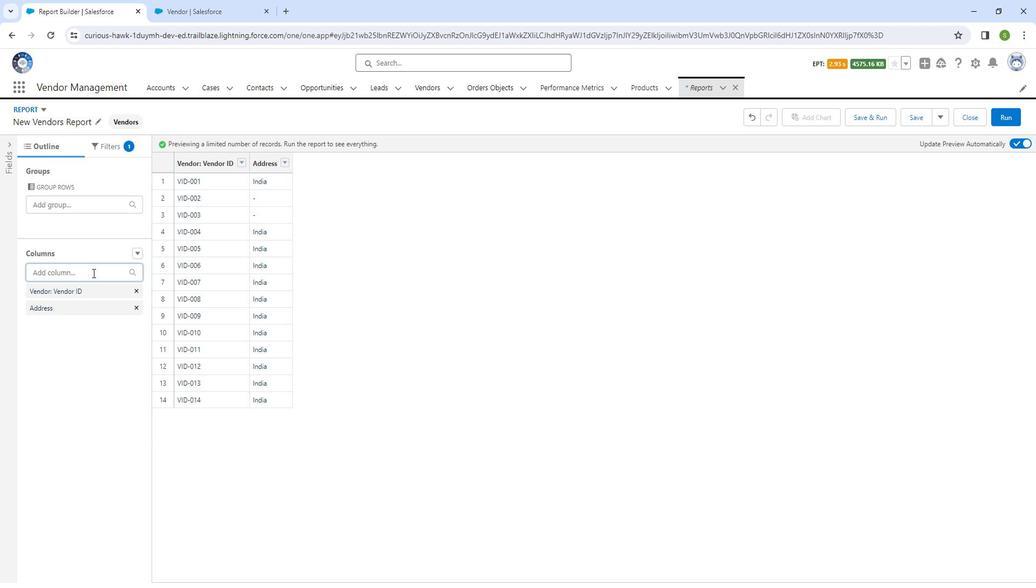 
Action: Mouse moved to (97, 335)
Screenshot: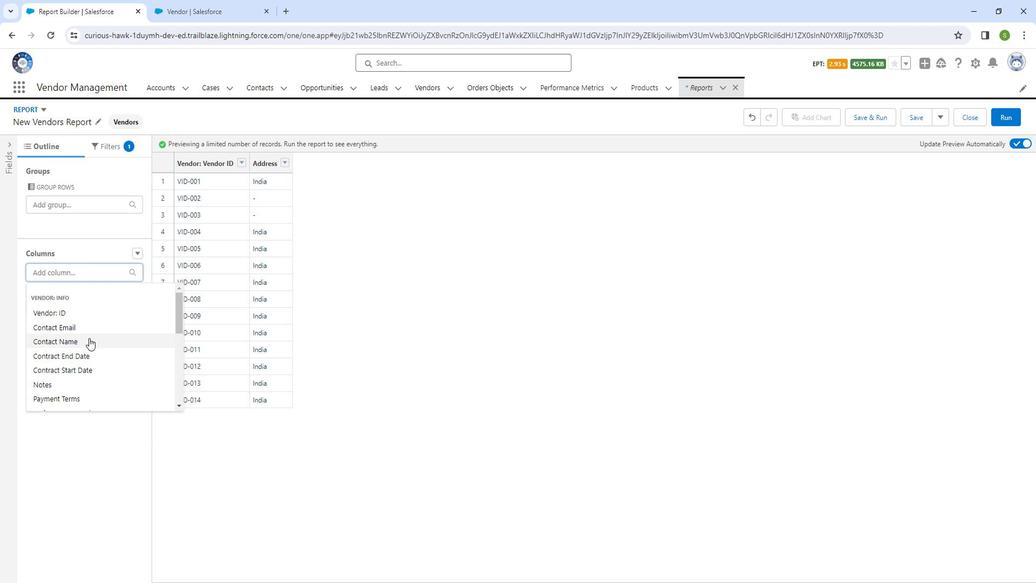 
Action: Mouse pressed left at (97, 335)
Screenshot: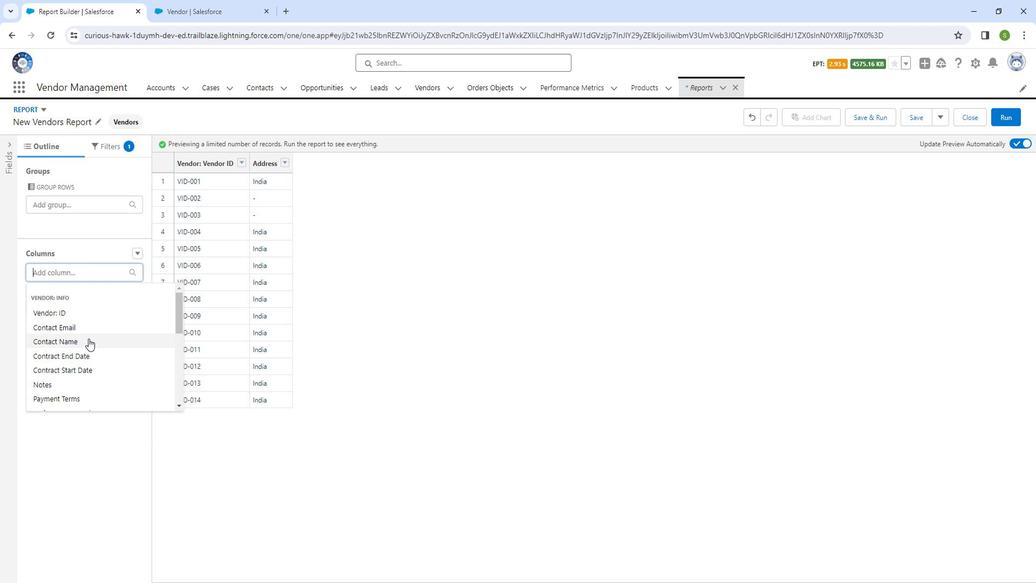 
Action: Mouse moved to (96, 272)
Screenshot: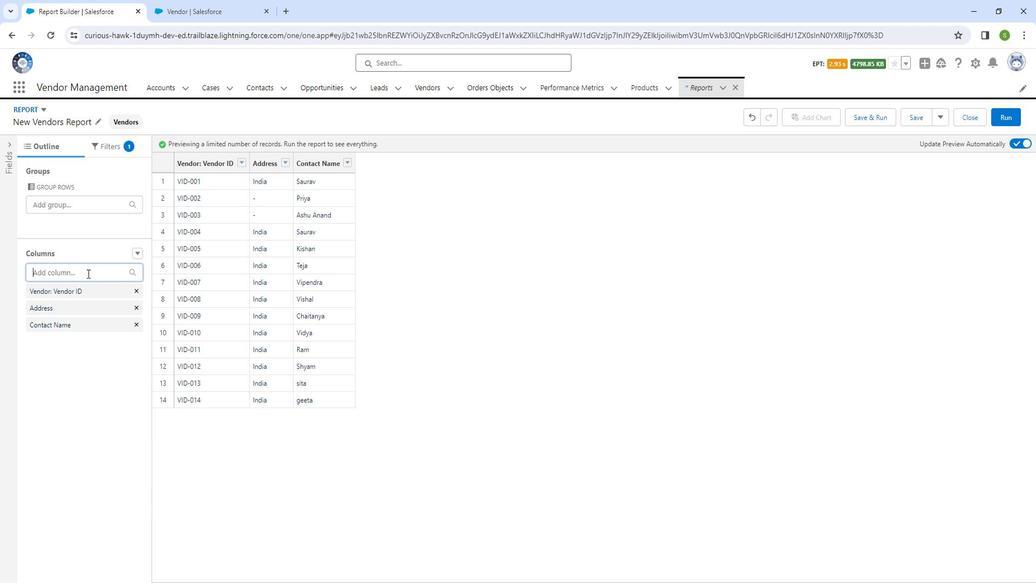 
Action: Mouse pressed left at (96, 272)
Screenshot: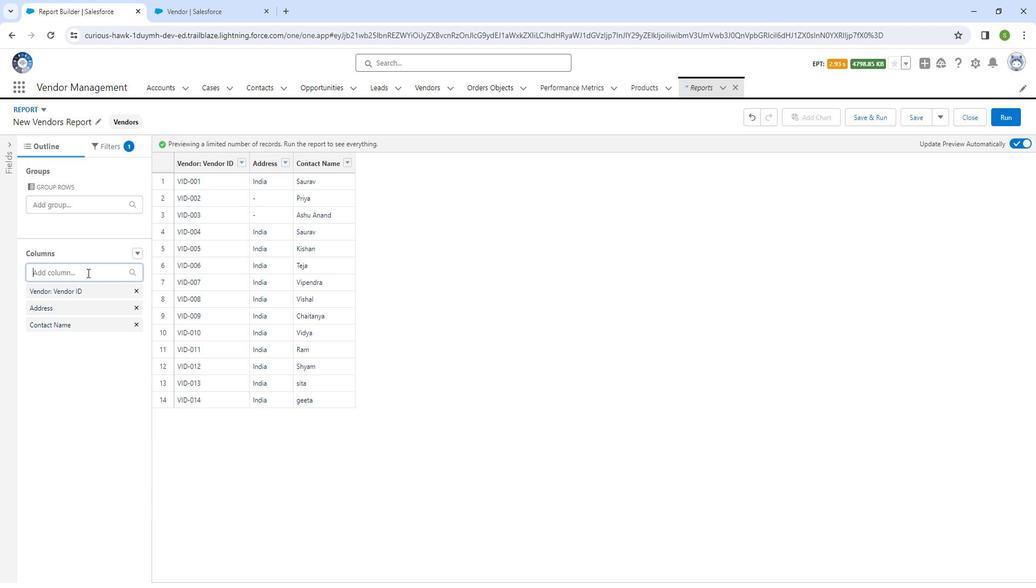 
Action: Mouse moved to (110, 340)
Screenshot: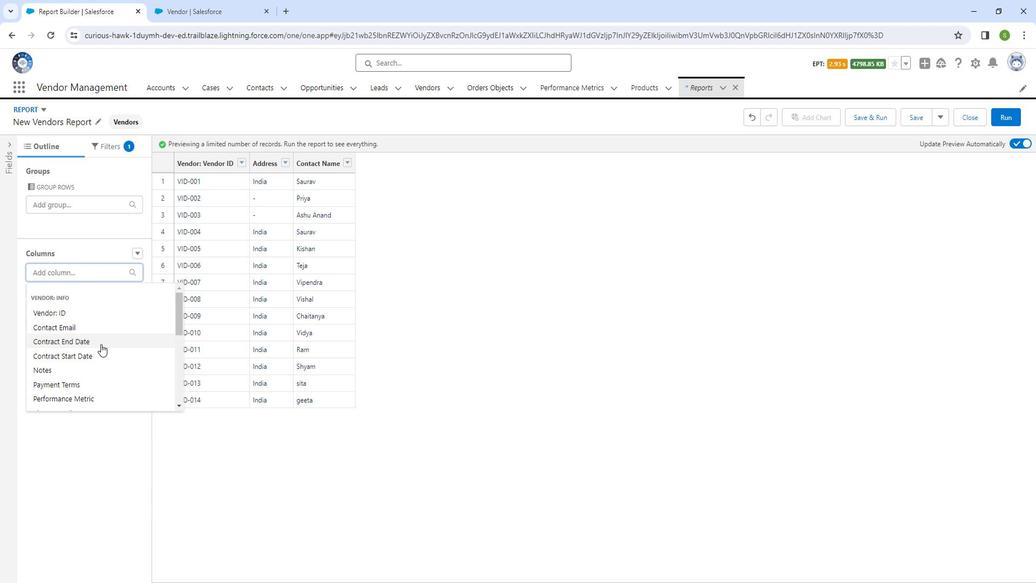 
Action: Mouse pressed left at (110, 340)
Screenshot: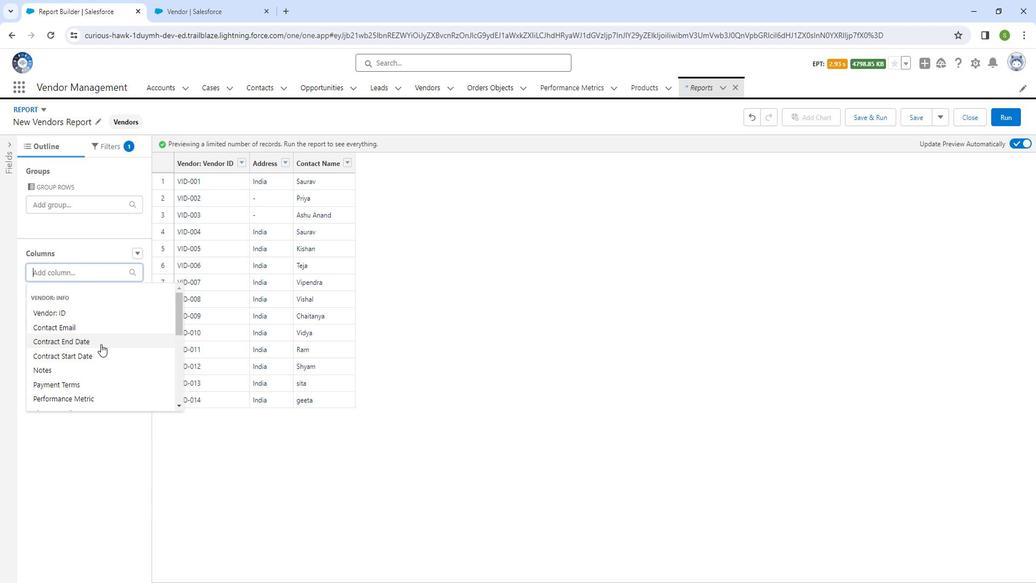 
Action: Mouse moved to (109, 271)
Screenshot: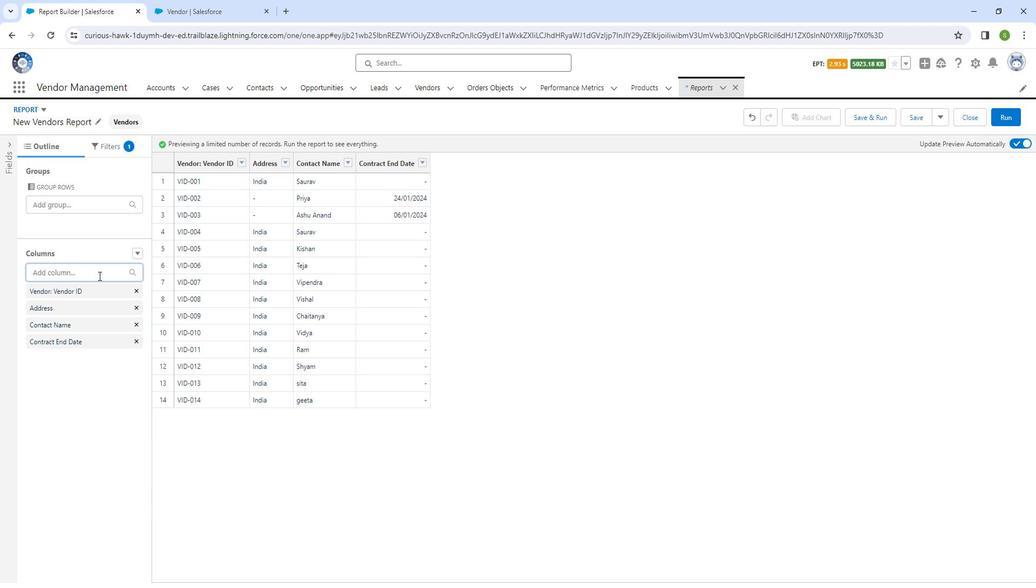 
Action: Mouse pressed left at (109, 271)
Screenshot: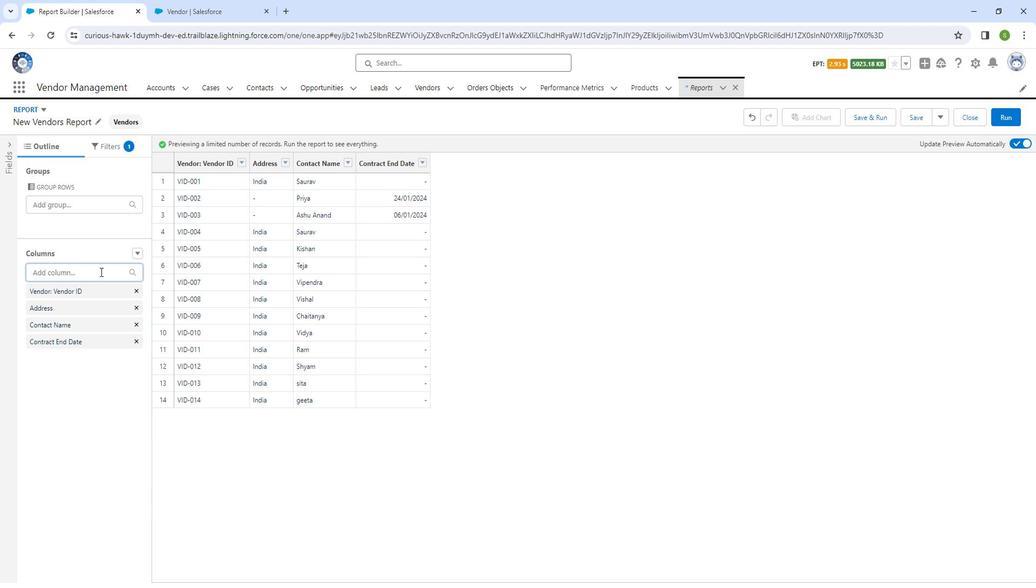 
Action: Mouse moved to (97, 338)
Screenshot: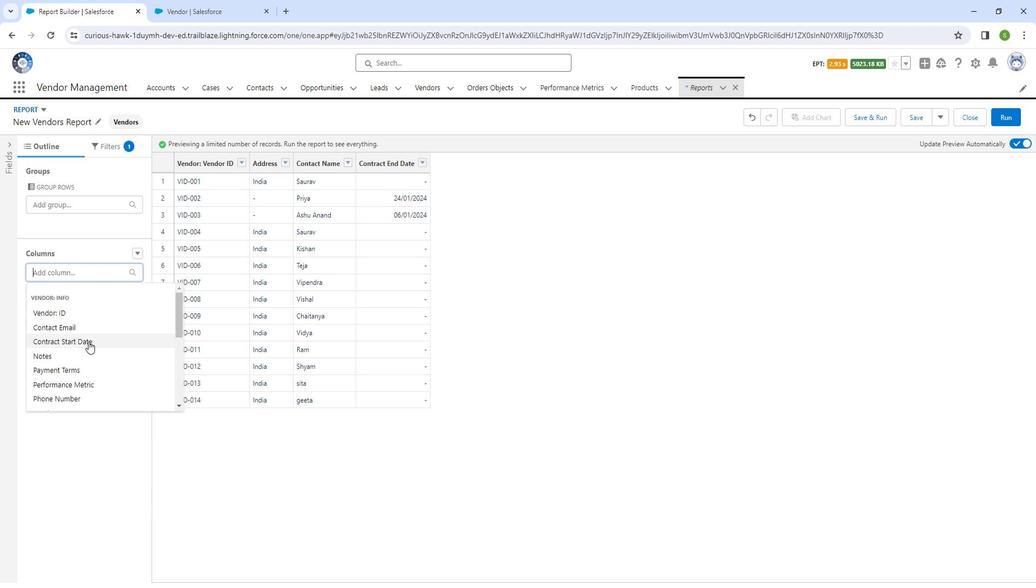
Action: Mouse pressed left at (97, 338)
Screenshot: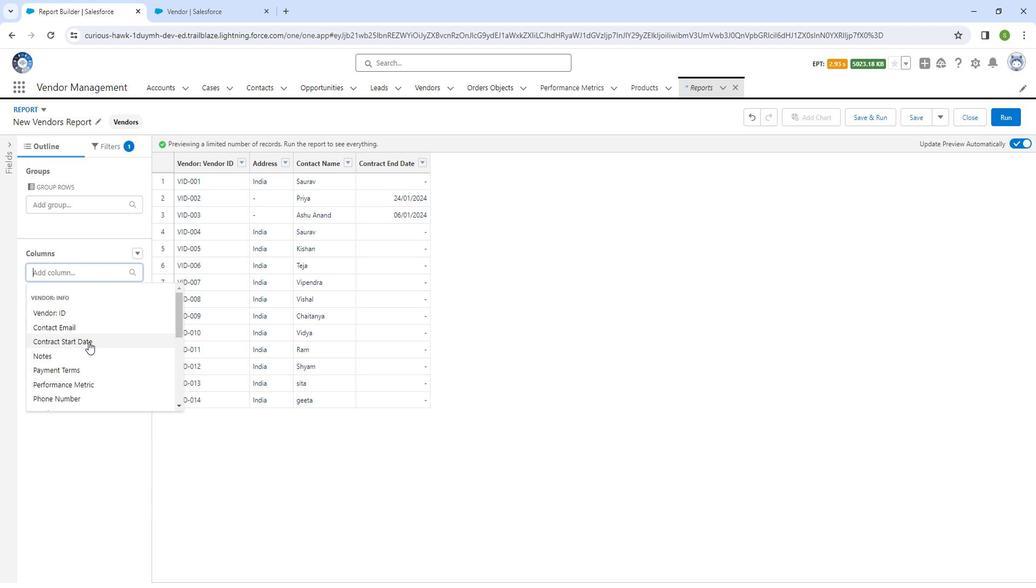 
Action: Mouse moved to (107, 275)
Screenshot: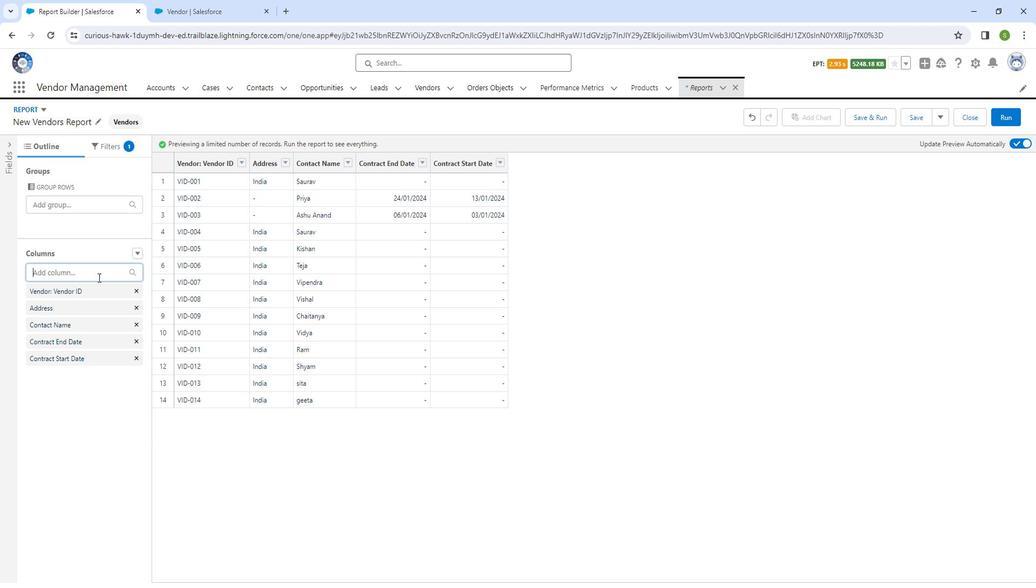 
Action: Mouse pressed left at (107, 275)
Screenshot: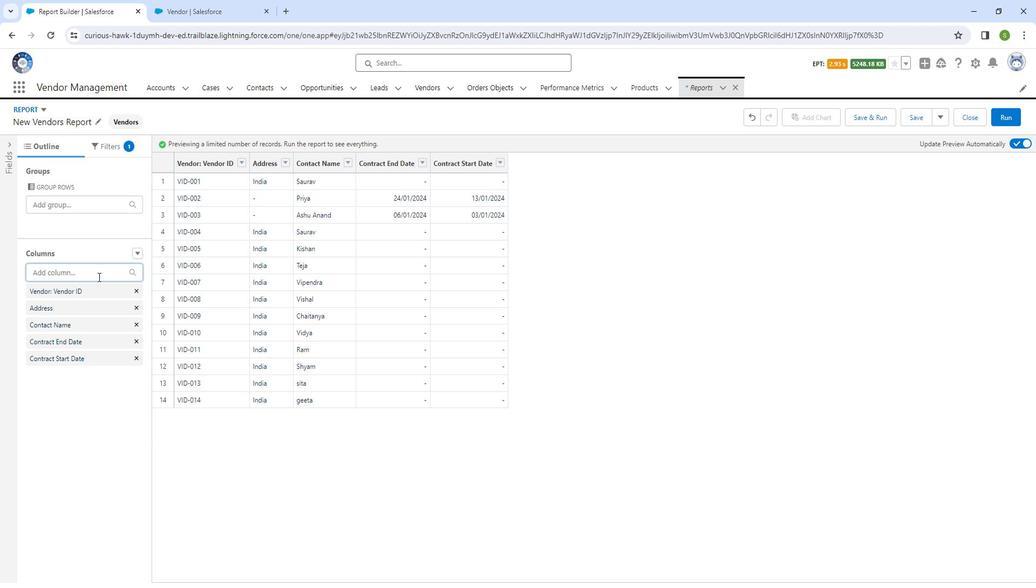 
Action: Mouse moved to (91, 369)
Screenshot: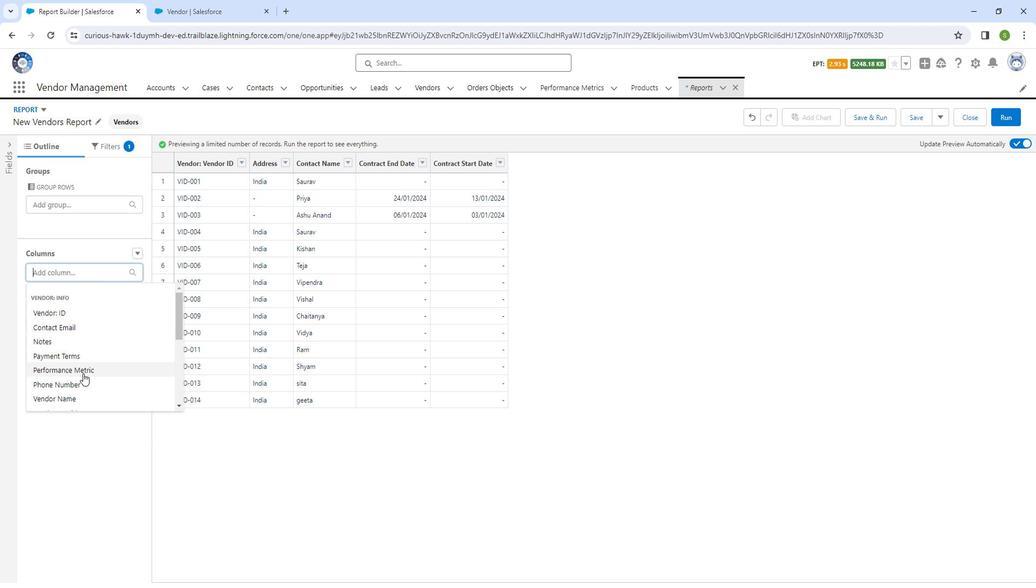 
Action: Mouse pressed left at (91, 369)
Screenshot: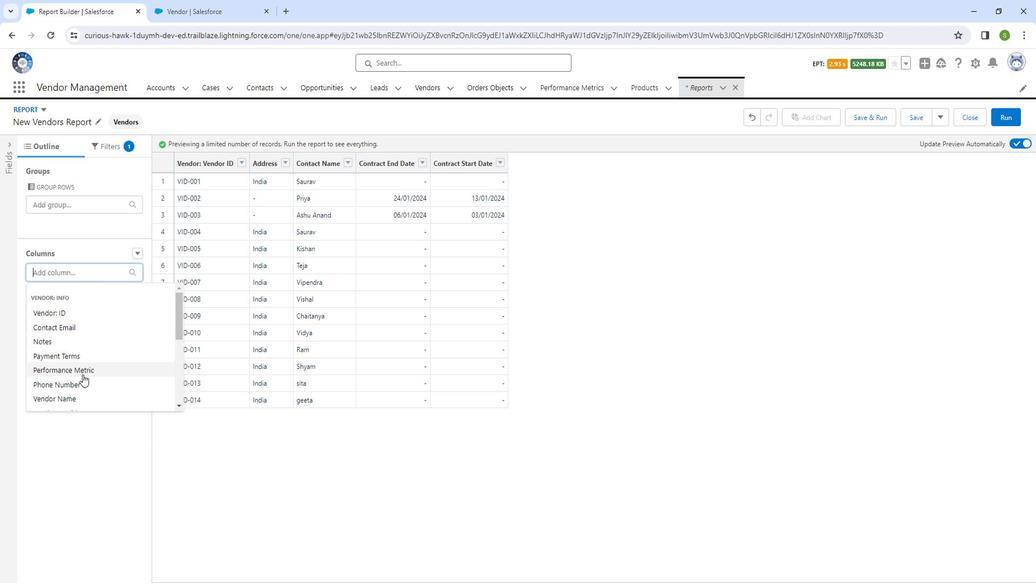 
Action: Mouse moved to (104, 275)
Screenshot: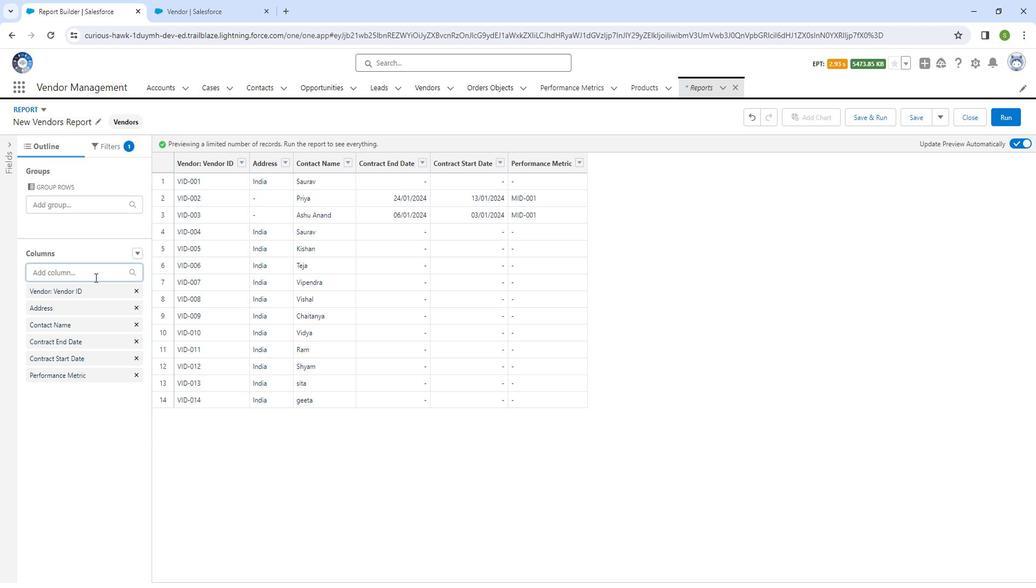 
Action: Mouse pressed left at (104, 275)
Screenshot: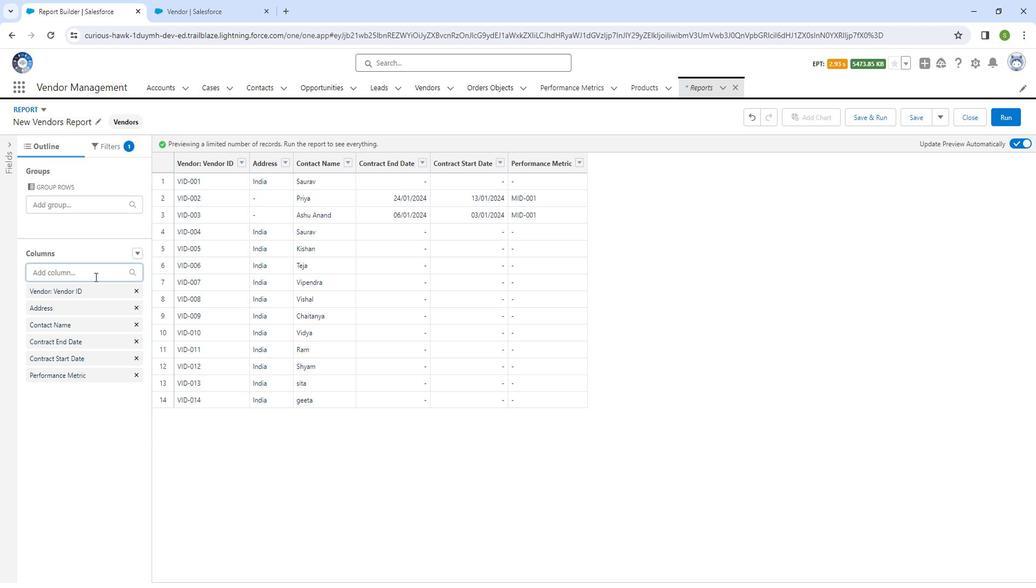 
Action: Mouse moved to (81, 381)
Screenshot: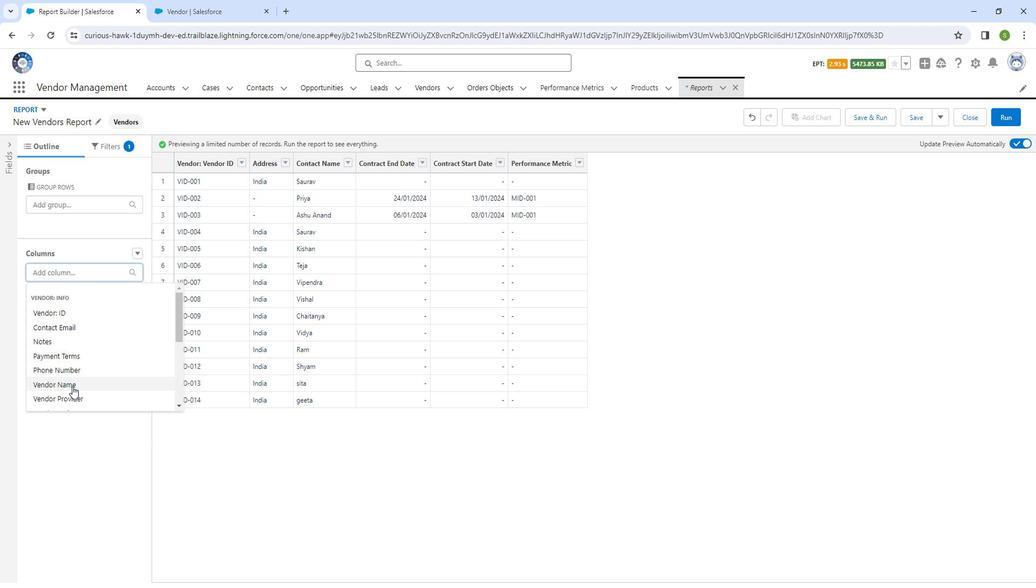 
Action: Mouse pressed left at (81, 381)
Screenshot: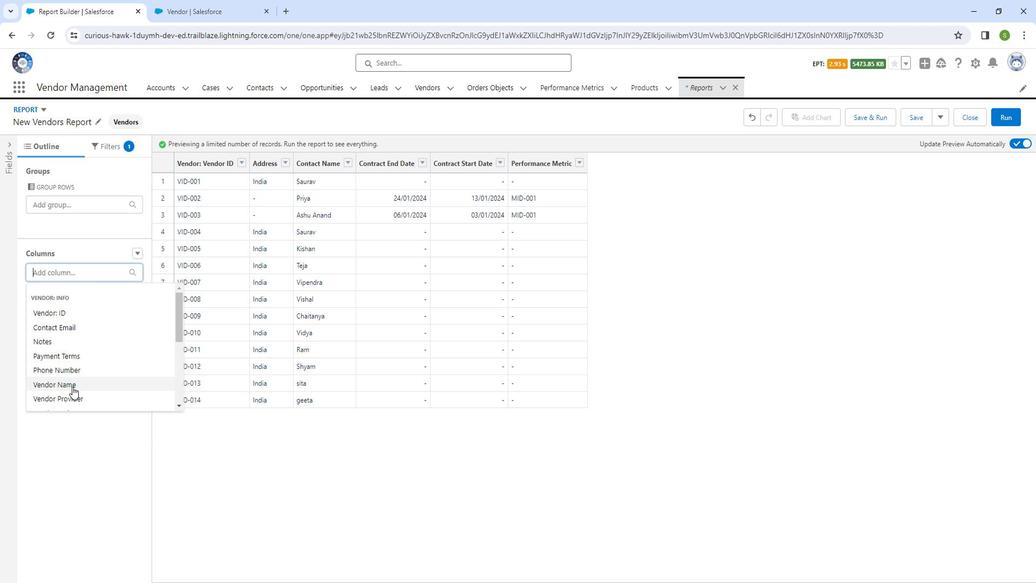 
Action: Mouse moved to (88, 273)
Screenshot: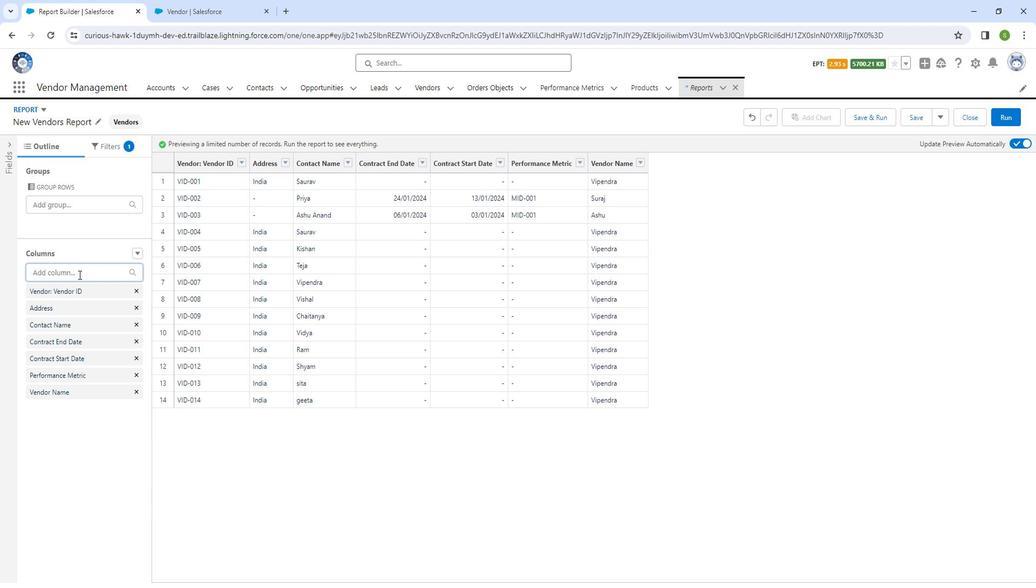 
Action: Mouse pressed left at (88, 273)
Screenshot: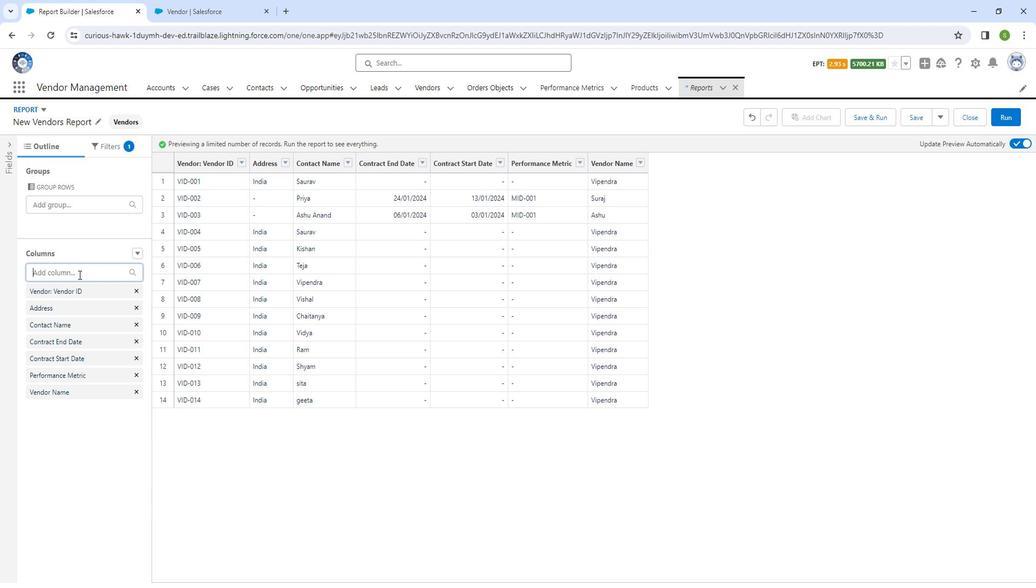 
Action: Mouse moved to (143, 358)
Screenshot: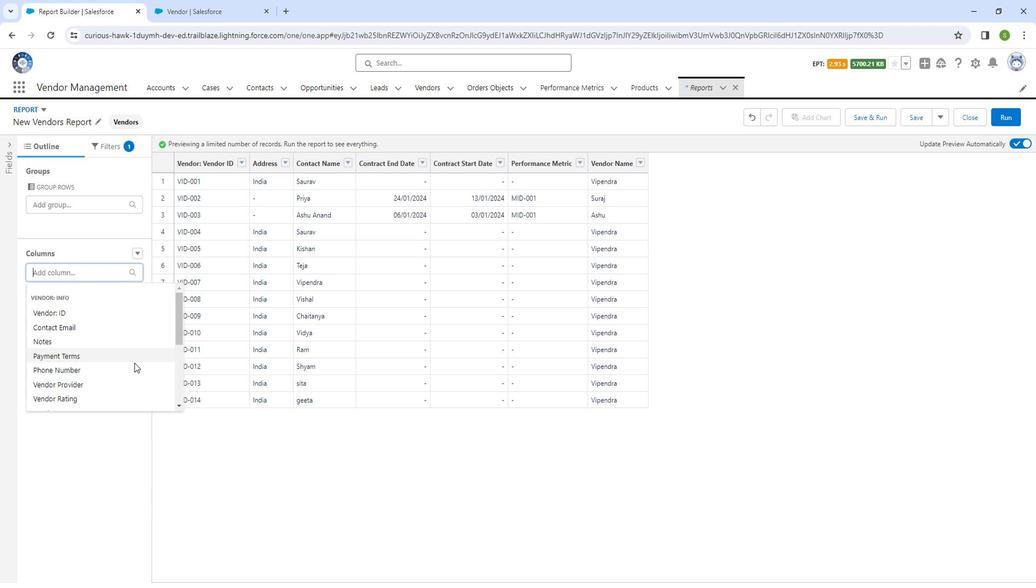 
Action: Mouse scrolled (143, 357) with delta (0, 0)
Screenshot: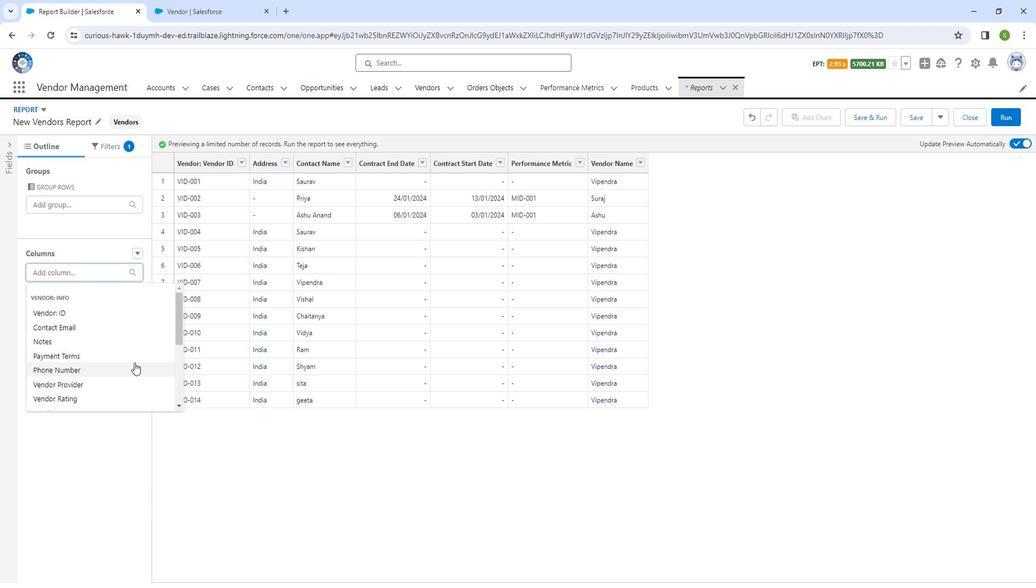 
Action: Mouse moved to (107, 340)
Screenshot: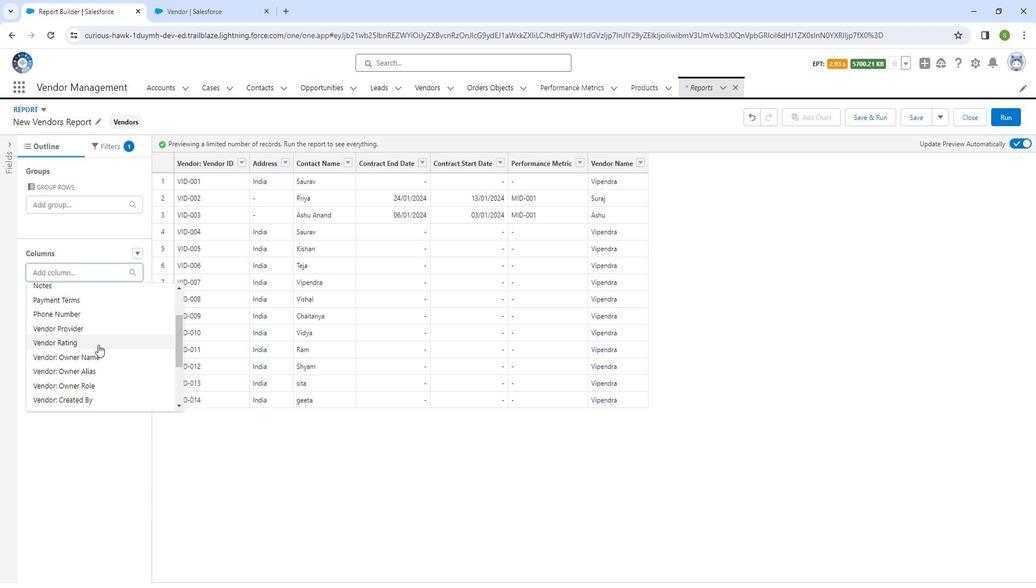 
Action: Mouse pressed left at (107, 340)
Screenshot: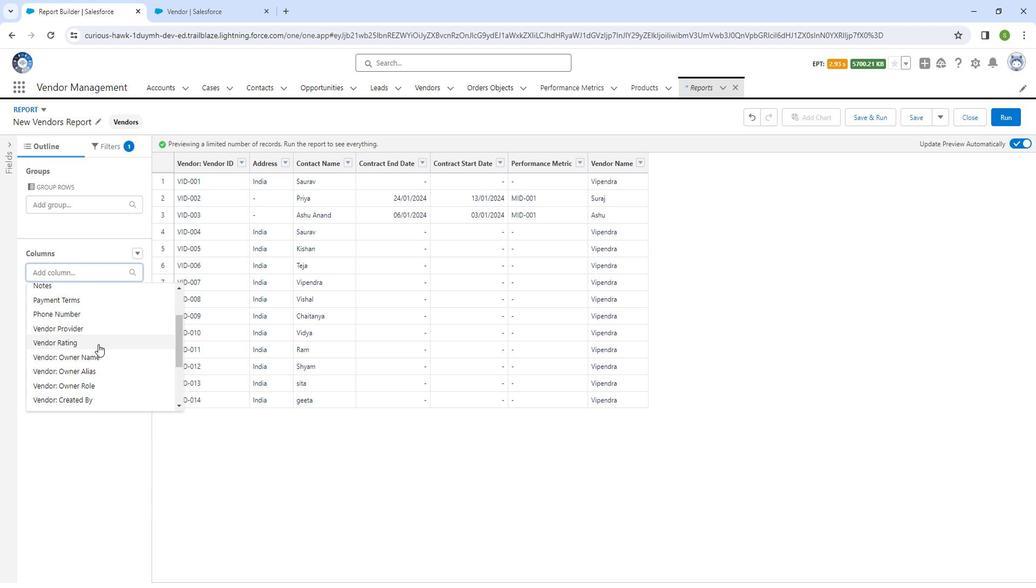 
Action: Mouse moved to (104, 274)
Screenshot: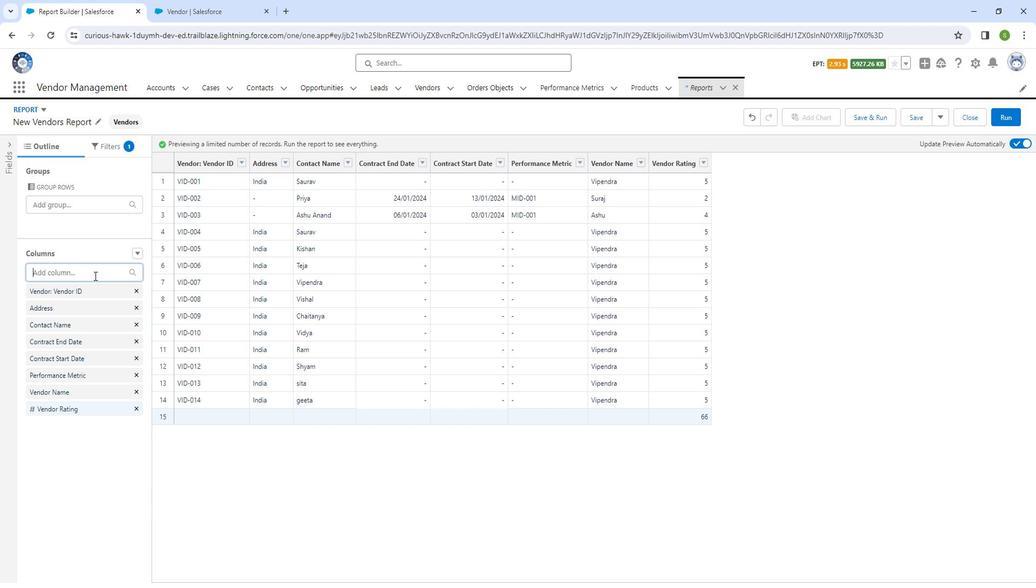 
Action: Mouse pressed left at (104, 274)
Screenshot: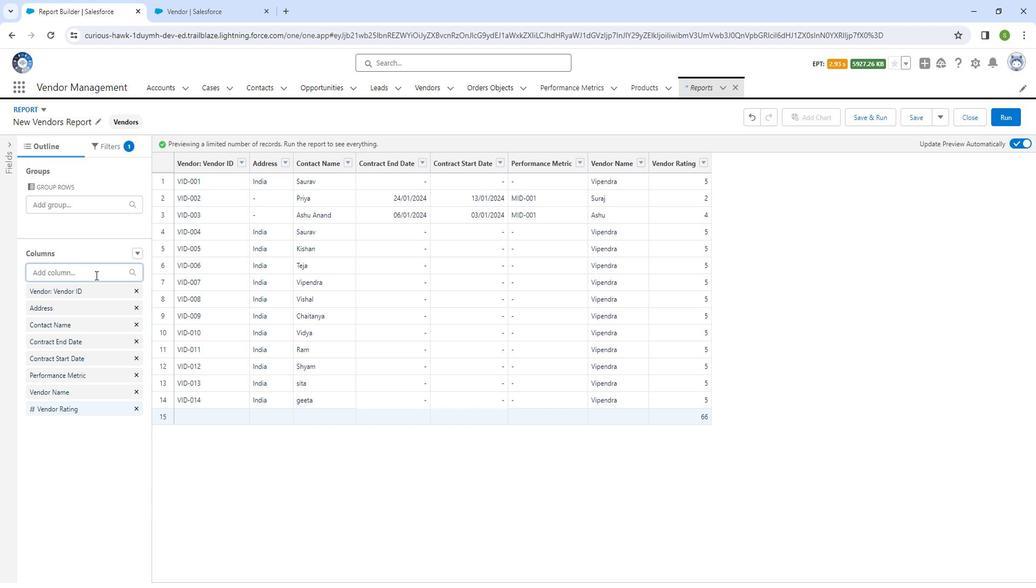 
Action: Mouse moved to (93, 340)
